 Task: Get directions from Canyonlands National Park, Utah, United States to Mount St. Helens, Washington, United States and explore the nearby things to do with rating 4.5 and open @ 5:00 Sunday
Action: Mouse moved to (267, 94)
Screenshot: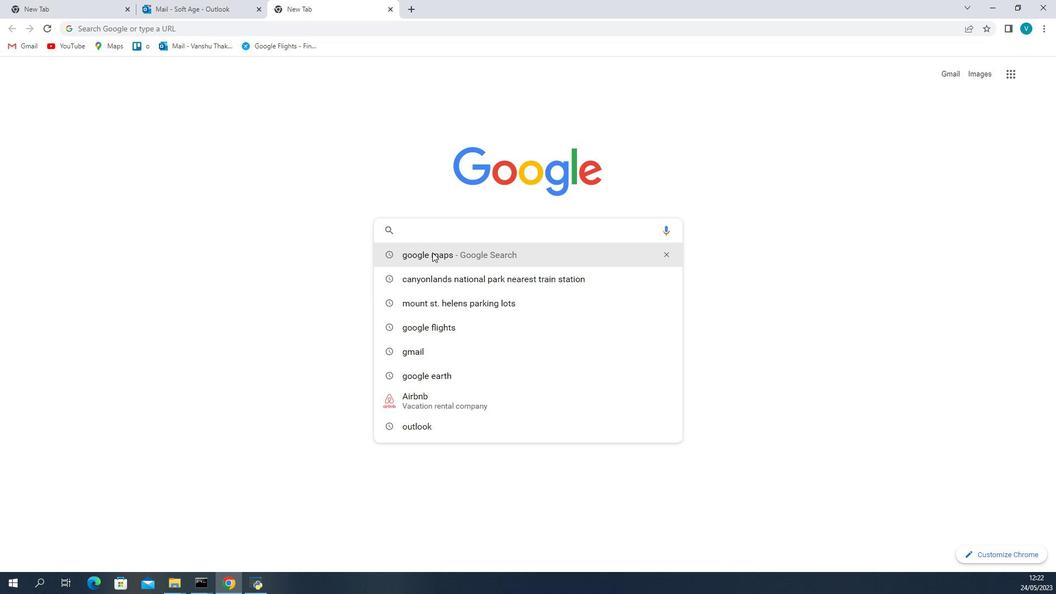 
Action: Mouse pressed left at (267, 94)
Screenshot: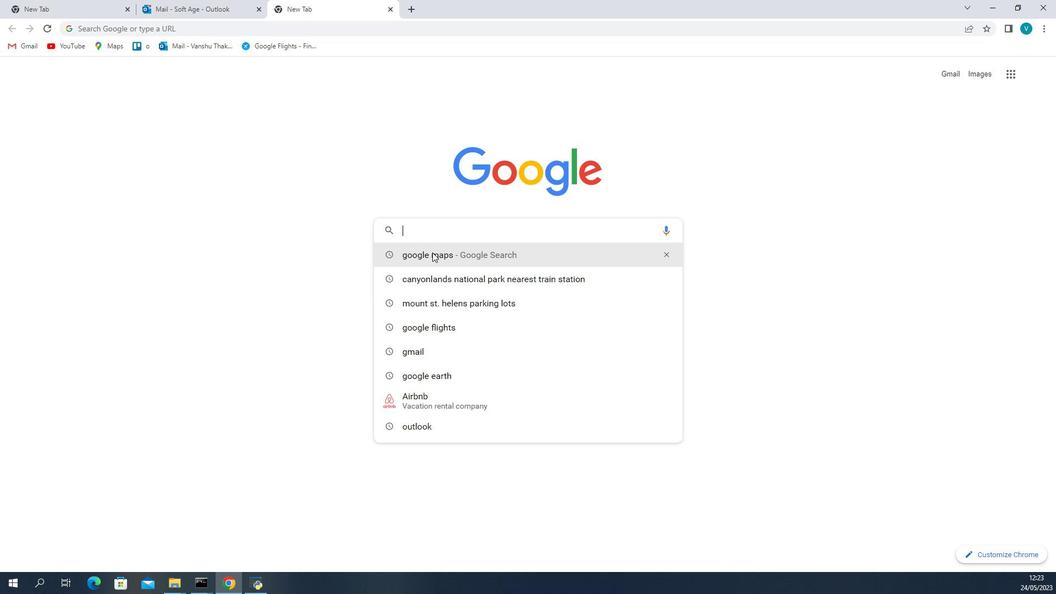 
Action: Mouse moved to (185, 103)
Screenshot: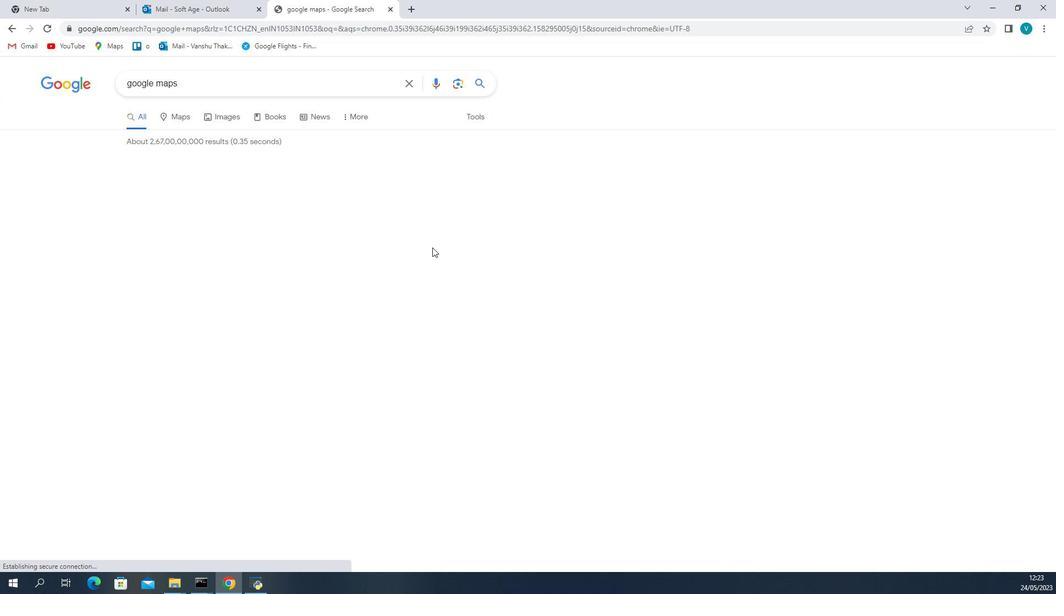 
Action: Key pressed <Key.shift>Canyonlands<Key.space>national<Key.space>park<Key.space>utah<Key.space>united<Key.space>states<Key.space>
Screenshot: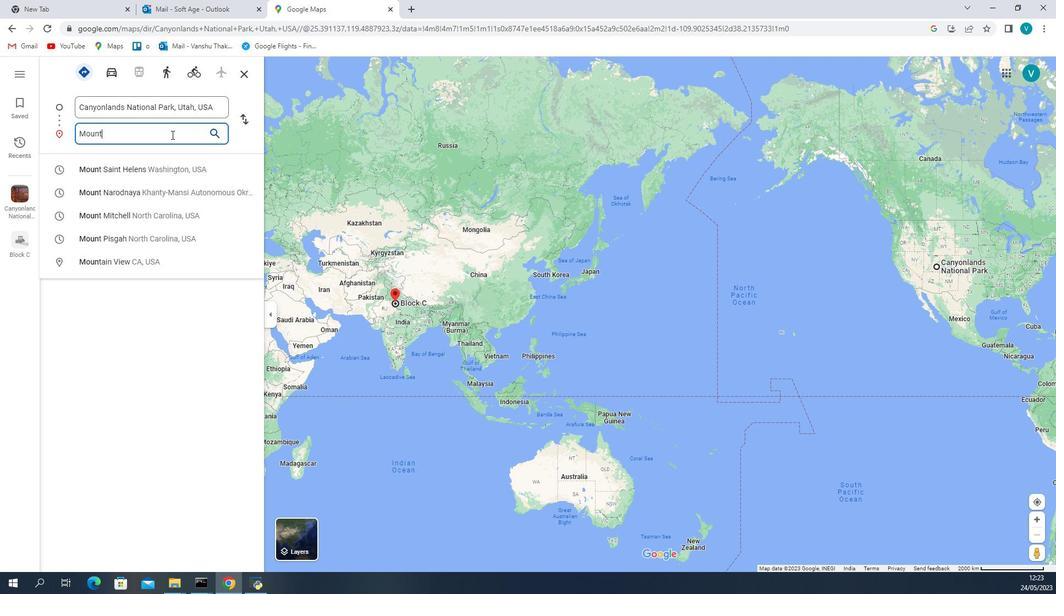 
Action: Mouse moved to (305, 94)
Screenshot: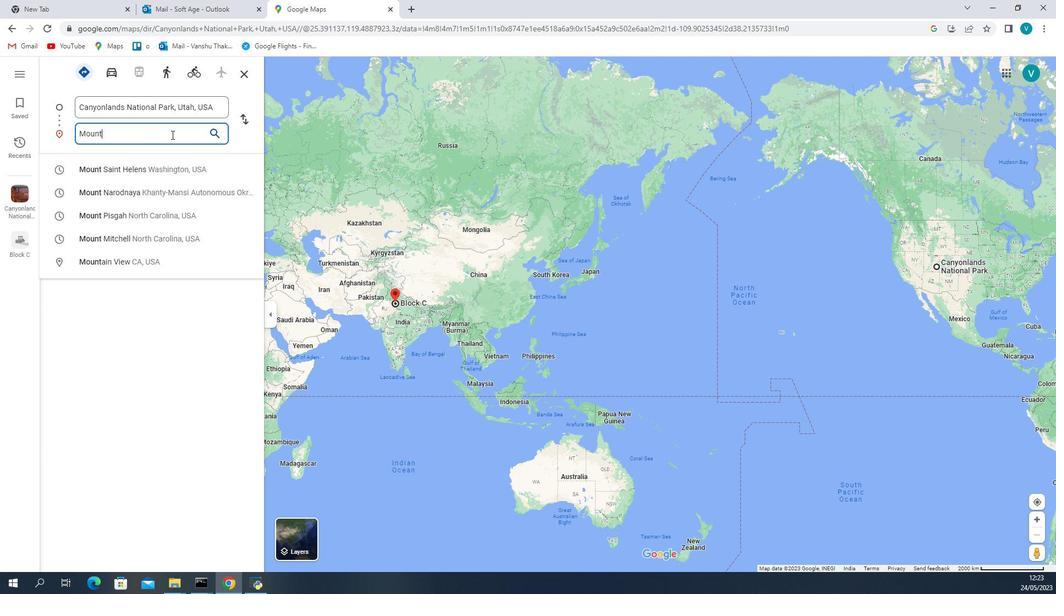 
Action: Mouse pressed left at (305, 94)
Screenshot: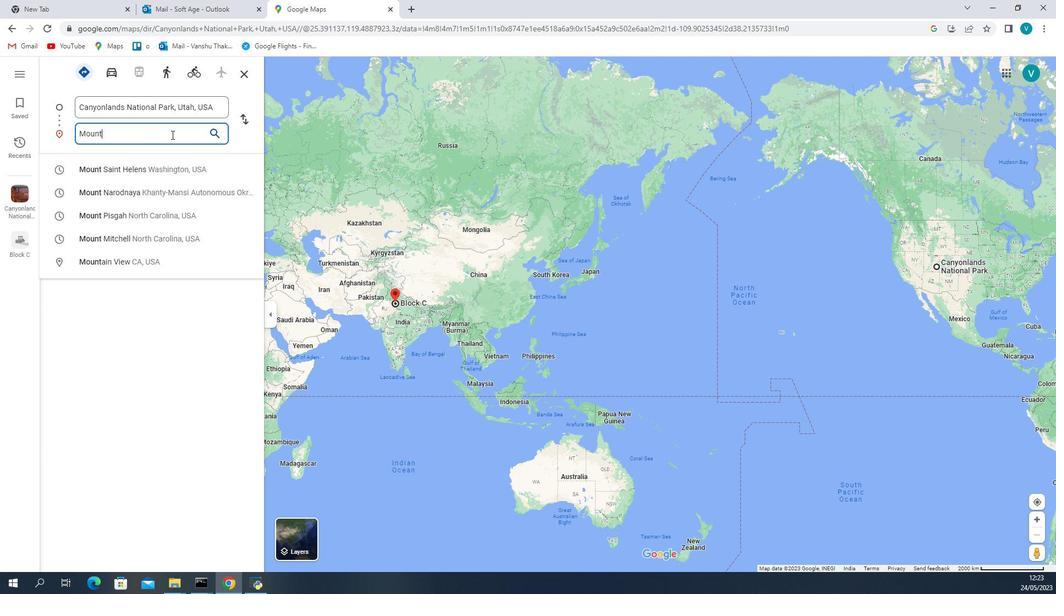 
Action: Mouse moved to (215, 132)
Screenshot: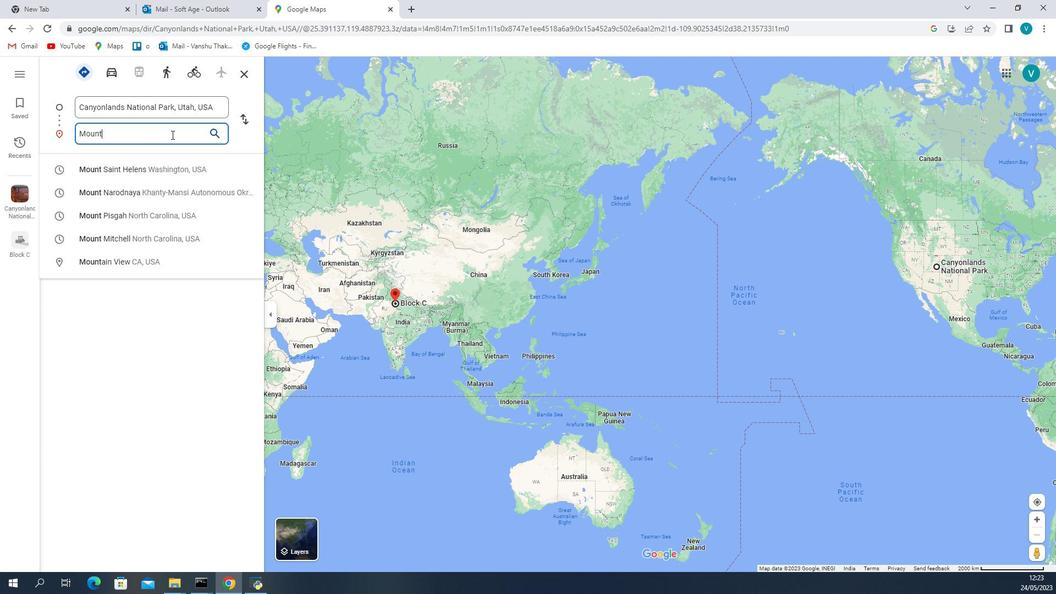 
Action: Key pressed <Key.shift>Mount<Key.space><Key.shift>St<Key.space>helens<Key.space>washington<Key.space>united<Key.space>srt<Key.backspace><Key.backspace>tates<Key.space>
Screenshot: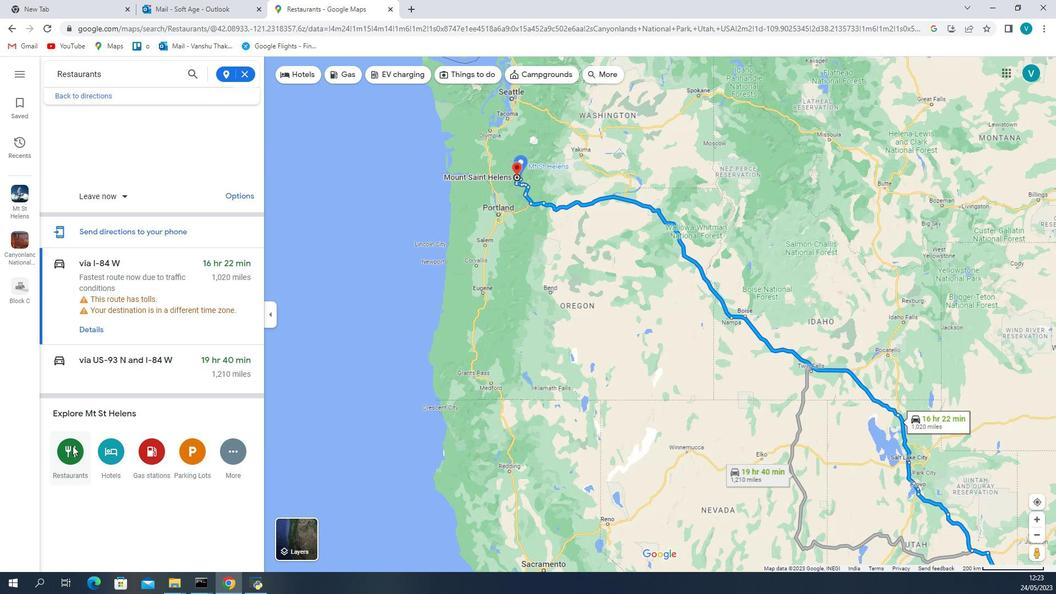 
Action: Mouse moved to (306, 152)
Screenshot: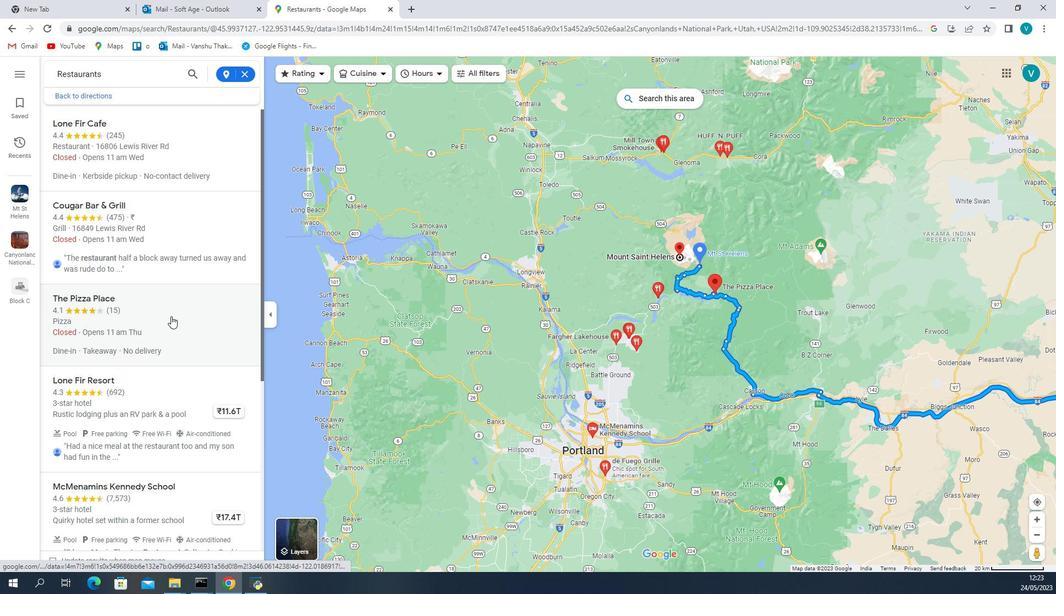 
Action: Mouse pressed left at (306, 152)
Screenshot: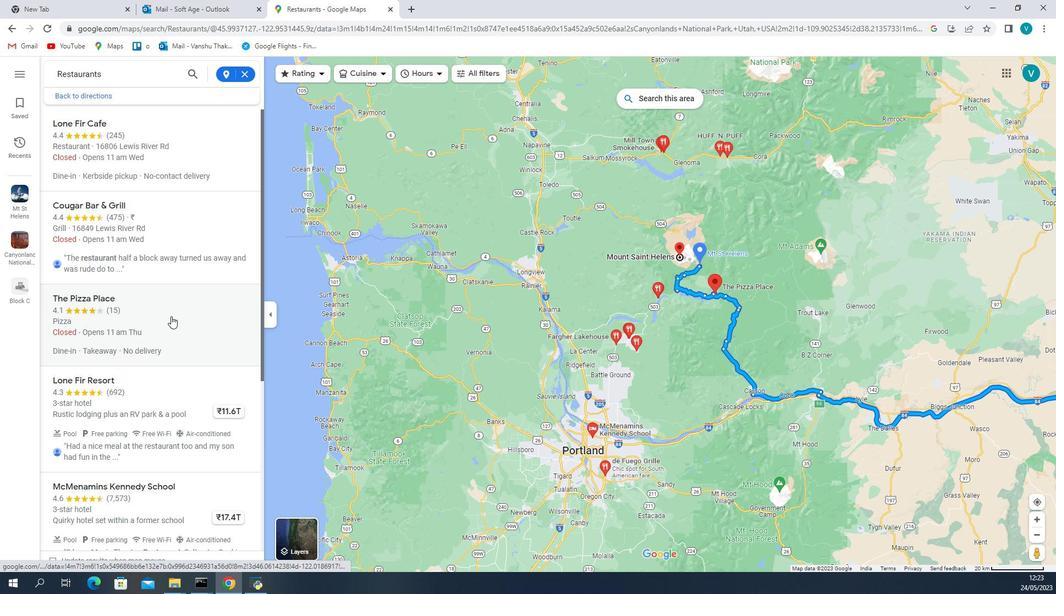 
Action: Mouse moved to (158, 243)
Screenshot: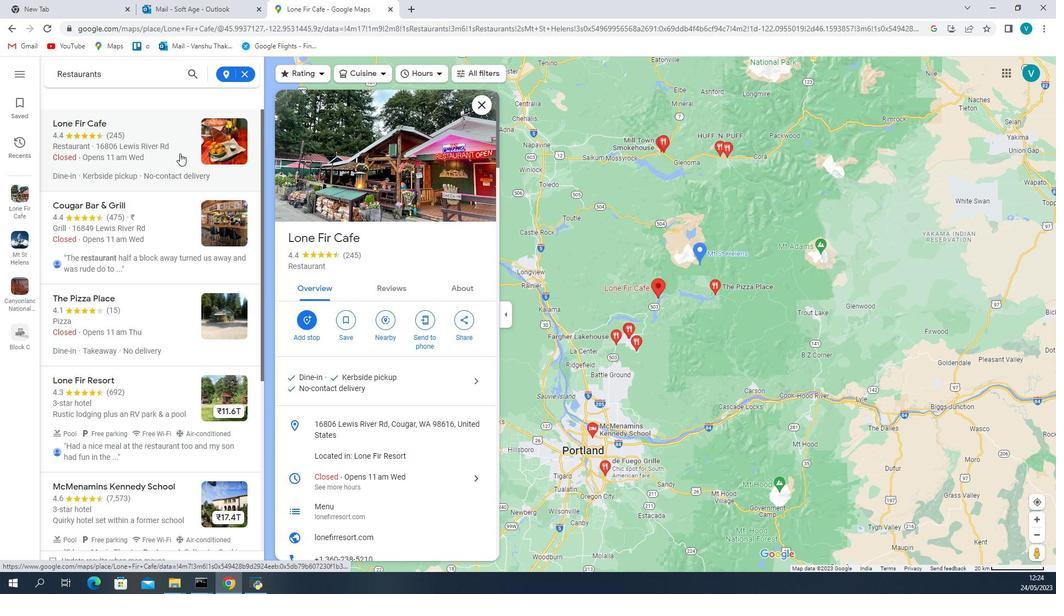 
Action: Mouse pressed left at (158, 243)
Screenshot: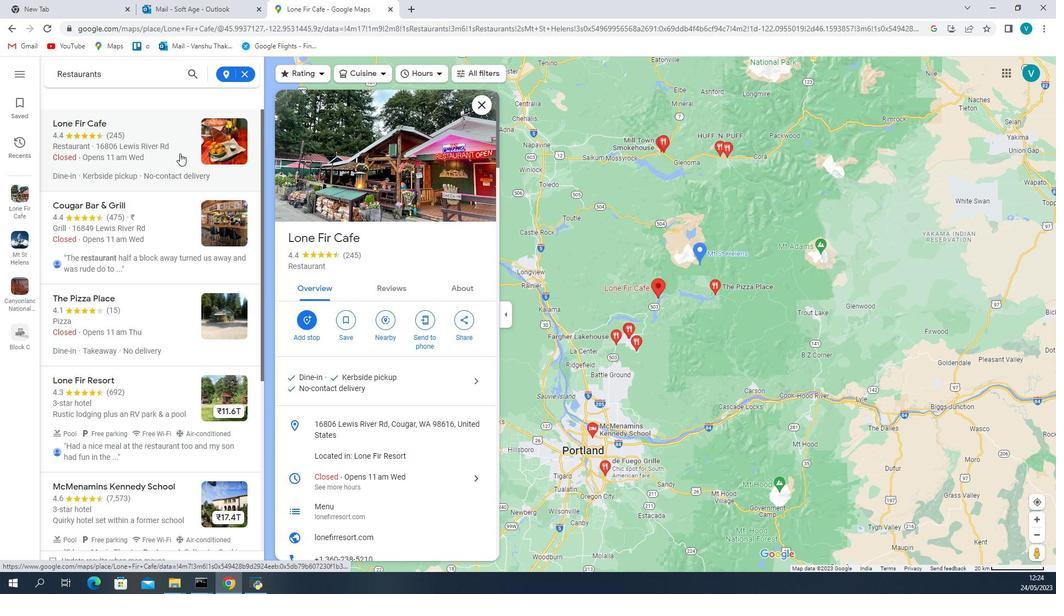 
Action: Mouse moved to (199, 238)
Screenshot: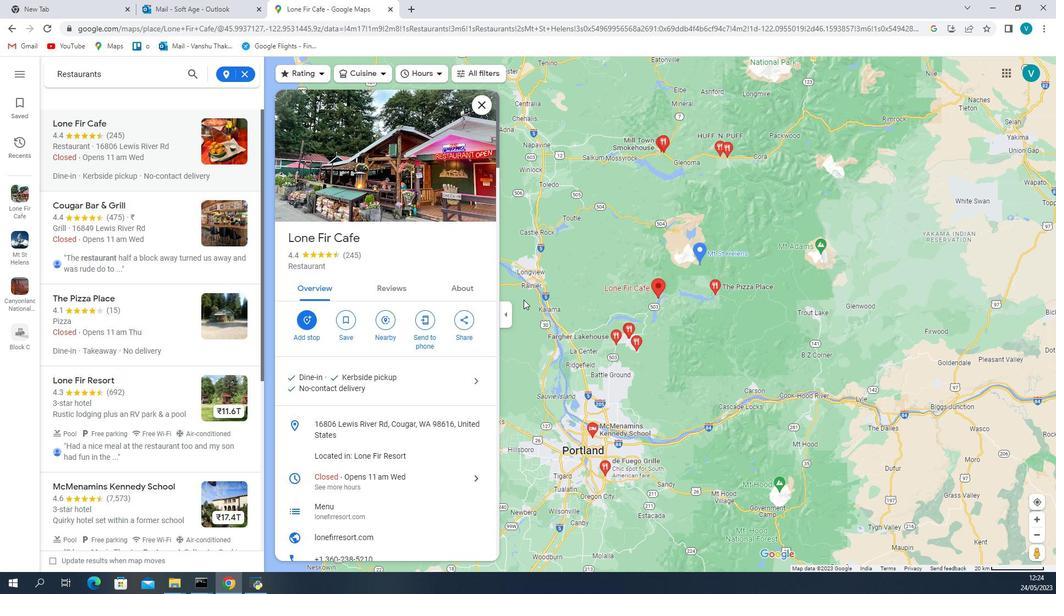 
Action: Mouse pressed left at (199, 238)
Screenshot: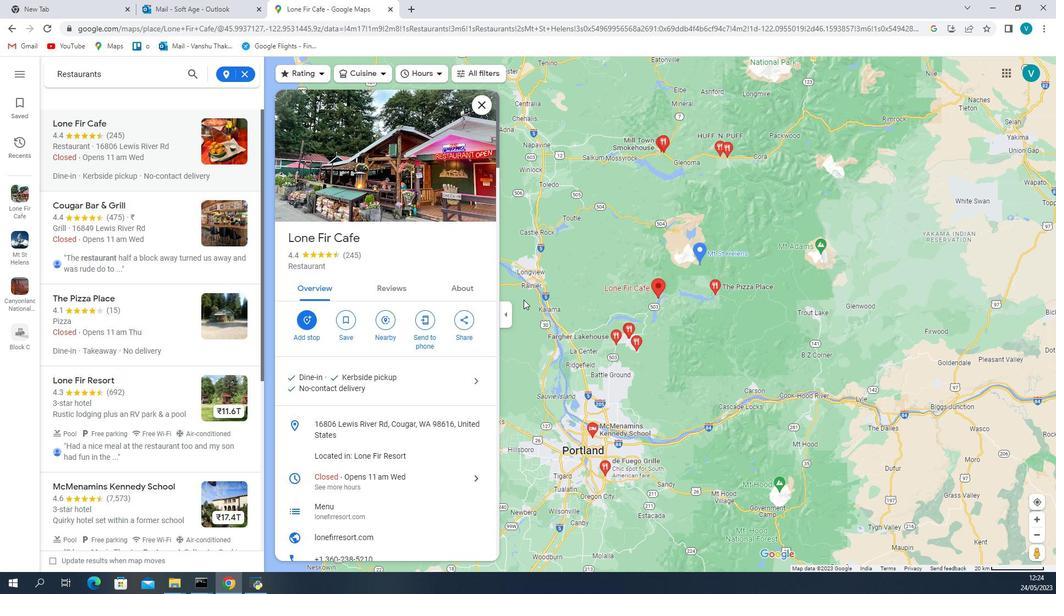 
Action: Mouse moved to (165, 312)
Screenshot: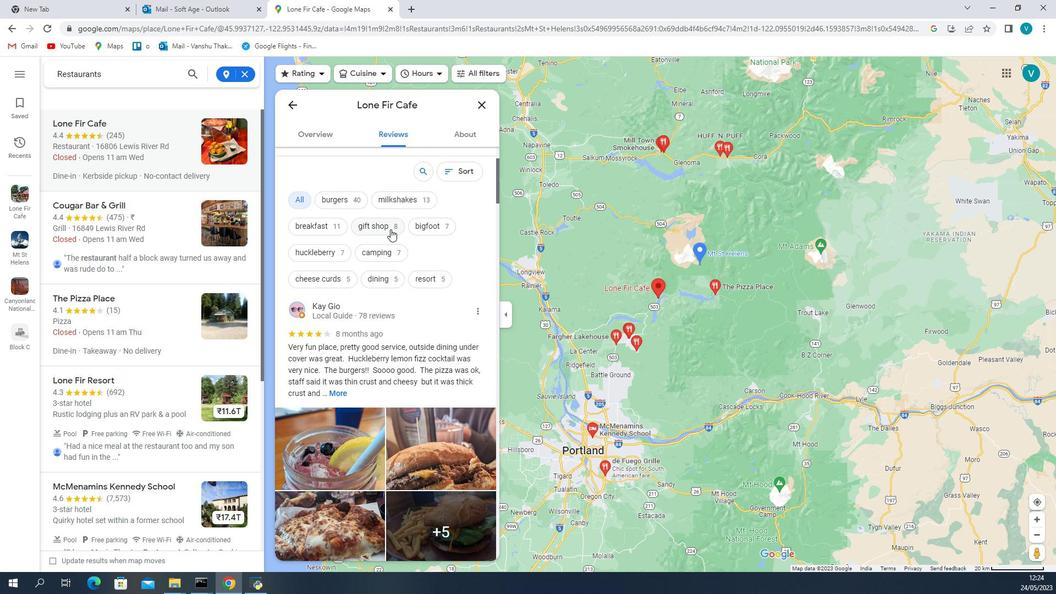 
Action: Mouse scrolled (165, 311) with delta (0, 0)
Screenshot: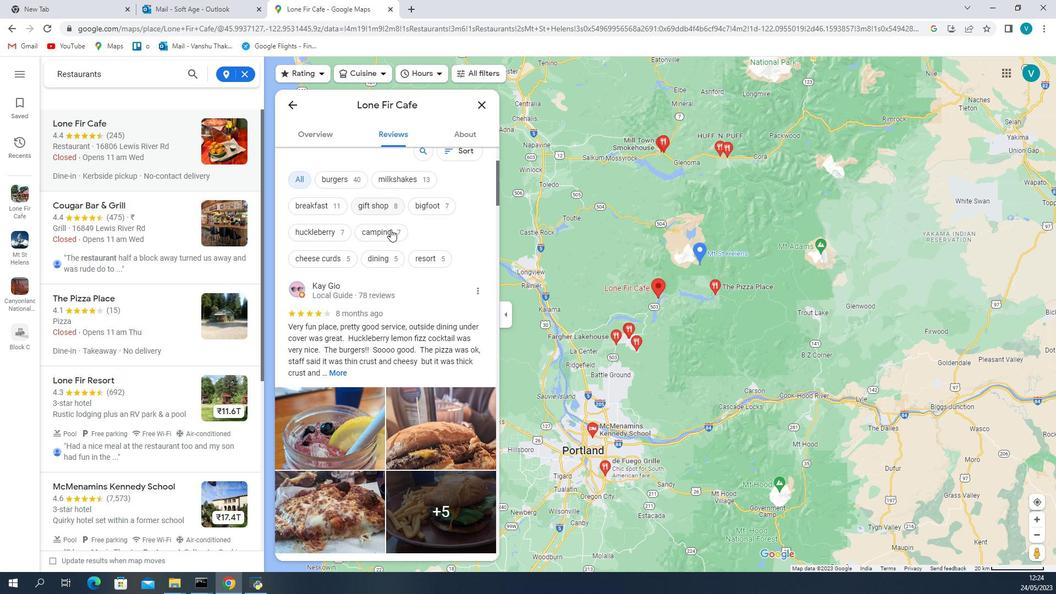 
Action: Mouse moved to (178, 354)
Screenshot: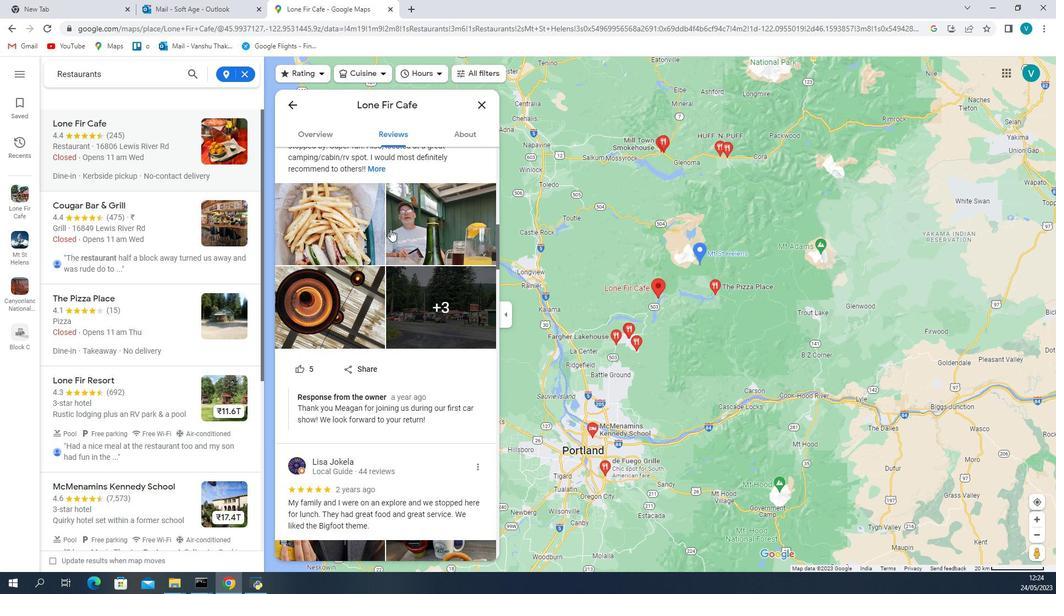
Action: Mouse scrolled (178, 354) with delta (0, 0)
Screenshot: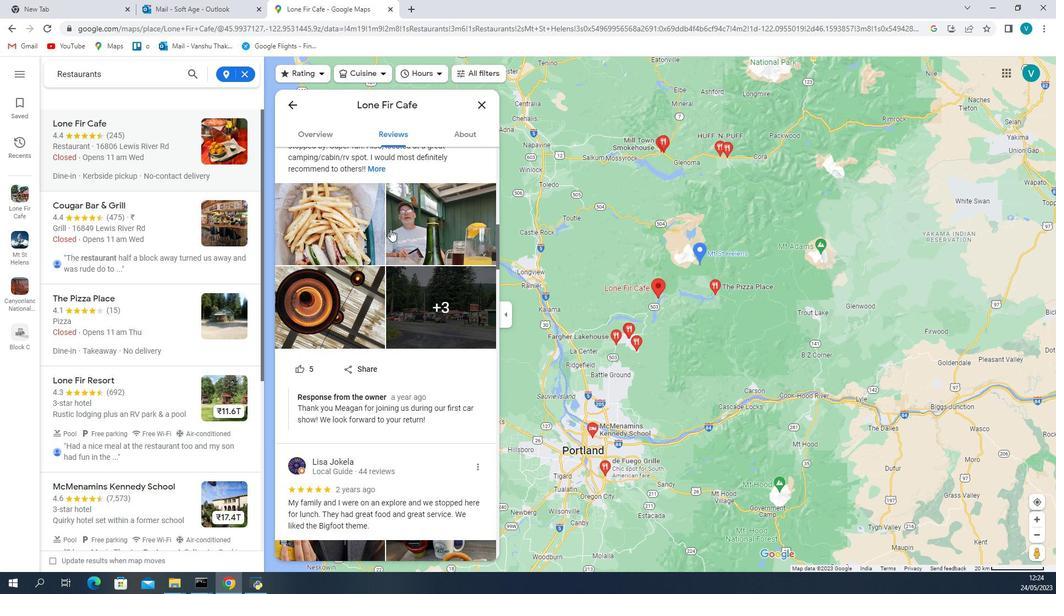 
Action: Mouse scrolled (178, 354) with delta (0, 0)
Screenshot: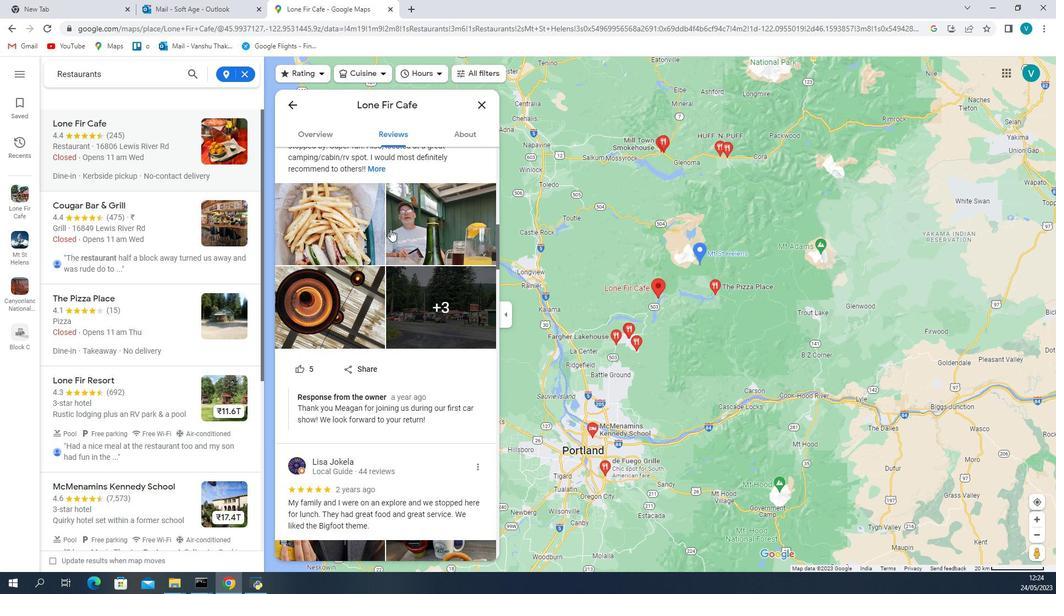 
Action: Mouse scrolled (178, 354) with delta (0, 0)
Screenshot: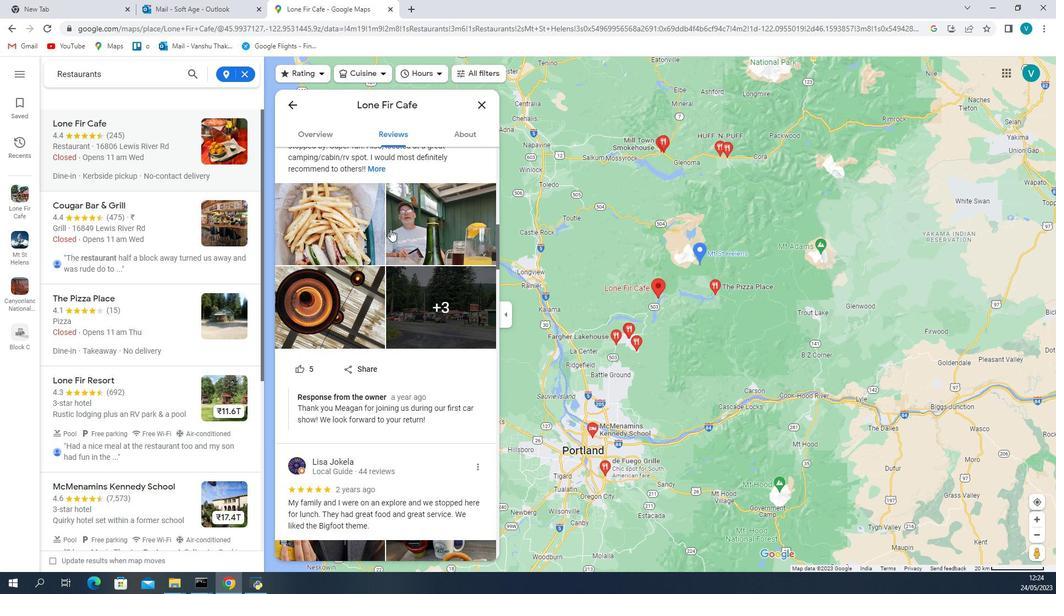 
Action: Mouse moved to (152, 244)
Screenshot: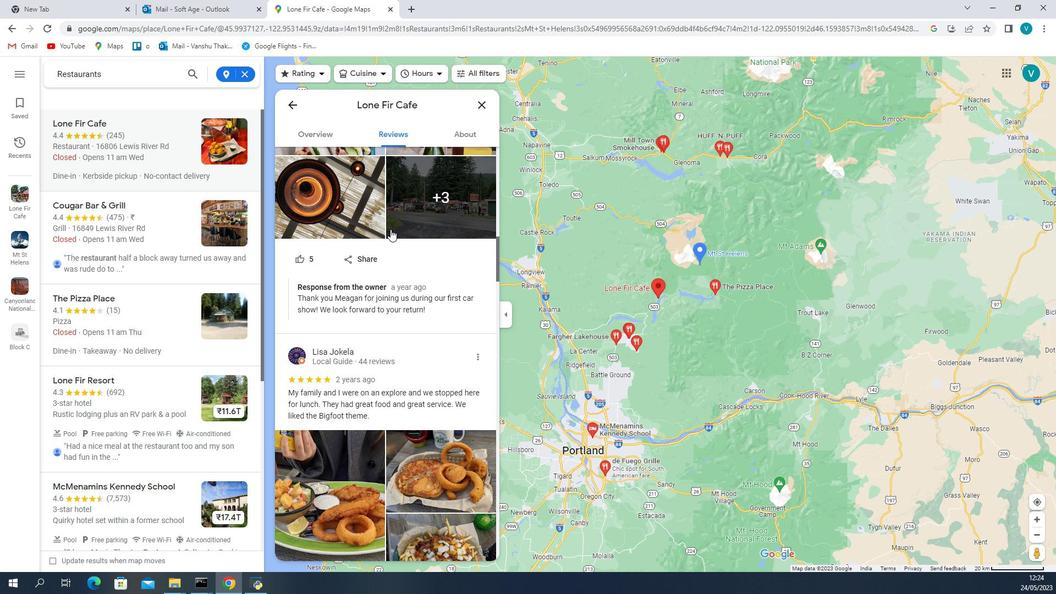 
Action: Mouse pressed left at (152, 244)
Screenshot: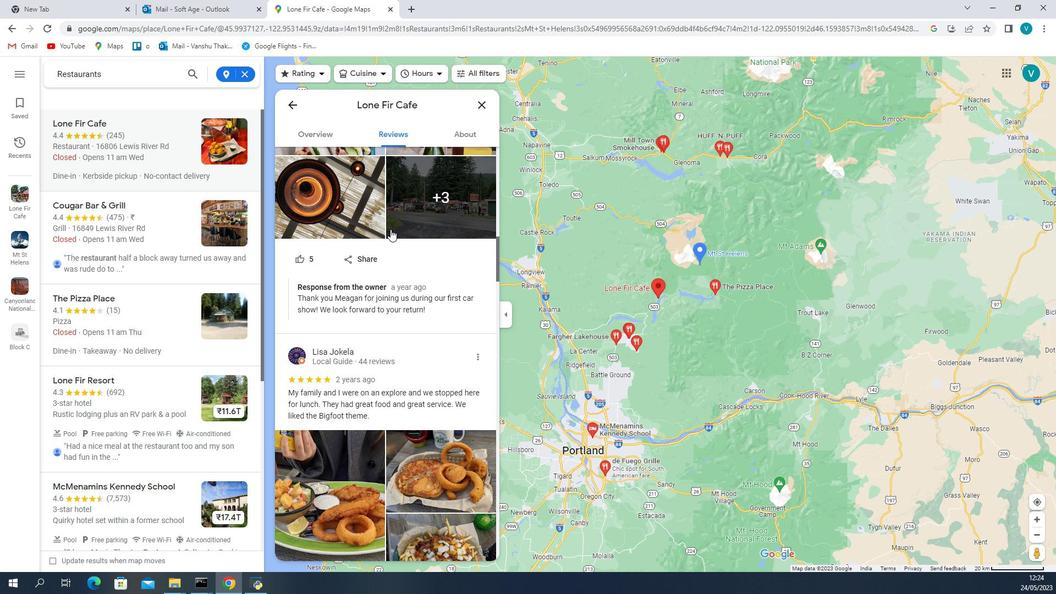
Action: Mouse moved to (121, 268)
Screenshot: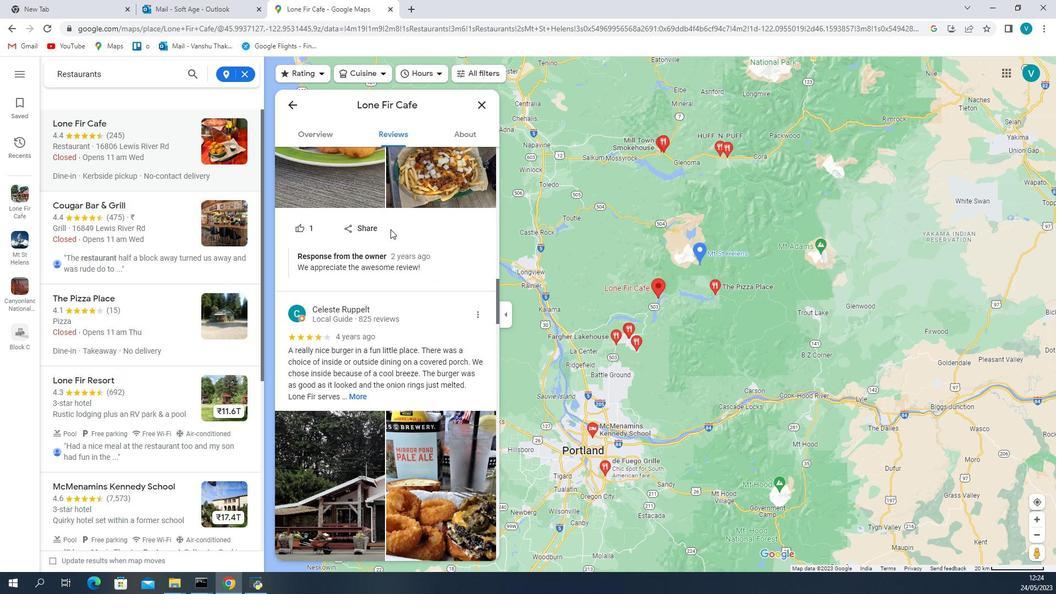 
Action: Mouse pressed left at (121, 268)
Screenshot: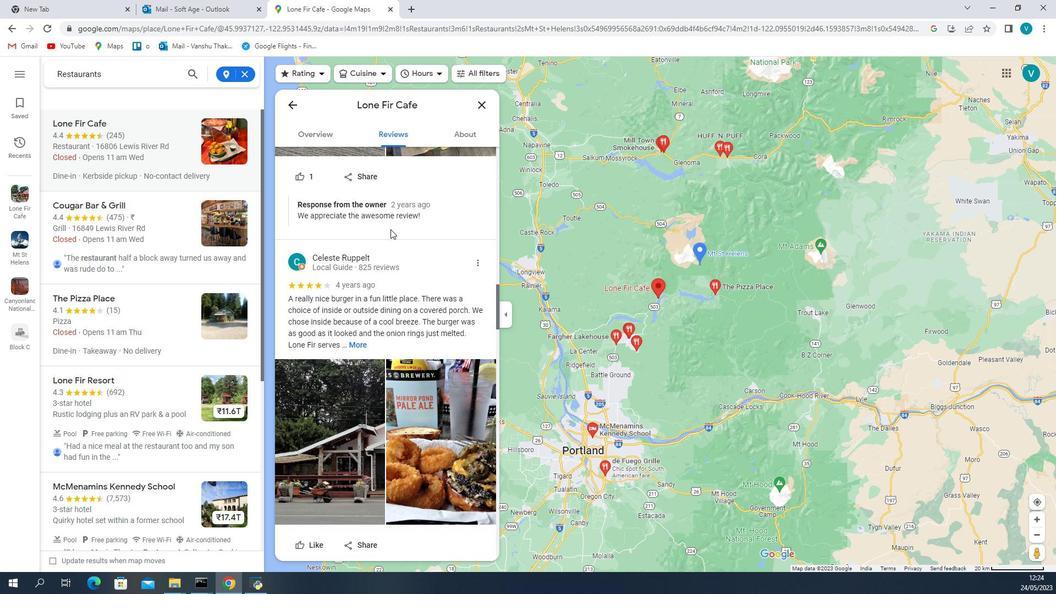 
Action: Mouse moved to (187, 274)
Screenshot: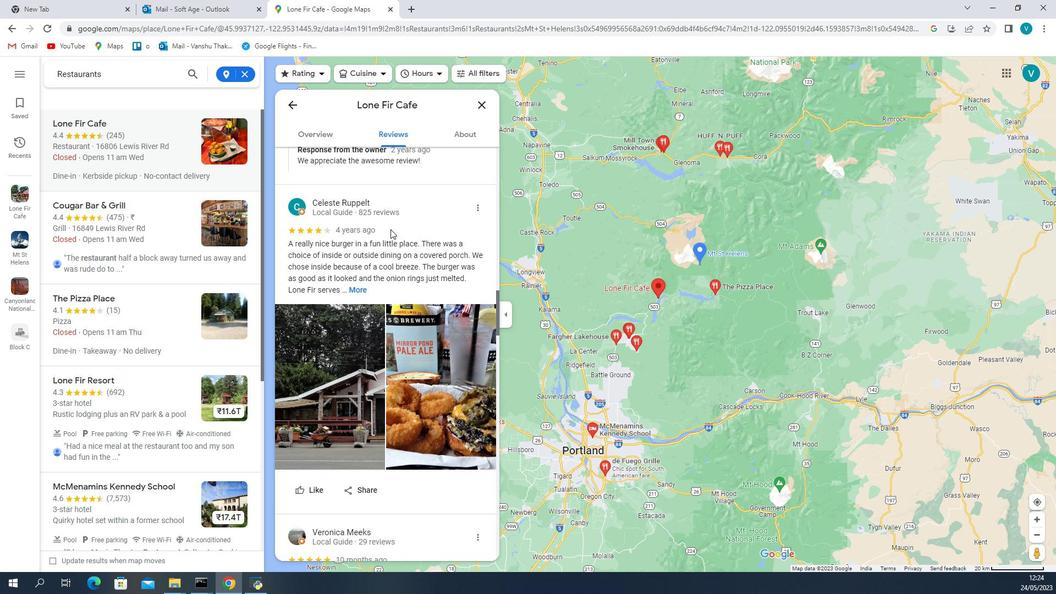 
Action: Mouse scrolled (187, 273) with delta (0, 0)
Screenshot: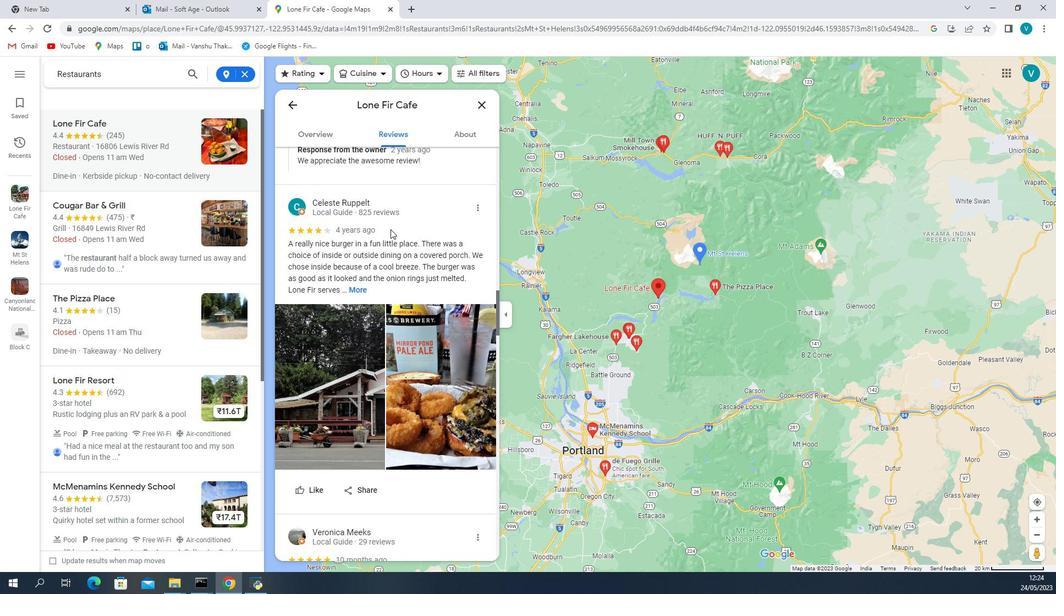 
Action: Mouse scrolled (187, 273) with delta (0, 0)
Screenshot: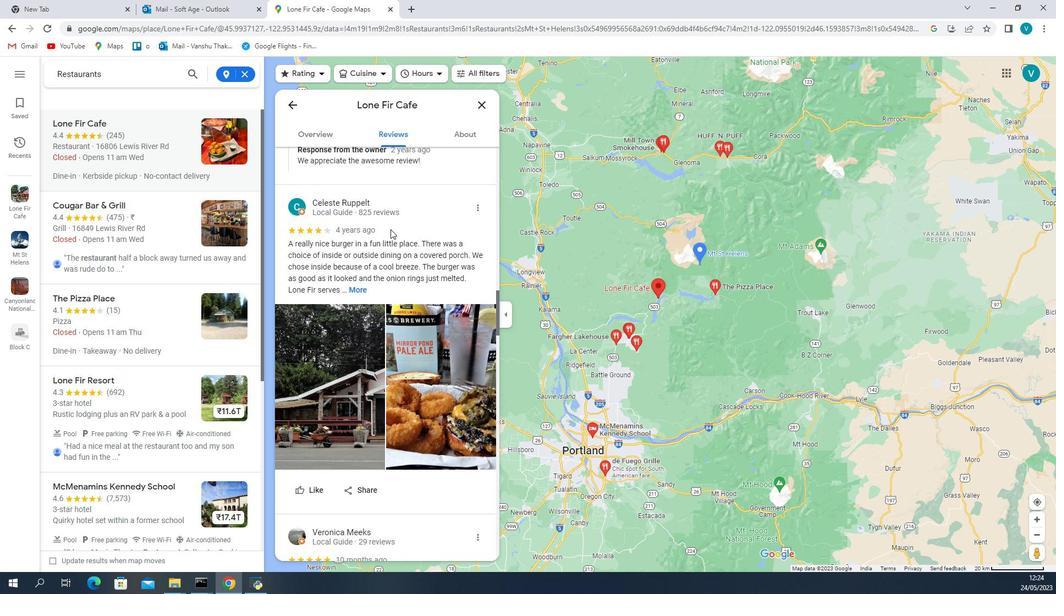 
Action: Mouse scrolled (187, 273) with delta (0, 0)
Screenshot: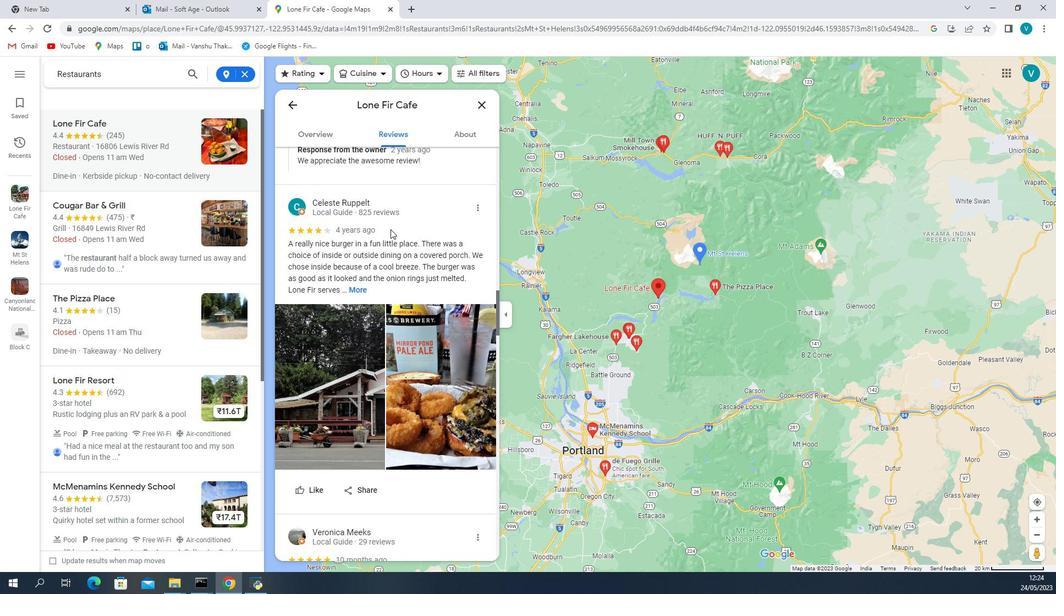 
Action: Mouse scrolled (187, 273) with delta (0, 0)
Screenshot: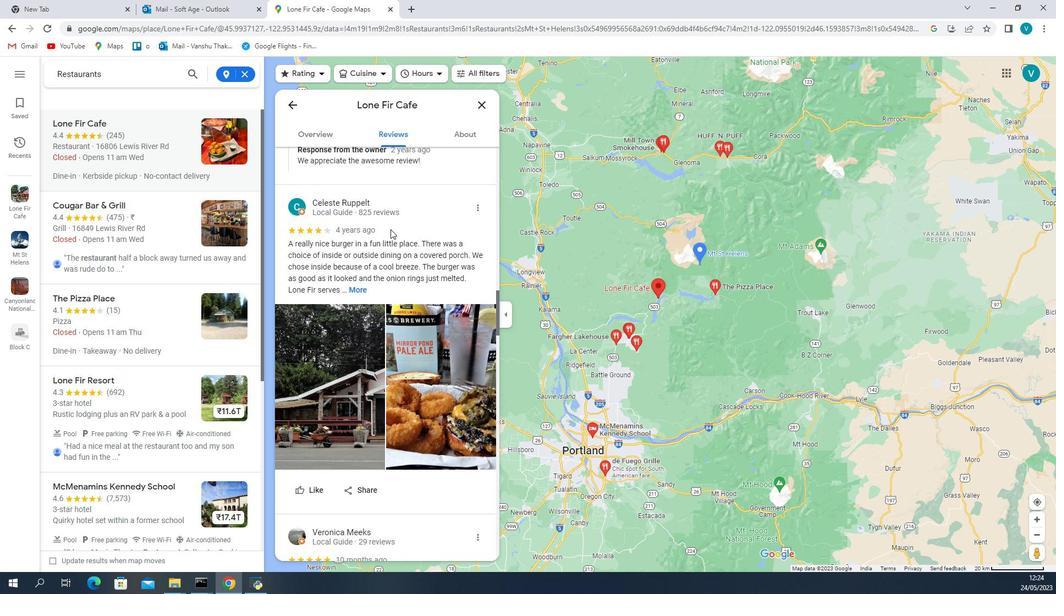 
Action: Mouse scrolled (187, 273) with delta (0, 0)
Screenshot: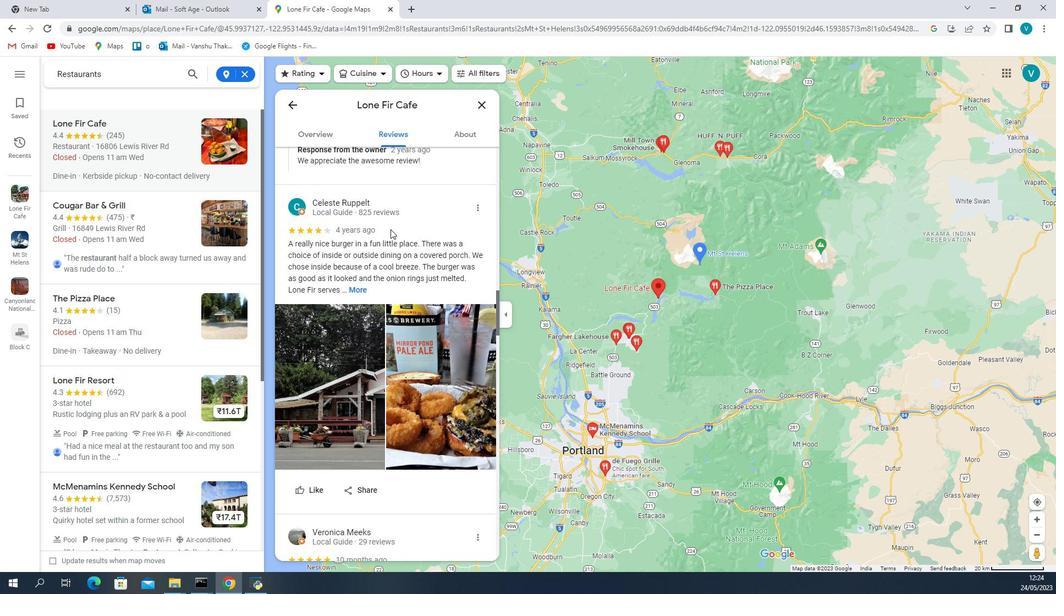 
Action: Mouse scrolled (187, 273) with delta (0, 0)
Screenshot: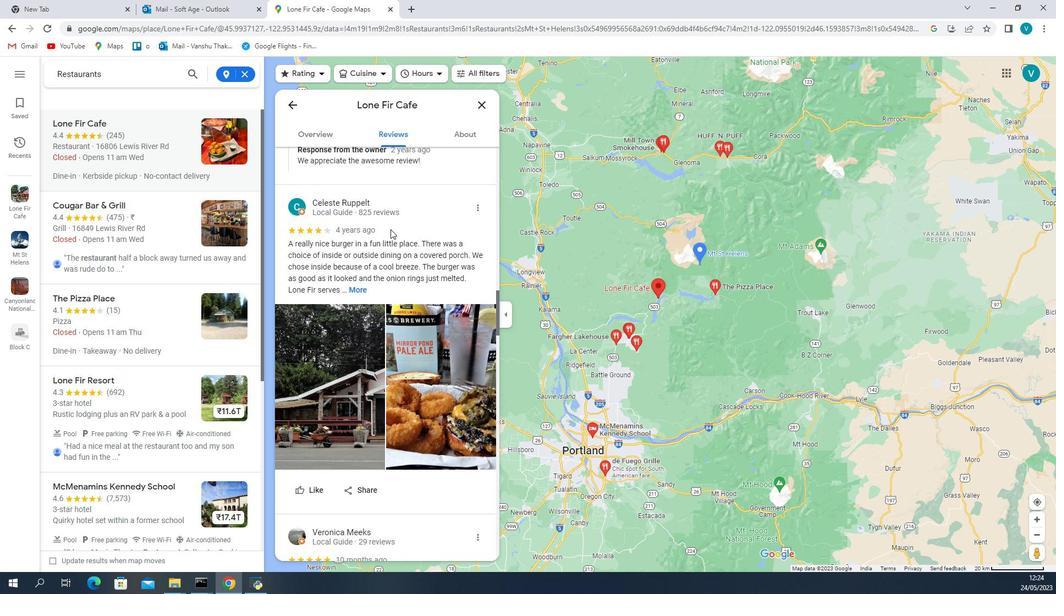 
Action: Mouse scrolled (187, 273) with delta (0, 0)
Screenshot: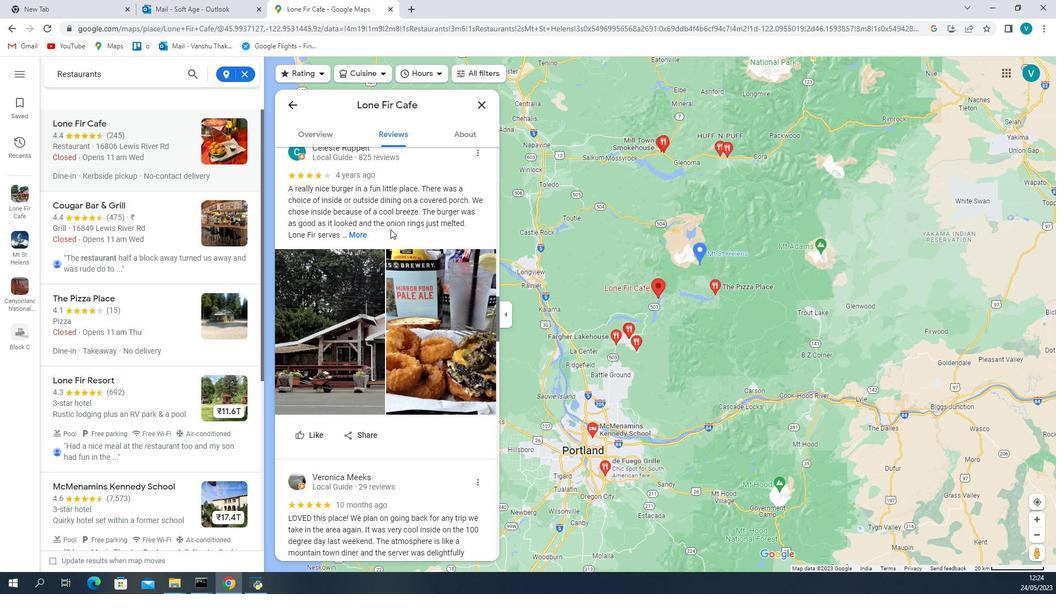 
Action: Mouse scrolled (187, 273) with delta (0, 0)
Screenshot: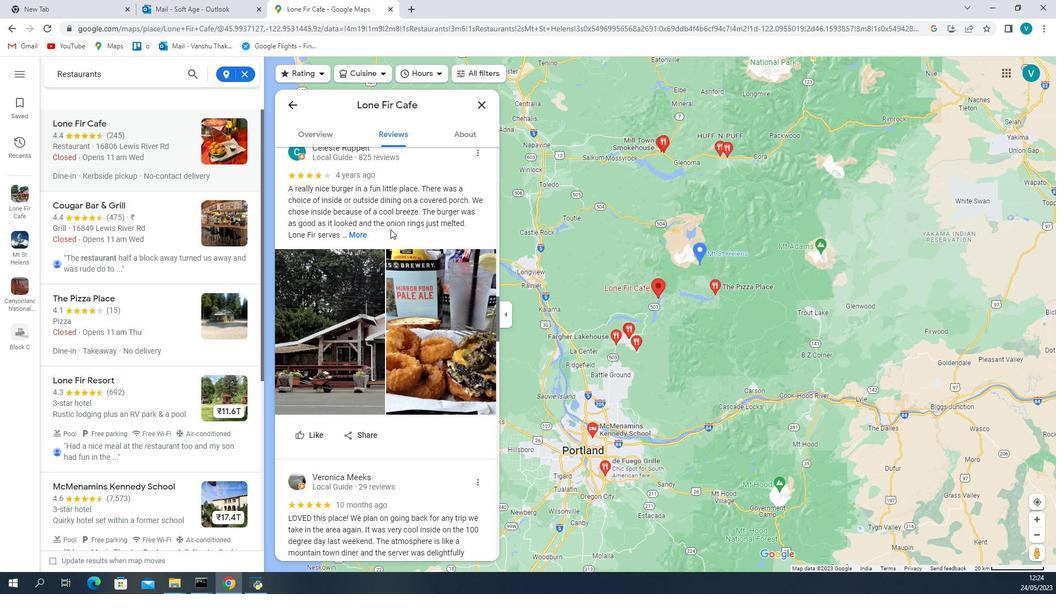 
Action: Mouse moved to (188, 278)
Screenshot: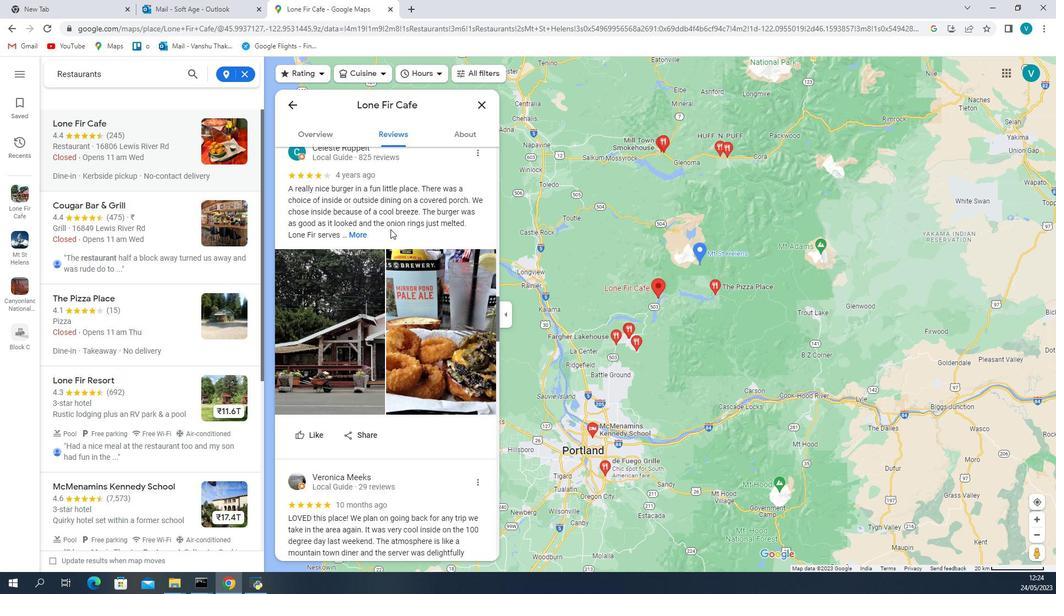 
Action: Mouse scrolled (188, 278) with delta (0, 0)
Screenshot: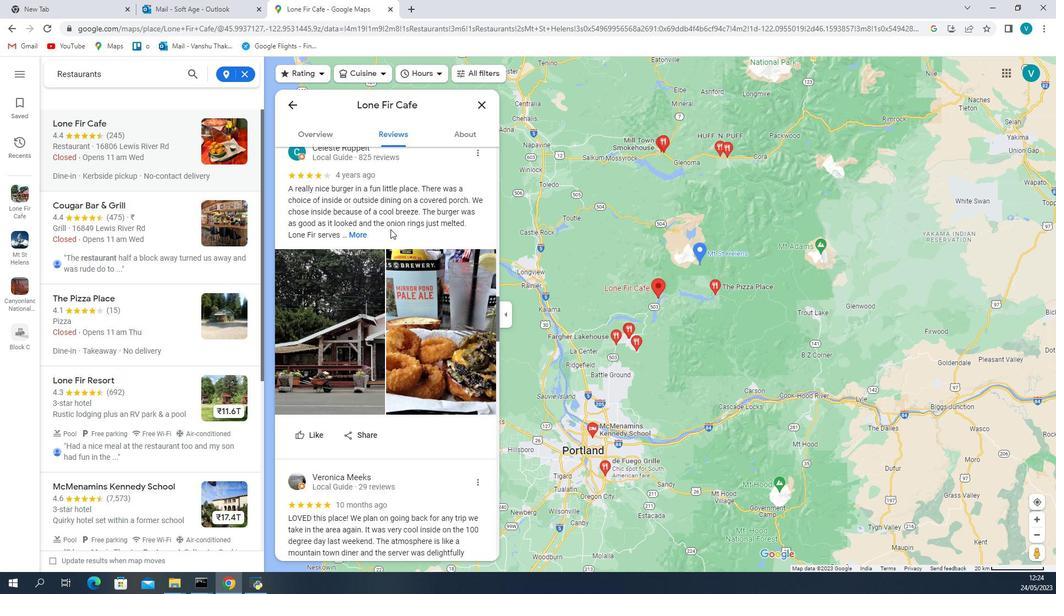 
Action: Mouse moved to (188, 305)
Screenshot: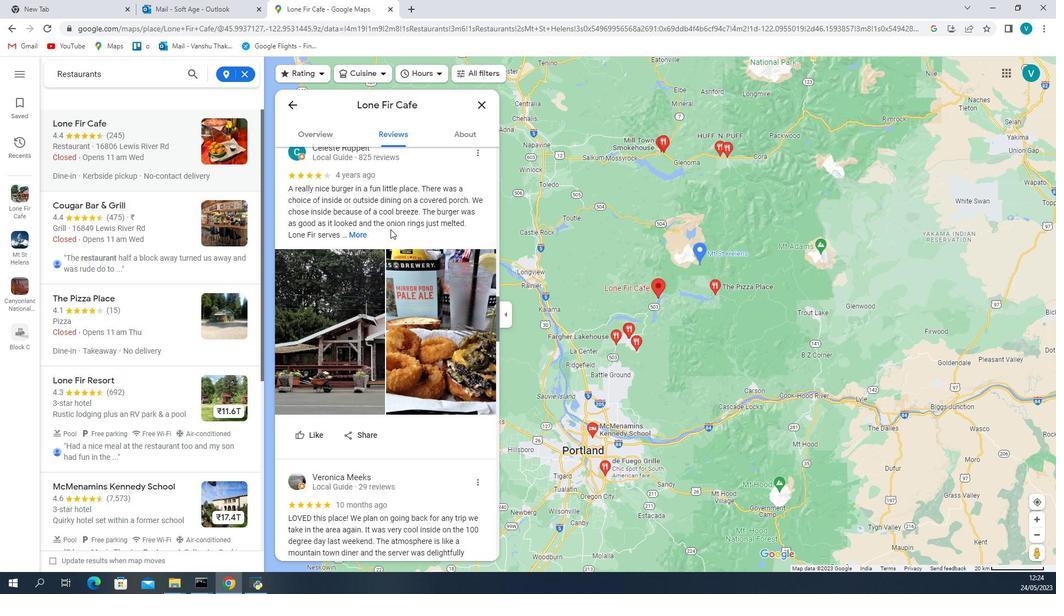 
Action: Mouse scrolled (188, 304) with delta (0, 0)
Screenshot: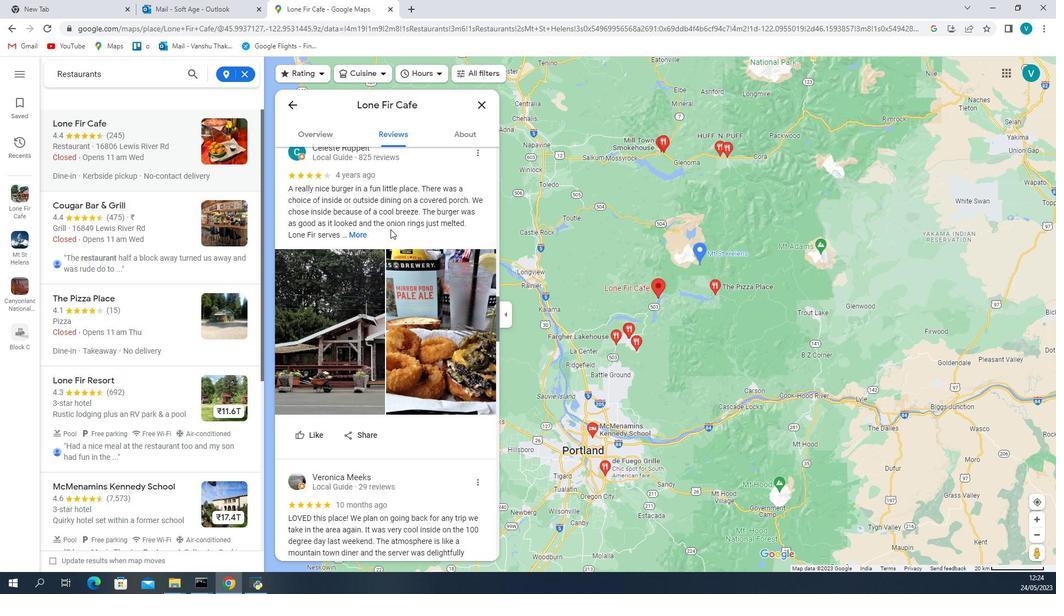 
Action: Mouse moved to (284, 533)
Screenshot: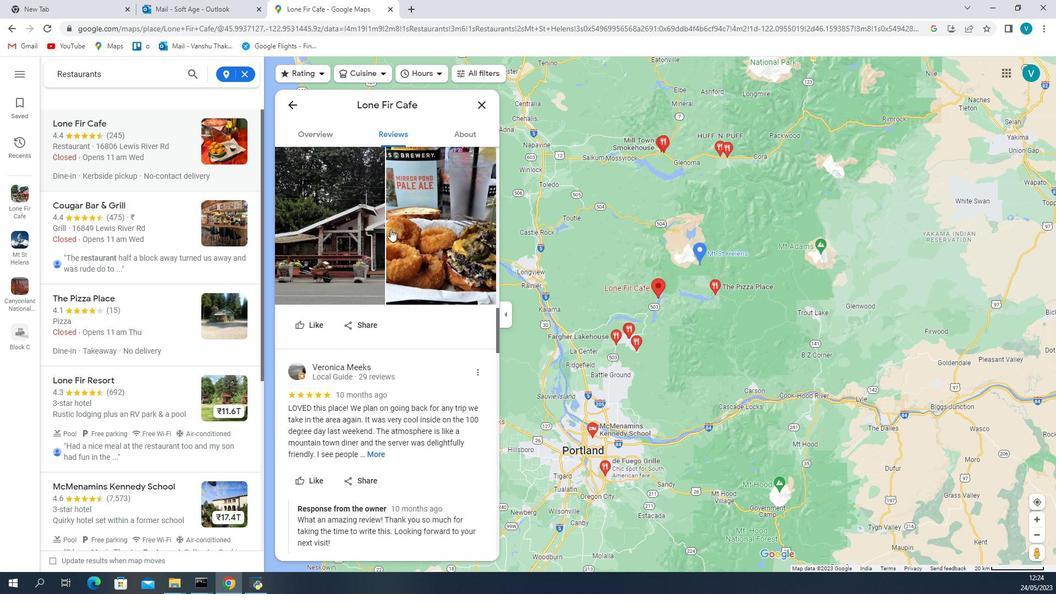 
Action: Mouse pressed left at (284, 533)
Screenshot: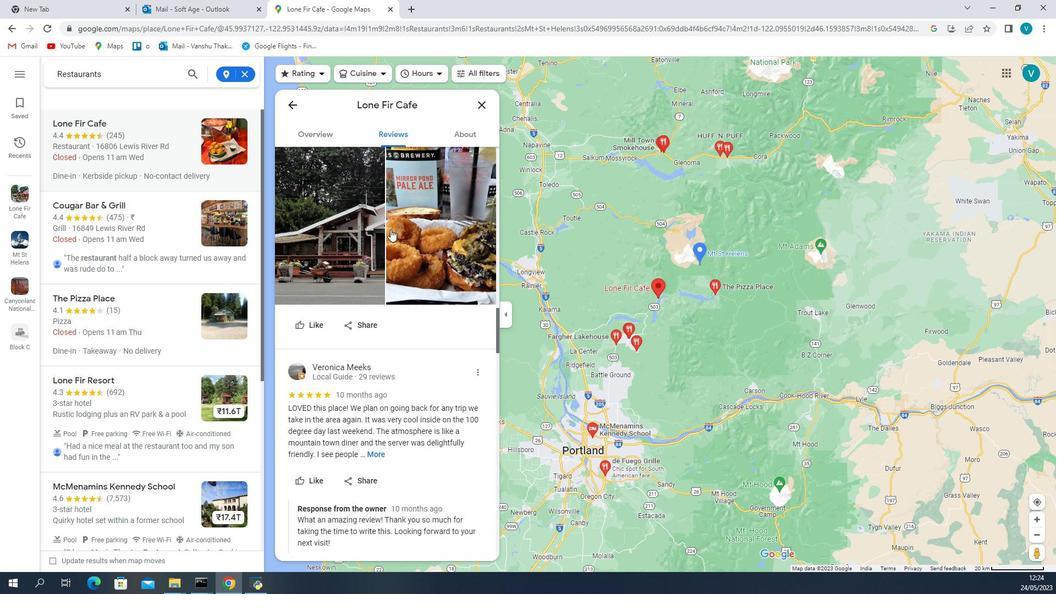 
Action: Mouse moved to (301, 523)
Screenshot: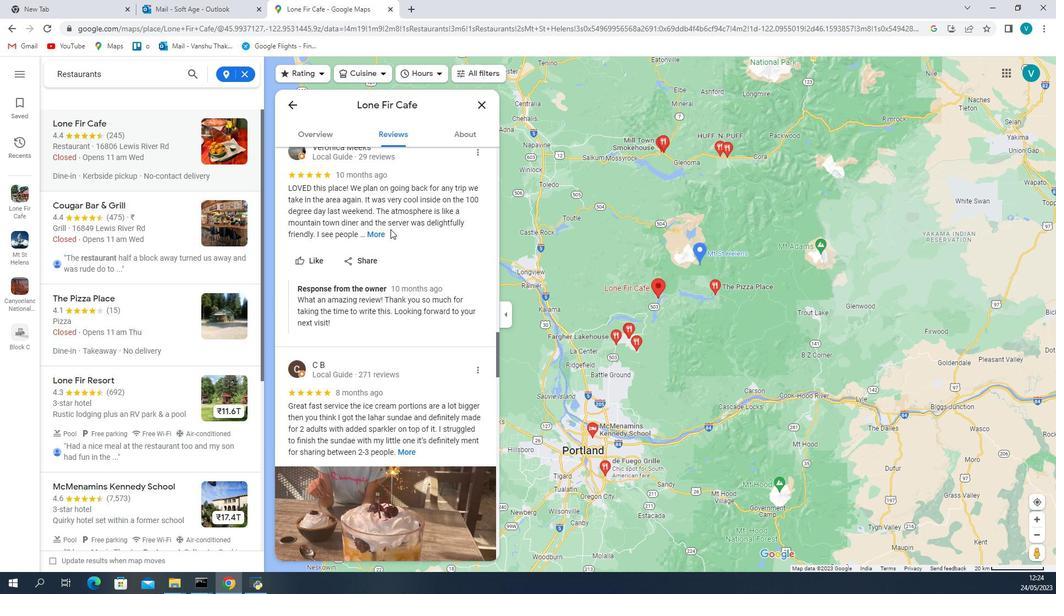 
Action: Mouse pressed left at (301, 523)
Screenshot: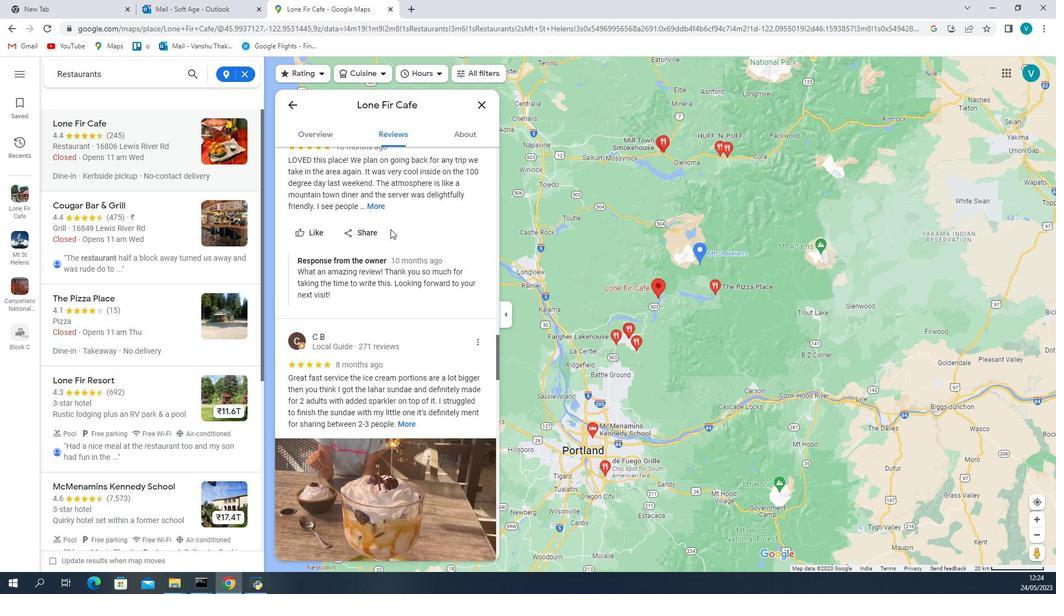 
Action: Mouse pressed left at (301, 523)
Screenshot: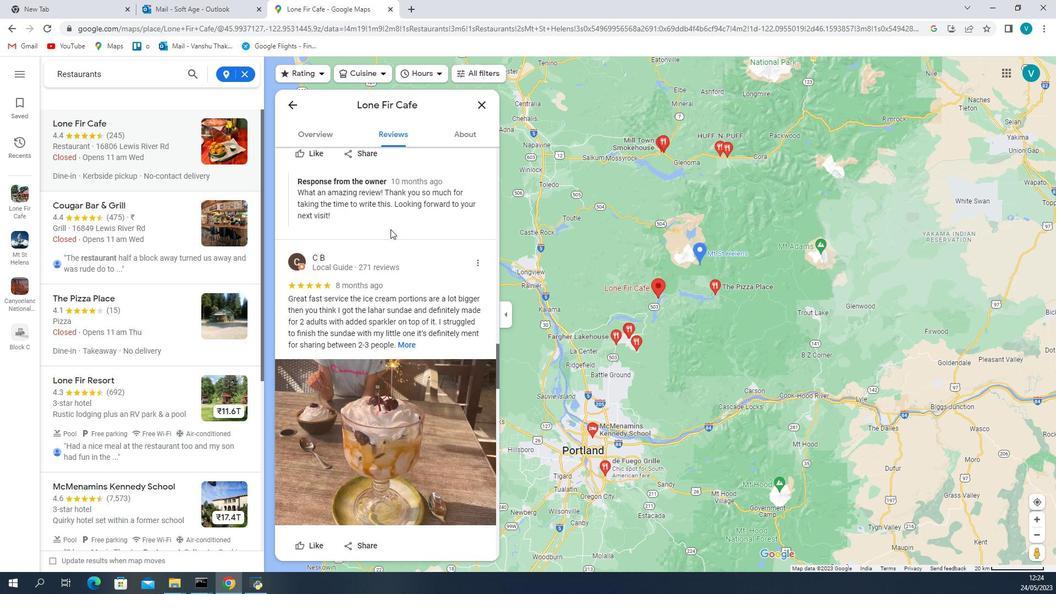 
Action: Mouse scrolled (301, 522) with delta (0, 0)
Screenshot: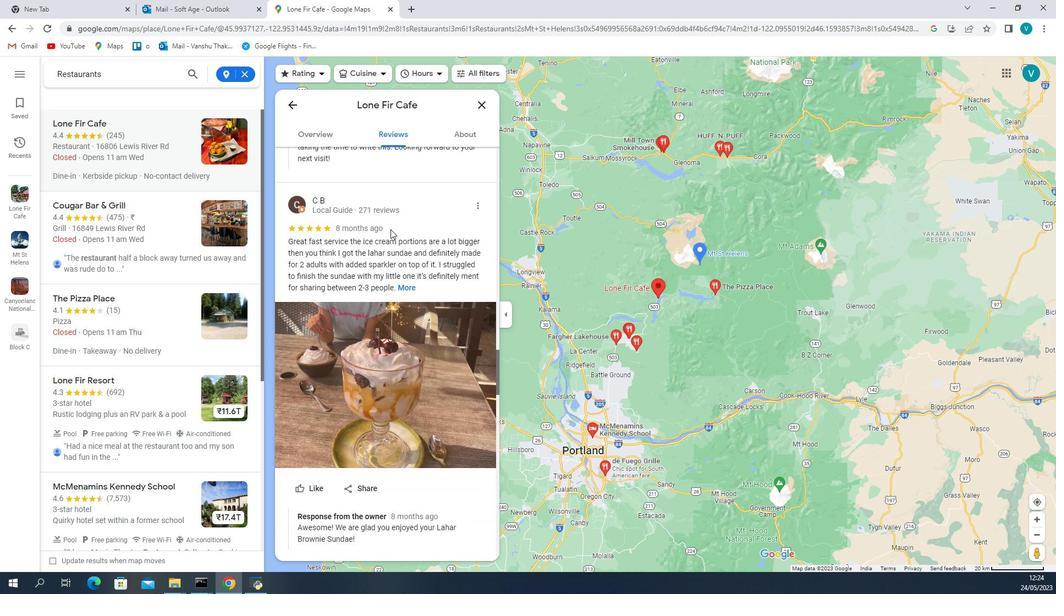 
Action: Mouse scrolled (301, 522) with delta (0, 0)
Screenshot: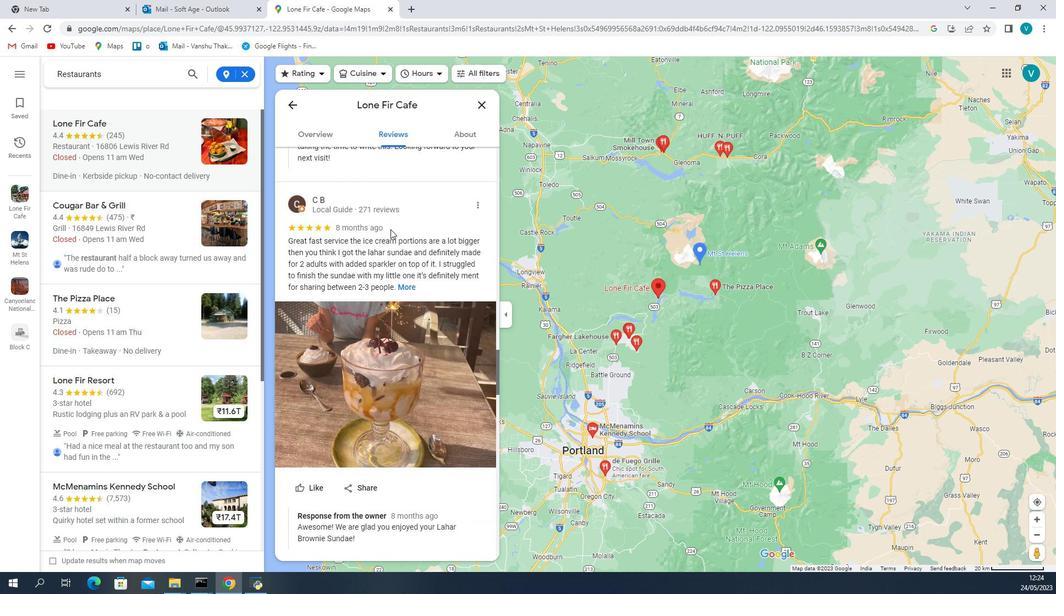 
Action: Mouse scrolled (301, 522) with delta (0, 0)
Screenshot: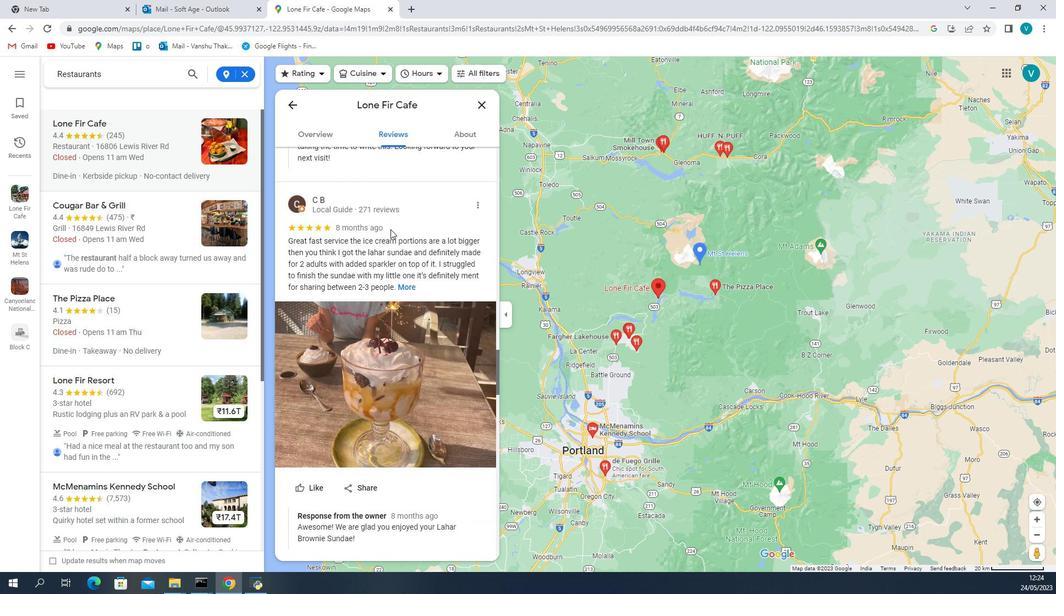
Action: Mouse scrolled (301, 522) with delta (0, 0)
Screenshot: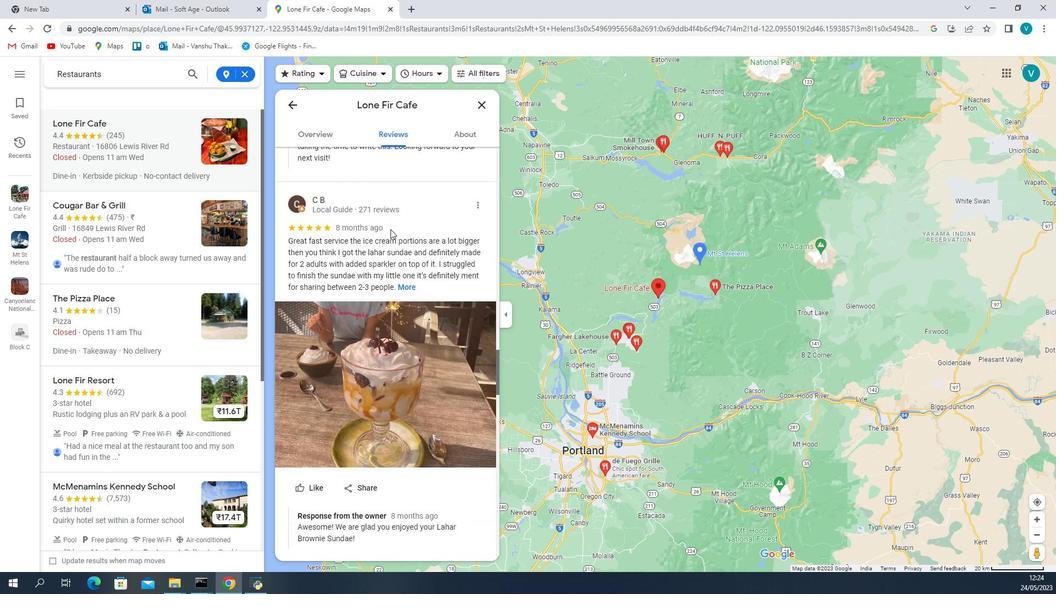 
Action: Mouse moved to (300, 523)
Screenshot: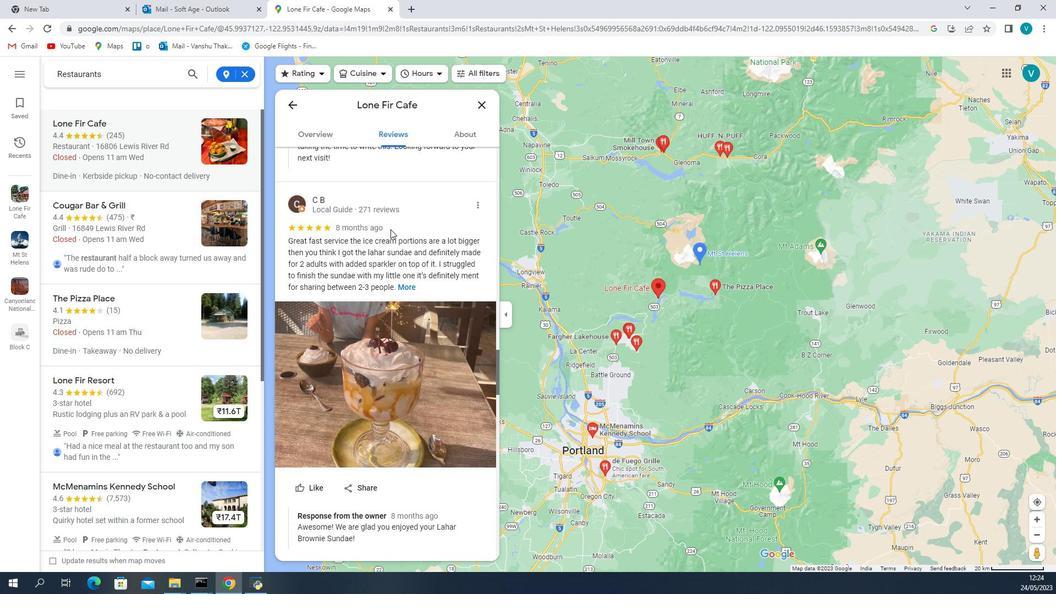 
Action: Mouse scrolled (300, 522) with delta (0, 0)
Screenshot: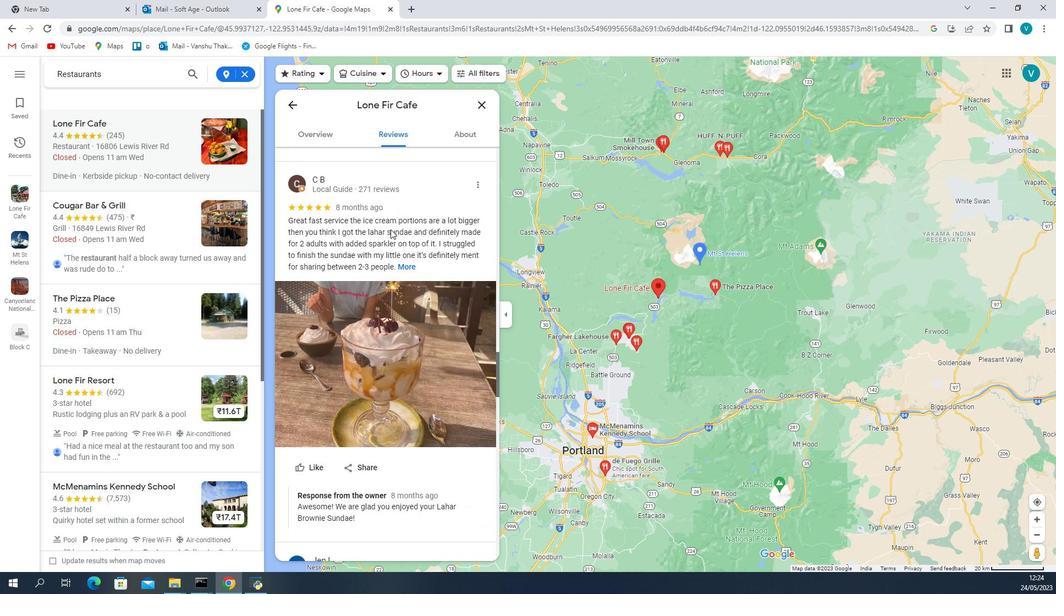 
Action: Mouse scrolled (300, 522) with delta (0, 0)
Screenshot: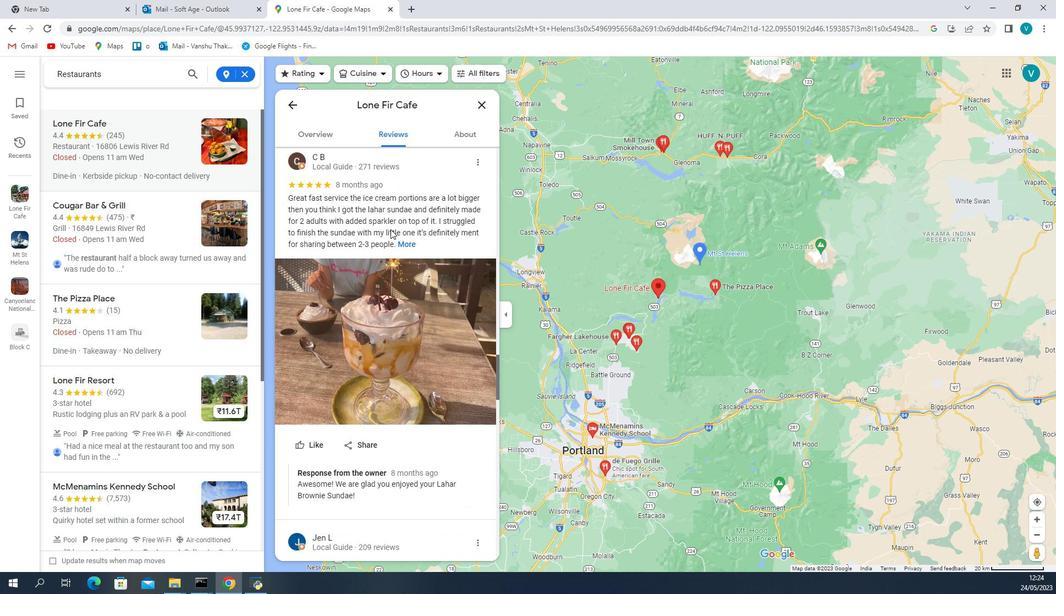 
Action: Mouse scrolled (300, 522) with delta (0, 0)
Screenshot: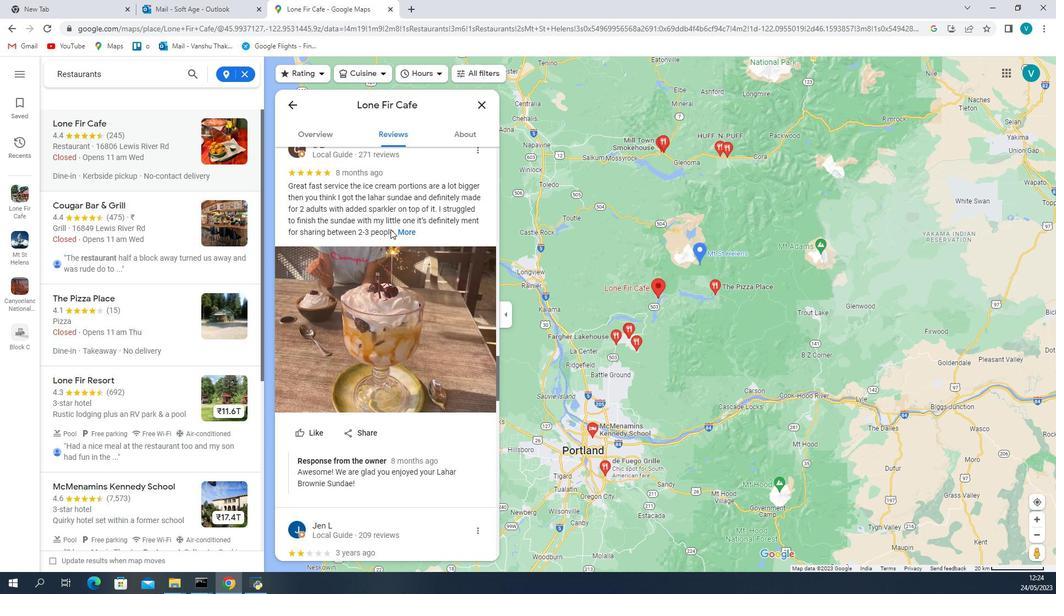 
Action: Mouse moved to (281, 366)
Screenshot: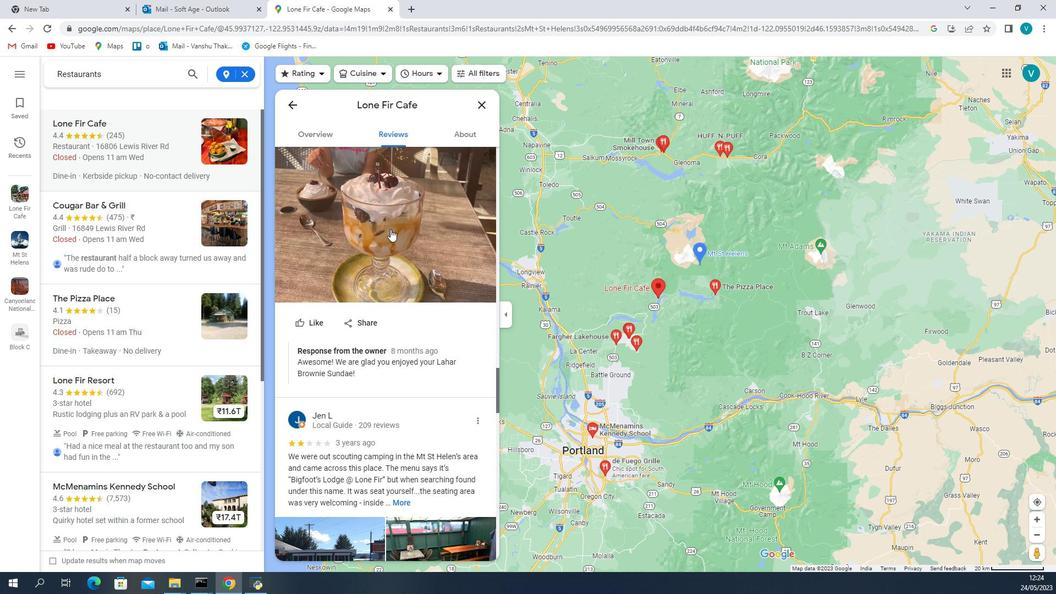 
Action: Mouse pressed left at (281, 366)
Screenshot: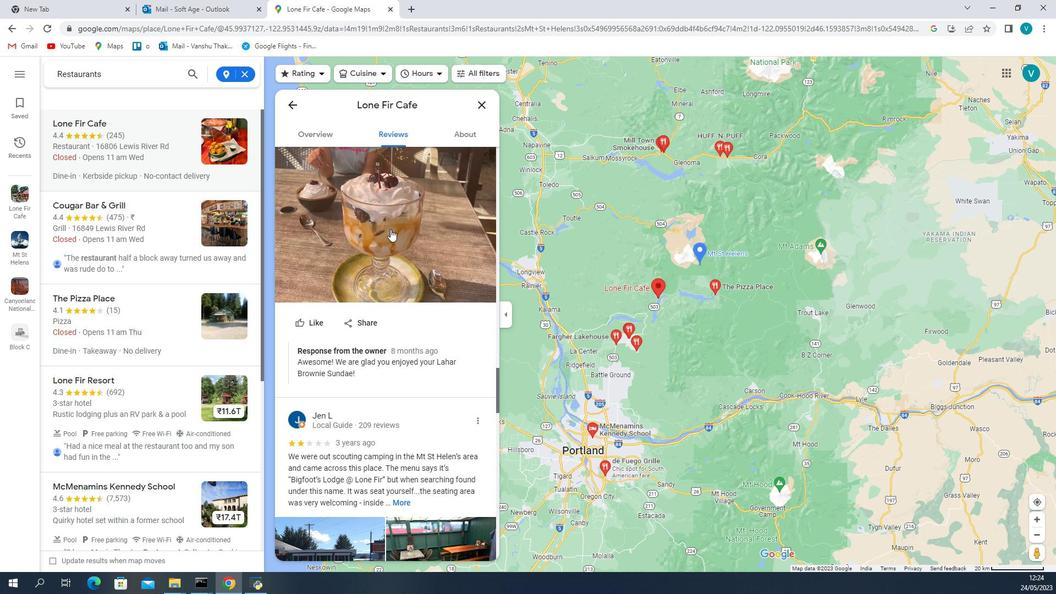 
Action: Mouse moved to (196, 334)
Screenshot: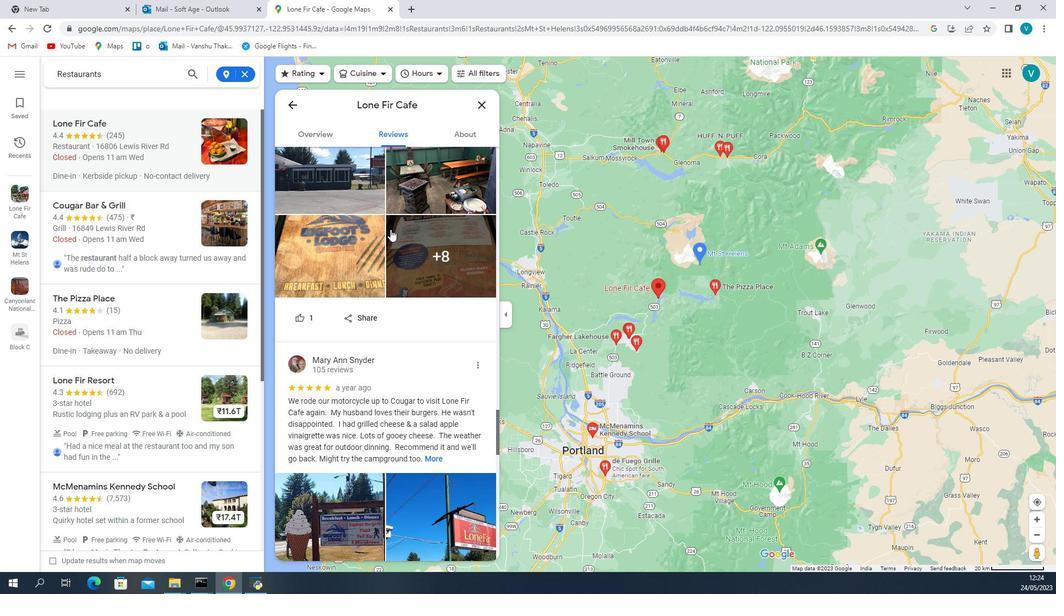 
Action: Mouse scrolled (196, 334) with delta (0, 0)
Screenshot: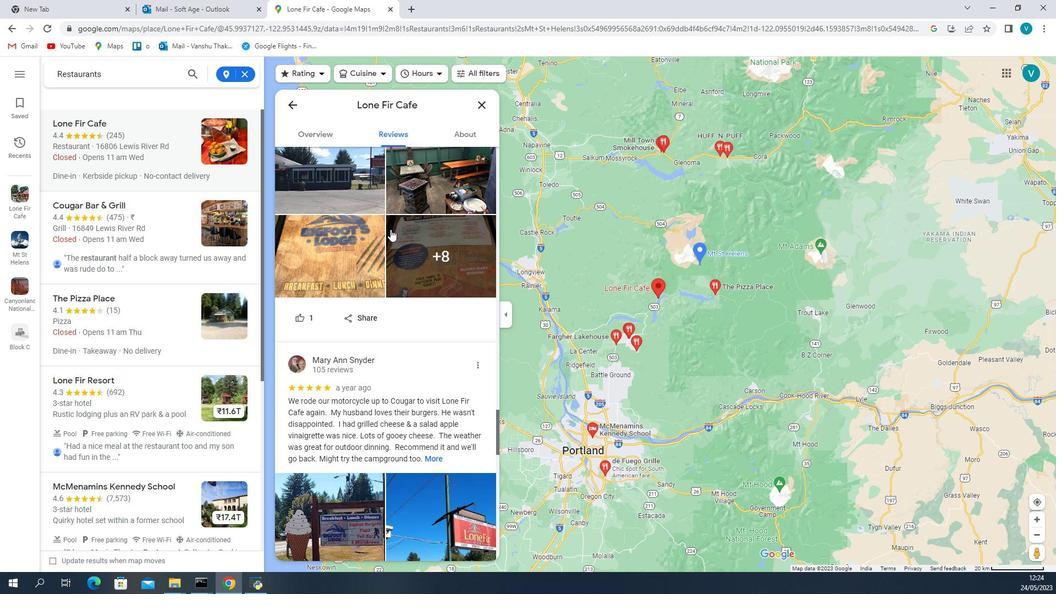 
Action: Mouse scrolled (196, 334) with delta (0, 0)
Screenshot: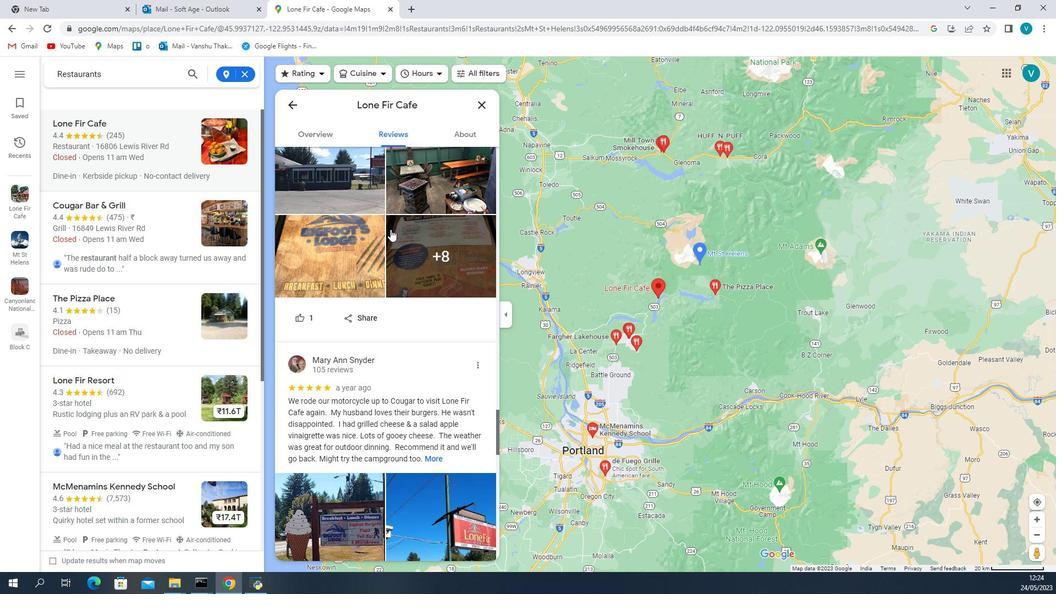 
Action: Mouse scrolled (196, 334) with delta (0, 0)
Screenshot: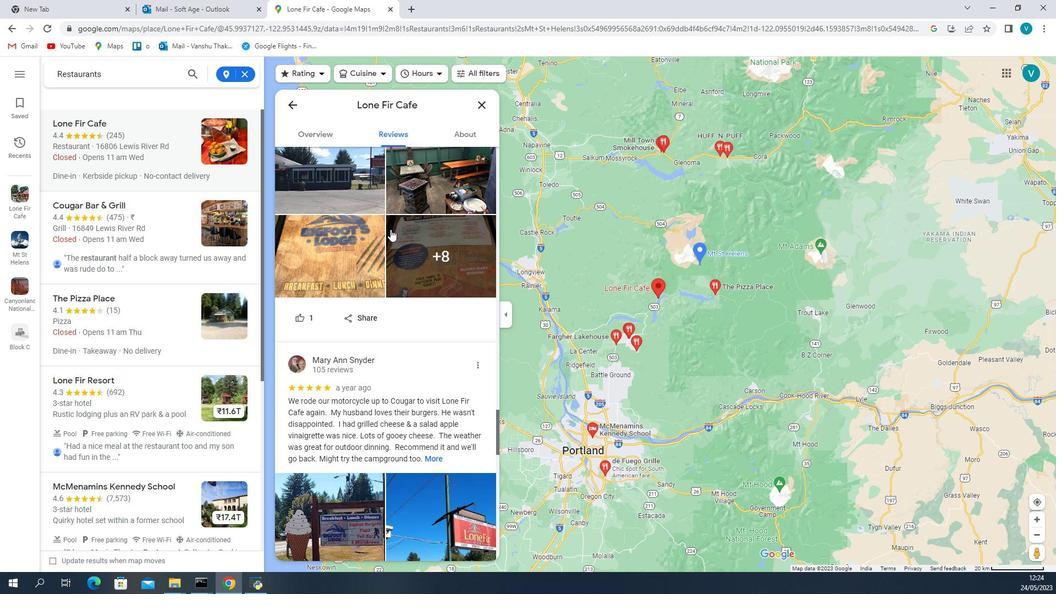 
Action: Mouse scrolled (196, 334) with delta (0, 0)
Screenshot: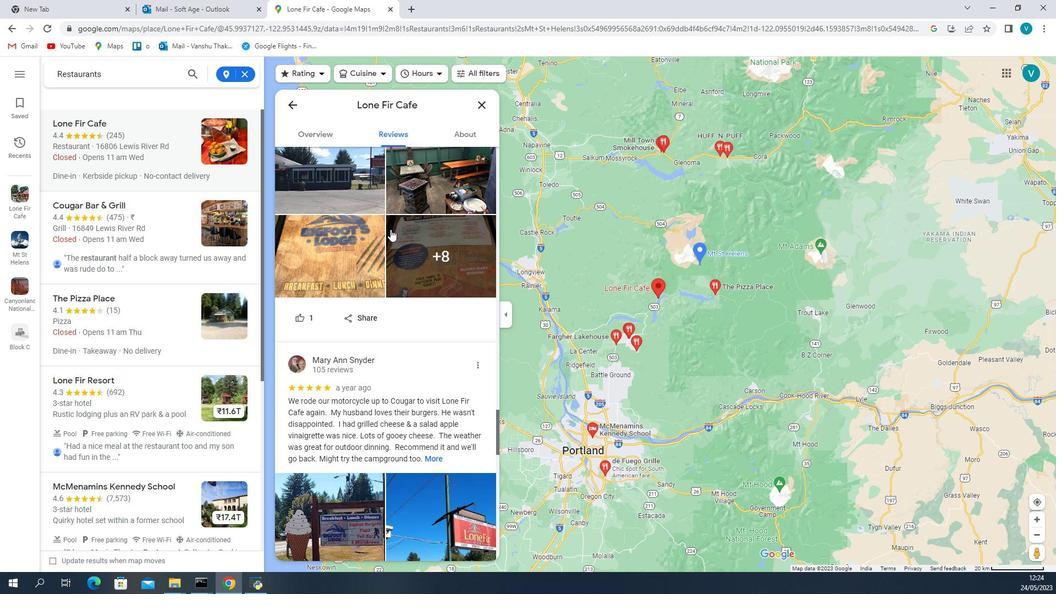 
Action: Mouse scrolled (196, 334) with delta (0, 0)
Screenshot: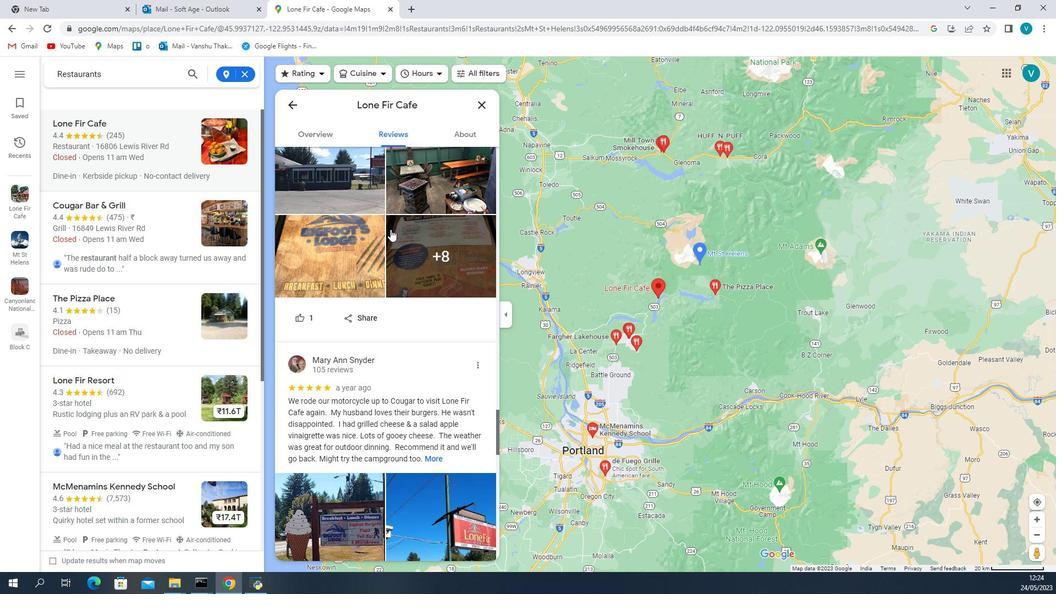 
Action: Mouse scrolled (196, 334) with delta (0, 0)
Screenshot: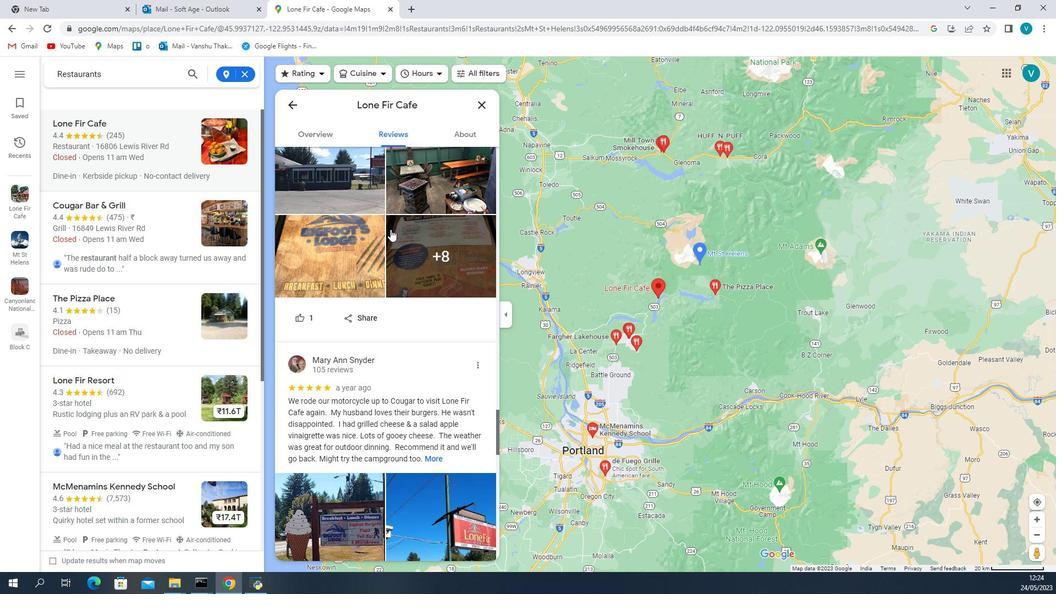 
Action: Mouse scrolled (196, 334) with delta (0, 0)
Screenshot: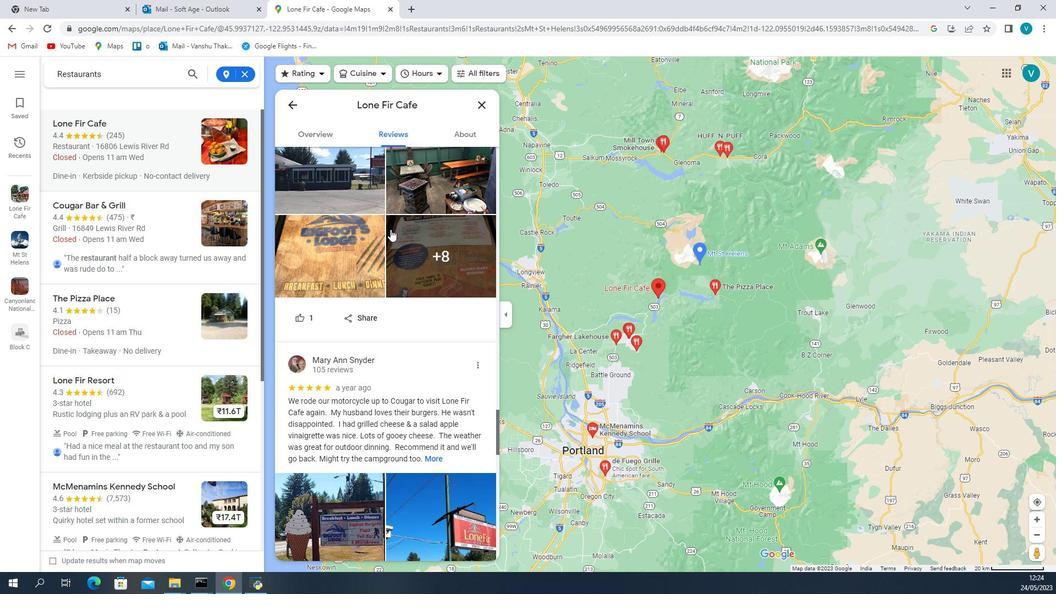 
Action: Mouse moved to (211, 361)
Screenshot: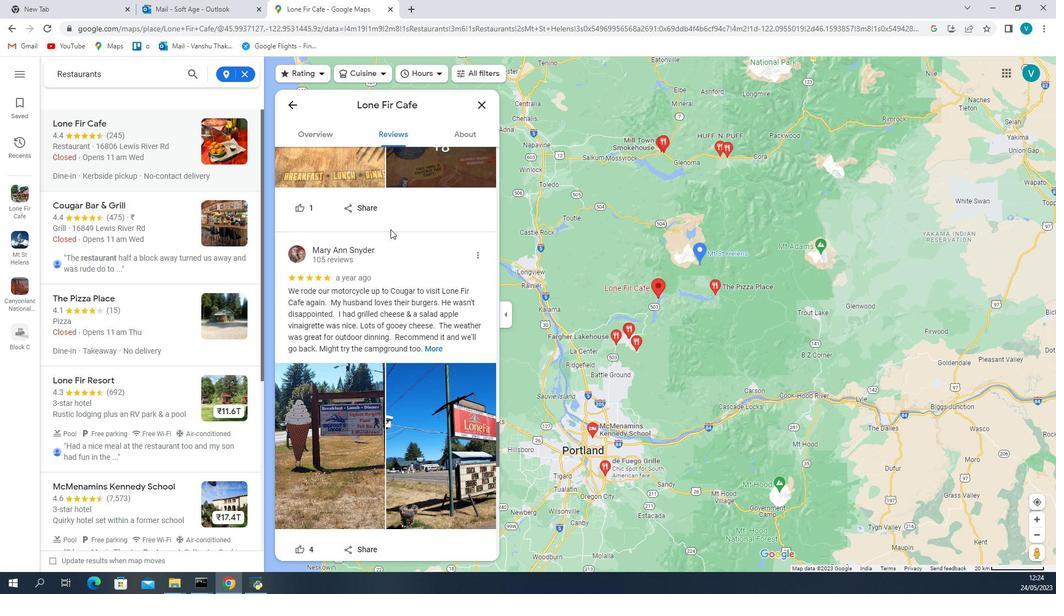 
Action: Mouse scrolled (211, 360) with delta (0, 0)
Screenshot: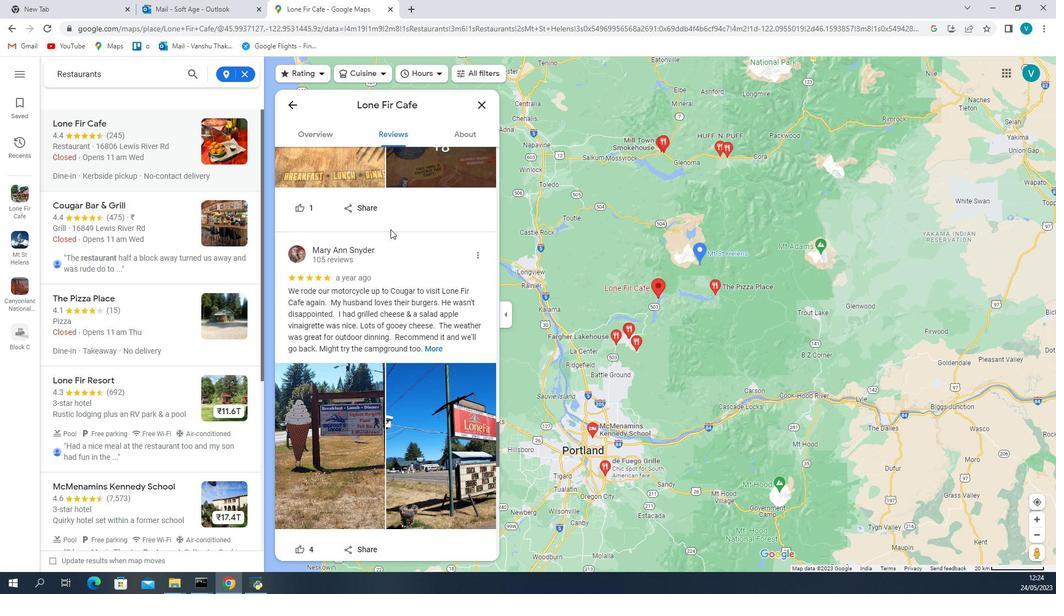 
Action: Mouse scrolled (211, 360) with delta (0, 0)
Screenshot: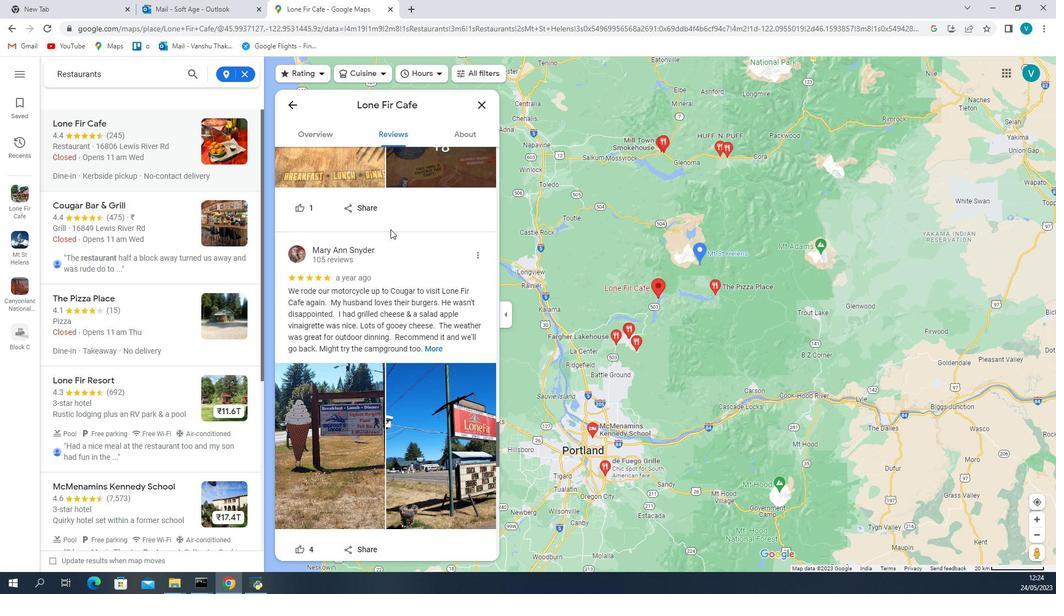 
Action: Mouse scrolled (211, 360) with delta (0, 0)
Screenshot: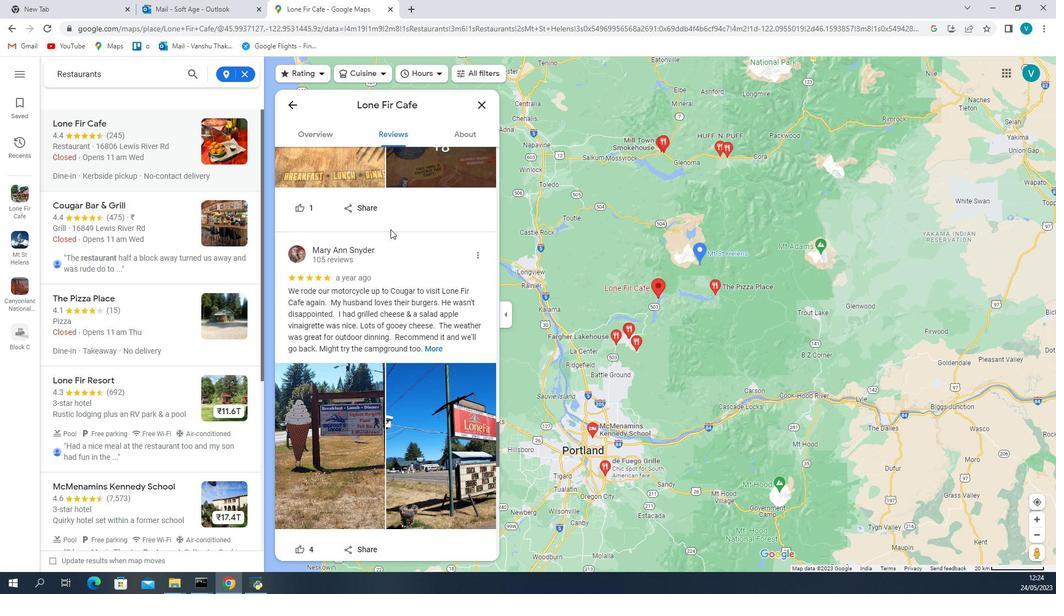 
Action: Mouse scrolled (211, 360) with delta (0, 0)
Screenshot: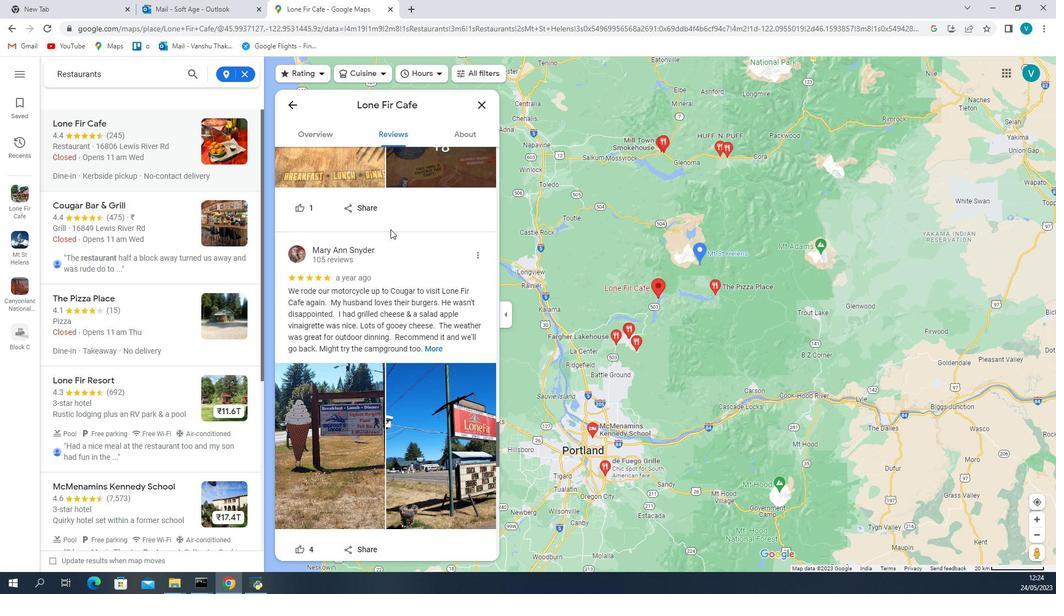 
Action: Mouse moved to (276, 524)
Screenshot: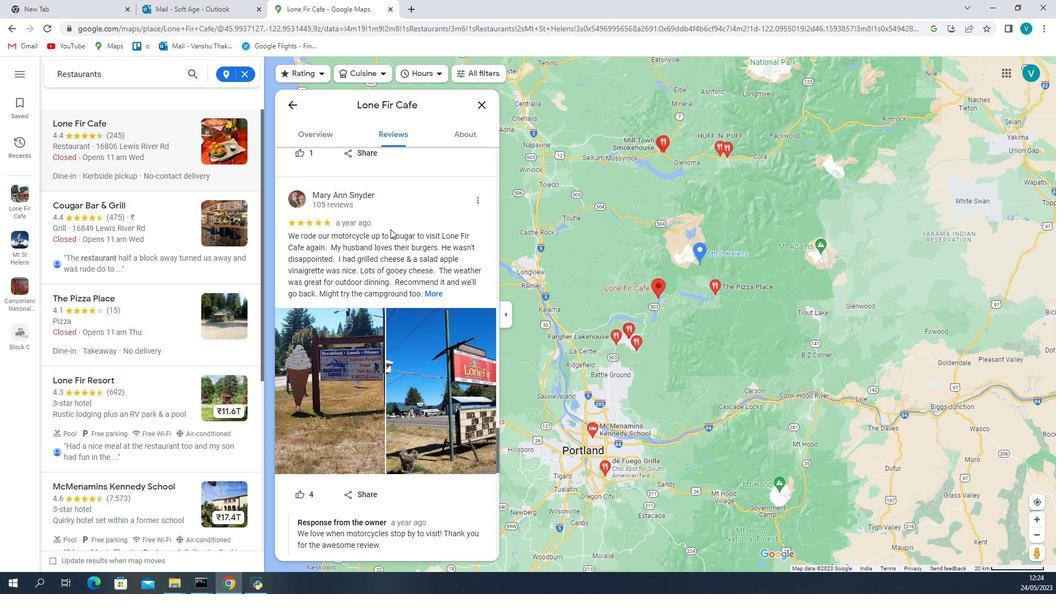 
Action: Mouse pressed left at (276, 524)
Screenshot: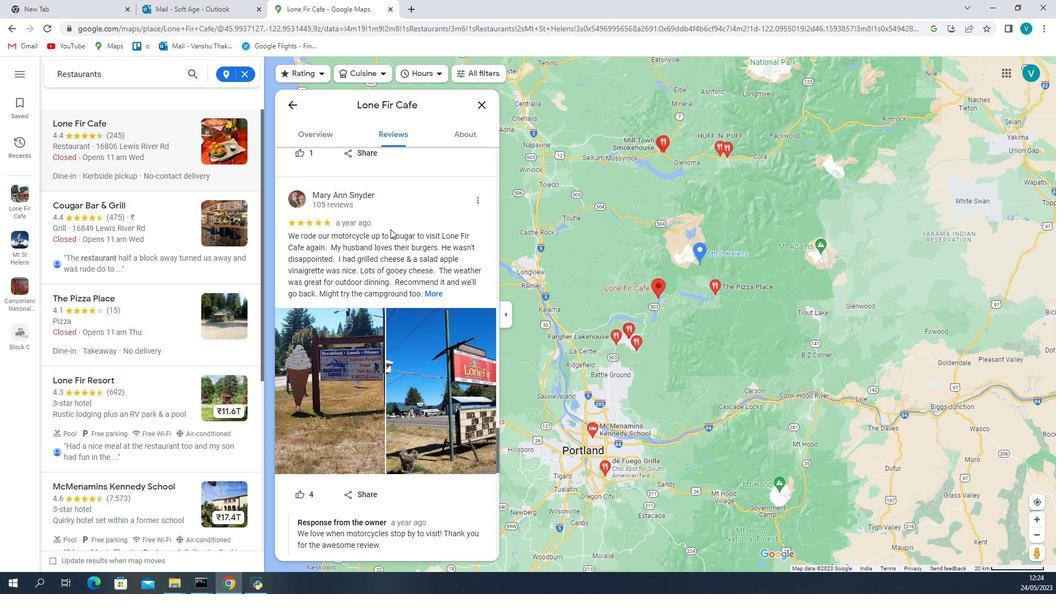 
Action: Mouse moved to (234, 508)
Screenshot: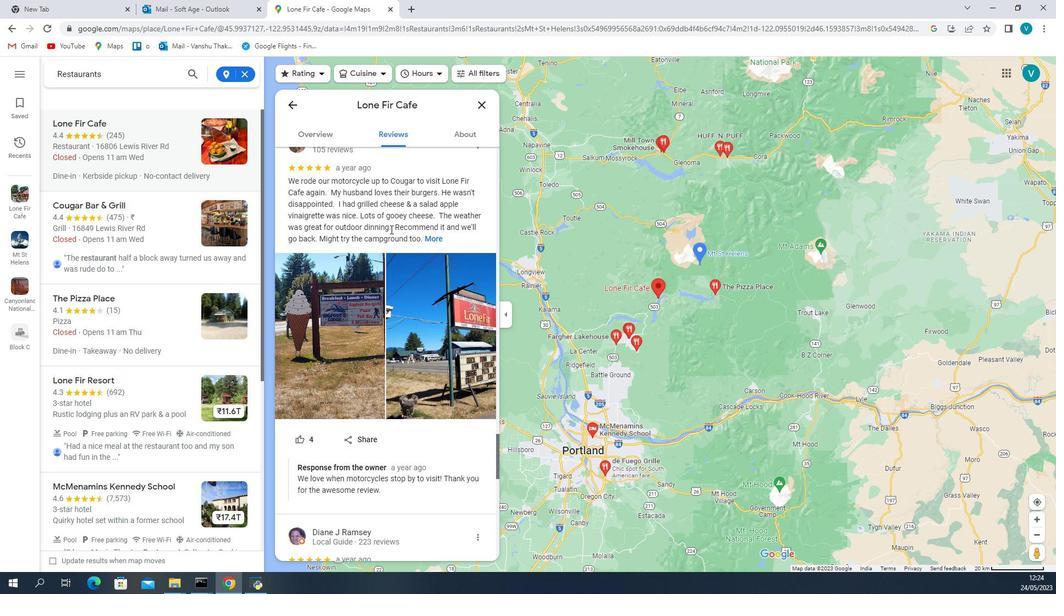 
Action: Mouse scrolled (234, 507) with delta (0, 0)
Screenshot: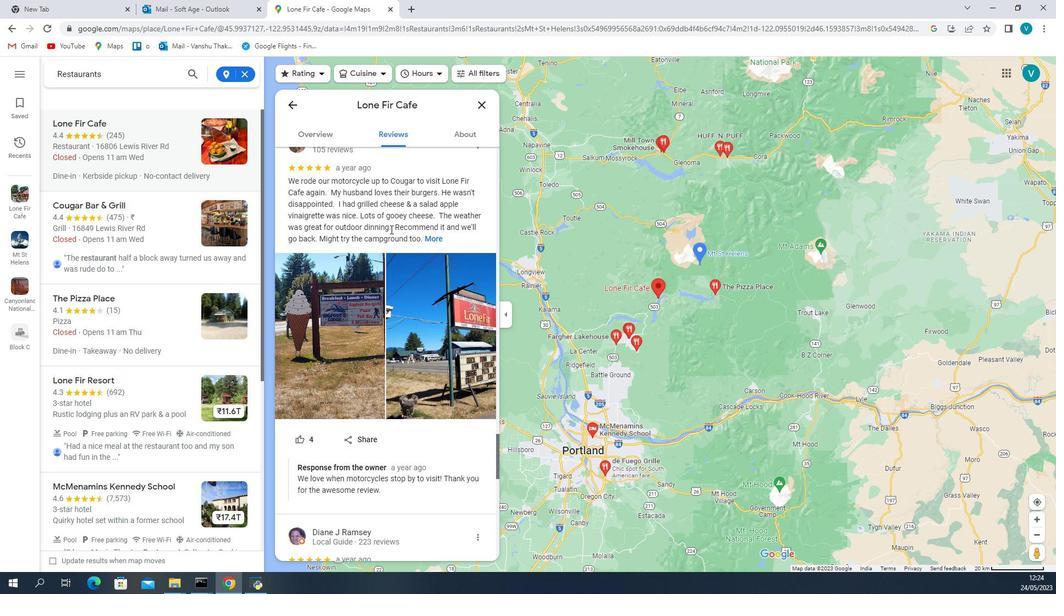 
Action: Mouse scrolled (234, 507) with delta (0, 0)
Screenshot: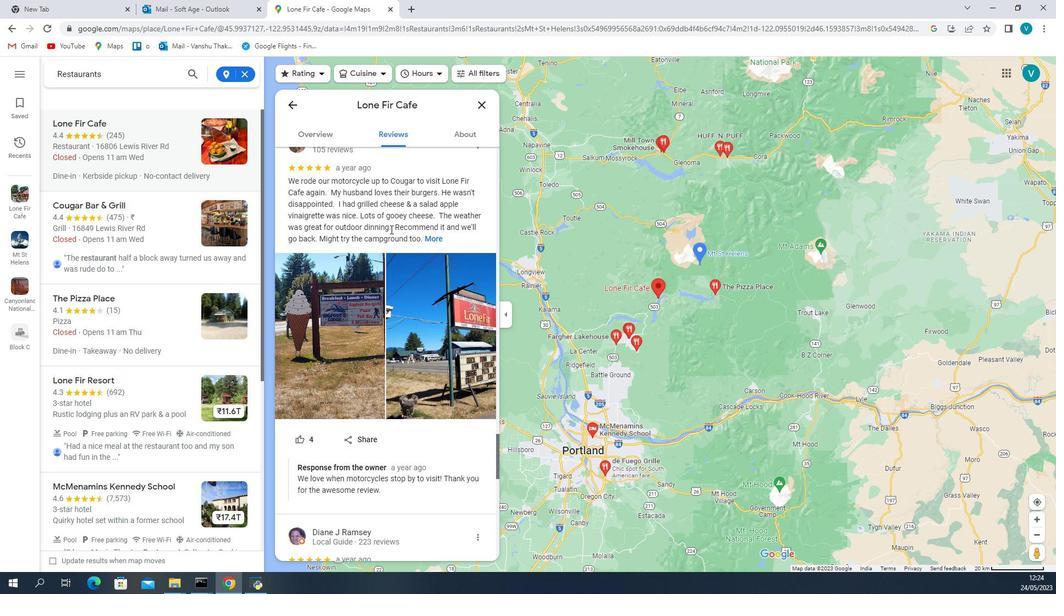 
Action: Mouse scrolled (234, 507) with delta (0, 0)
Screenshot: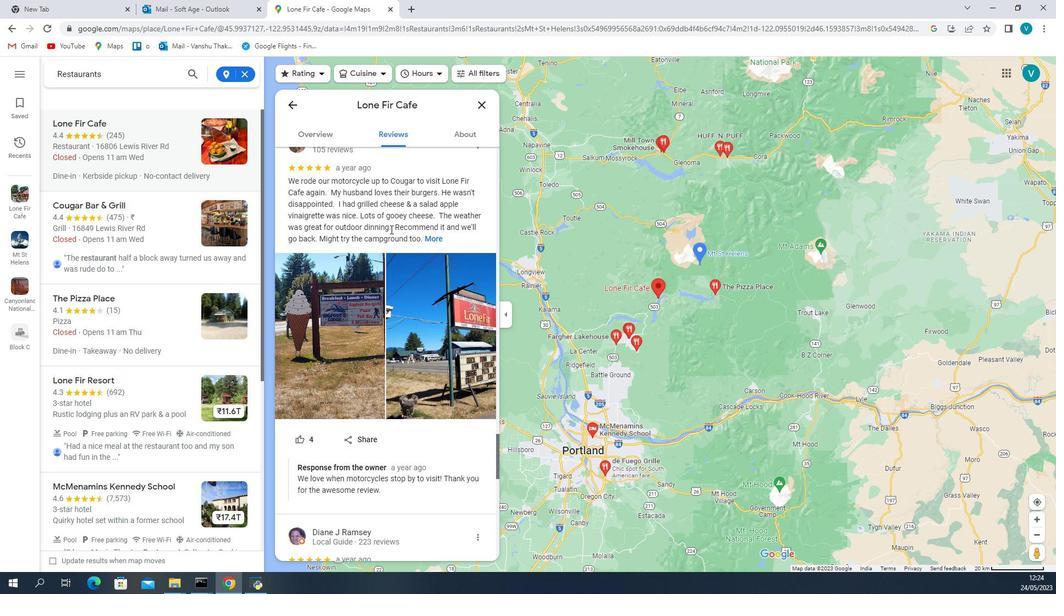 
Action: Mouse scrolled (234, 507) with delta (0, 0)
Screenshot: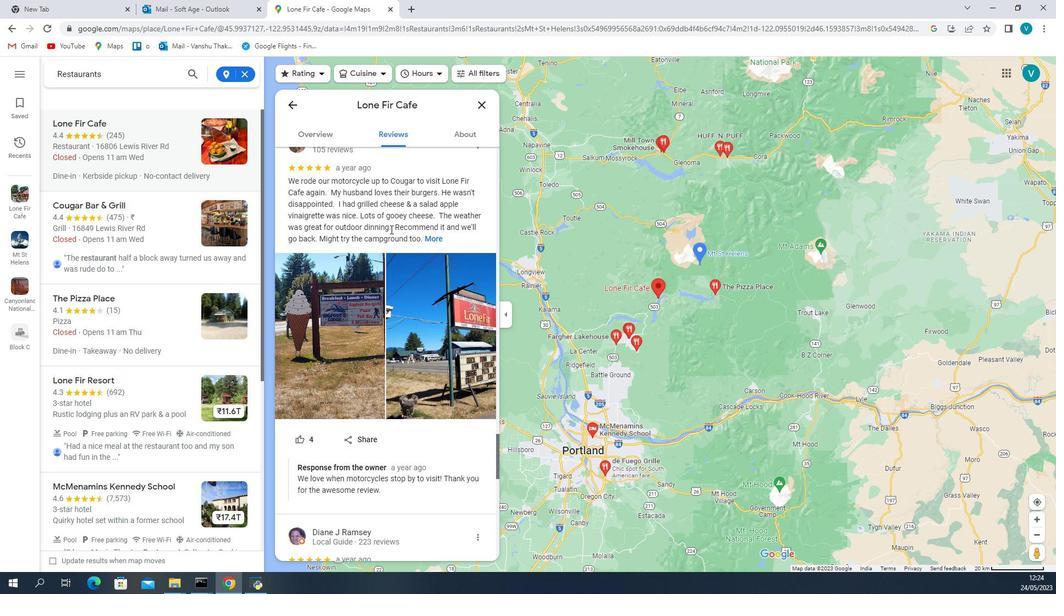 
Action: Mouse scrolled (234, 507) with delta (0, 0)
Screenshot: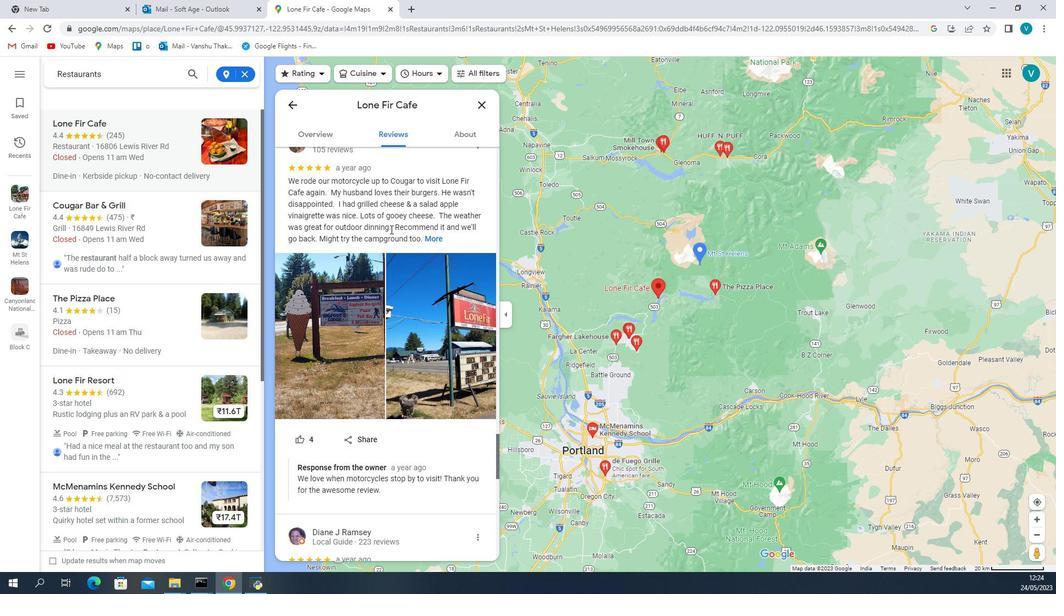 
Action: Mouse moved to (234, 490)
Screenshot: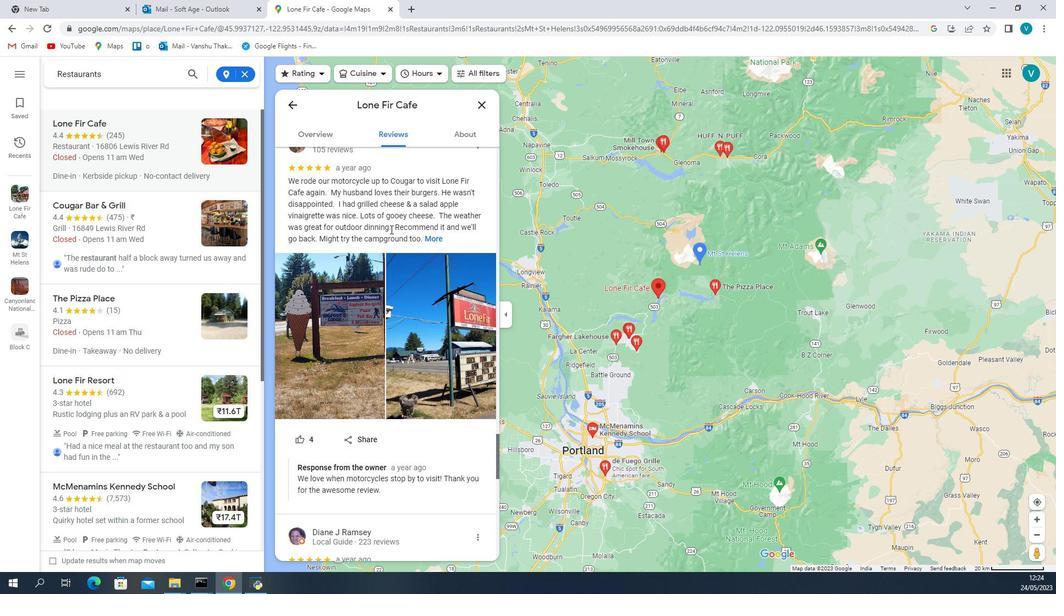 
Action: Mouse scrolled (234, 490) with delta (0, 0)
Screenshot: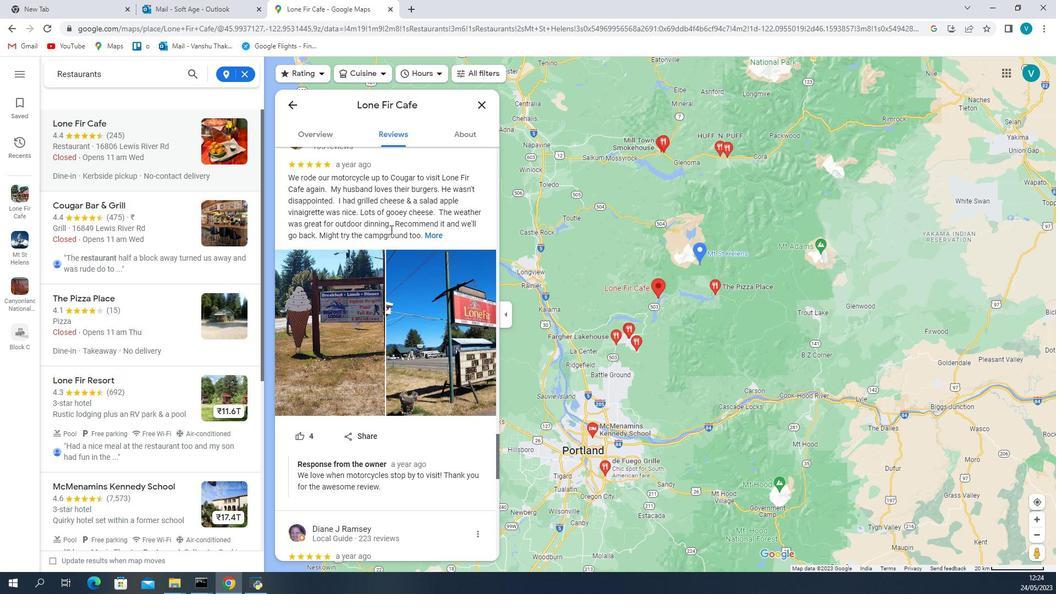
Action: Mouse scrolled (234, 490) with delta (0, 0)
Screenshot: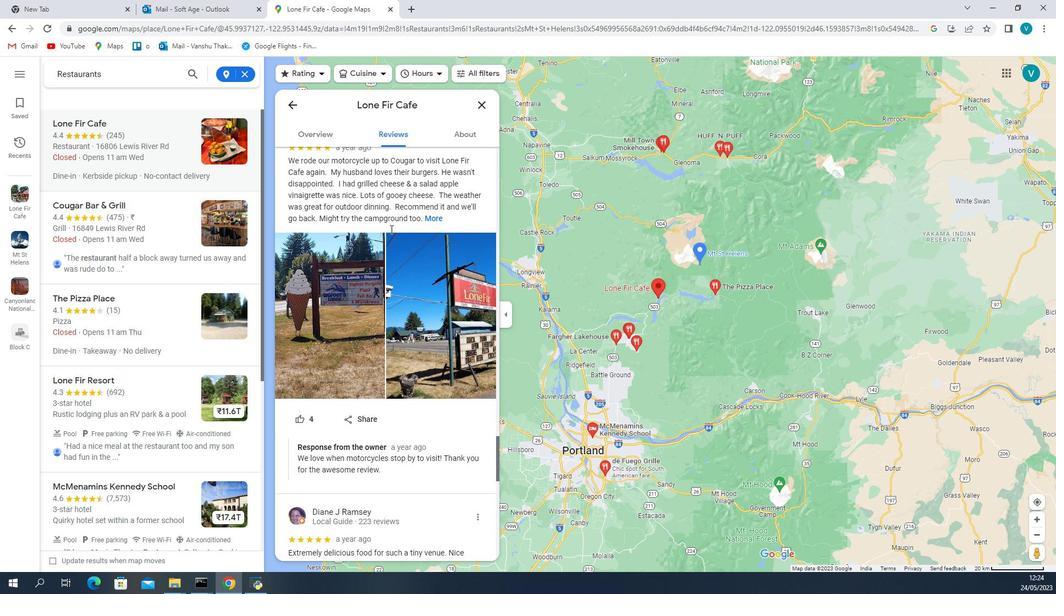 
Action: Mouse scrolled (234, 490) with delta (0, 0)
Screenshot: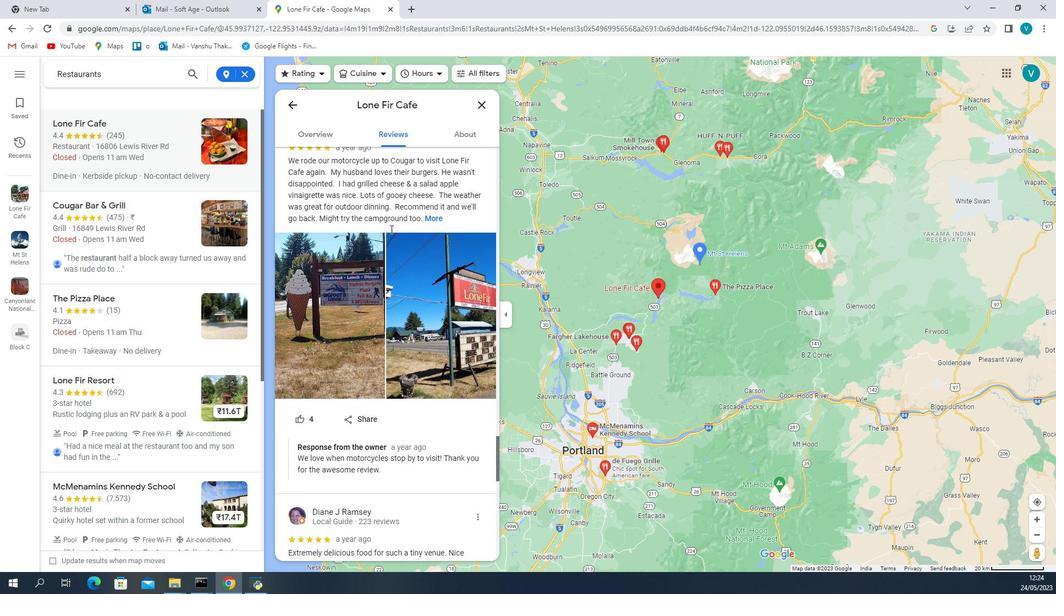 
Action: Mouse moved to (213, 442)
Screenshot: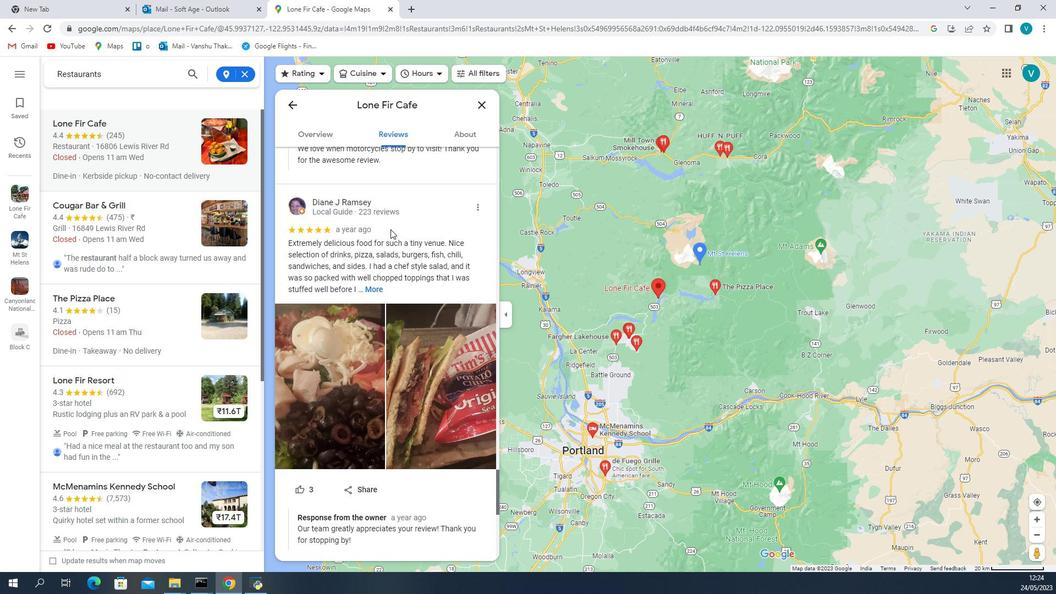 
Action: Mouse pressed left at (213, 442)
Screenshot: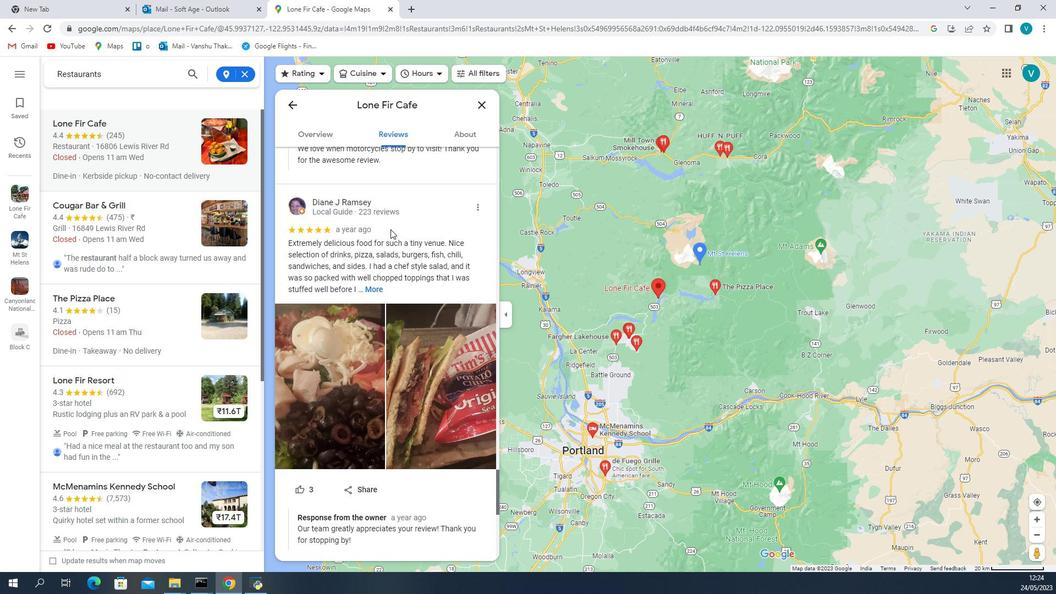
Action: Mouse moved to (179, 322)
Screenshot: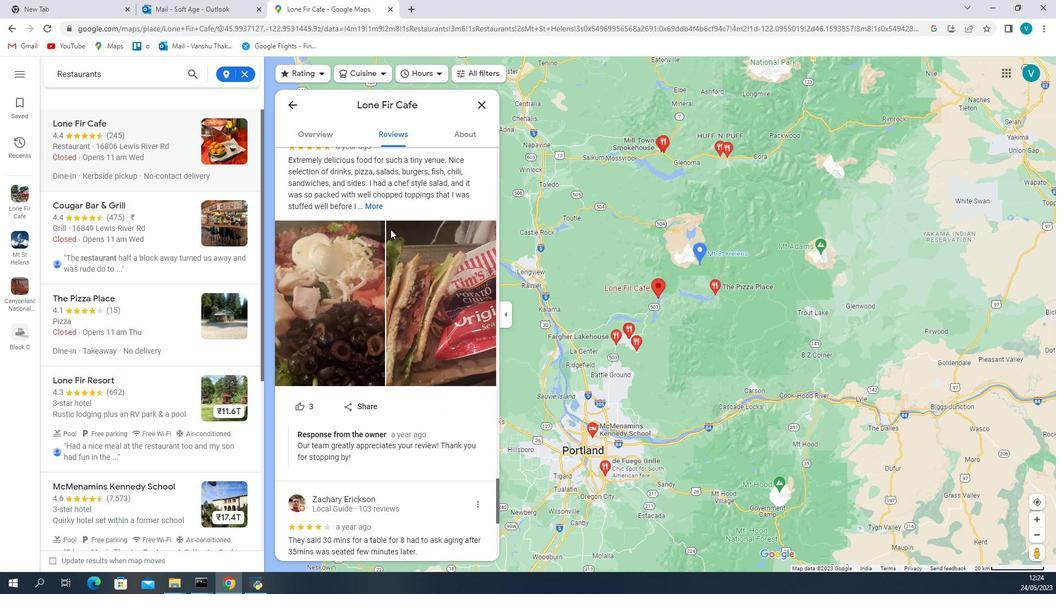 
Action: Mouse scrolled (179, 323) with delta (0, 0)
Screenshot: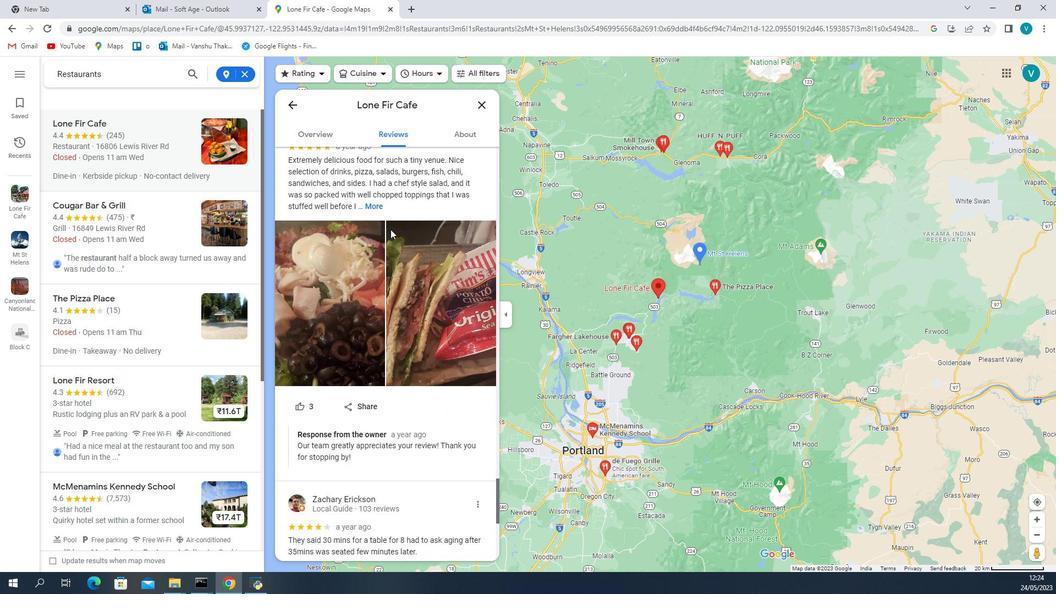 
Action: Mouse moved to (179, 322)
Screenshot: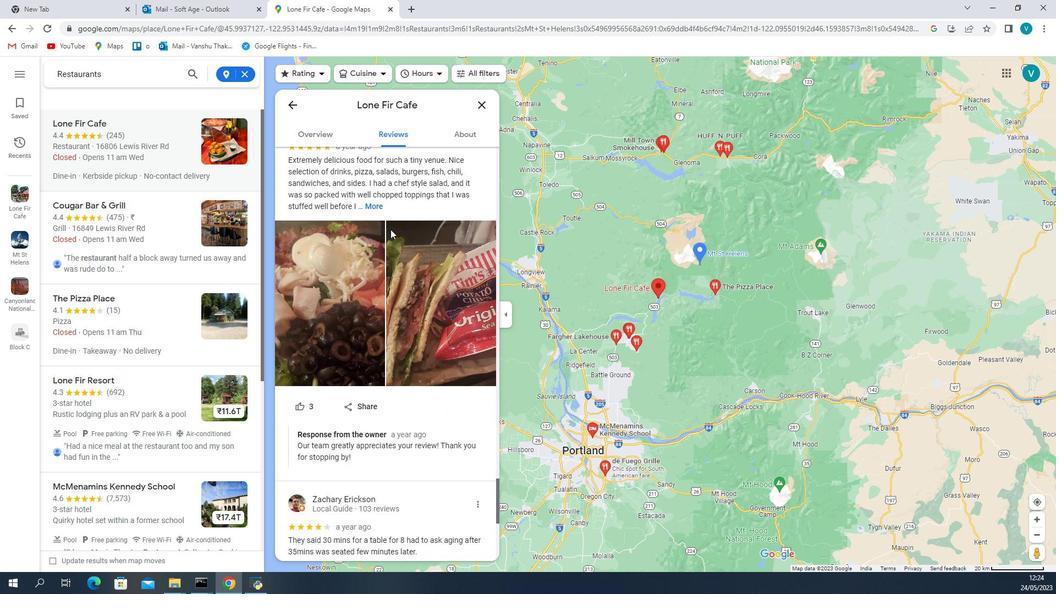 
Action: Mouse scrolled (179, 322) with delta (0, 0)
Screenshot: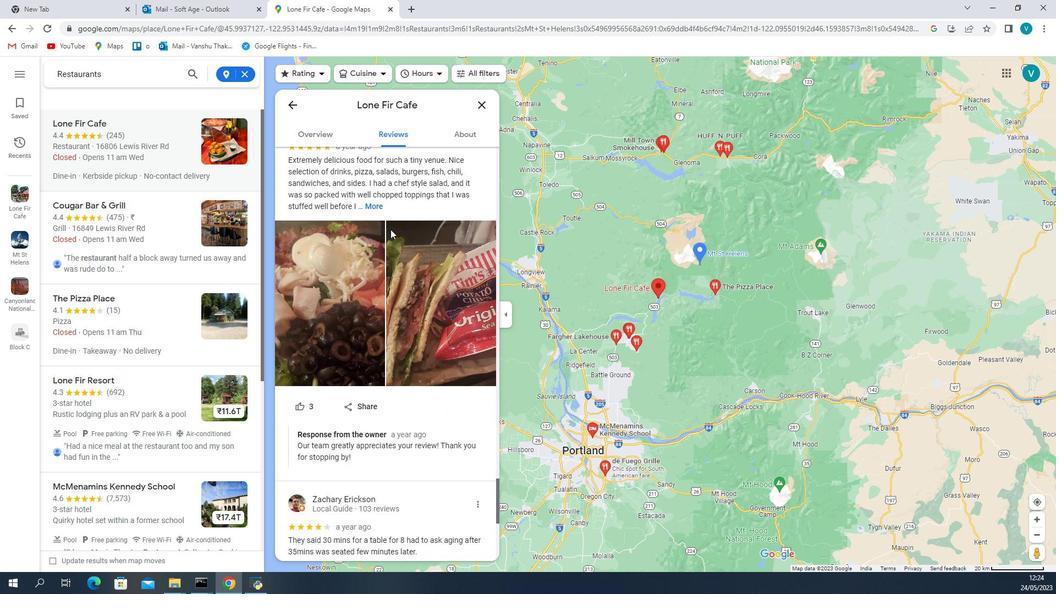 
Action: Mouse scrolled (179, 322) with delta (0, 0)
Screenshot: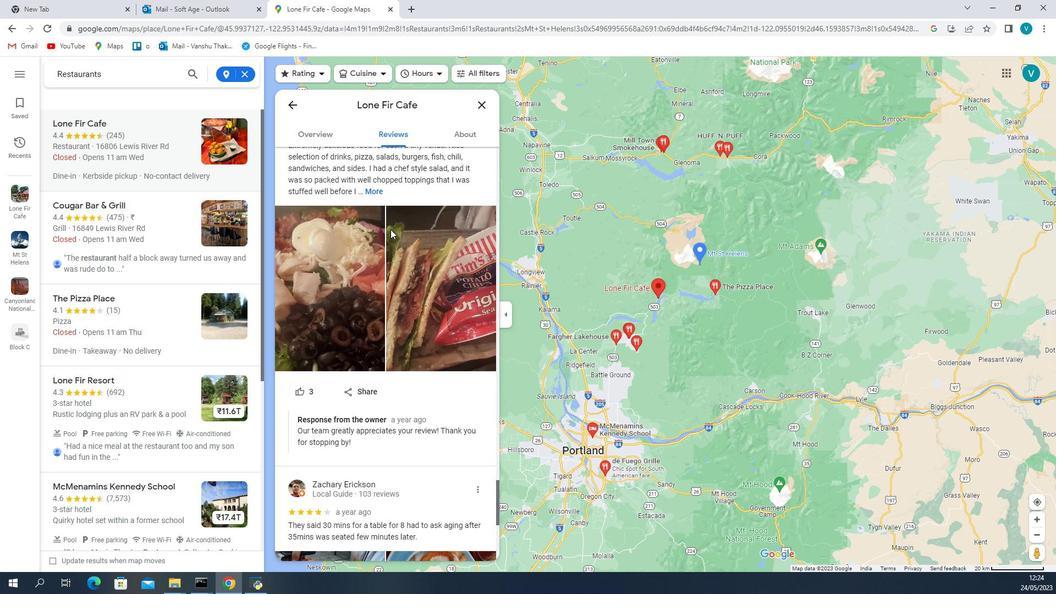 
Action: Mouse scrolled (179, 322) with delta (0, 0)
Screenshot: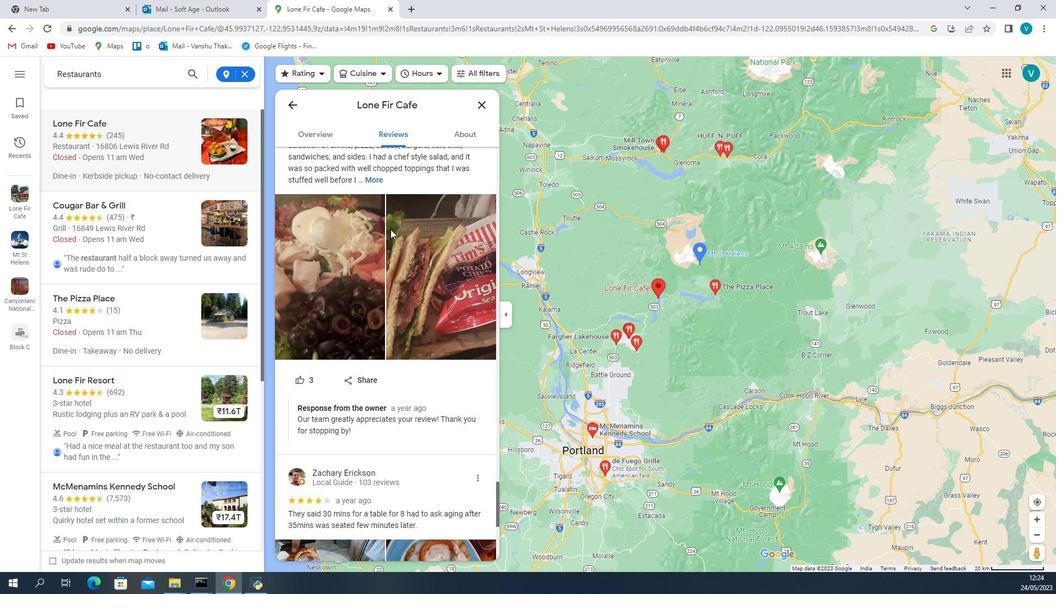 
Action: Mouse moved to (139, 208)
Screenshot: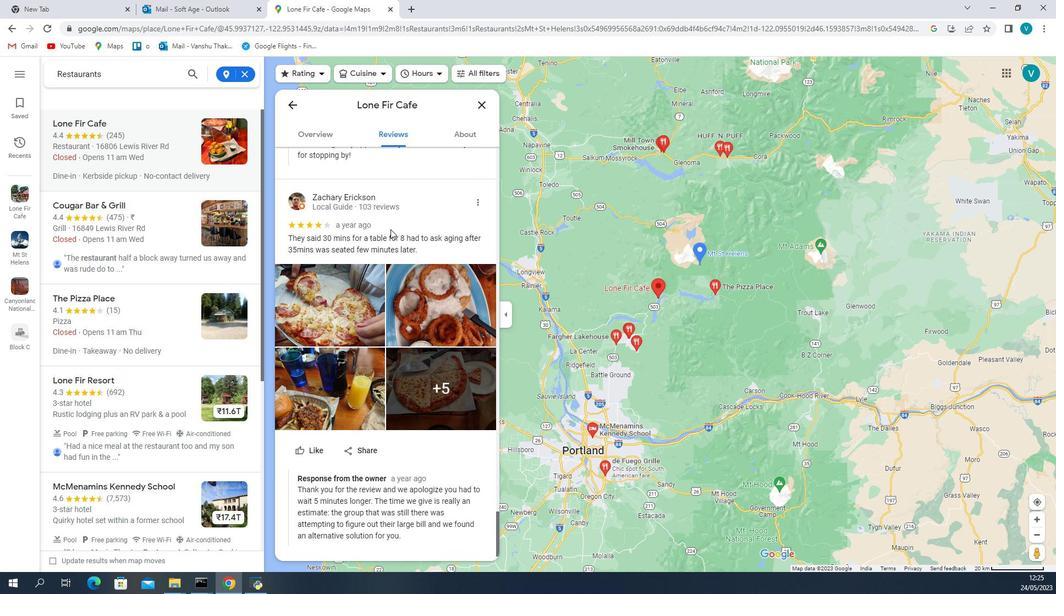 
Action: Mouse scrolled (139, 207) with delta (0, 0)
Screenshot: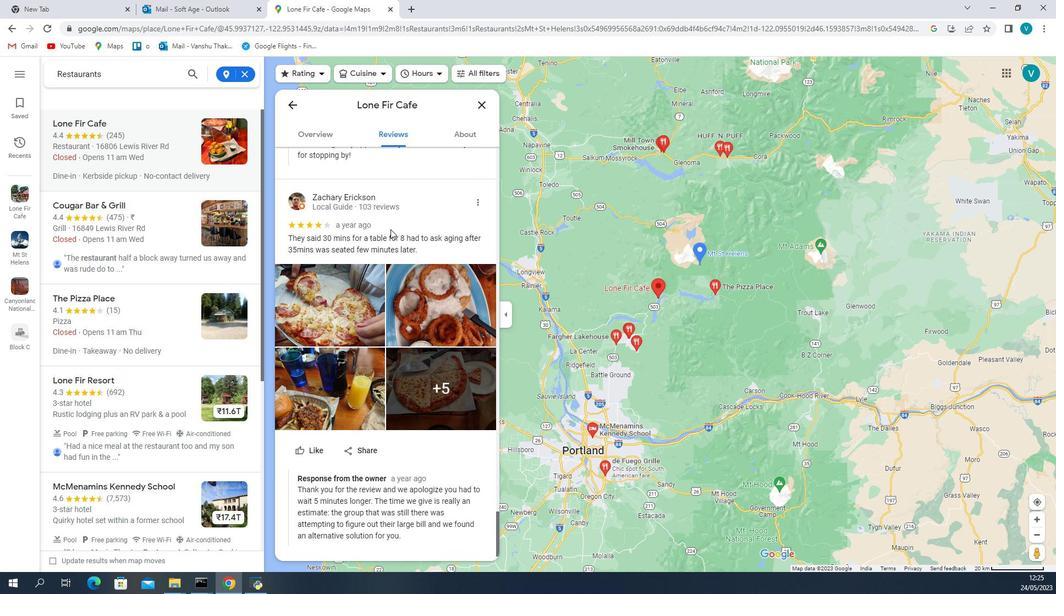 
Action: Mouse scrolled (139, 207) with delta (0, 0)
Screenshot: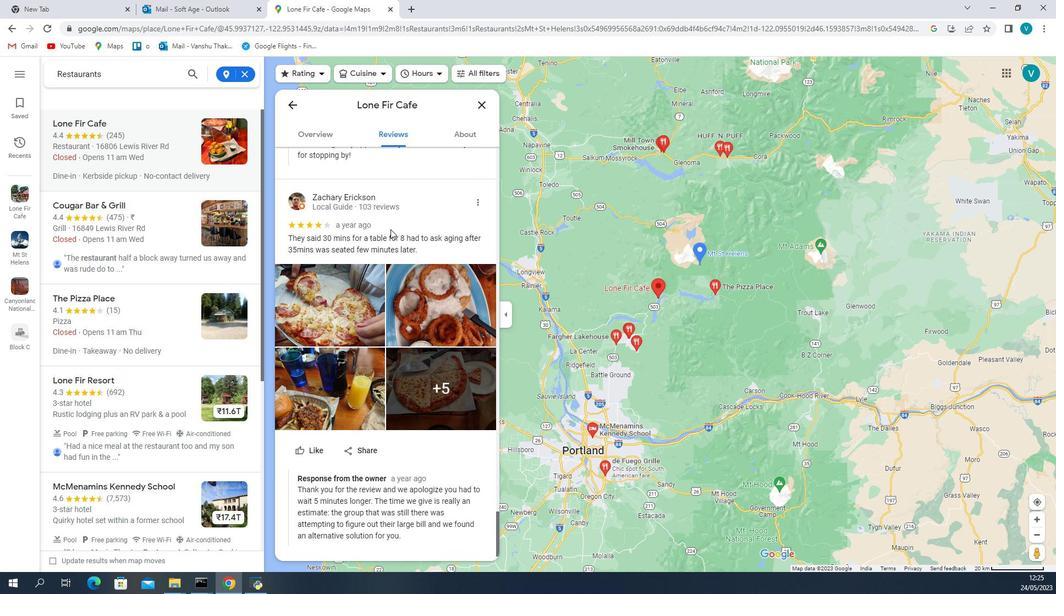 
Action: Mouse moved to (139, 208)
Screenshot: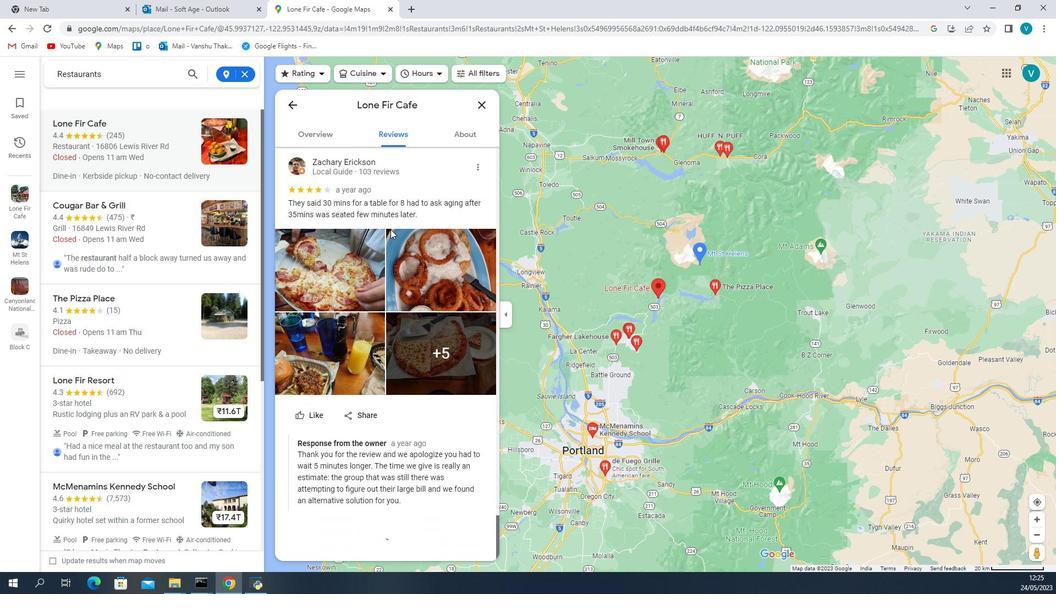 
Action: Mouse scrolled (139, 207) with delta (0, 0)
Screenshot: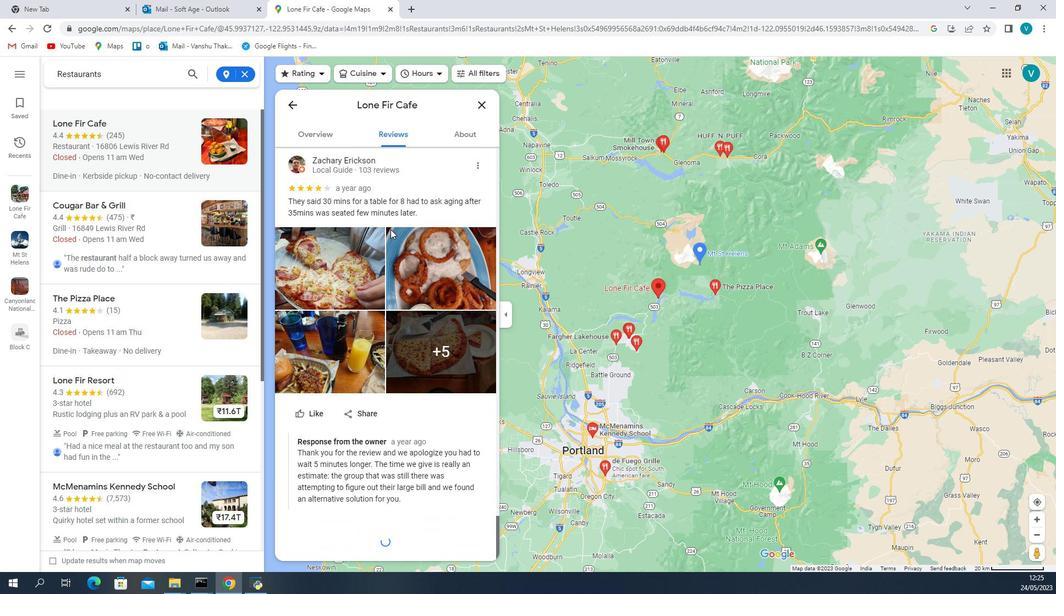 
Action: Mouse moved to (197, 423)
Screenshot: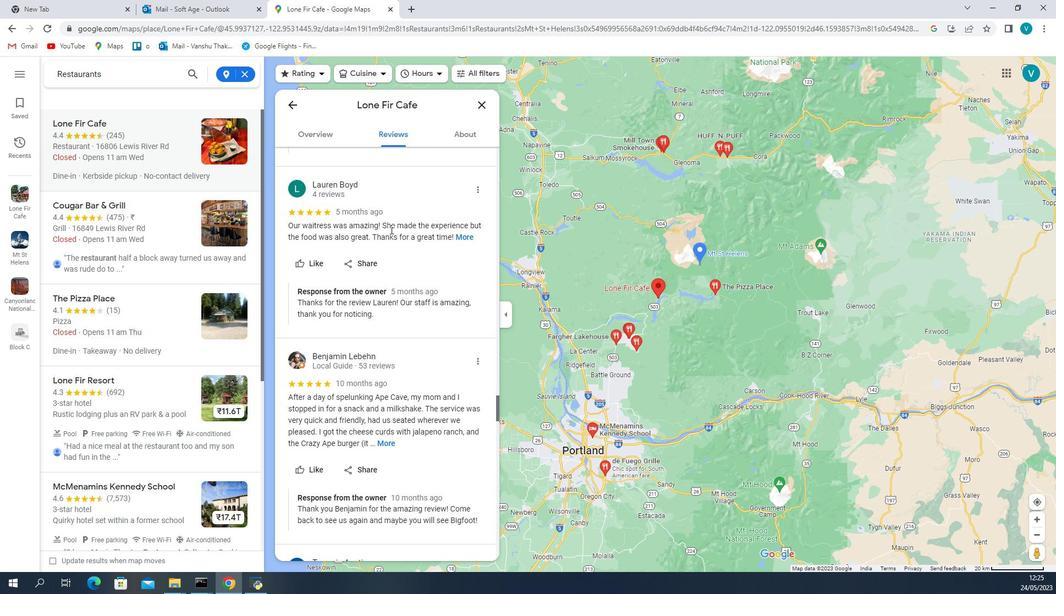 
Action: Mouse pressed left at (197, 423)
Screenshot: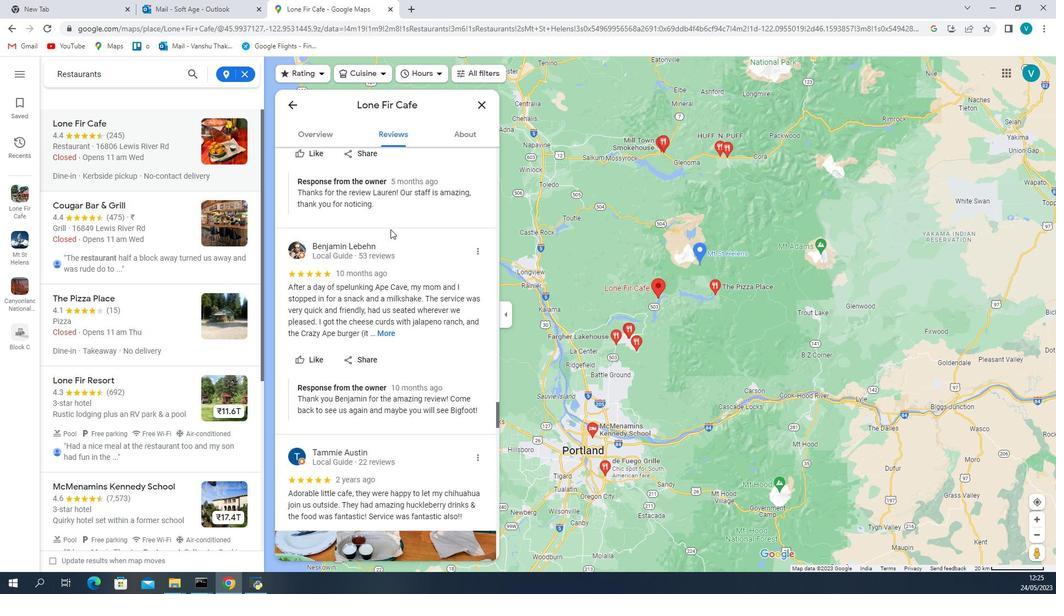 
Action: Mouse moved to (479, 465)
Screenshot: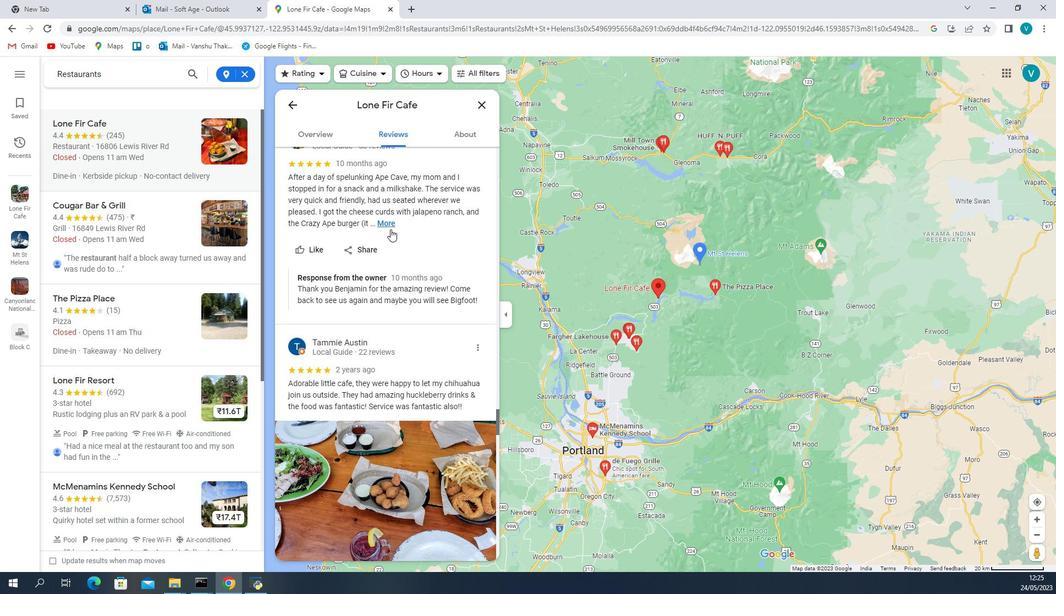 
Action: Mouse scrolled (479, 465) with delta (0, 0)
Screenshot: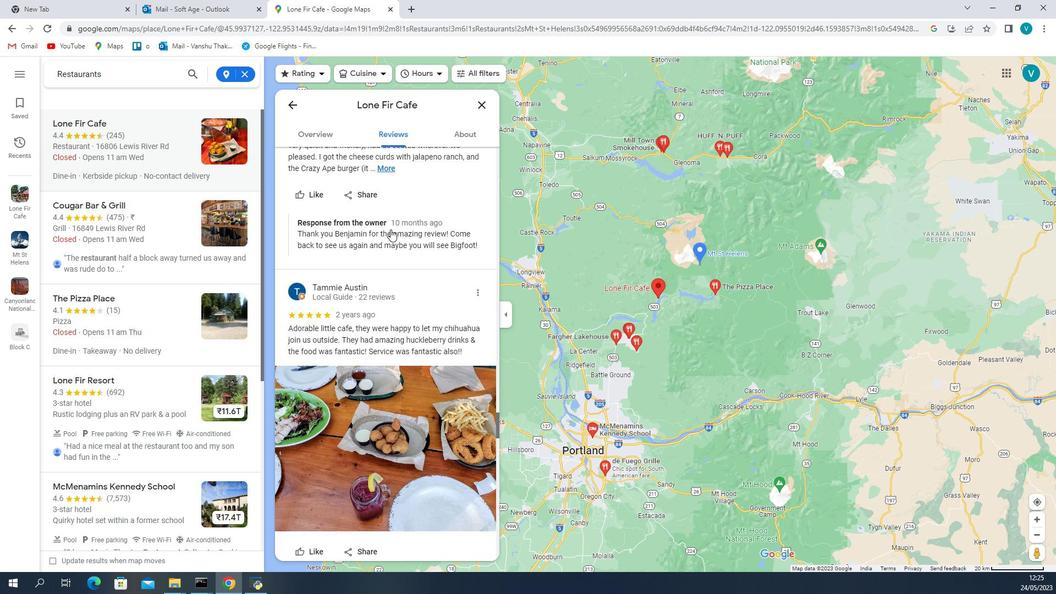 
Action: Mouse scrolled (479, 465) with delta (0, 0)
Screenshot: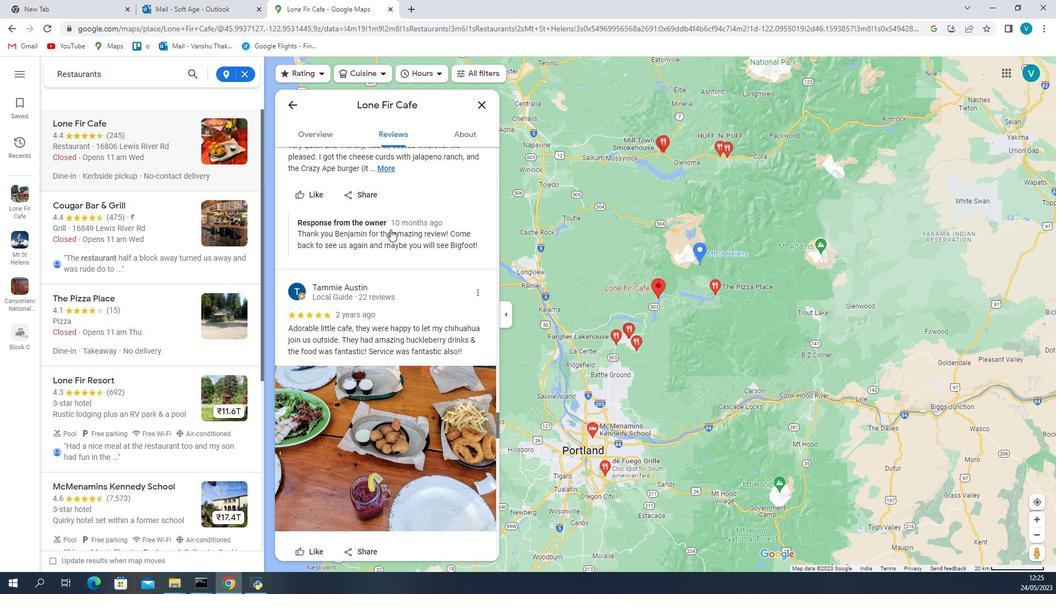 
Action: Mouse moved to (520, 412)
Screenshot: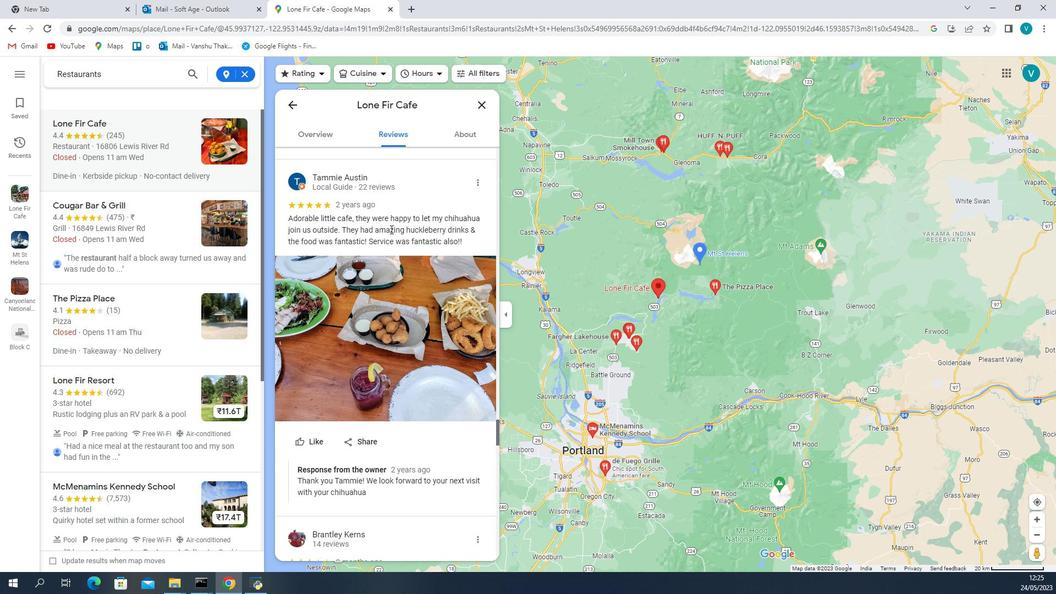 
Action: Mouse pressed left at (520, 412)
Screenshot: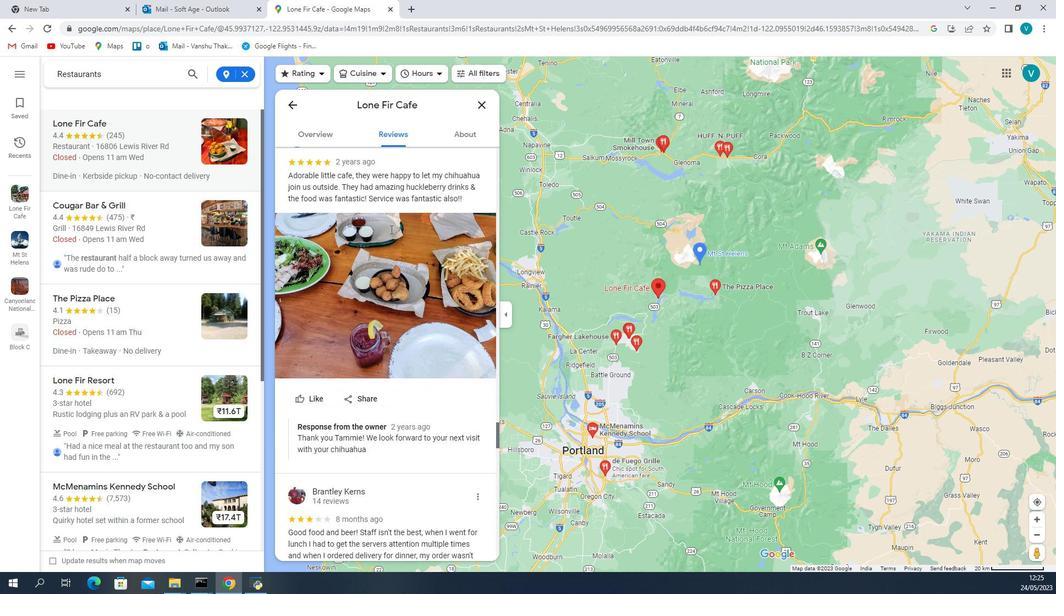 
Action: Mouse moved to (500, 435)
Screenshot: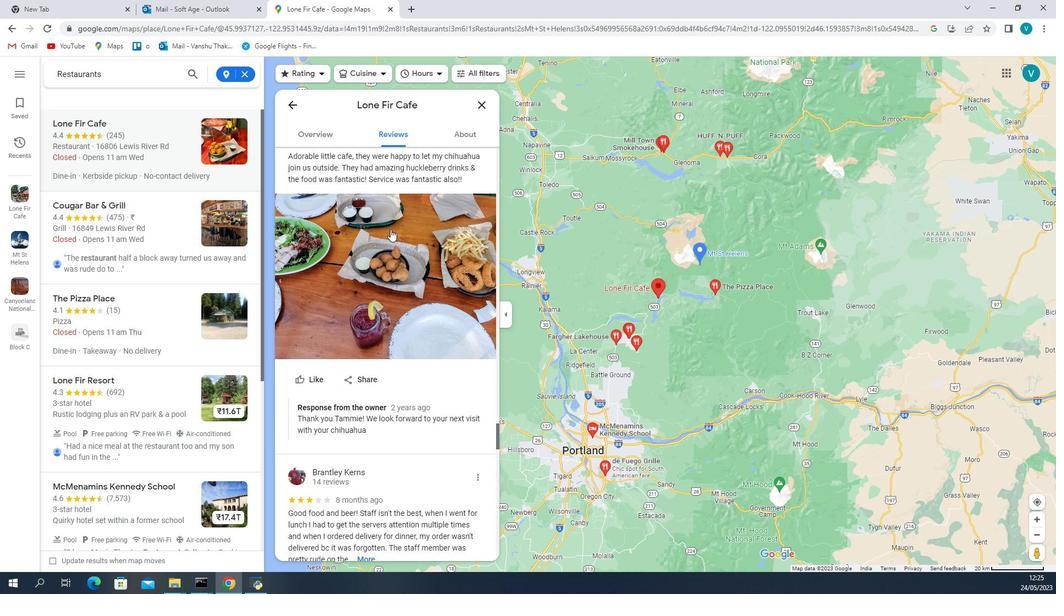 
Action: Mouse scrolled (500, 434) with delta (0, 0)
Screenshot: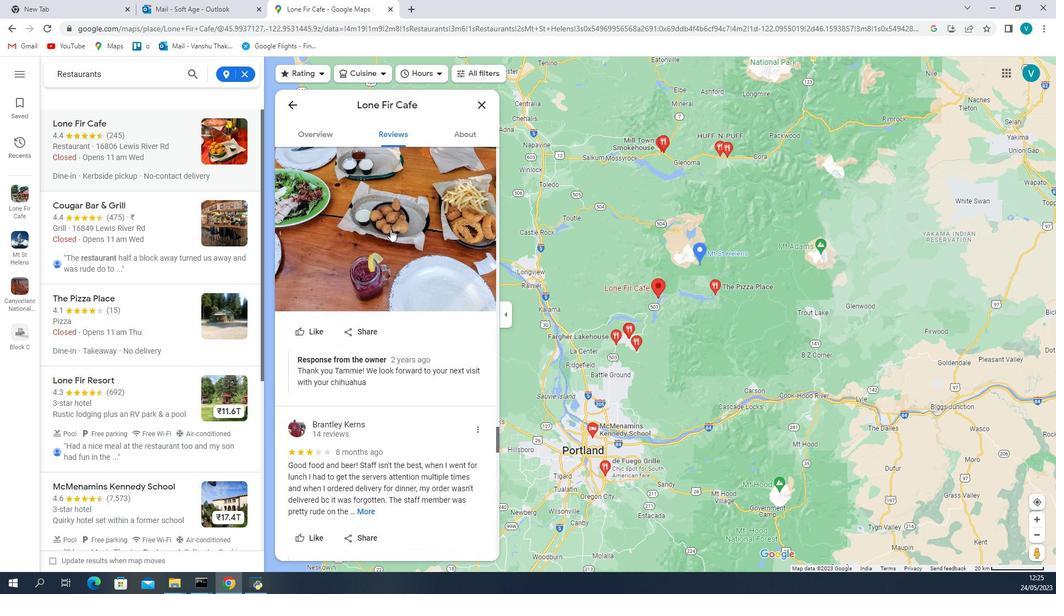 
Action: Mouse scrolled (500, 434) with delta (0, 0)
Screenshot: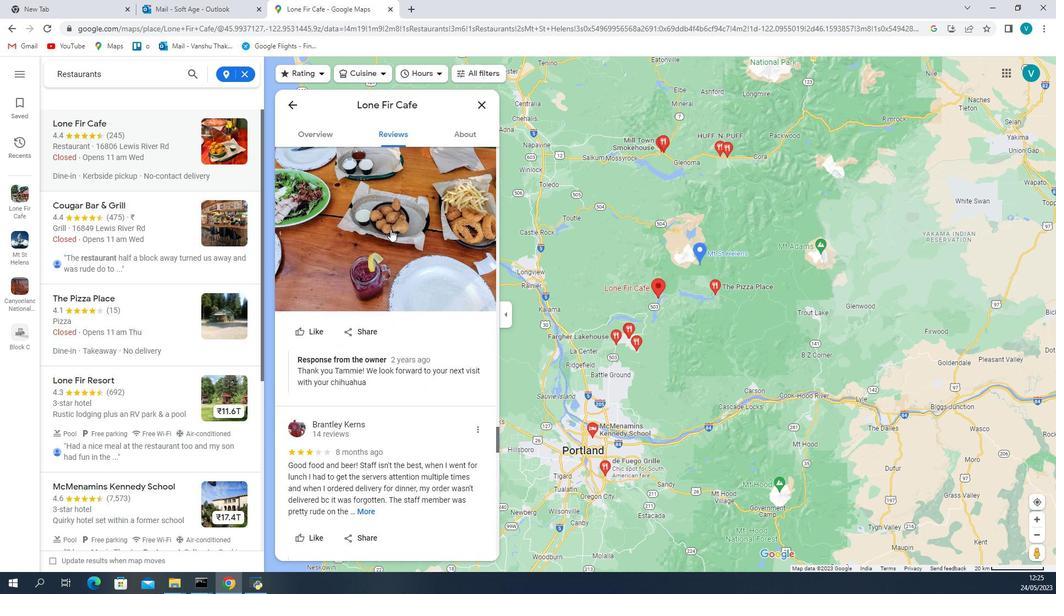 
Action: Mouse scrolled (500, 434) with delta (0, 0)
Screenshot: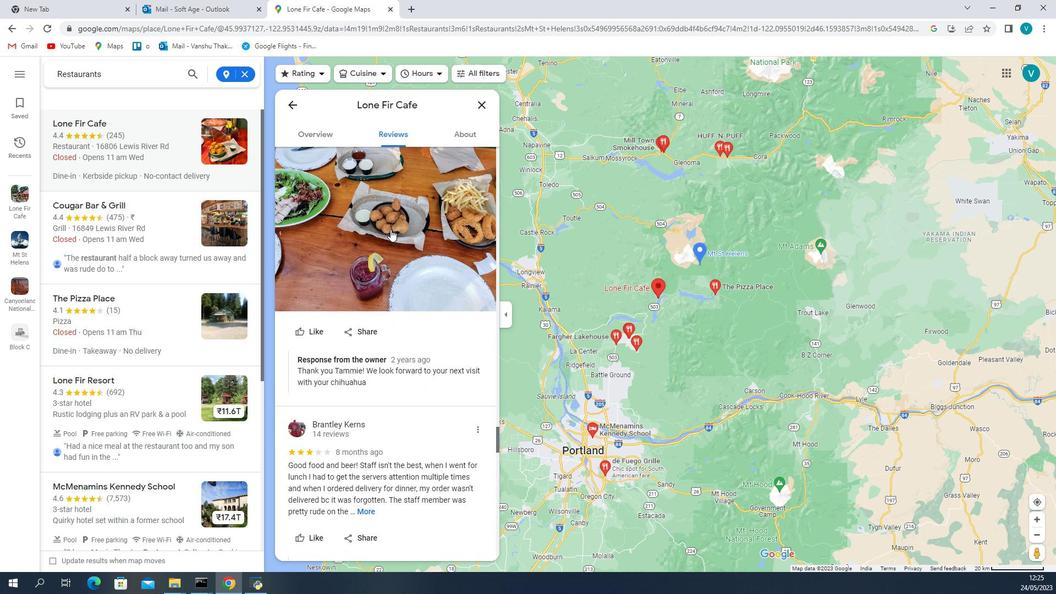 
Action: Mouse scrolled (500, 434) with delta (0, 0)
Screenshot: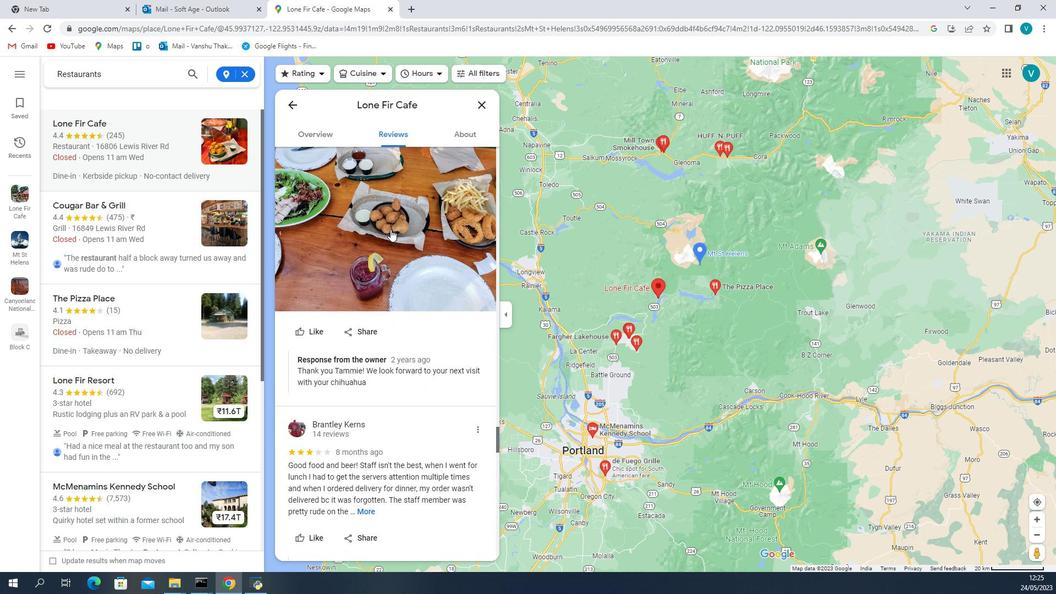 
Action: Mouse moved to (486, 355)
Screenshot: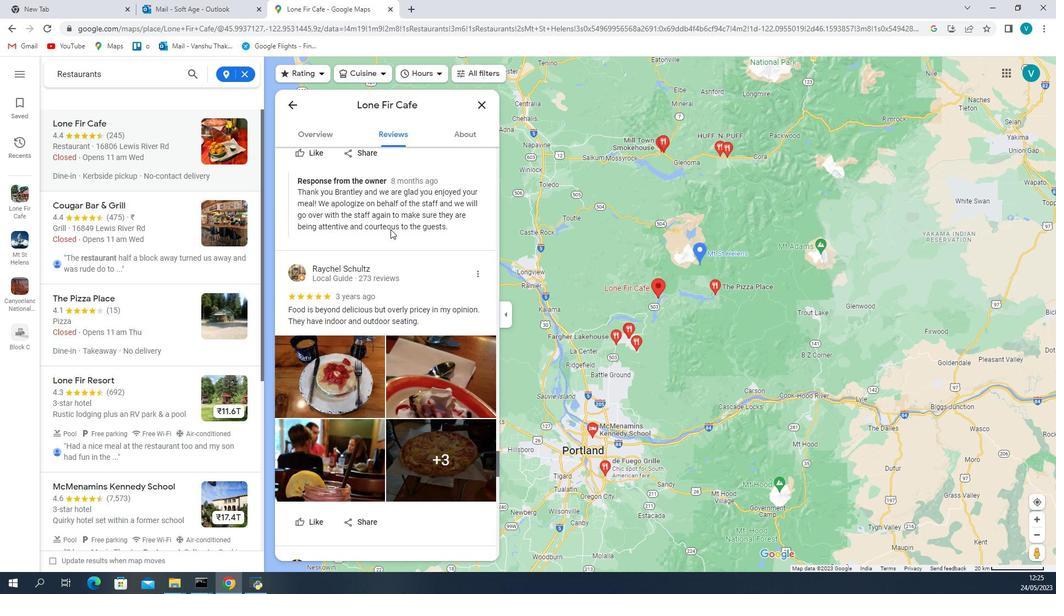 
Action: Mouse scrolled (486, 356) with delta (0, 0)
Screenshot: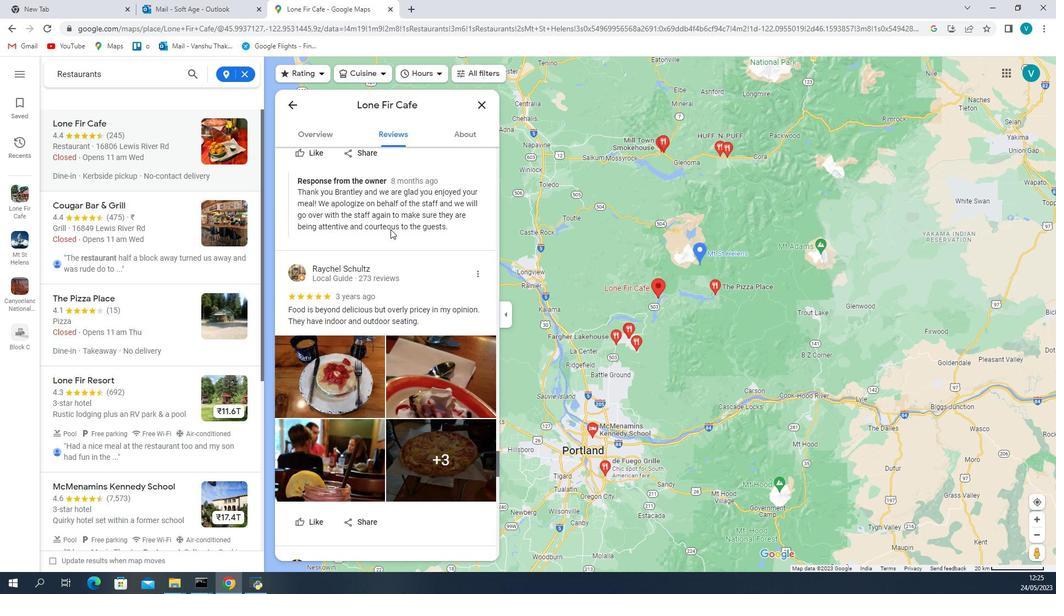 
Action: Mouse scrolled (486, 356) with delta (0, 0)
Screenshot: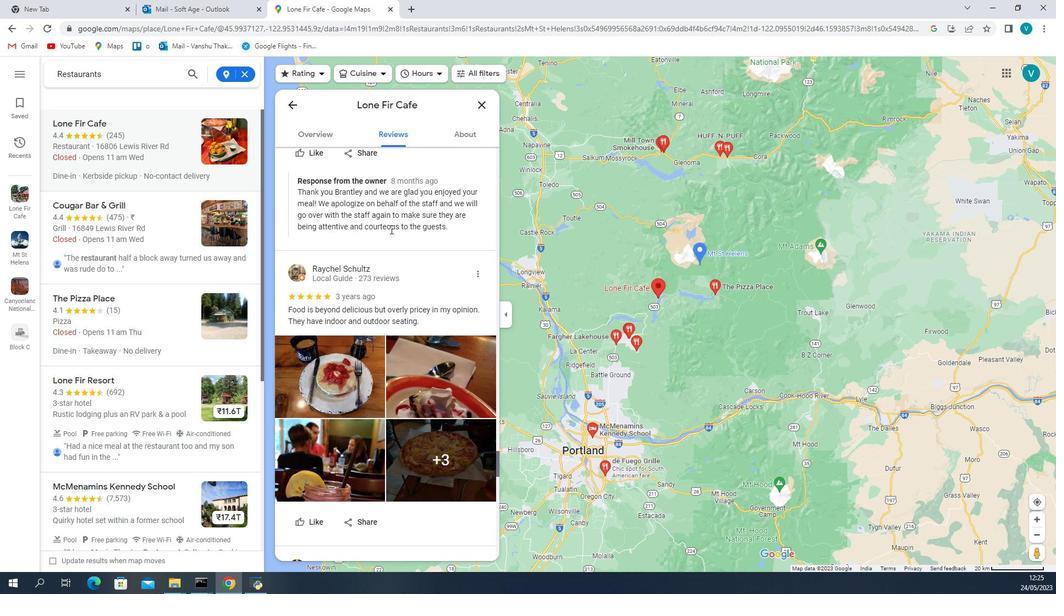 
Action: Mouse scrolled (486, 356) with delta (0, 0)
Screenshot: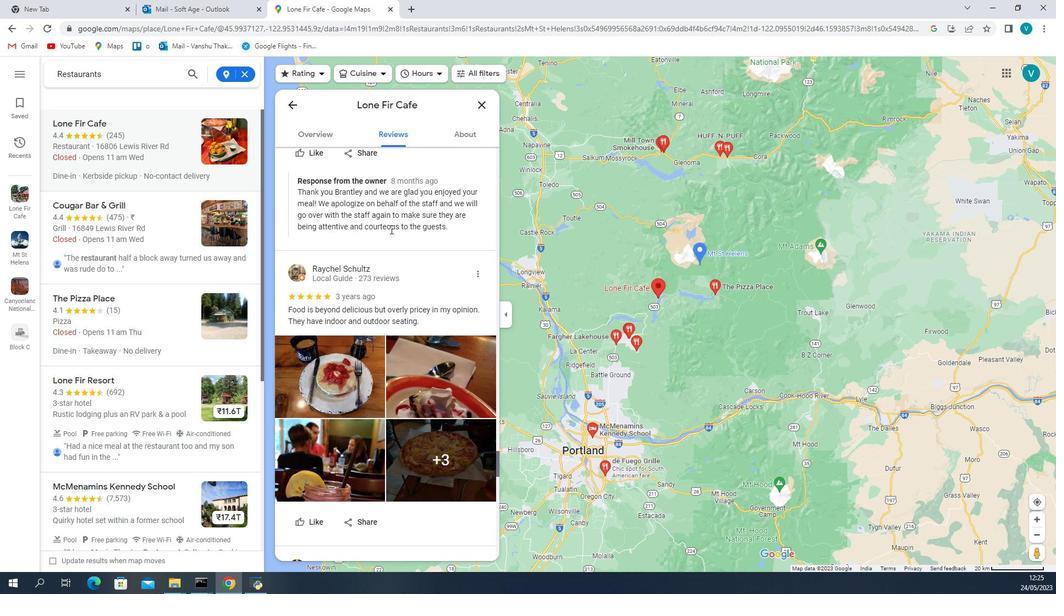 
Action: Mouse scrolled (486, 356) with delta (0, 0)
Screenshot: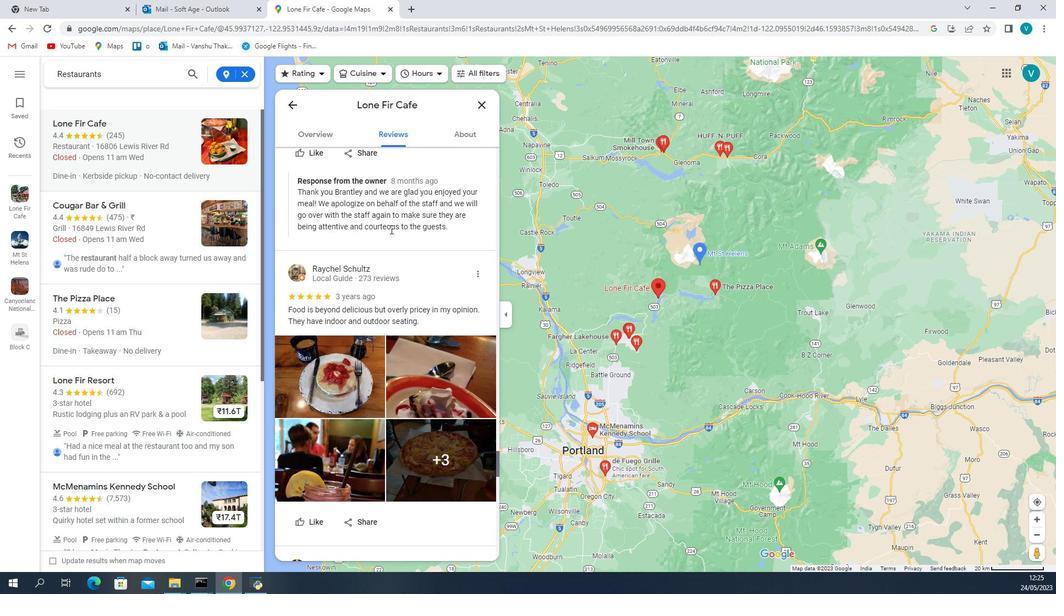 
Action: Mouse scrolled (486, 356) with delta (0, 0)
Screenshot: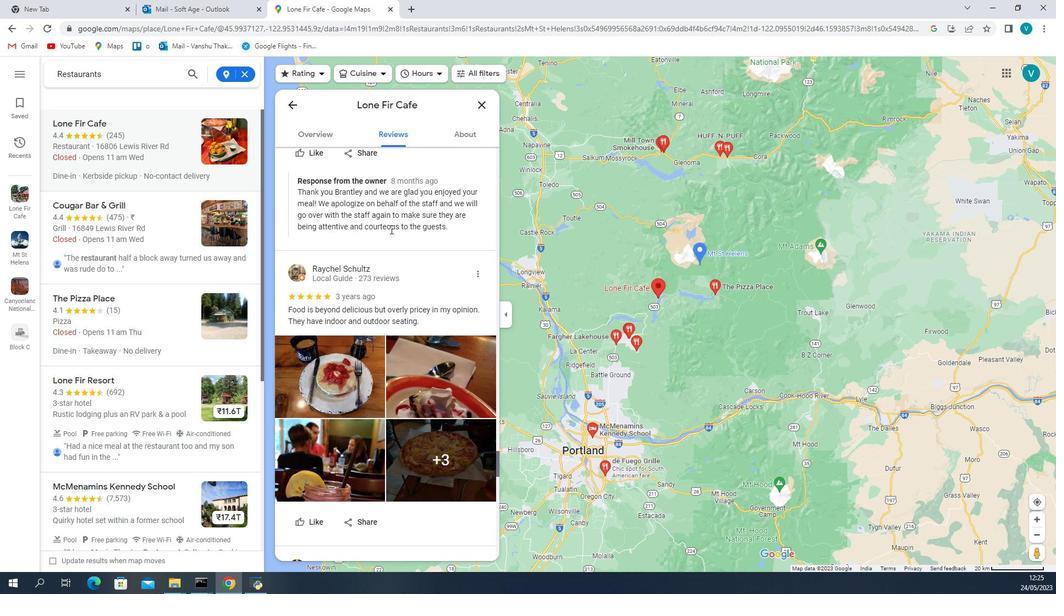 
Action: Mouse scrolled (486, 356) with delta (0, 0)
Screenshot: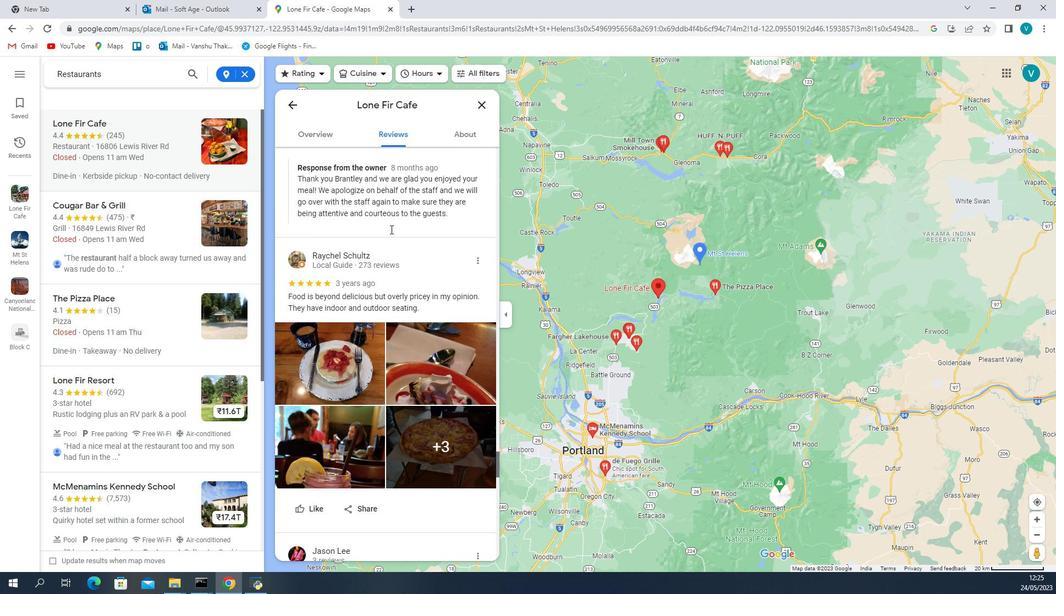 
Action: Mouse scrolled (486, 356) with delta (0, 0)
Screenshot: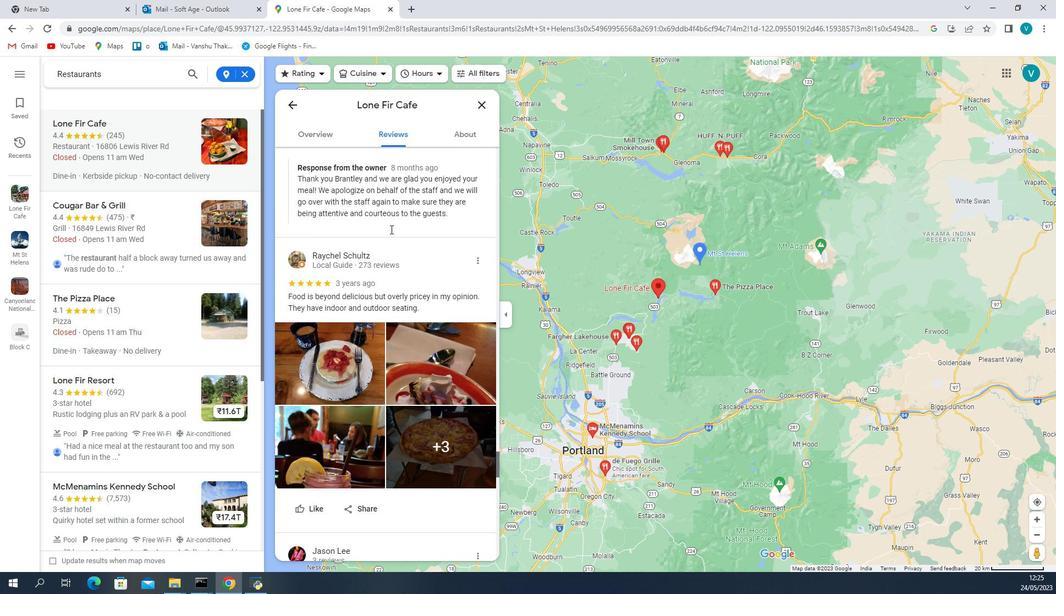 
Action: Mouse moved to (489, 356)
Screenshot: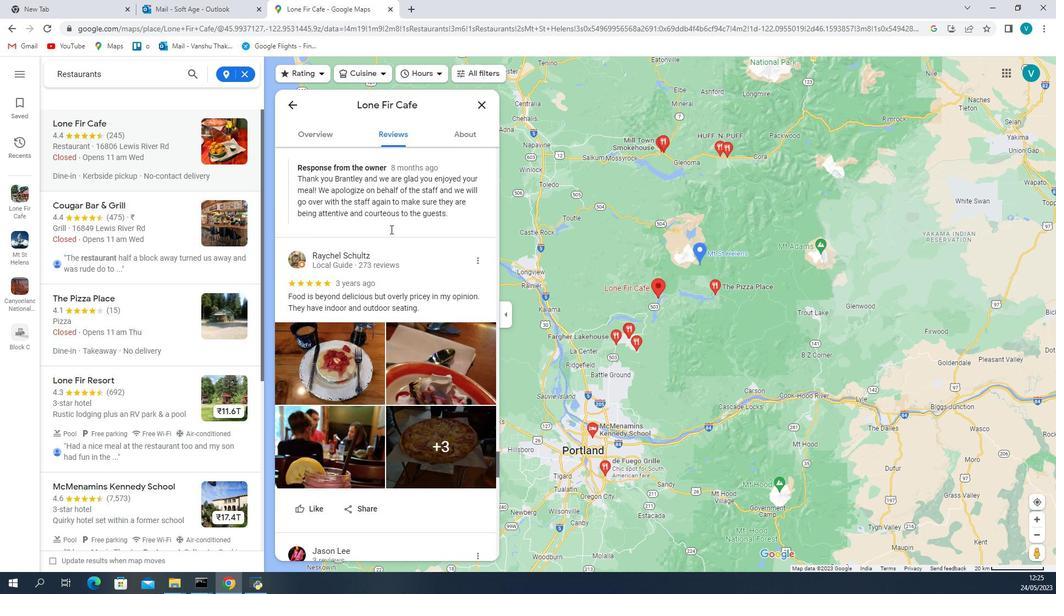 
Action: Mouse scrolled (489, 357) with delta (0, 0)
Screenshot: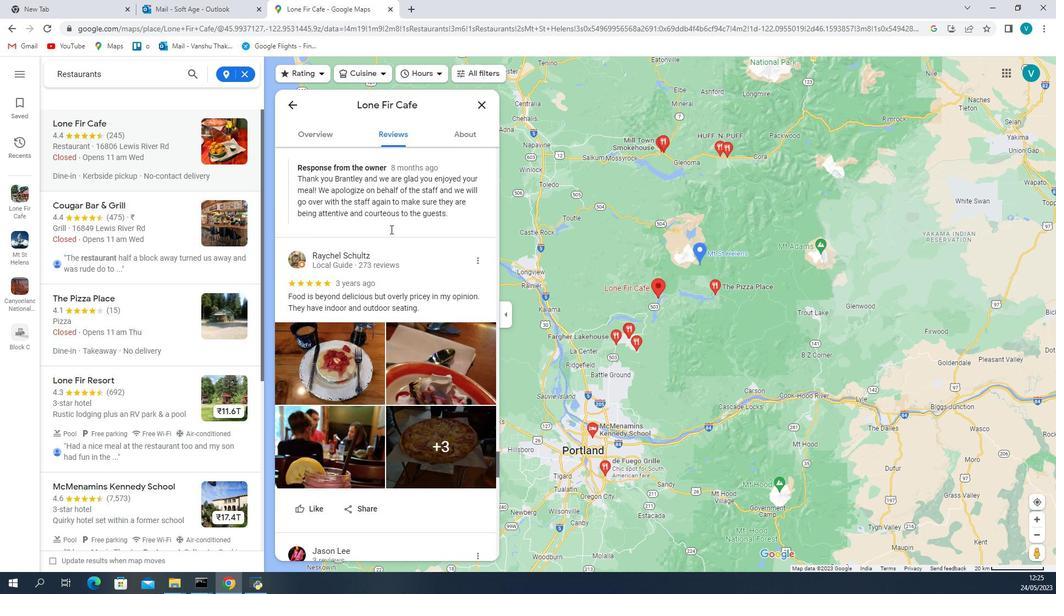 
Action: Mouse moved to (496, 354)
Screenshot: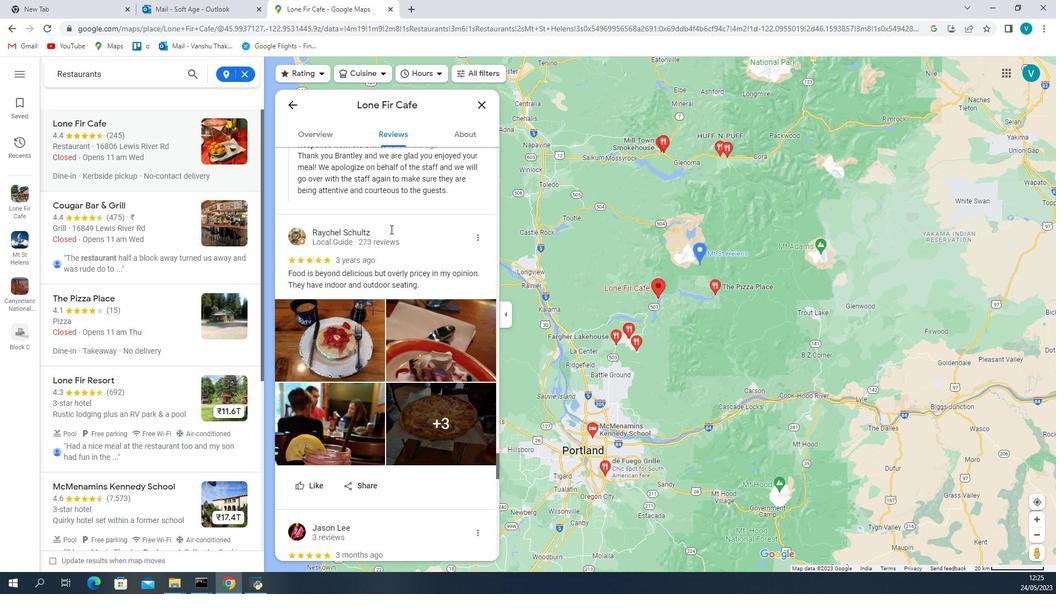 
Action: Mouse scrolled (496, 354) with delta (0, 0)
Screenshot: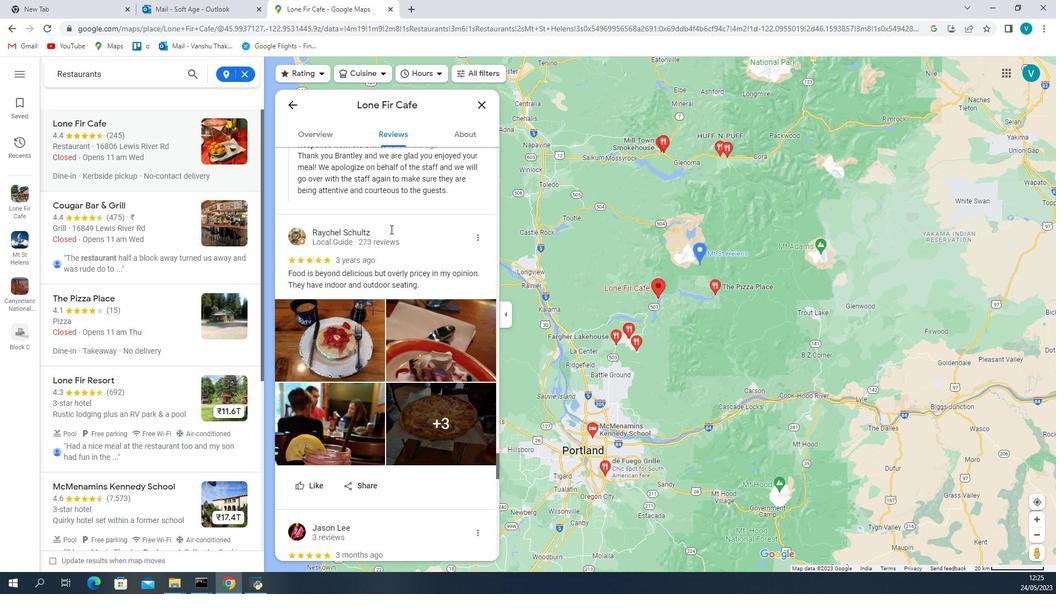 
Action: Mouse moved to (488, 237)
Screenshot: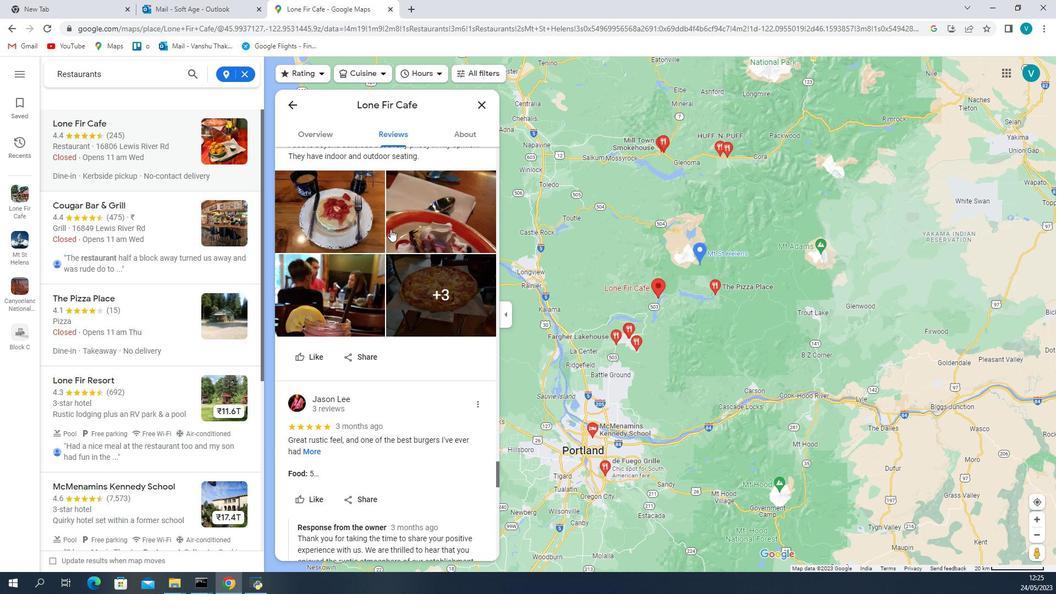 
Action: Mouse pressed left at (488, 237)
Screenshot: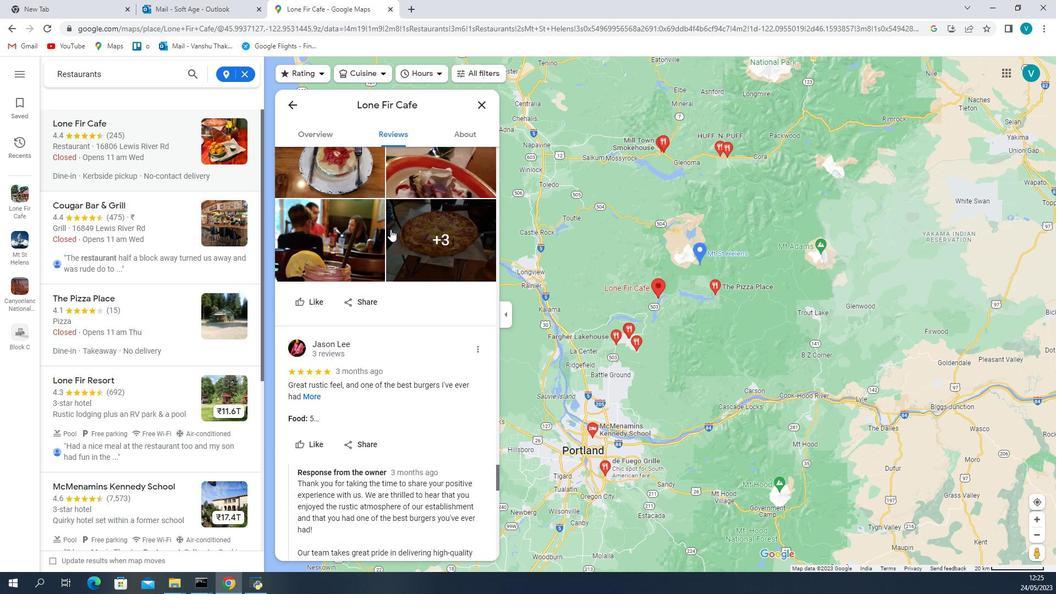 
Action: Mouse moved to (803, 430)
Screenshot: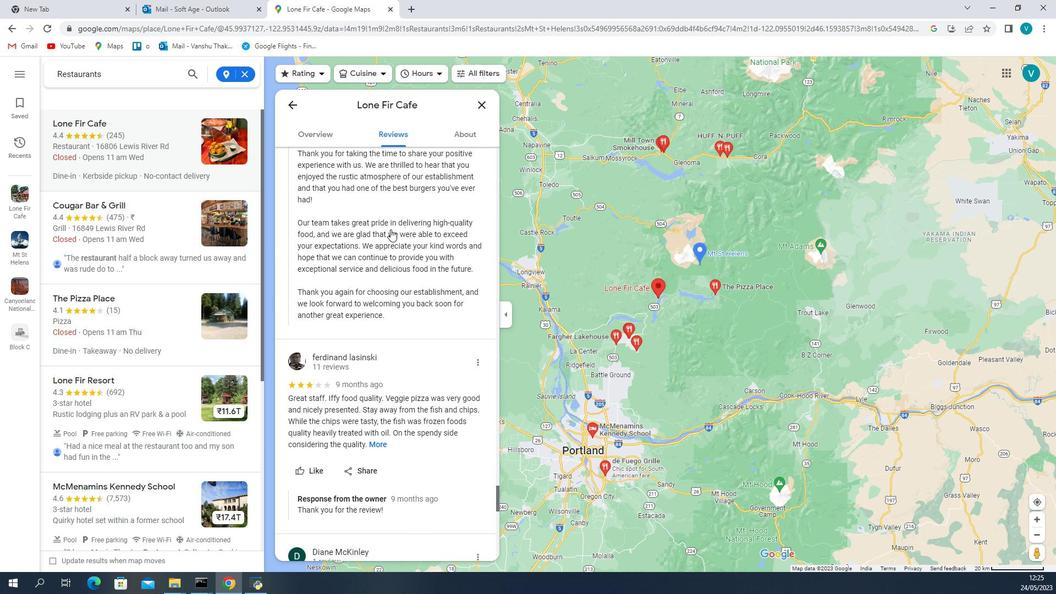 
Action: Key pressed <Key.right>
Screenshot: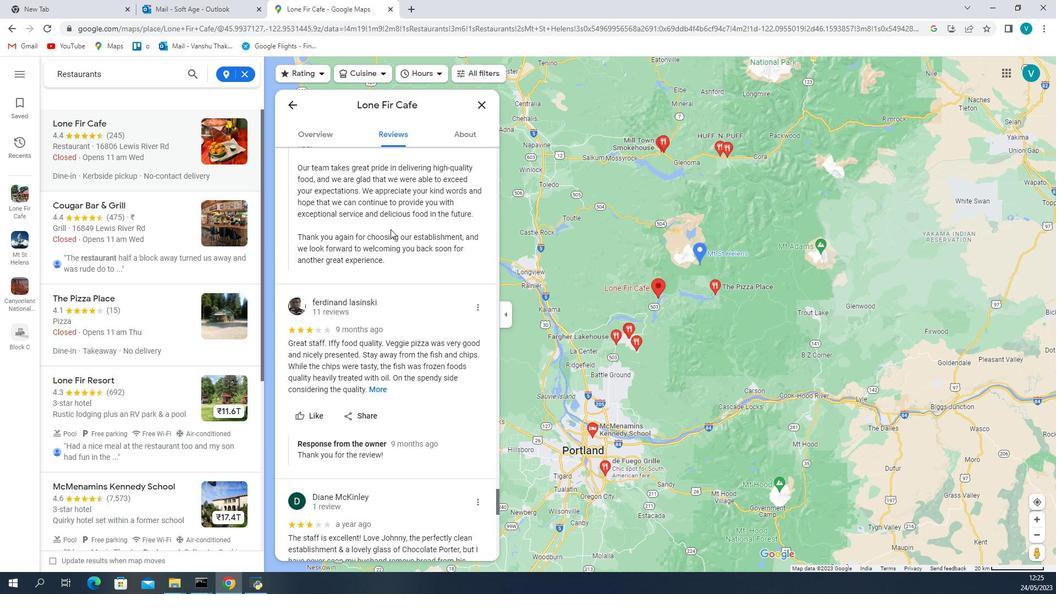 
Action: Mouse moved to (664, 451)
Screenshot: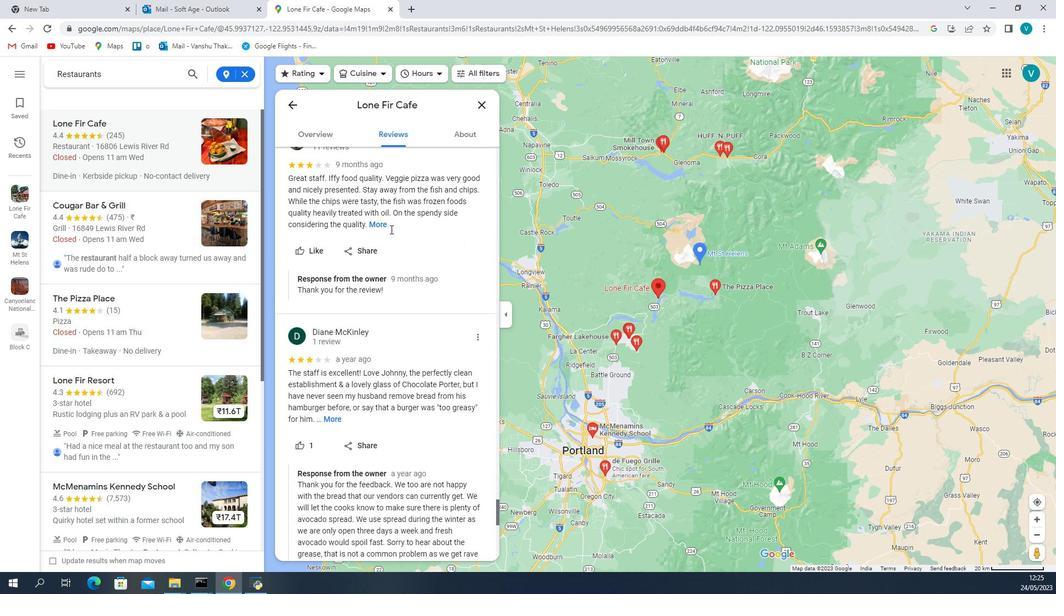 
Action: Mouse scrolled (664, 452) with delta (0, 0)
Screenshot: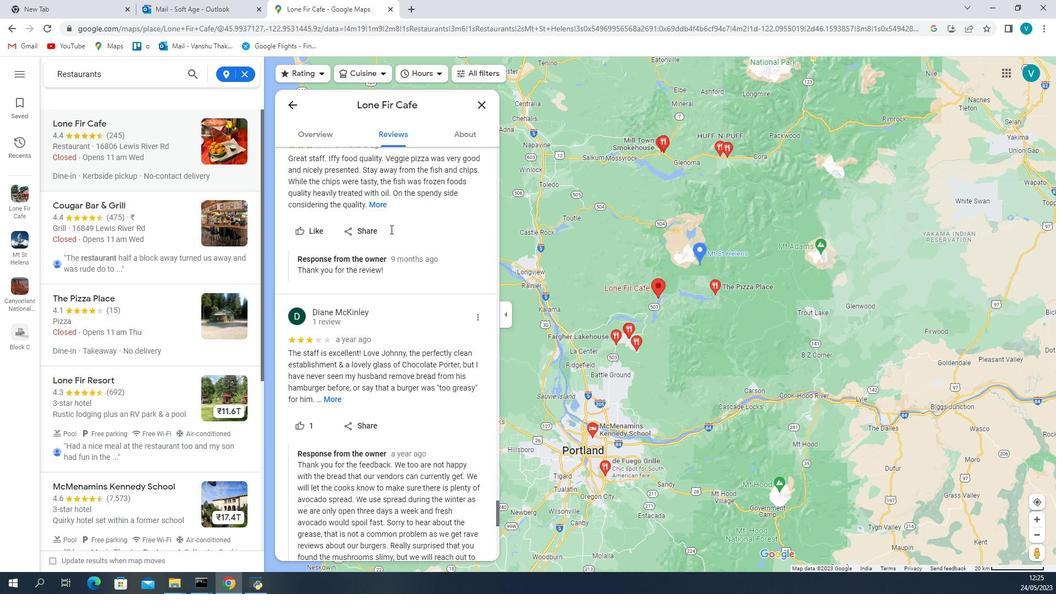 
Action: Mouse scrolled (664, 452) with delta (0, 0)
Screenshot: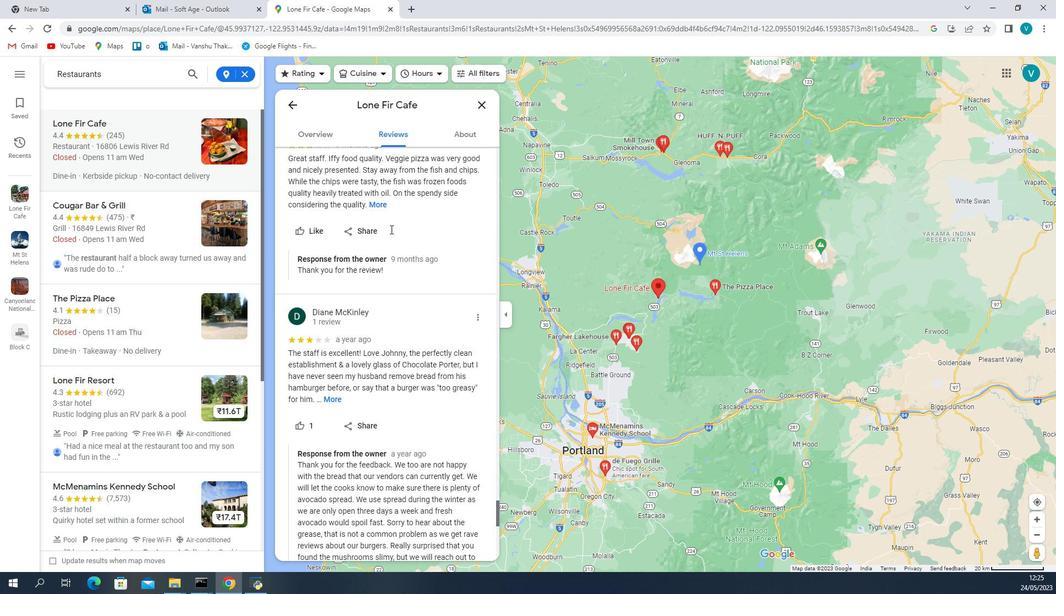 
Action: Mouse moved to (651, 383)
Screenshot: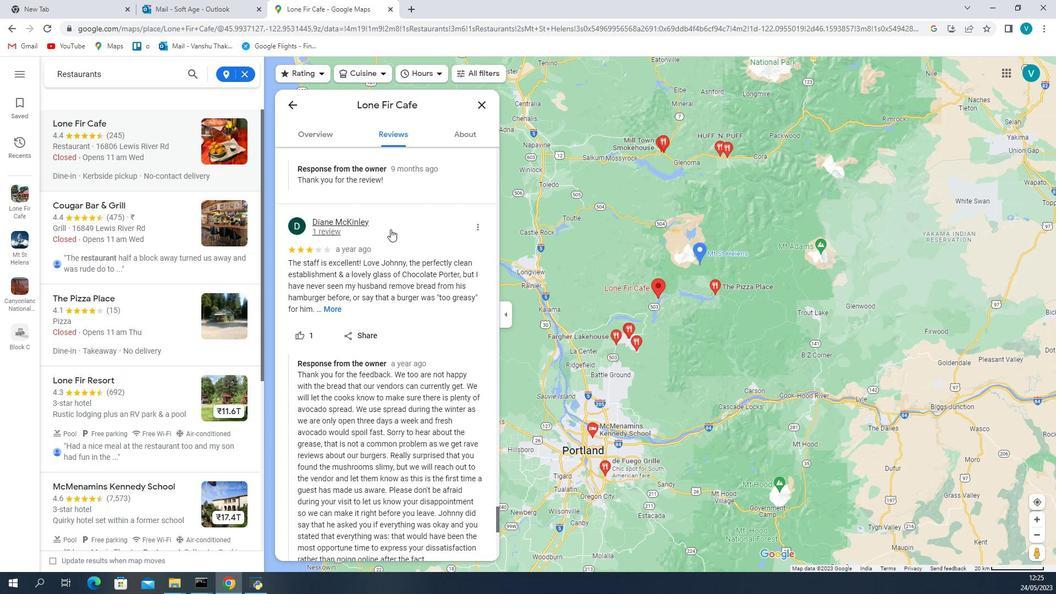 
Action: Mouse pressed left at (651, 383)
Screenshot: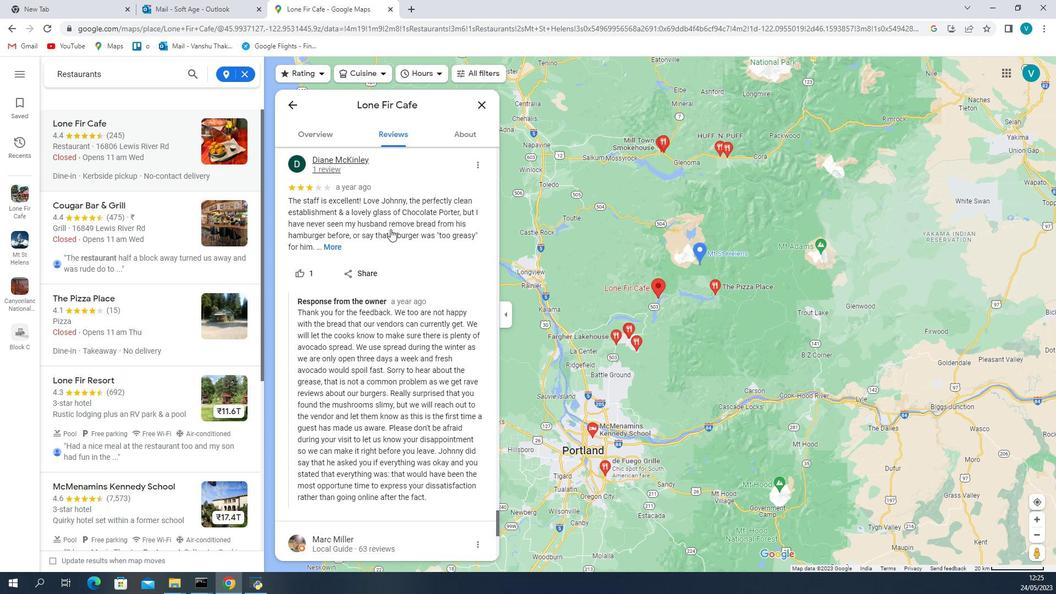 
Action: Mouse moved to (676, 438)
Screenshot: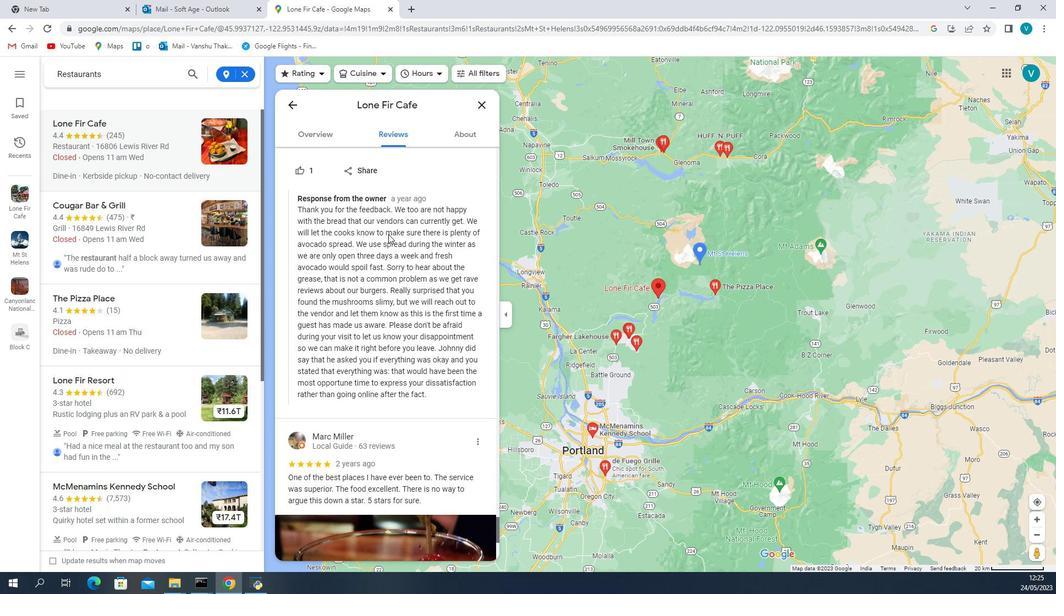 
Action: Mouse scrolled (676, 437) with delta (0, 0)
Screenshot: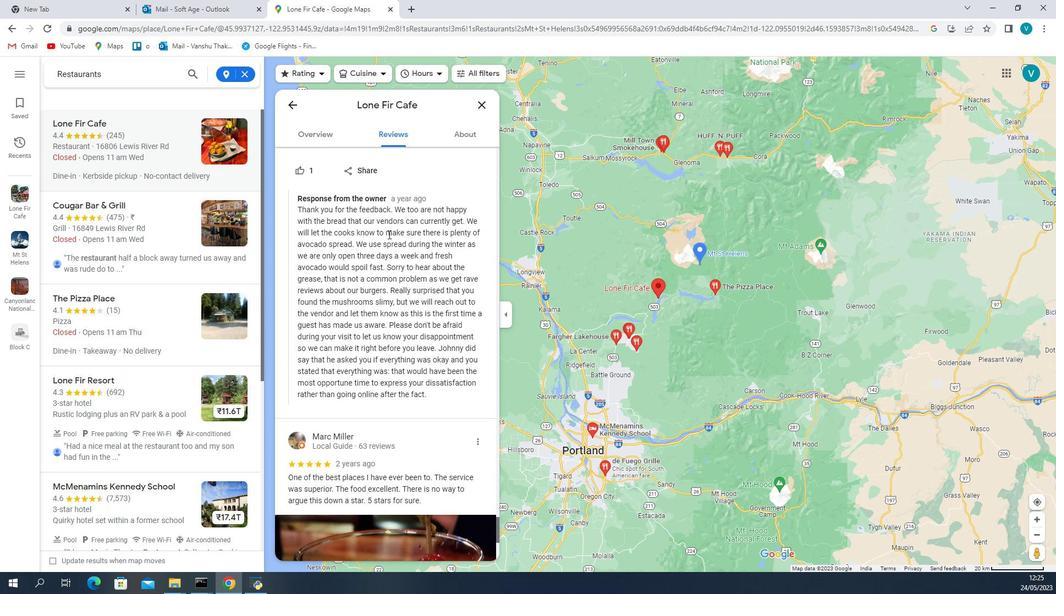 
Action: Mouse scrolled (676, 437) with delta (0, 0)
Screenshot: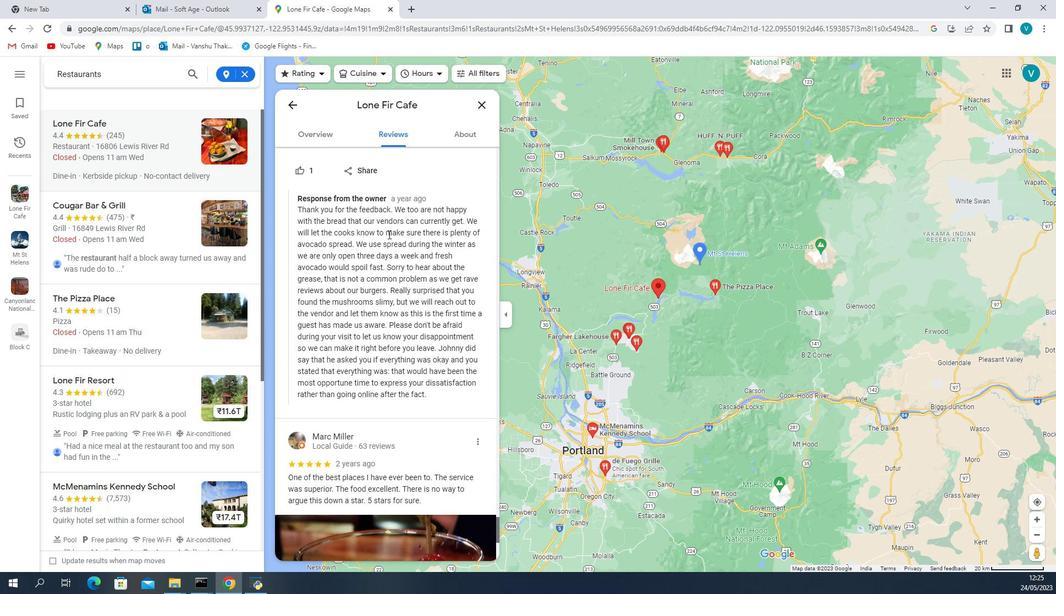 
Action: Mouse scrolled (676, 437) with delta (0, 0)
Screenshot: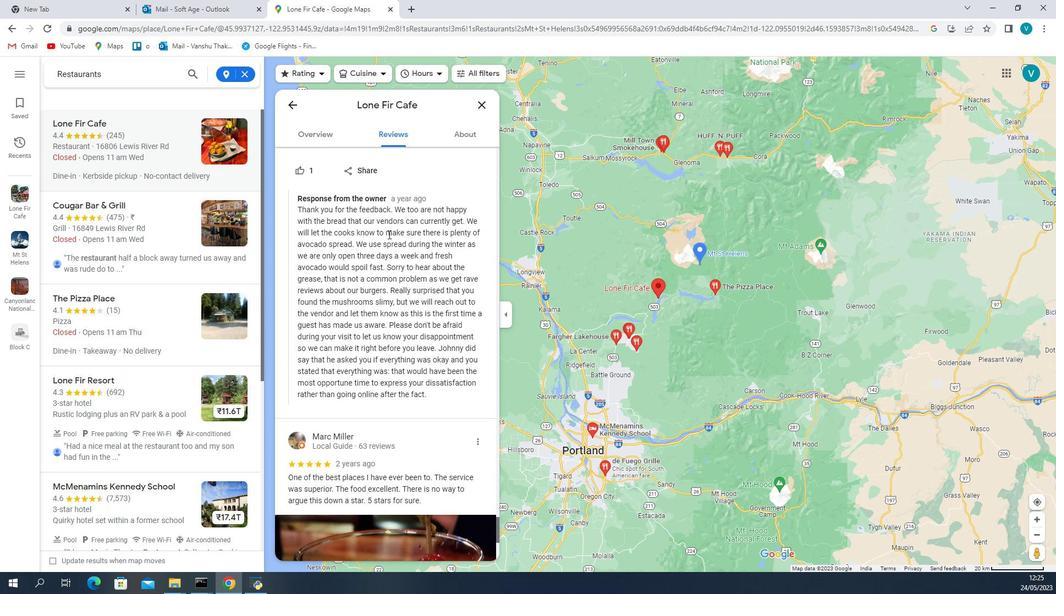 
Action: Mouse scrolled (676, 437) with delta (0, 0)
Screenshot: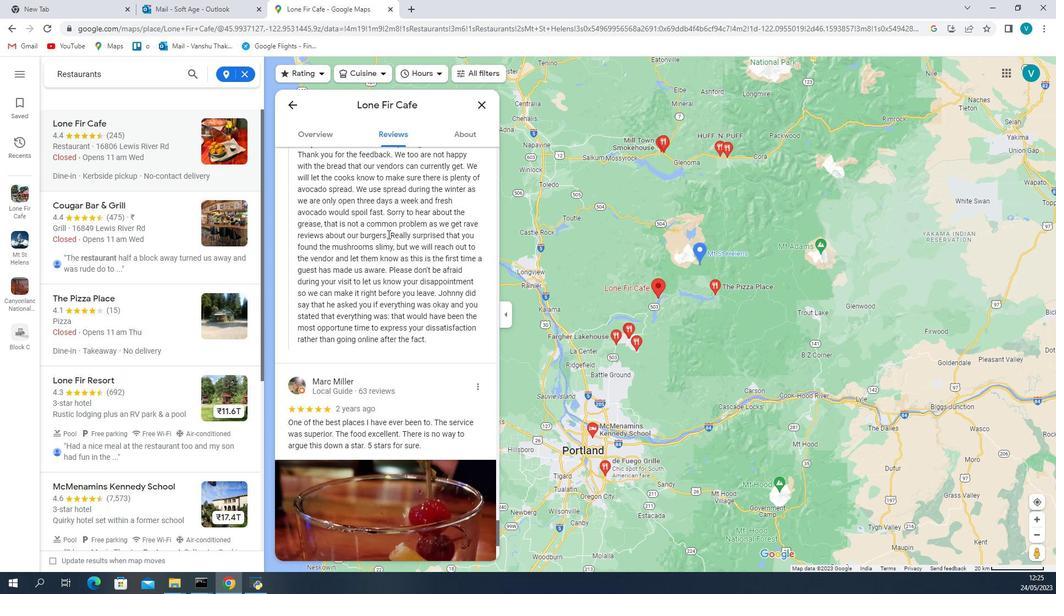 
Action: Mouse scrolled (676, 437) with delta (0, 0)
Screenshot: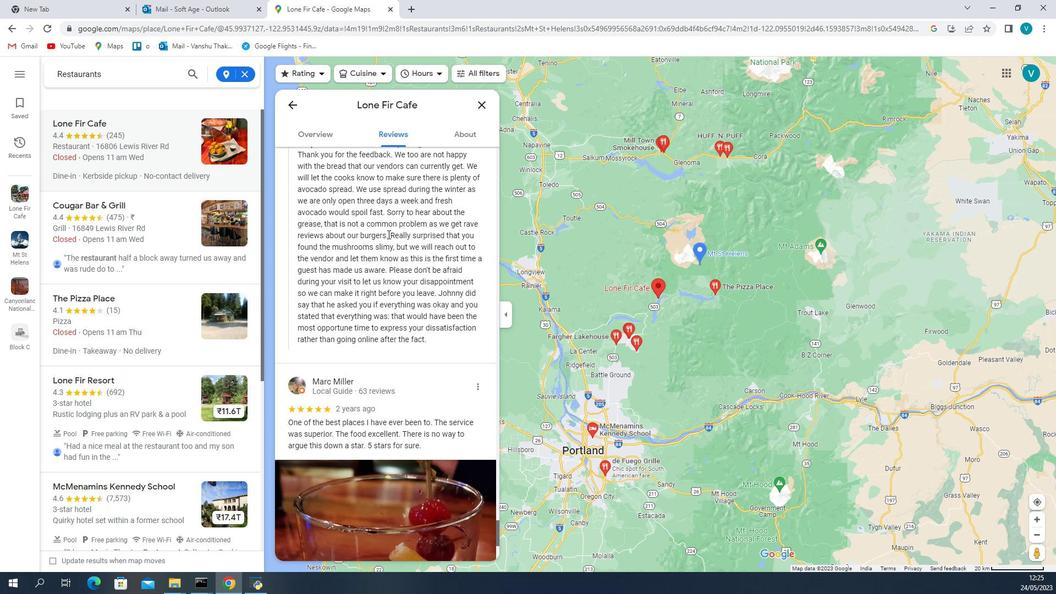 
Action: Mouse scrolled (676, 437) with delta (0, 0)
Screenshot: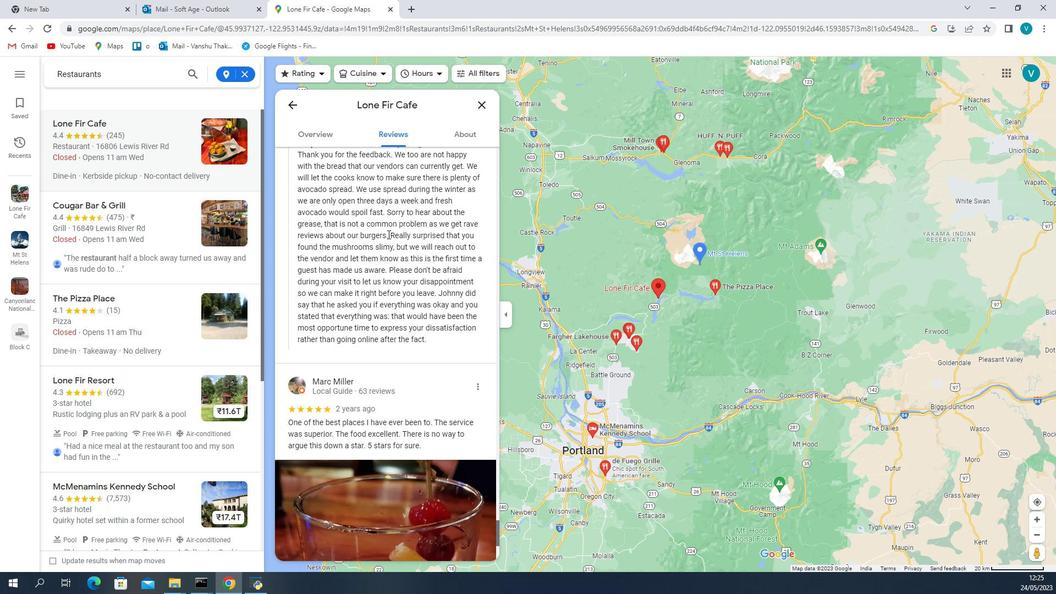 
Action: Key pressed <Key.right>
Screenshot: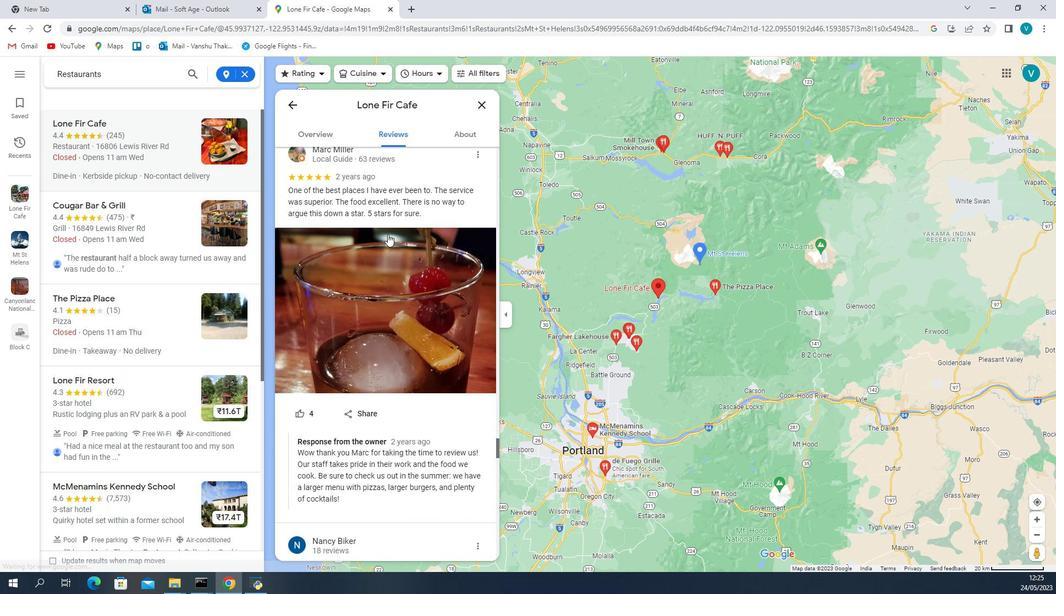 
Action: Mouse moved to (716, 485)
Screenshot: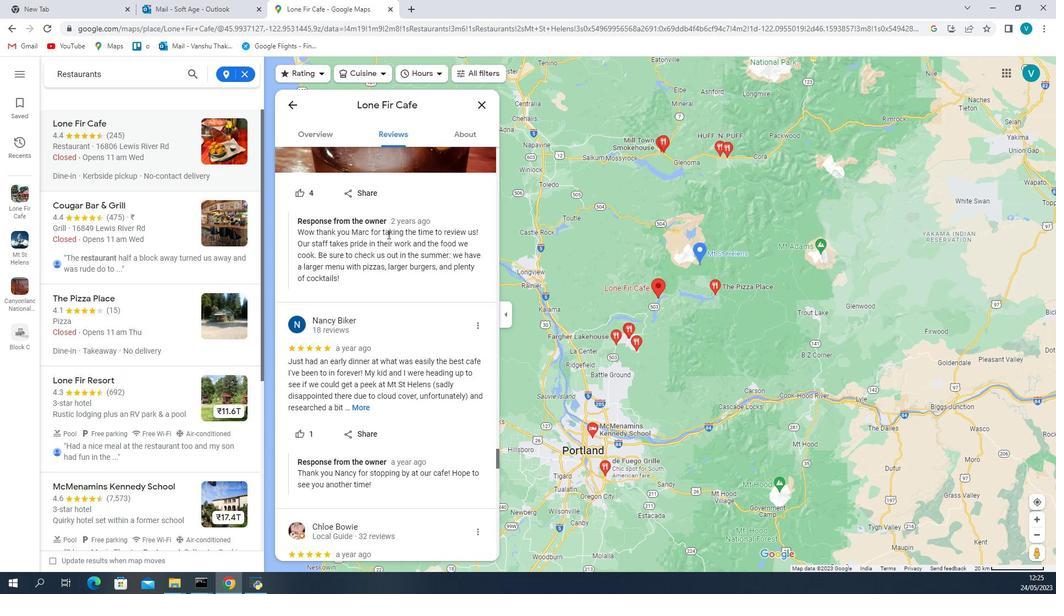 
Action: Mouse pressed left at (716, 485)
Screenshot: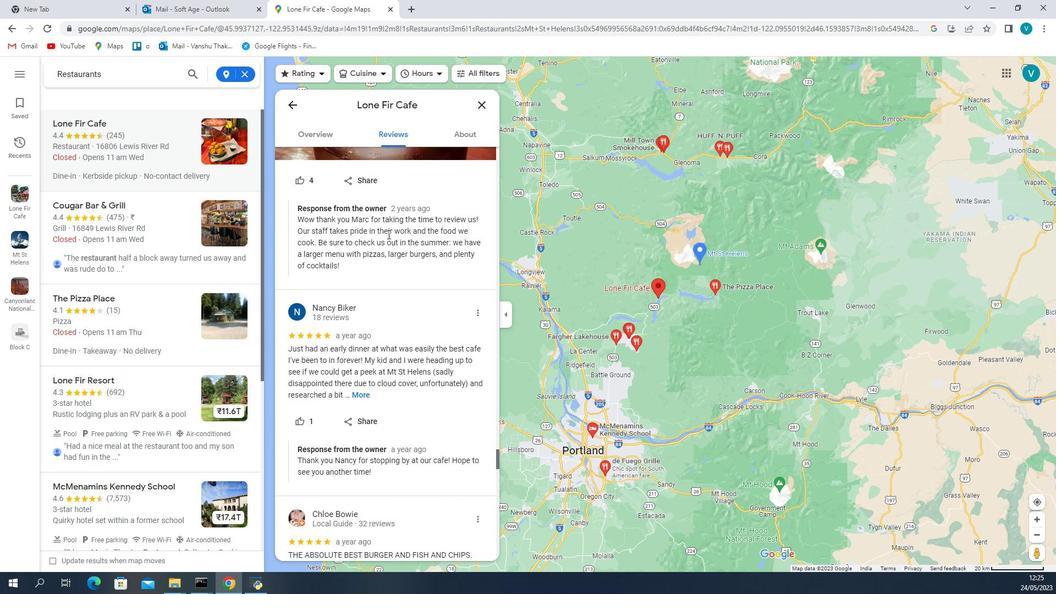 
Action: Mouse moved to (700, 431)
Screenshot: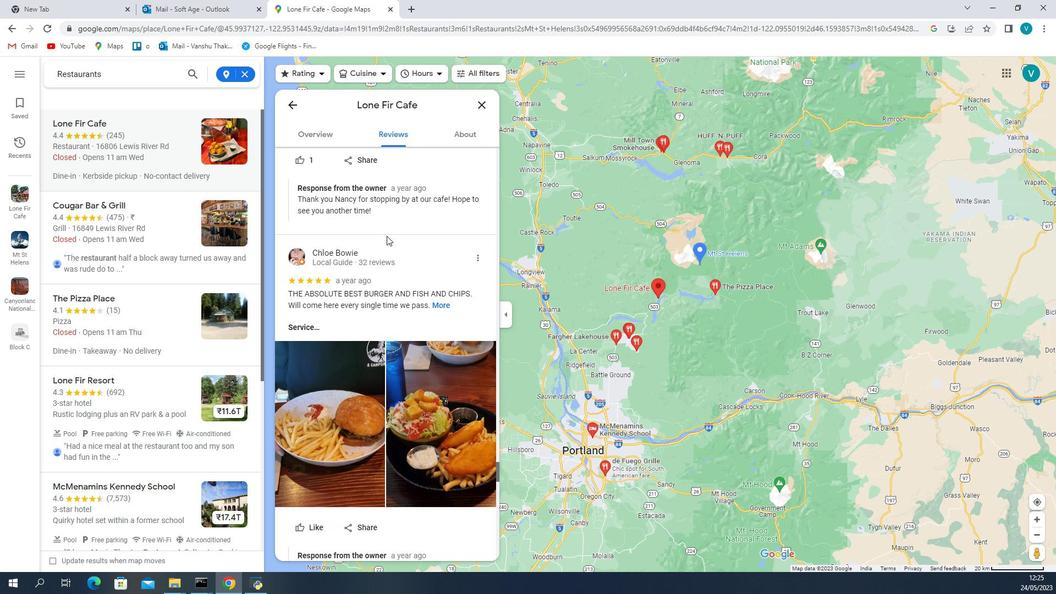 
Action: Mouse scrolled (700, 432) with delta (0, 0)
Screenshot: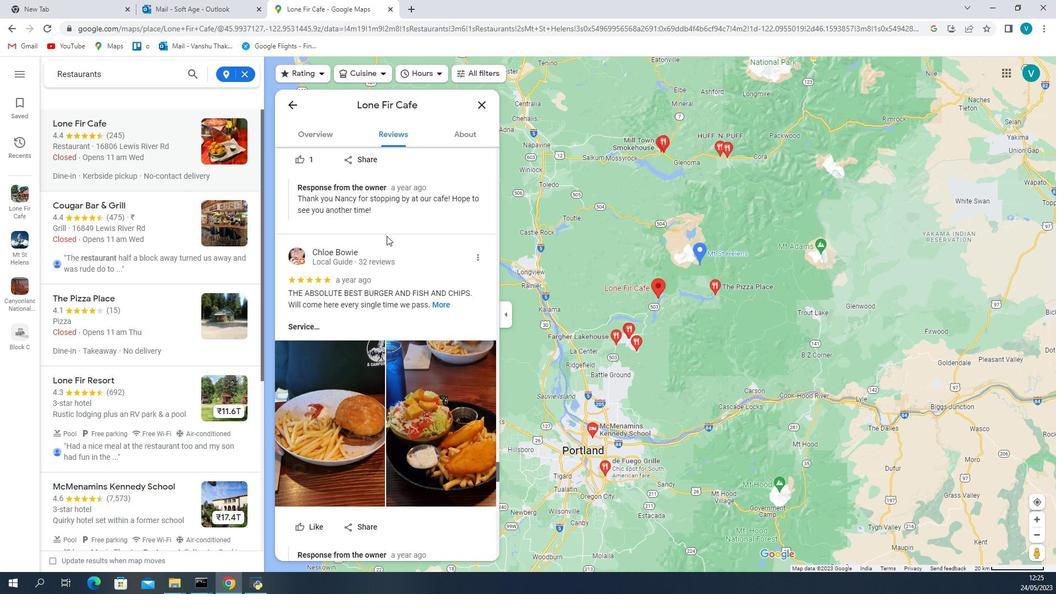 
Action: Mouse scrolled (700, 432) with delta (0, 0)
Screenshot: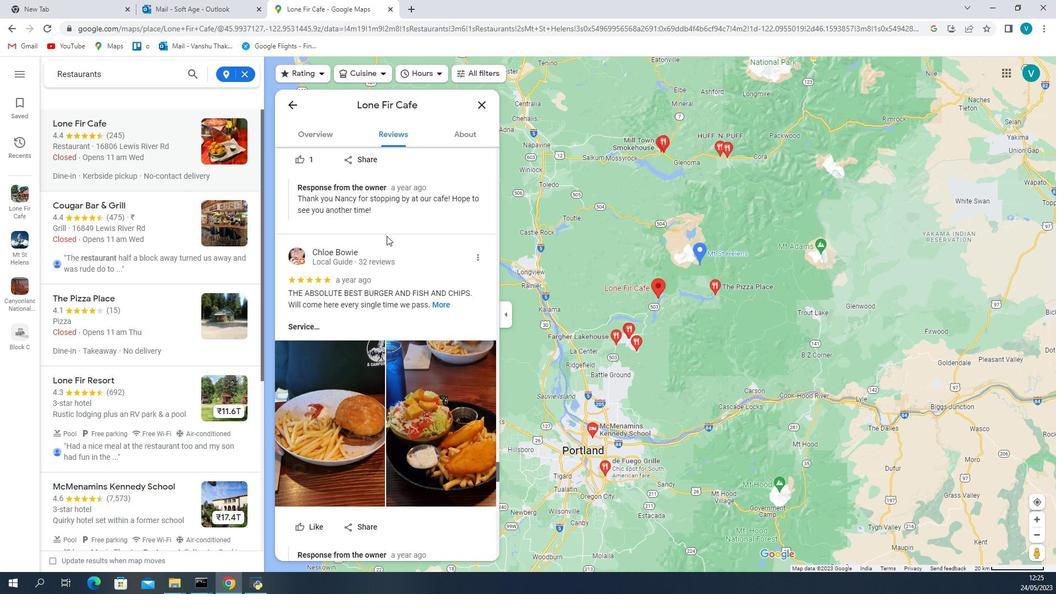 
Action: Mouse scrolled (700, 432) with delta (0, 0)
Screenshot: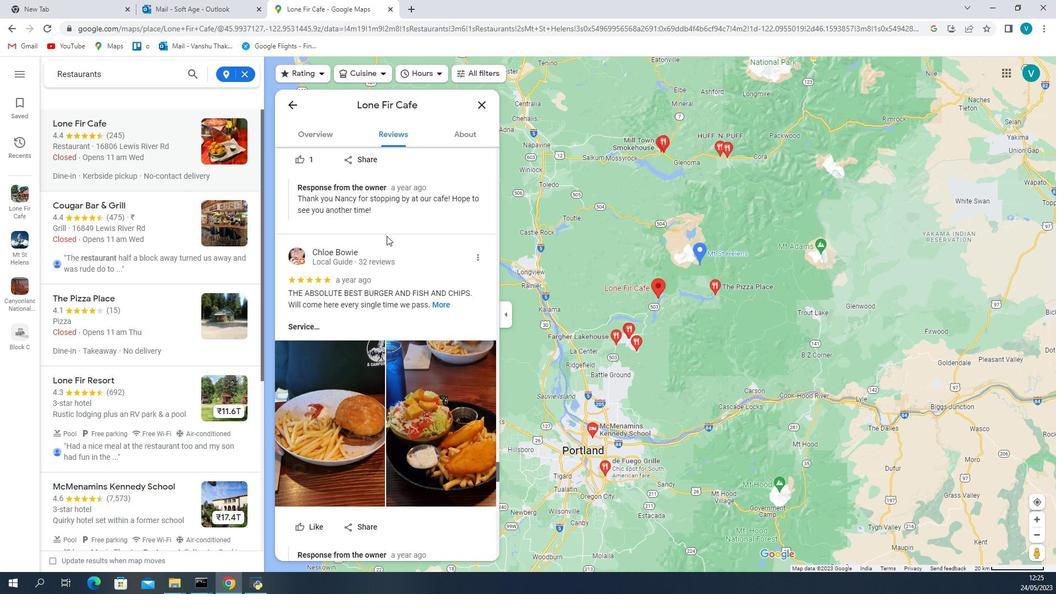 
Action: Mouse scrolled (700, 432) with delta (0, 0)
Screenshot: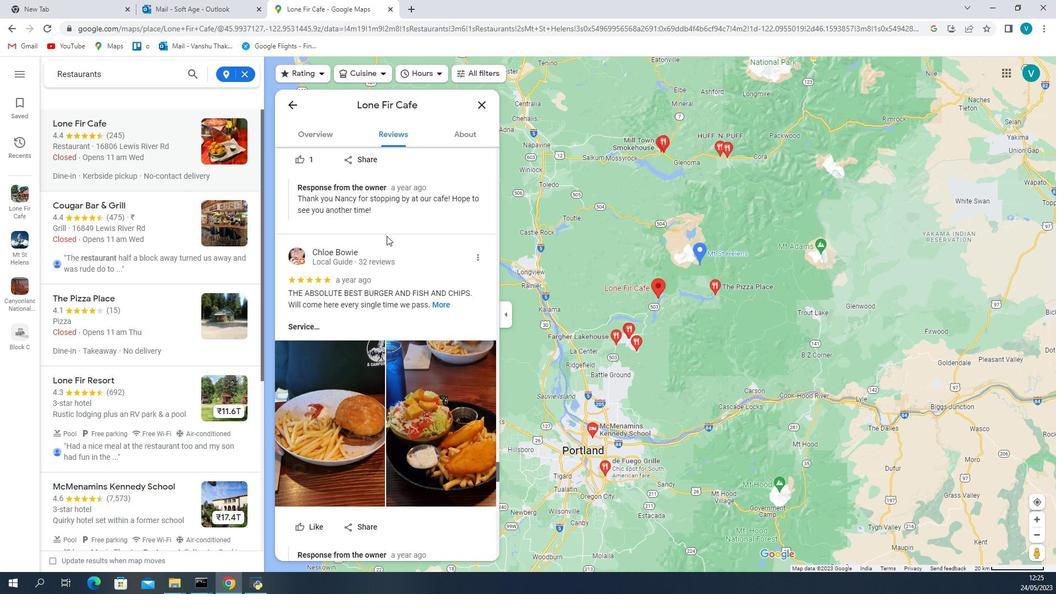
Action: Mouse scrolled (700, 431) with delta (0, 0)
Screenshot: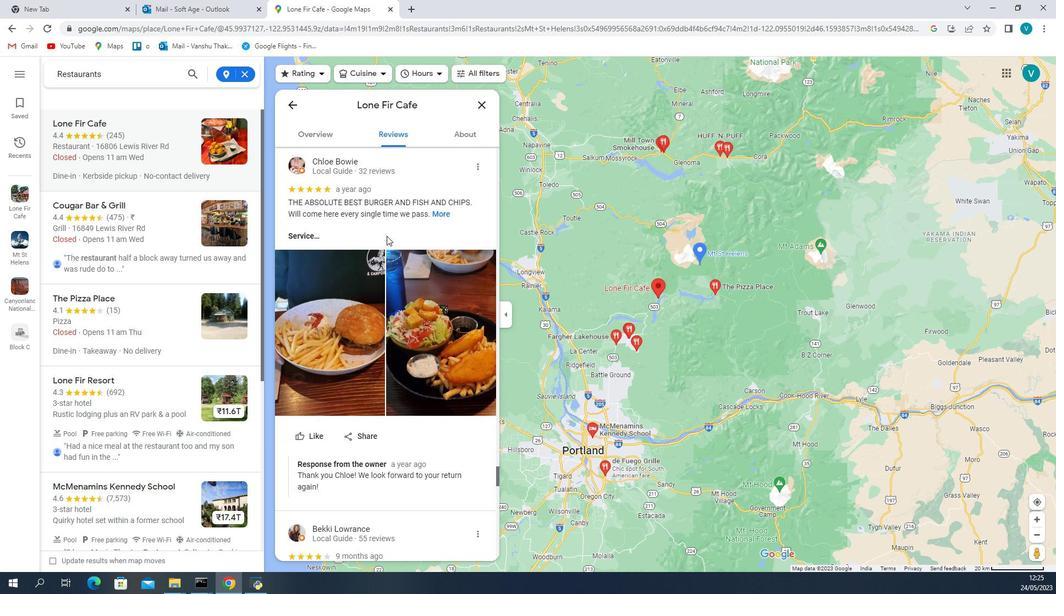 
Action: Mouse scrolled (700, 431) with delta (0, 0)
Screenshot: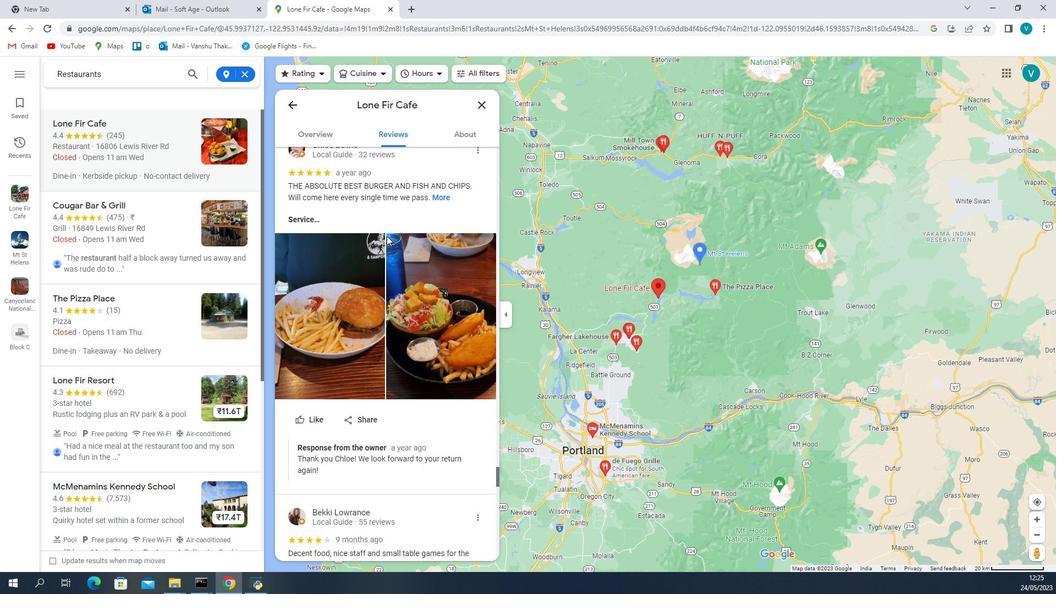 
Action: Mouse scrolled (700, 431) with delta (0, 0)
Screenshot: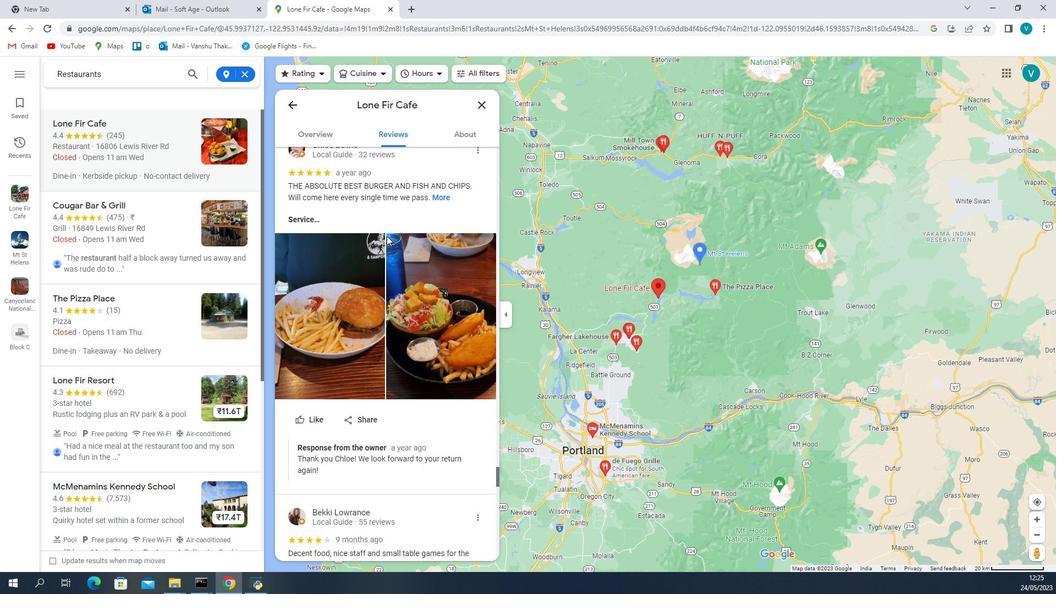 
Action: Mouse scrolled (700, 431) with delta (0, 0)
Screenshot: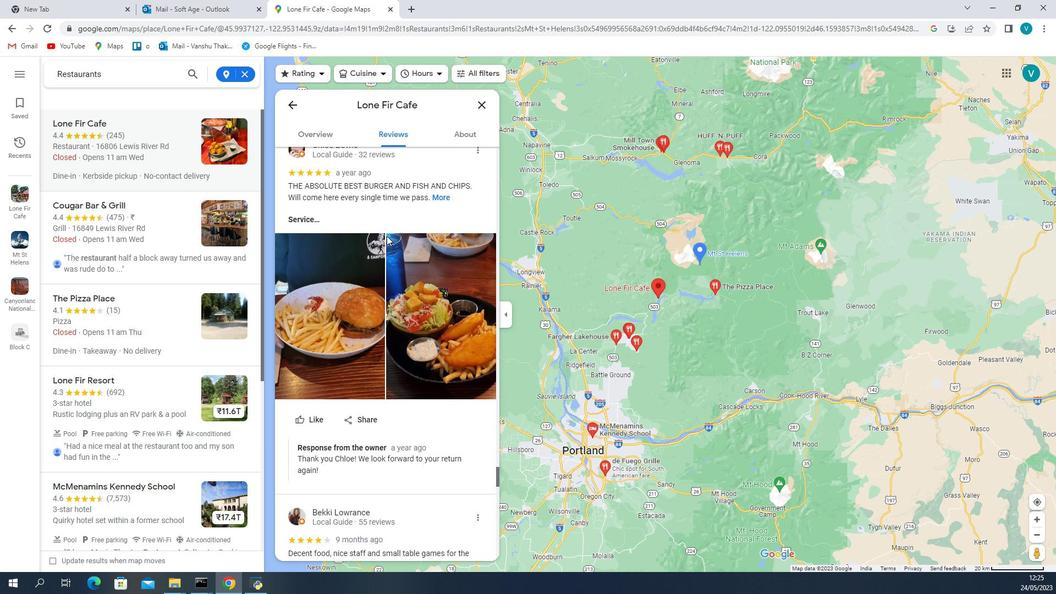 
Action: Mouse scrolled (700, 431) with delta (0, 0)
Screenshot: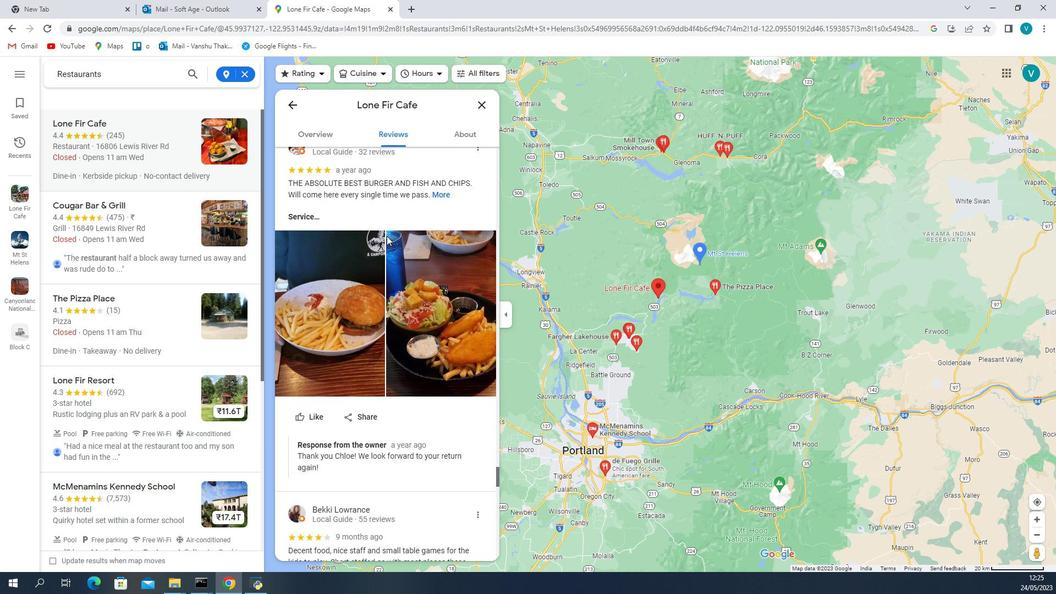 
Action: Mouse moved to (718, 488)
Screenshot: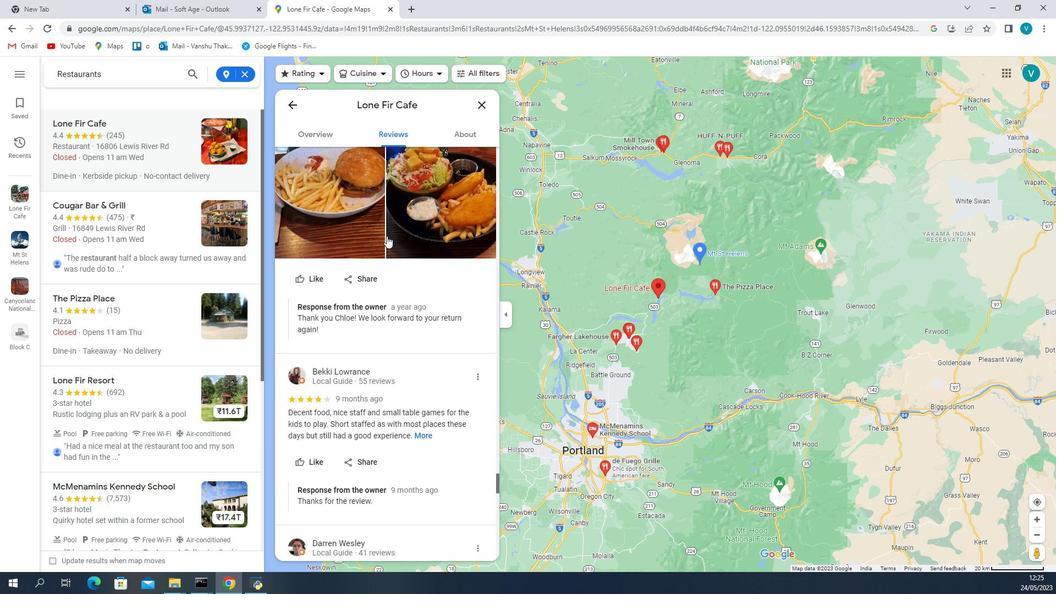 
Action: Mouse pressed left at (718, 488)
Screenshot: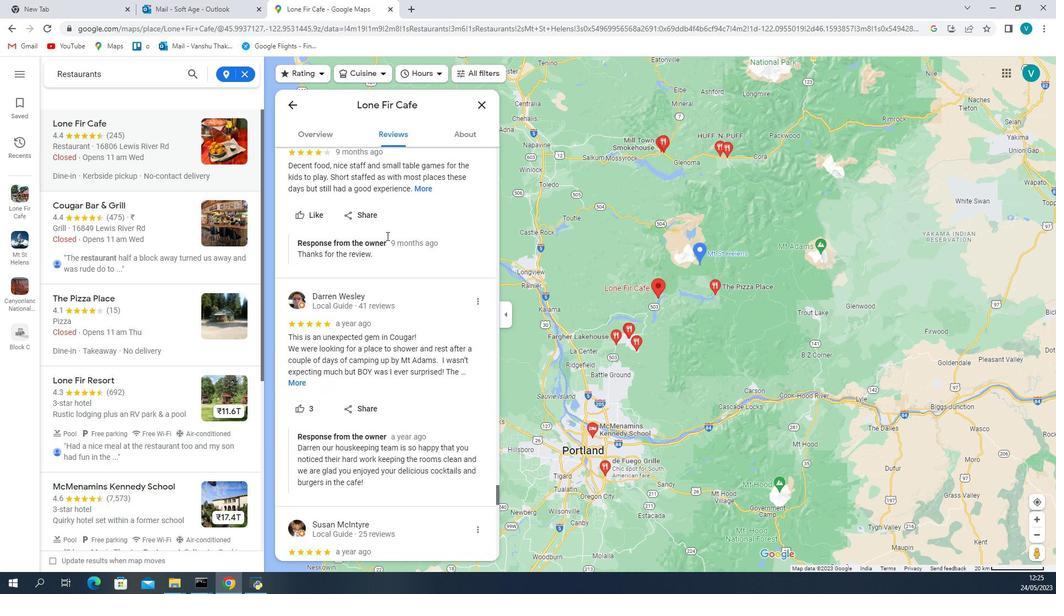 
Action: Mouse moved to (698, 348)
Screenshot: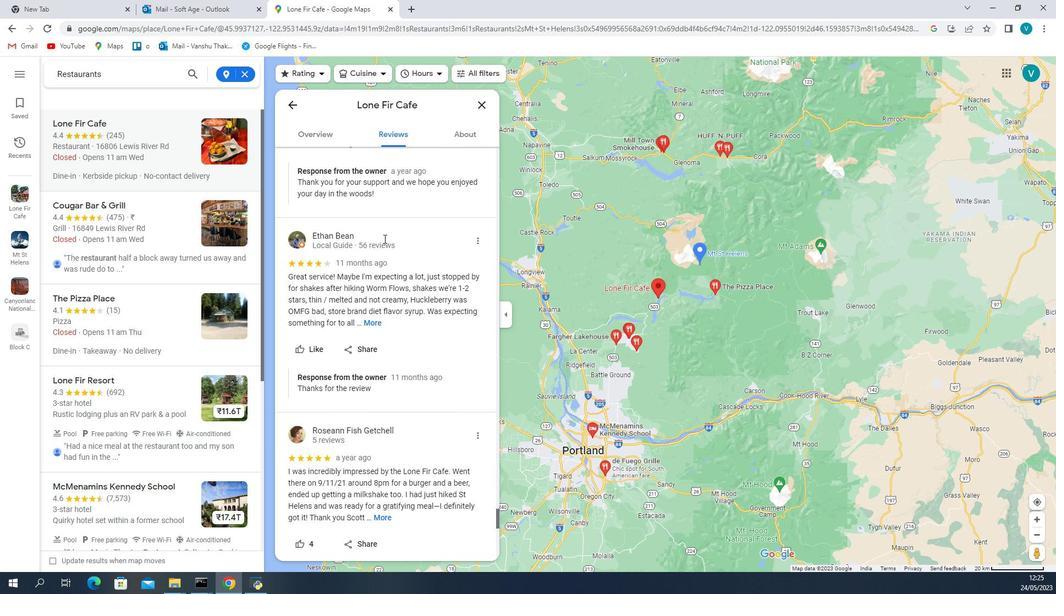 
Action: Mouse scrolled (698, 349) with delta (0, 0)
Screenshot: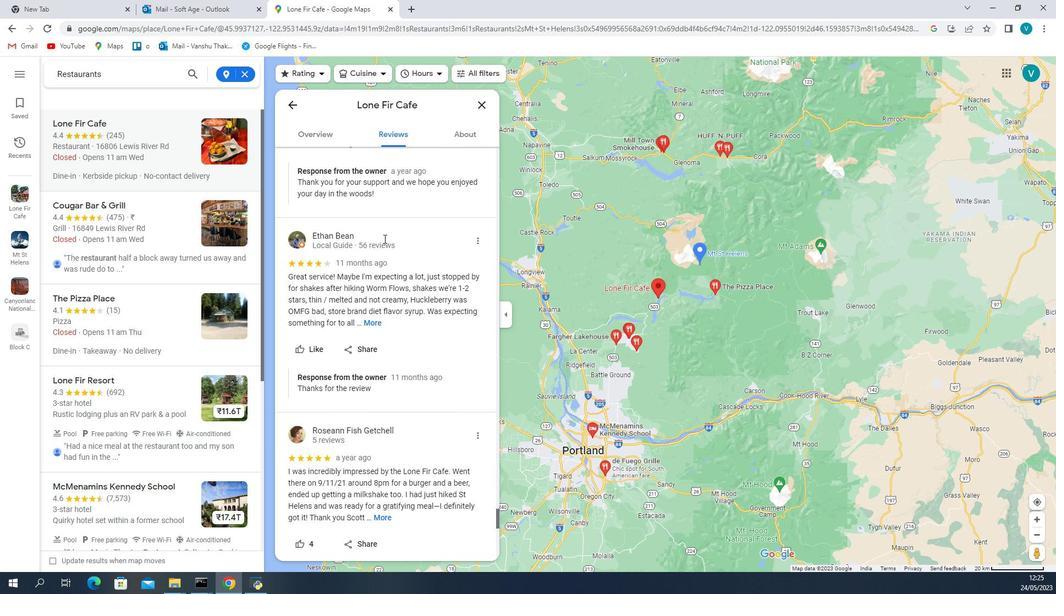 
Action: Mouse moved to (699, 341)
Screenshot: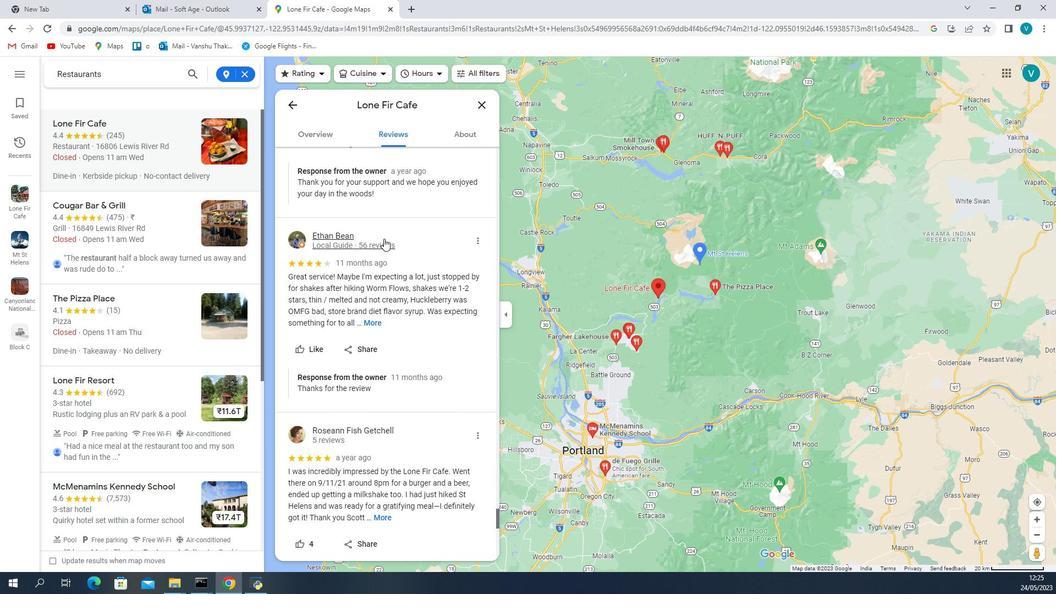 
Action: Mouse scrolled (699, 341) with delta (0, 0)
Screenshot: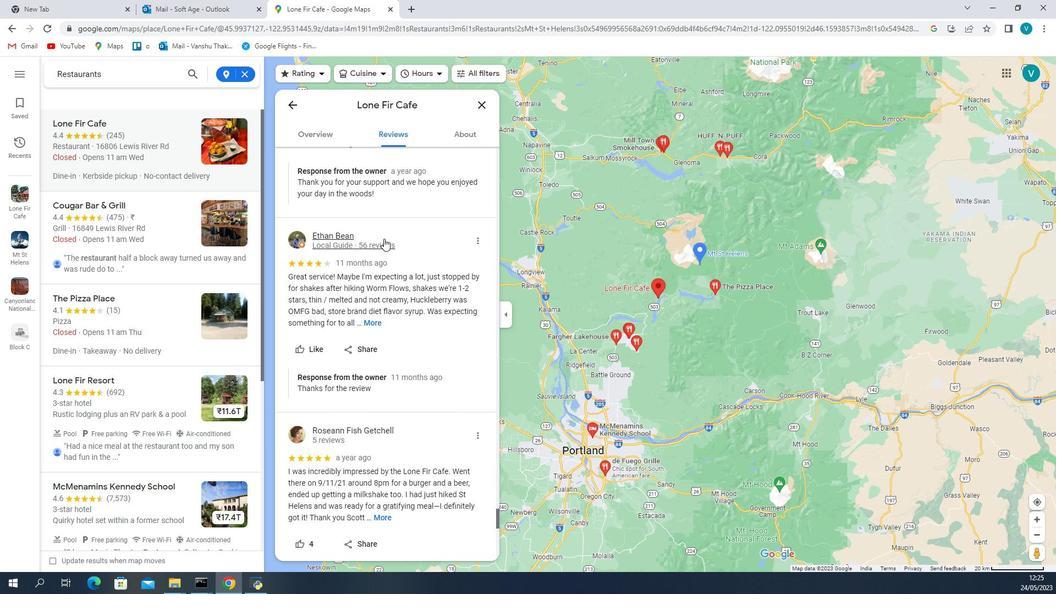 
Action: Mouse moved to (699, 336)
Screenshot: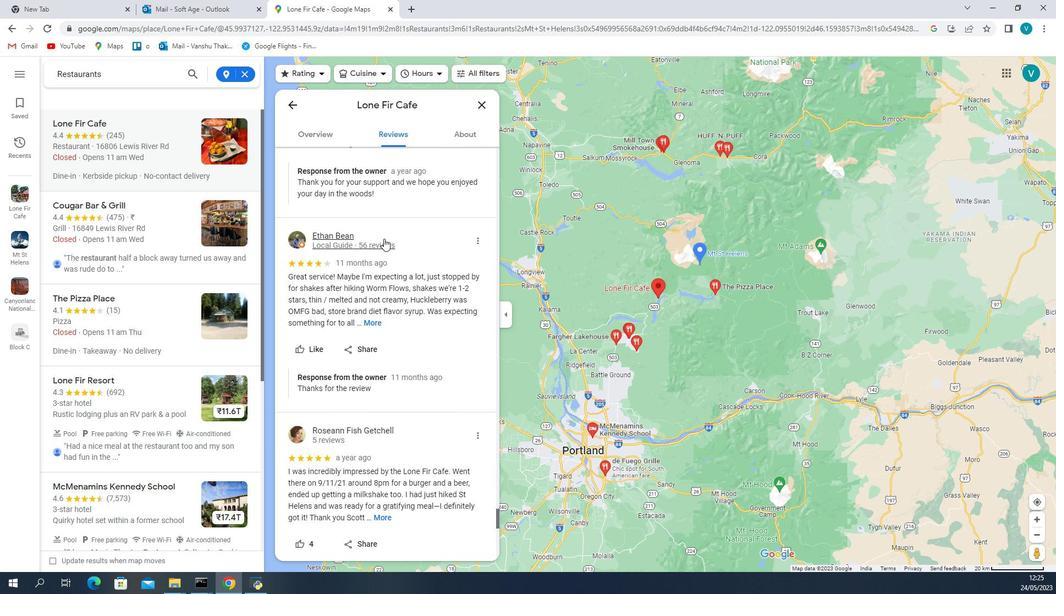 
Action: Mouse scrolled (699, 337) with delta (0, 0)
Screenshot: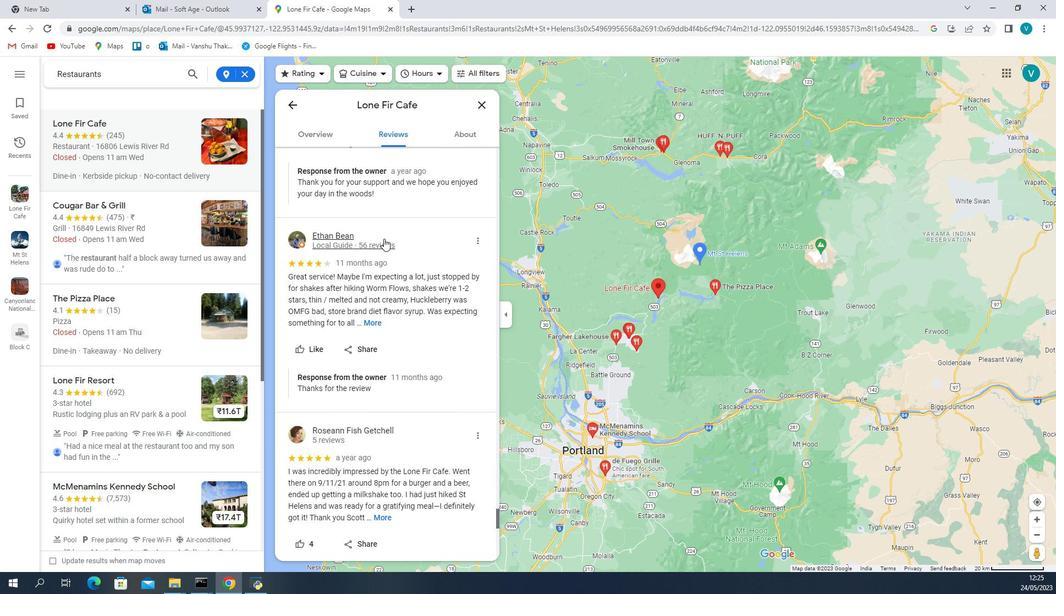 
Action: Mouse moved to (699, 330)
Screenshot: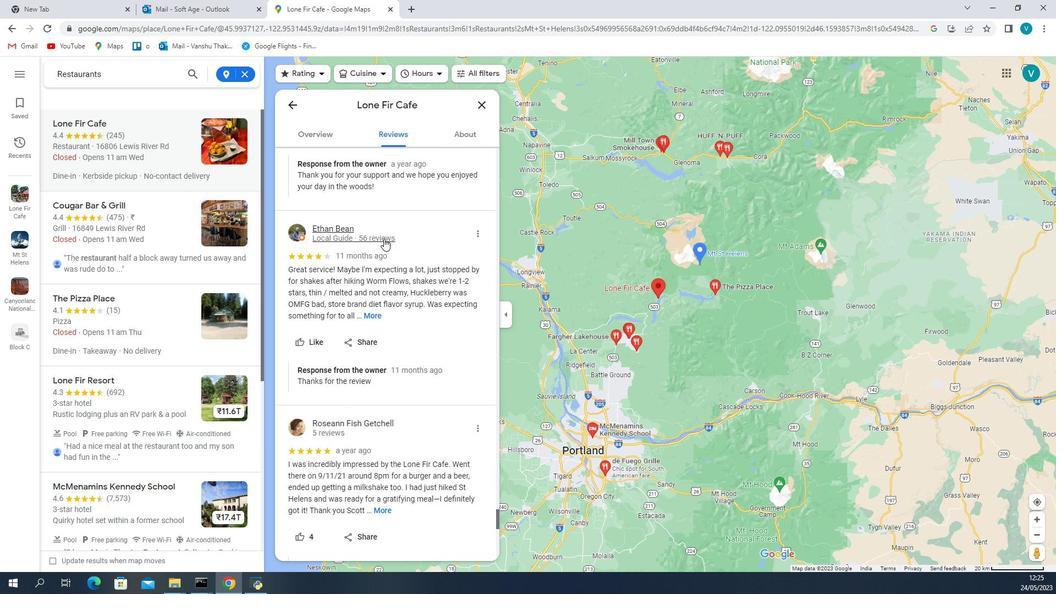 
Action: Mouse scrolled (699, 331) with delta (0, 0)
Screenshot: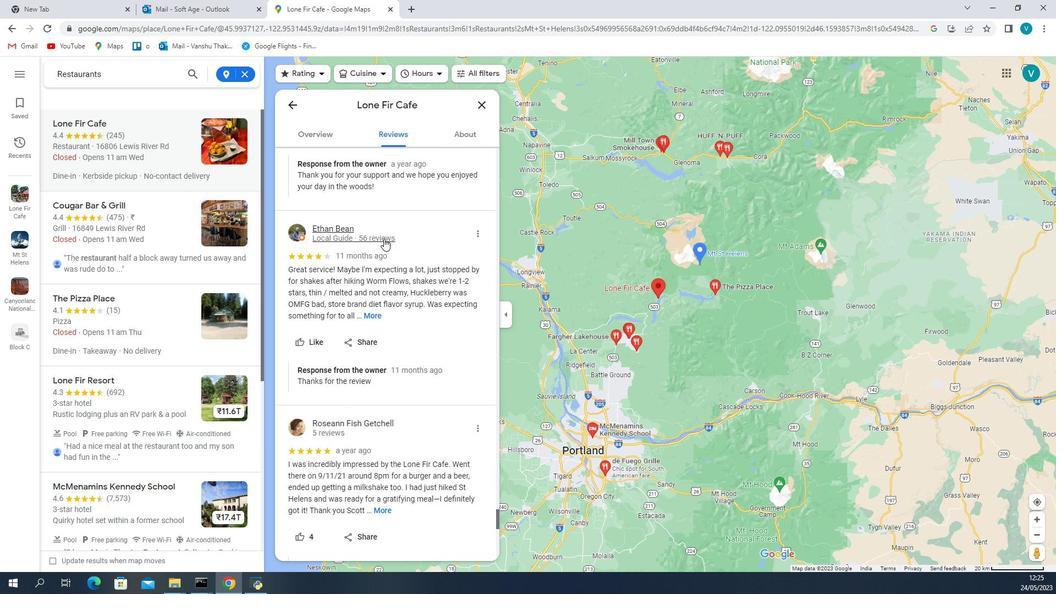 
Action: Mouse moved to (694, 302)
Screenshot: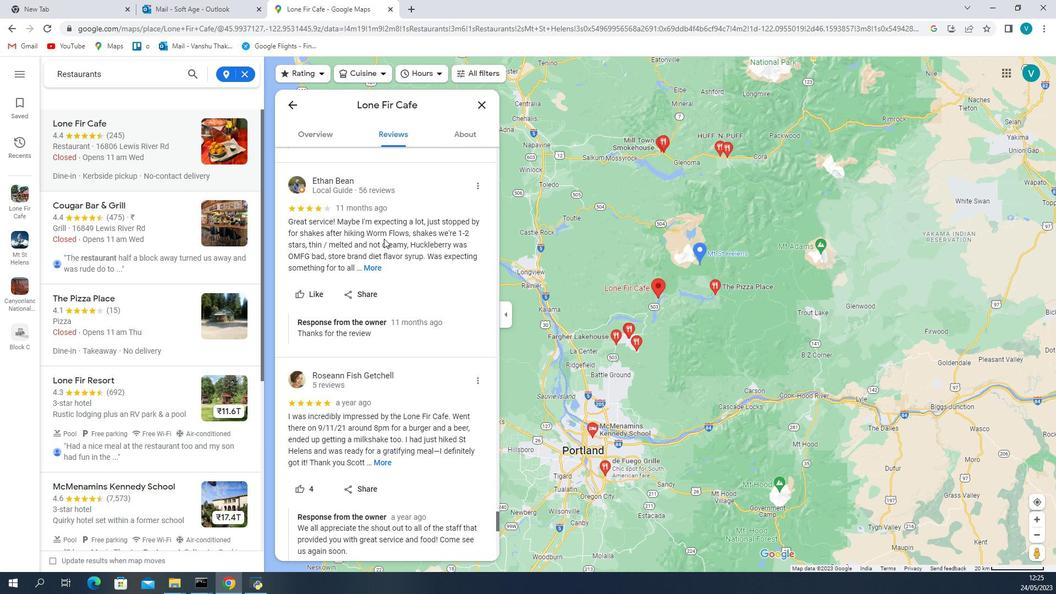 
Action: Mouse scrolled (694, 303) with delta (0, 0)
Screenshot: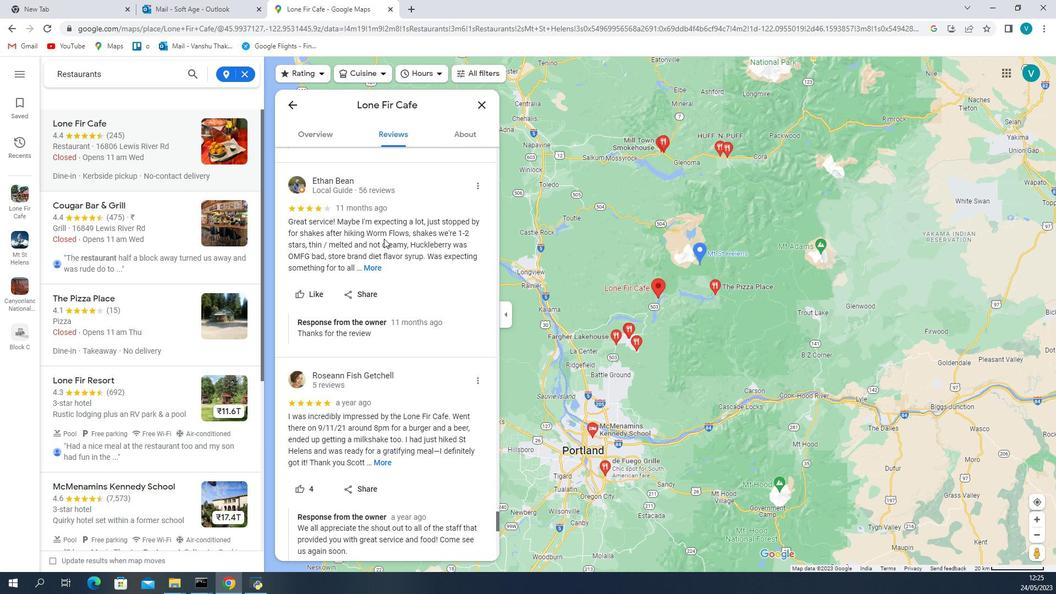 
Action: Mouse scrolled (694, 303) with delta (0, 0)
Screenshot: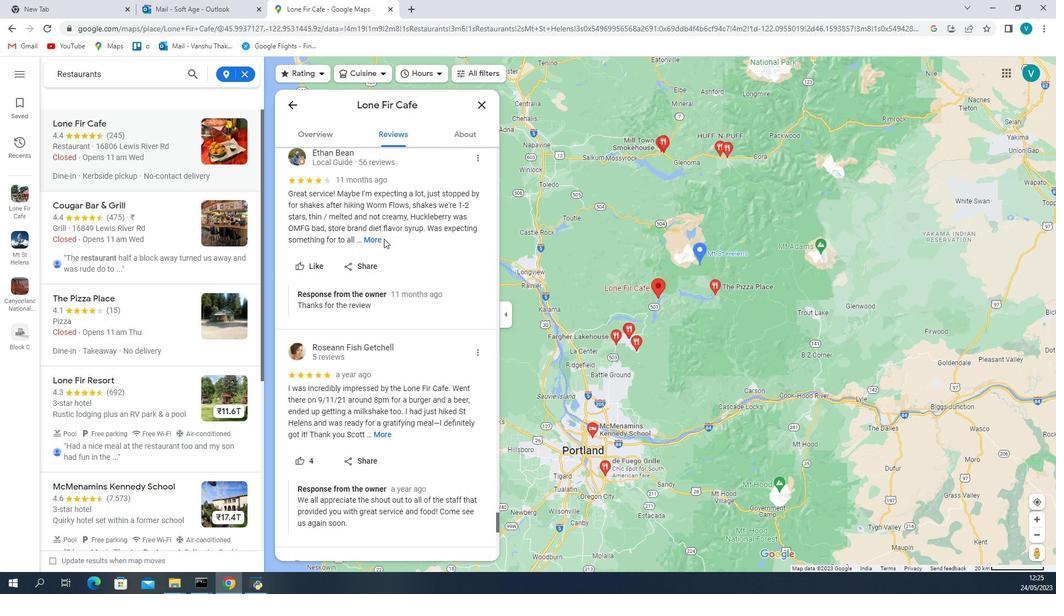 
Action: Mouse scrolled (694, 303) with delta (0, 0)
Screenshot: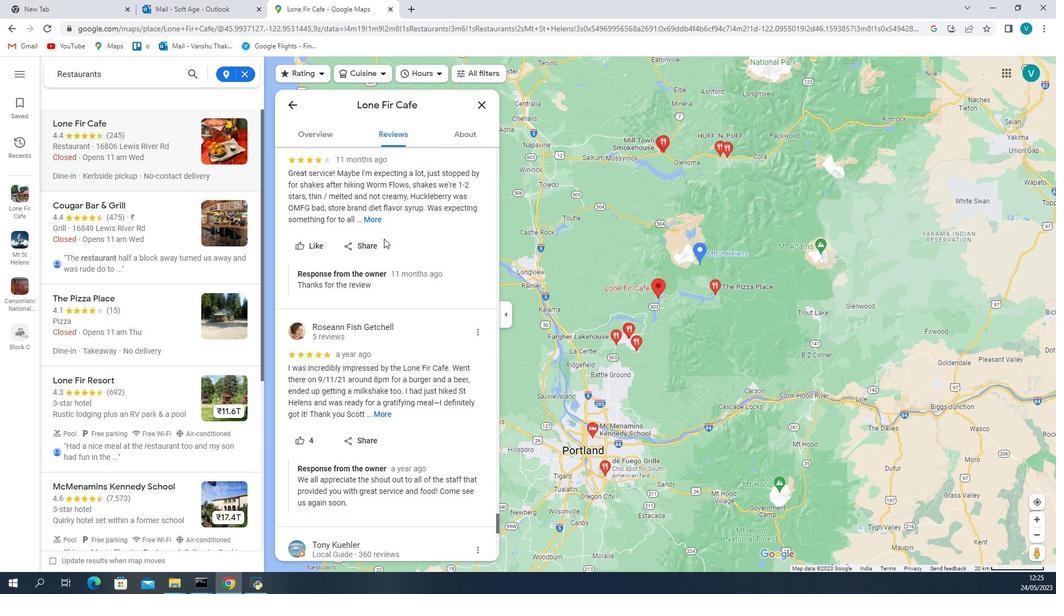 
Action: Mouse pressed left at (694, 302)
Screenshot: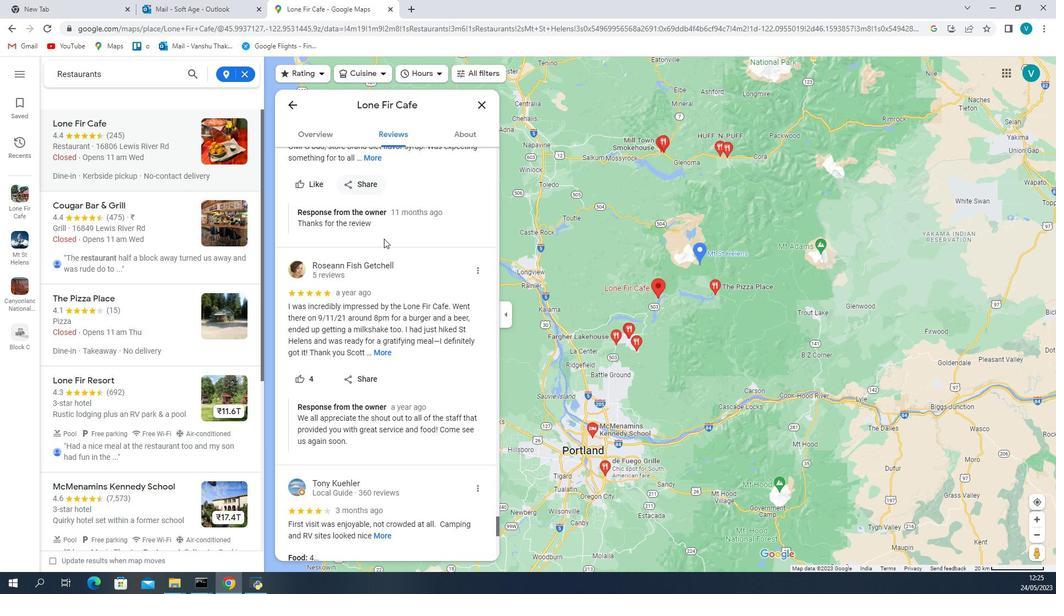 
Action: Mouse moved to (725, 370)
Screenshot: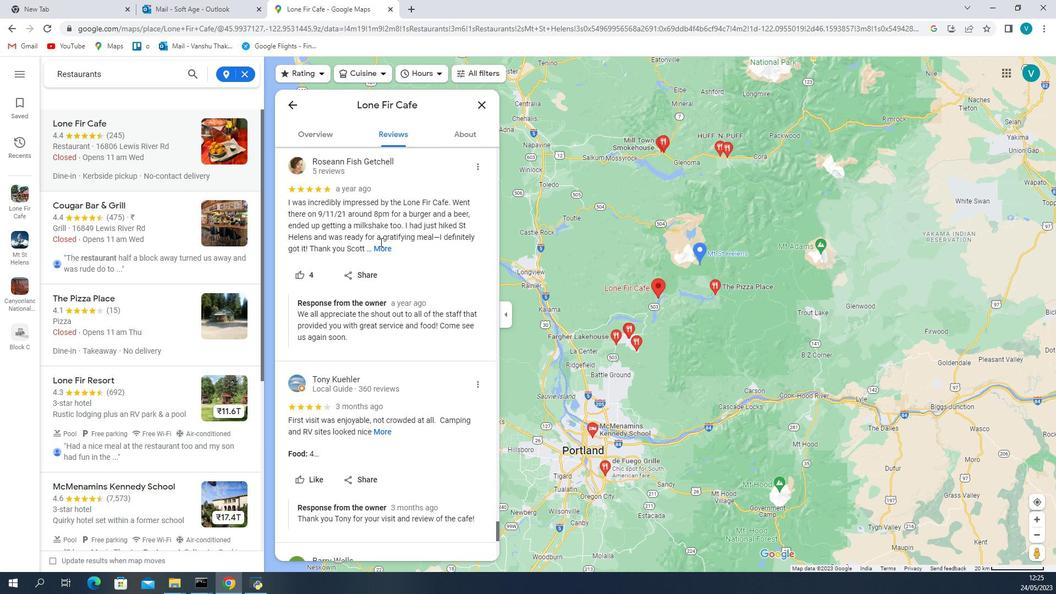 
Action: Mouse pressed left at (725, 370)
Screenshot: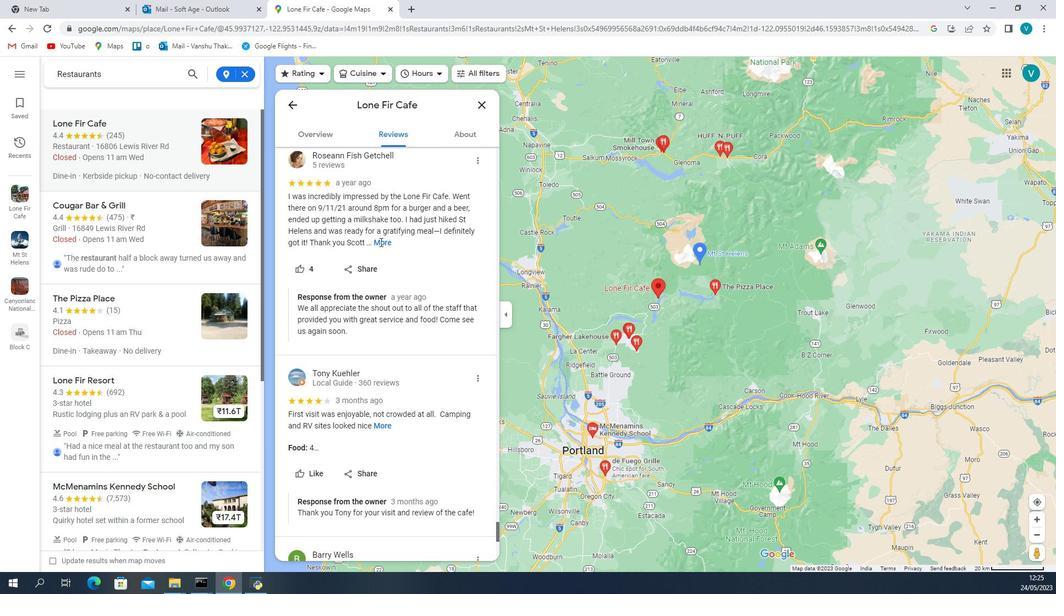 
Action: Mouse moved to (623, 421)
Screenshot: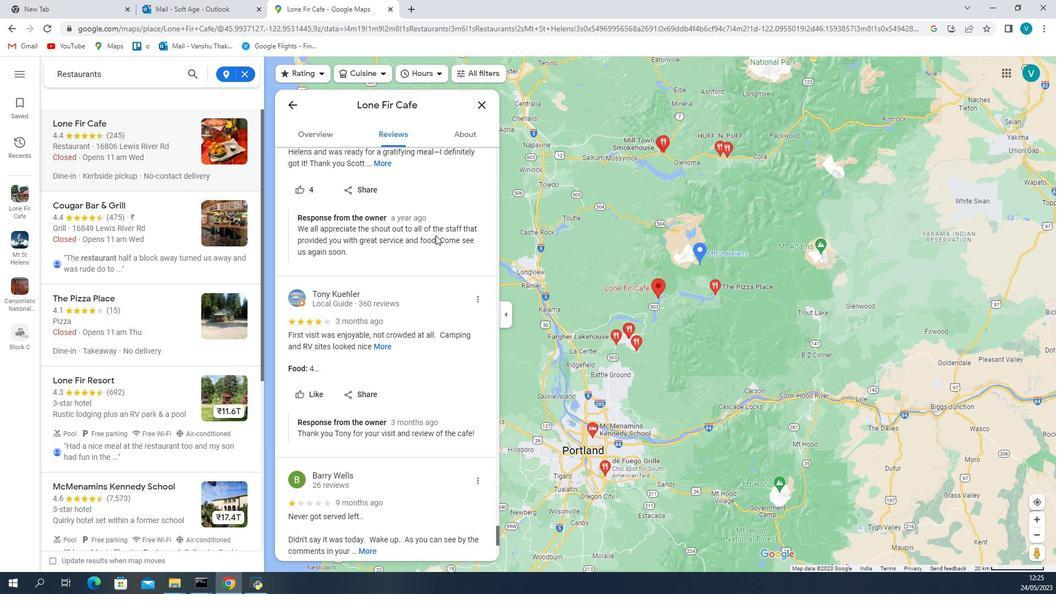 
Action: Mouse scrolled (623, 421) with delta (0, 0)
Screenshot: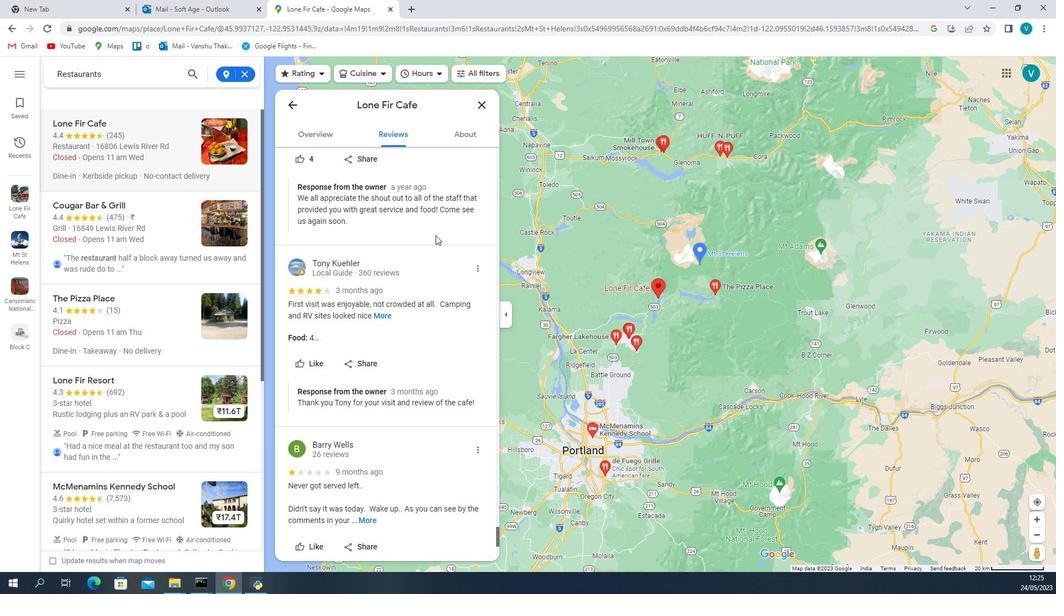 
Action: Mouse scrolled (623, 421) with delta (0, 0)
Screenshot: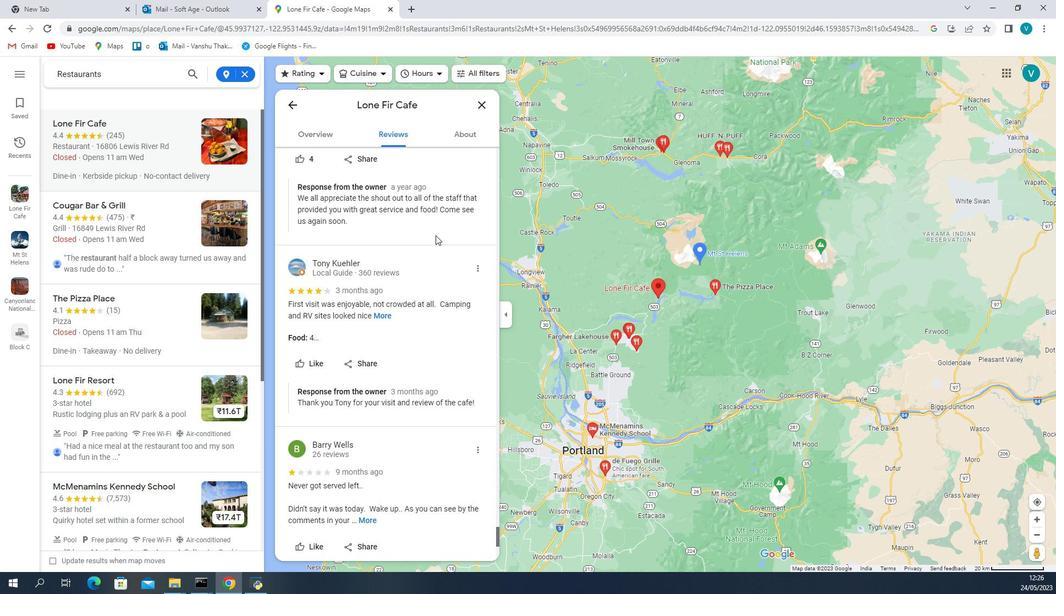 
Action: Mouse scrolled (623, 421) with delta (0, 0)
Screenshot: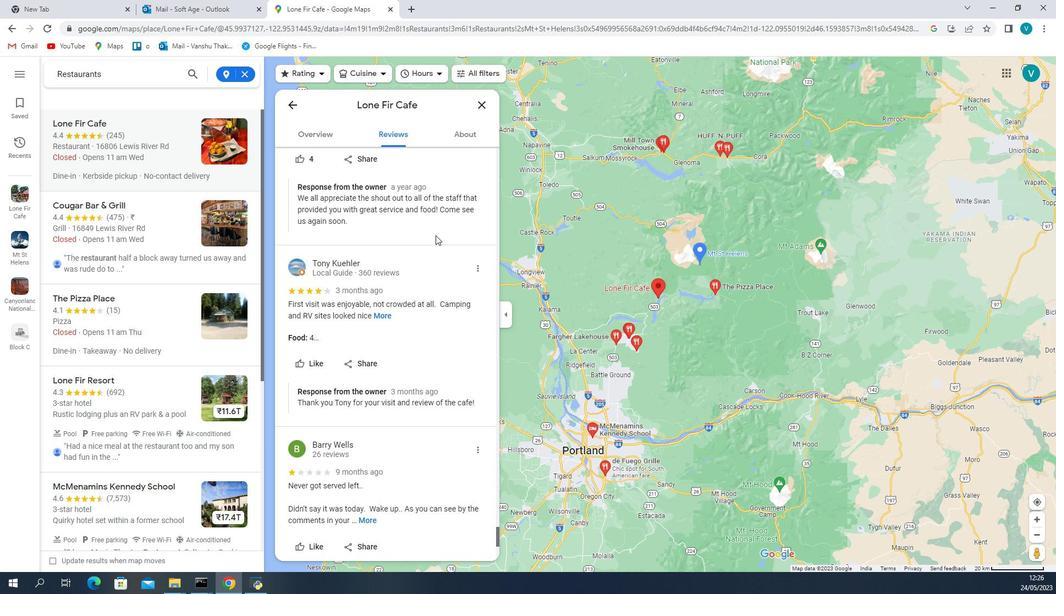 
Action: Mouse scrolled (623, 421) with delta (0, 0)
Screenshot: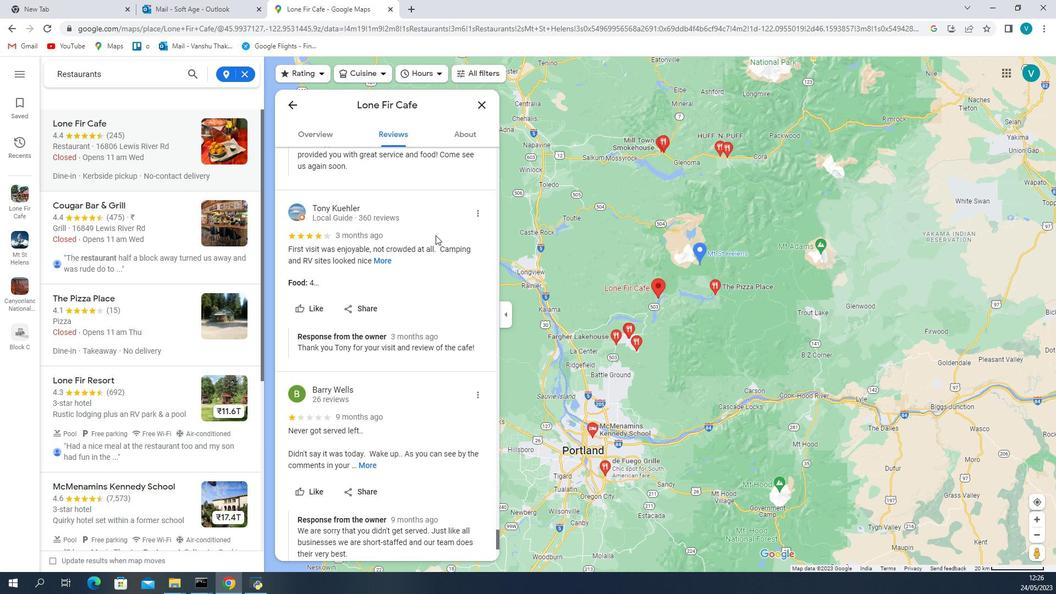 
Action: Mouse scrolled (623, 421) with delta (0, 0)
Screenshot: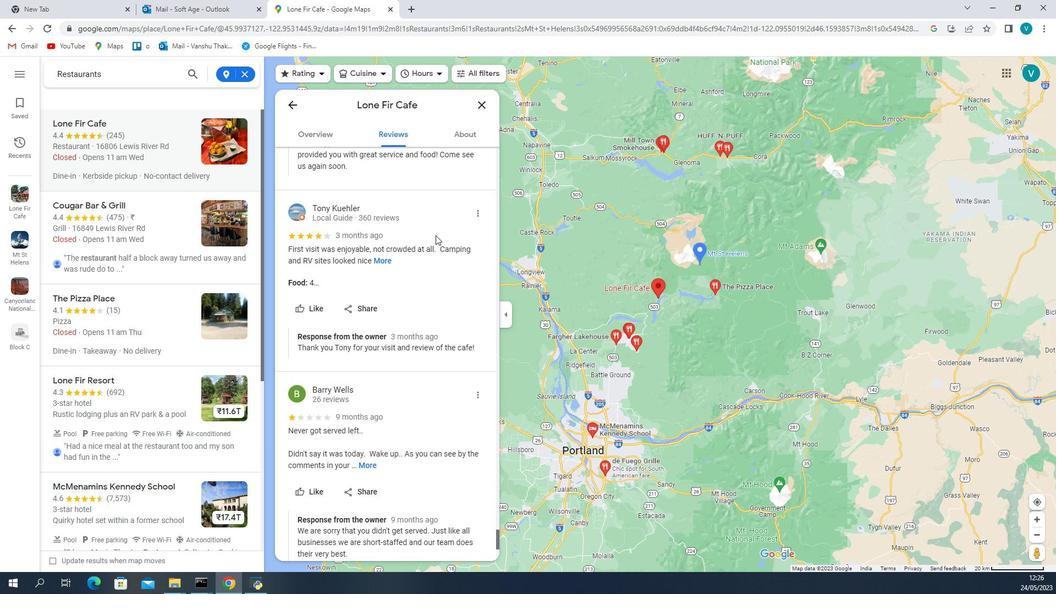 
Action: Mouse scrolled (623, 421) with delta (0, 0)
Screenshot: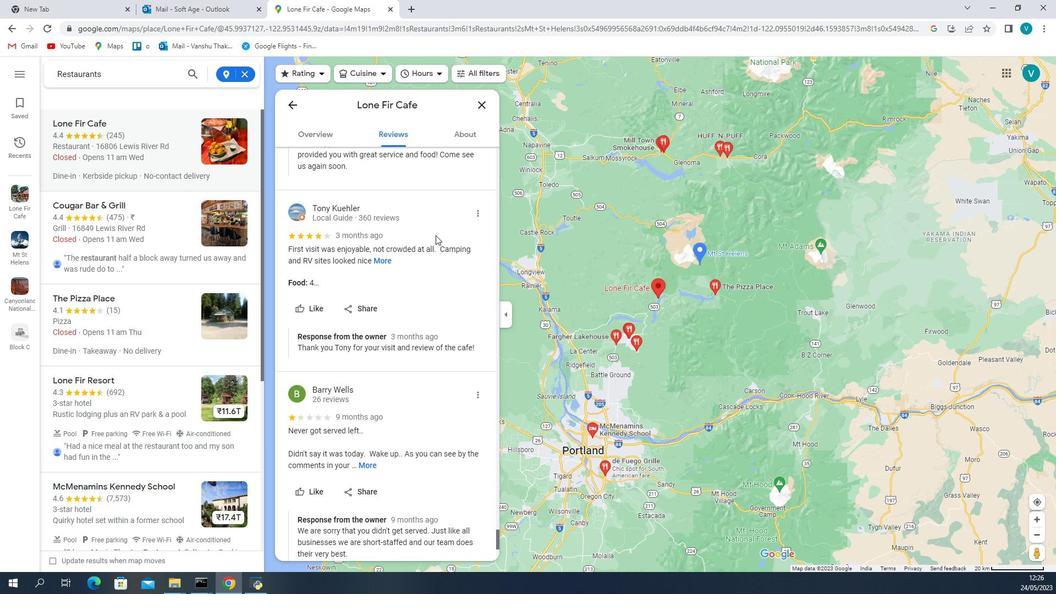 
Action: Mouse scrolled (623, 421) with delta (0, 0)
Screenshot: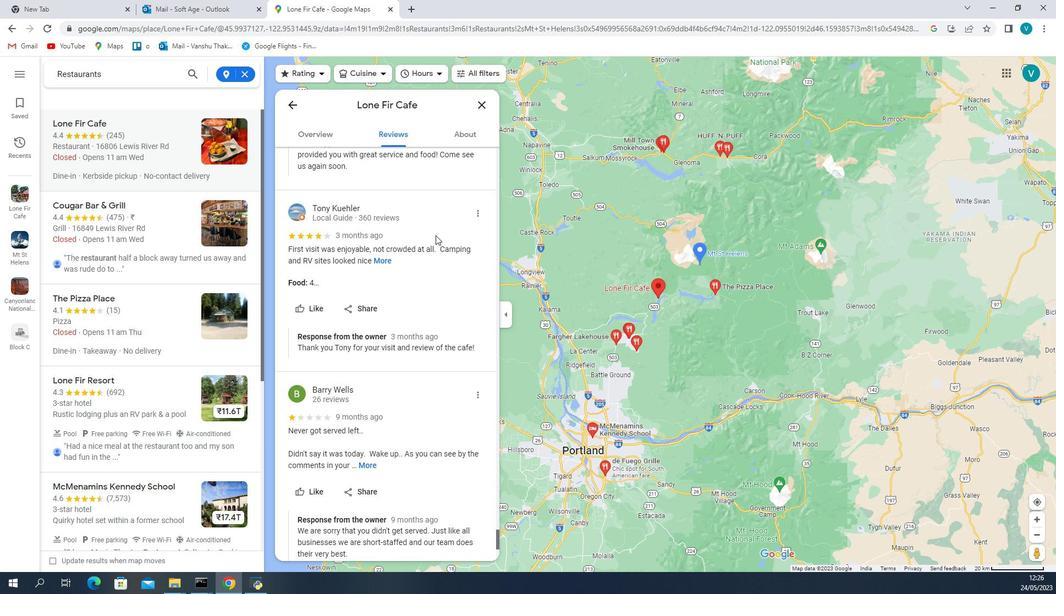 
Action: Mouse scrolled (623, 421) with delta (0, 0)
Screenshot: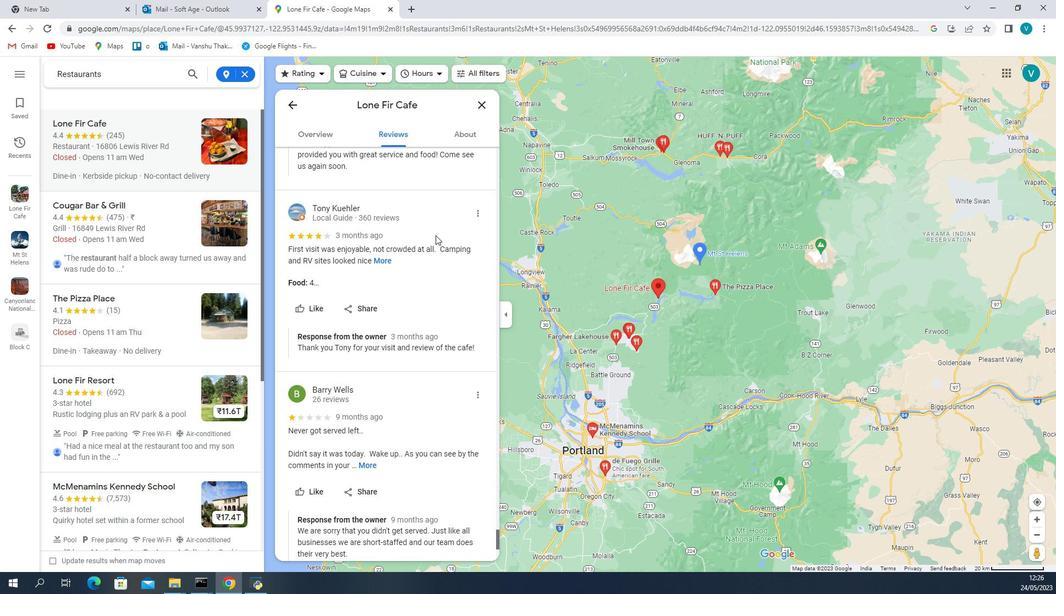 
Action: Mouse scrolled (623, 421) with delta (0, 0)
Screenshot: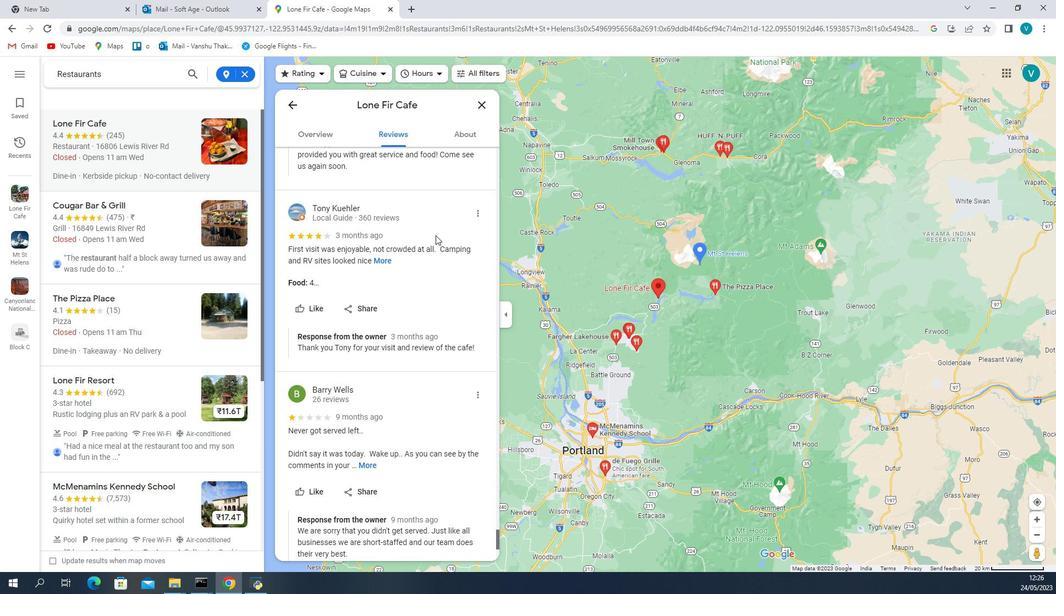 
Action: Mouse scrolled (623, 421) with delta (0, 0)
Screenshot: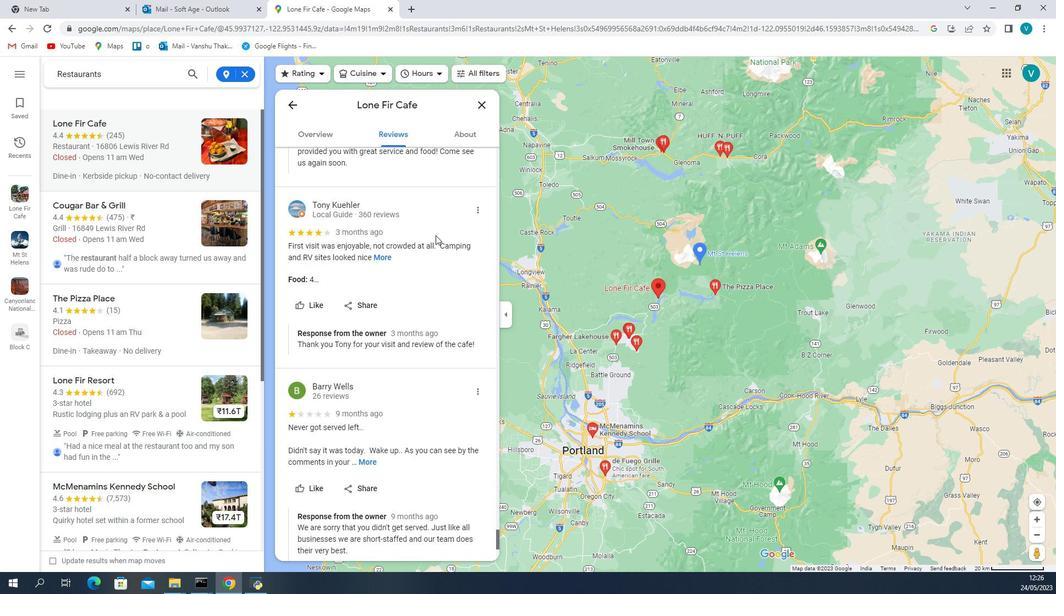 
Action: Mouse scrolled (623, 421) with delta (0, 0)
Screenshot: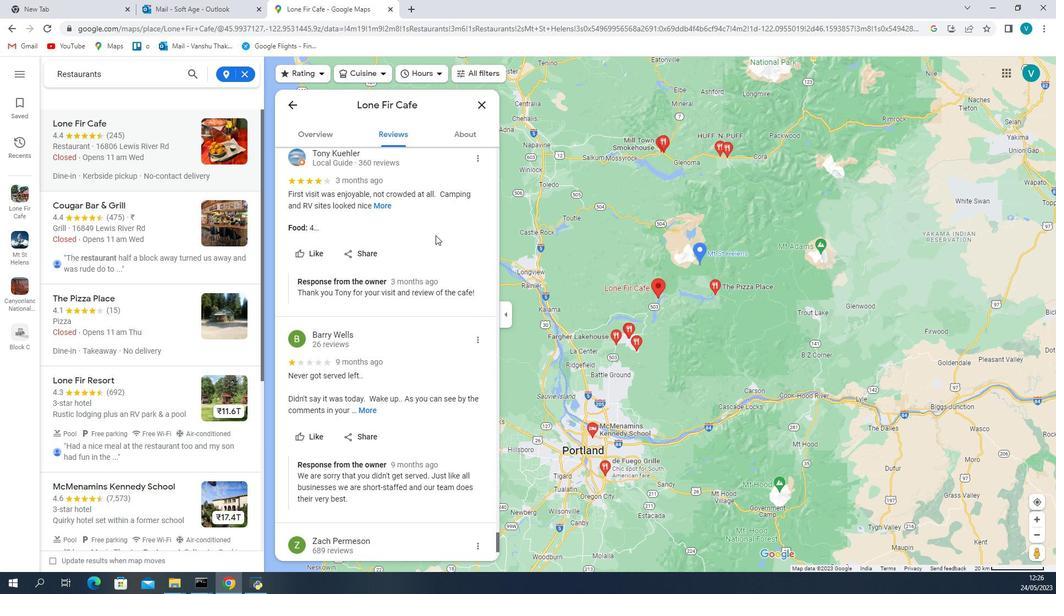 
Action: Mouse scrolled (623, 421) with delta (0, 0)
Screenshot: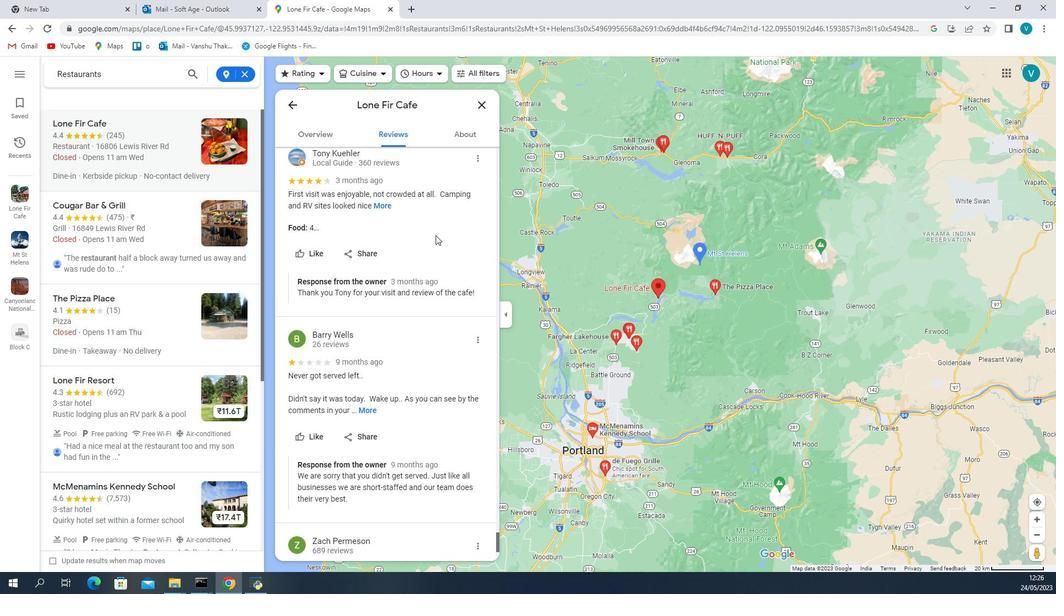 
Action: Mouse moved to (687, 320)
Screenshot: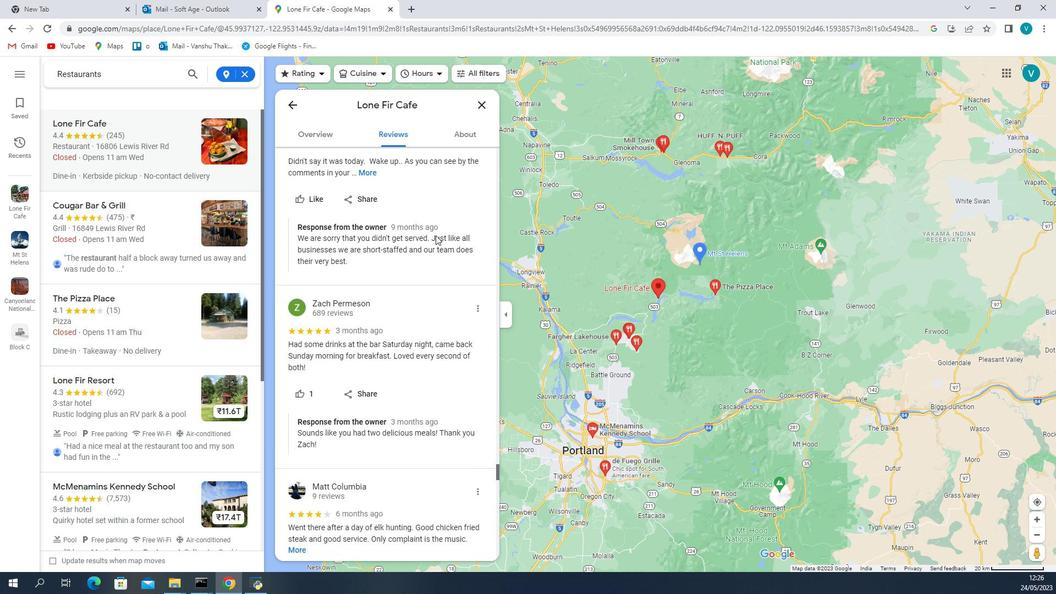 
Action: Mouse pressed left at (687, 320)
Screenshot: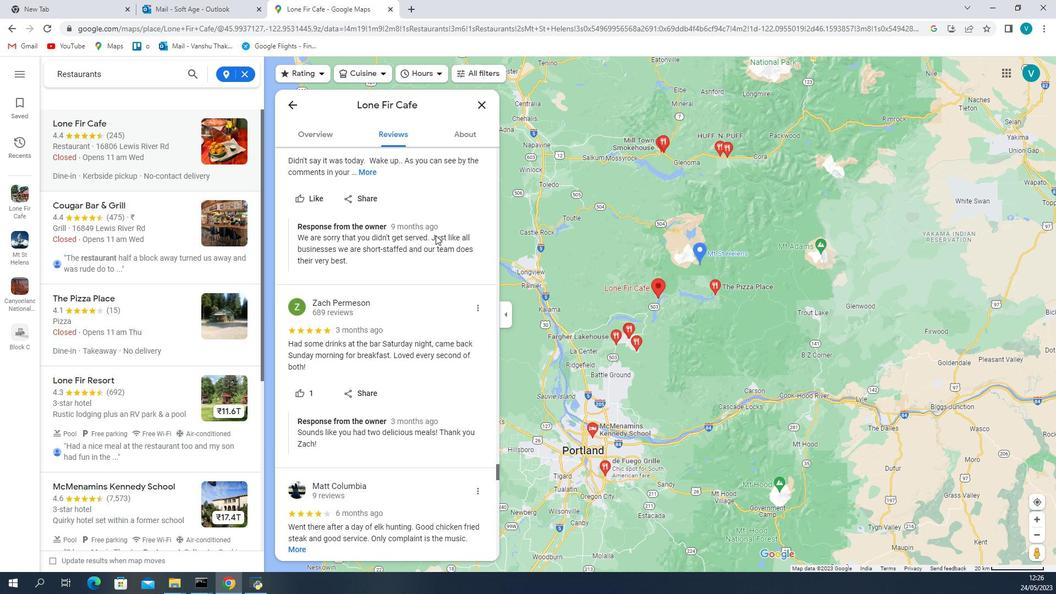 
Action: Mouse moved to (691, 364)
Screenshot: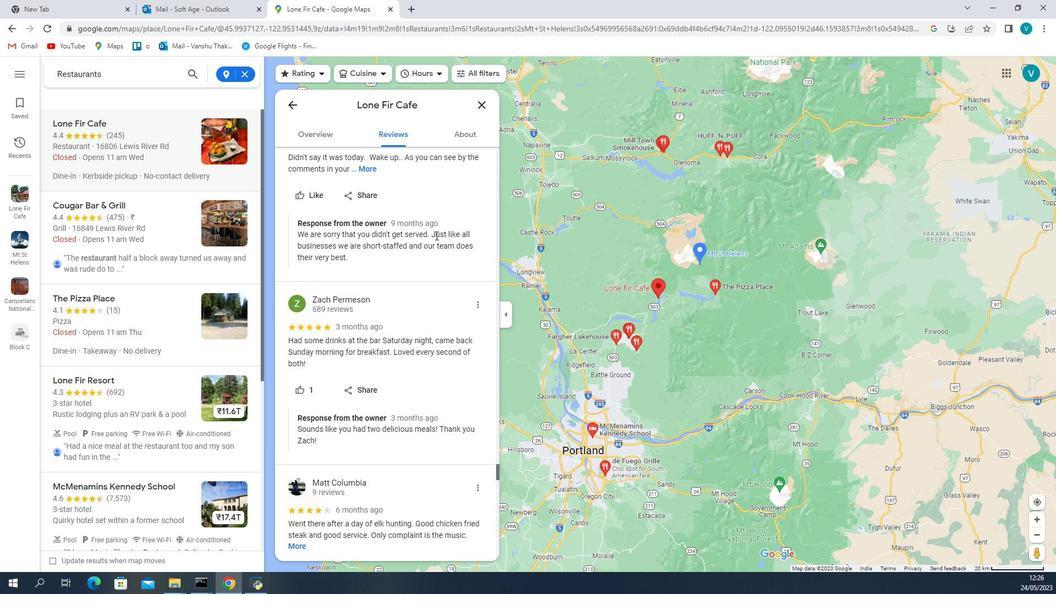 
Action: Mouse scrolled (691, 365) with delta (0, 0)
Screenshot: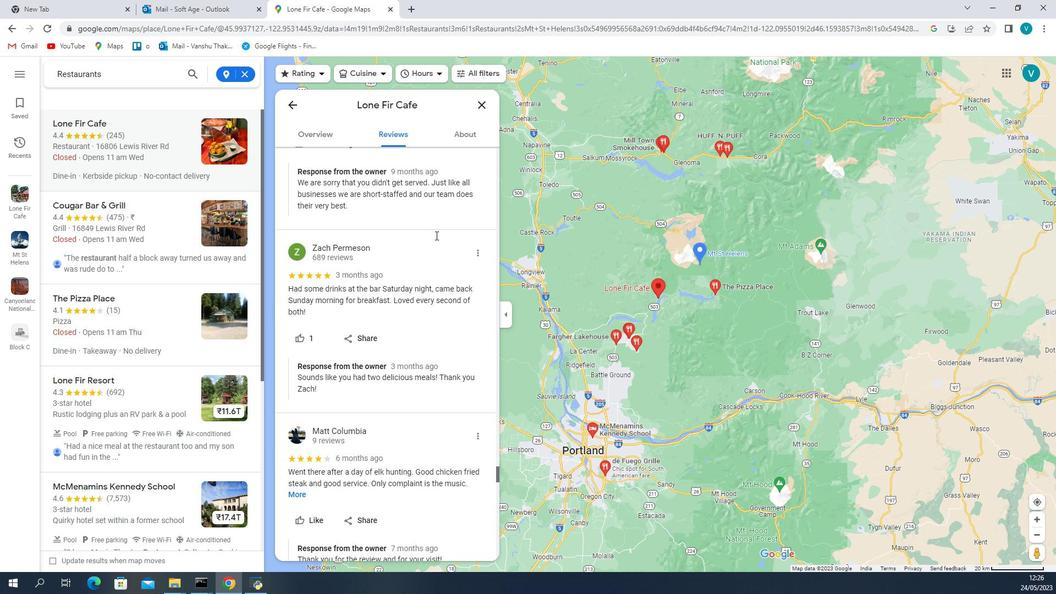 
Action: Mouse scrolled (691, 365) with delta (0, 0)
Screenshot: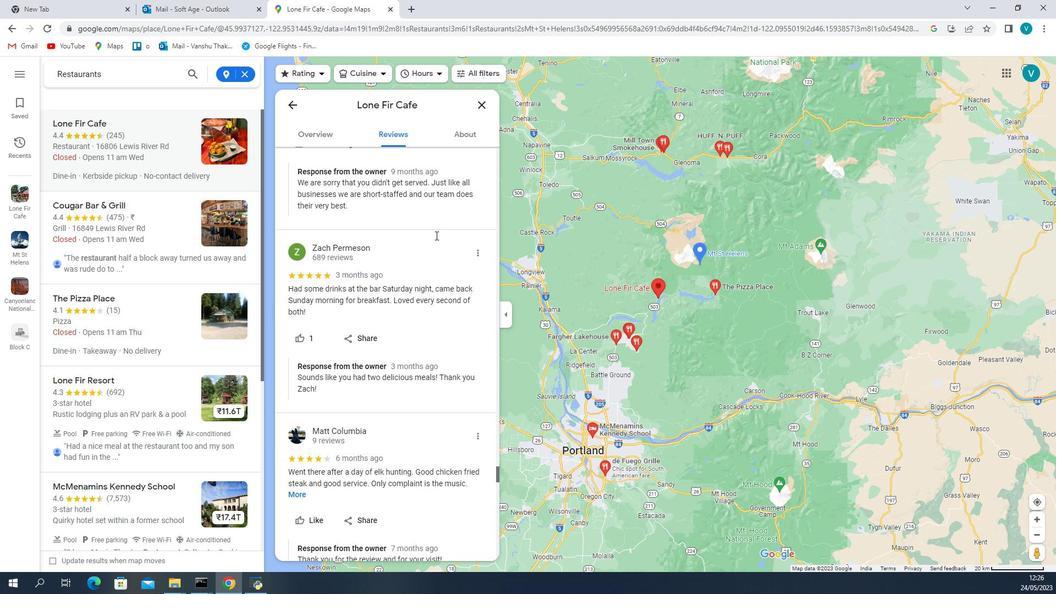 
Action: Mouse moved to (691, 364)
Screenshot: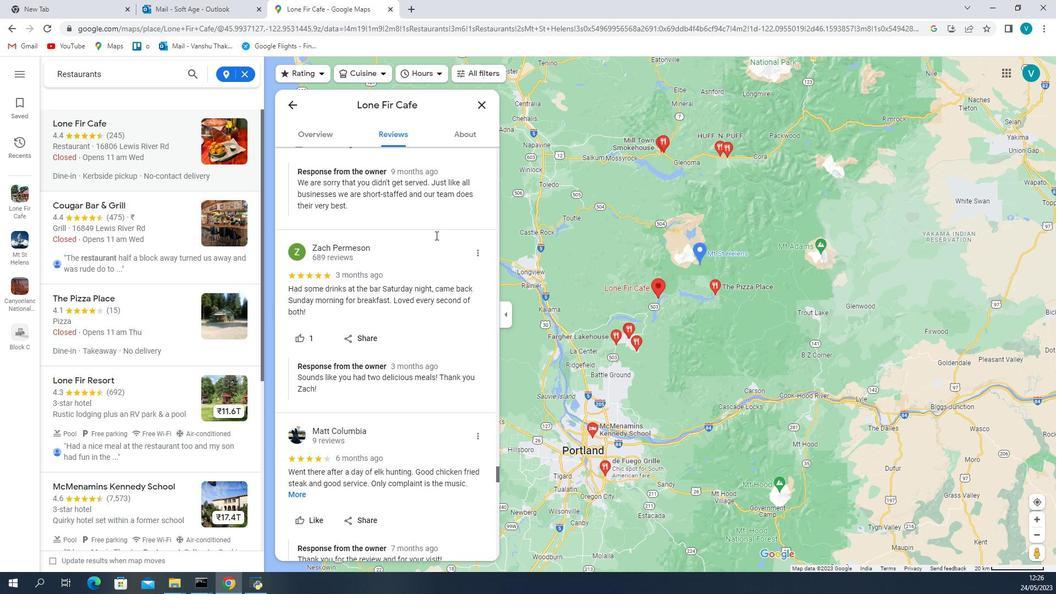 
Action: Mouse scrolled (691, 365) with delta (0, 0)
Screenshot: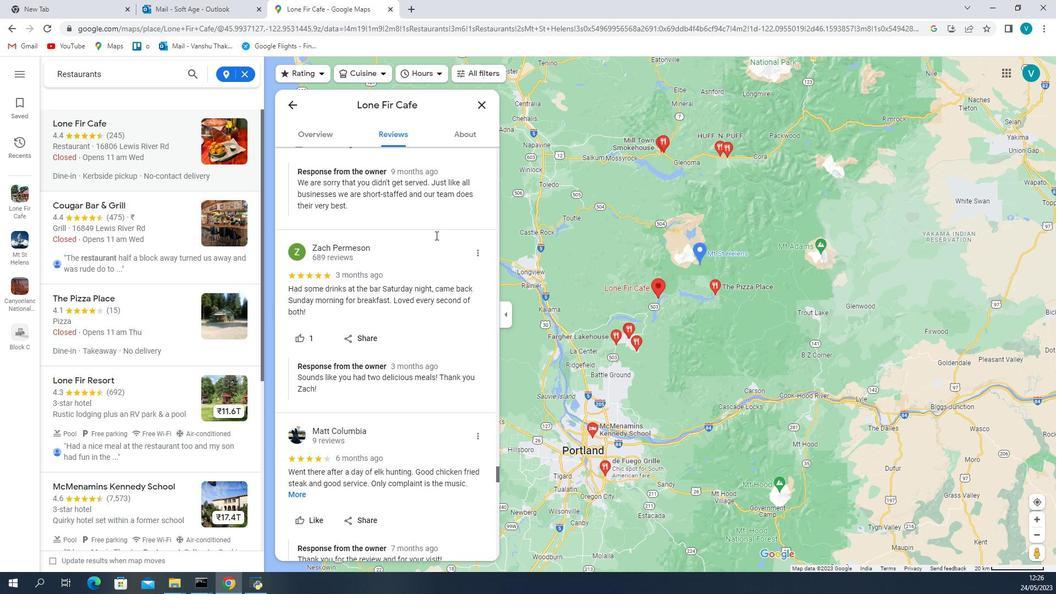 
Action: Mouse moved to (691, 363)
Screenshot: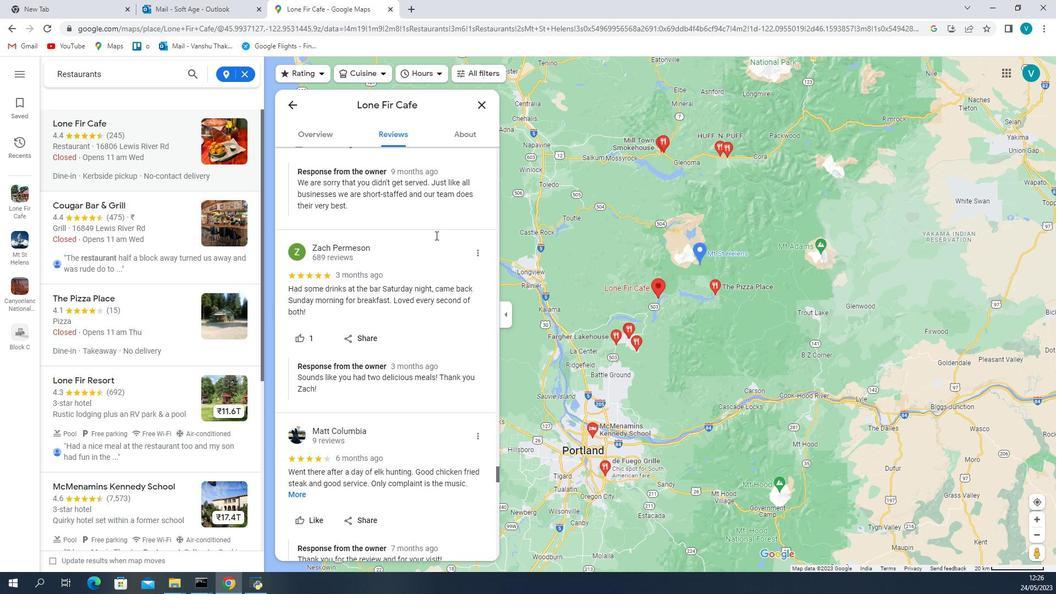
Action: Mouse scrolled (691, 363) with delta (0, 0)
Screenshot: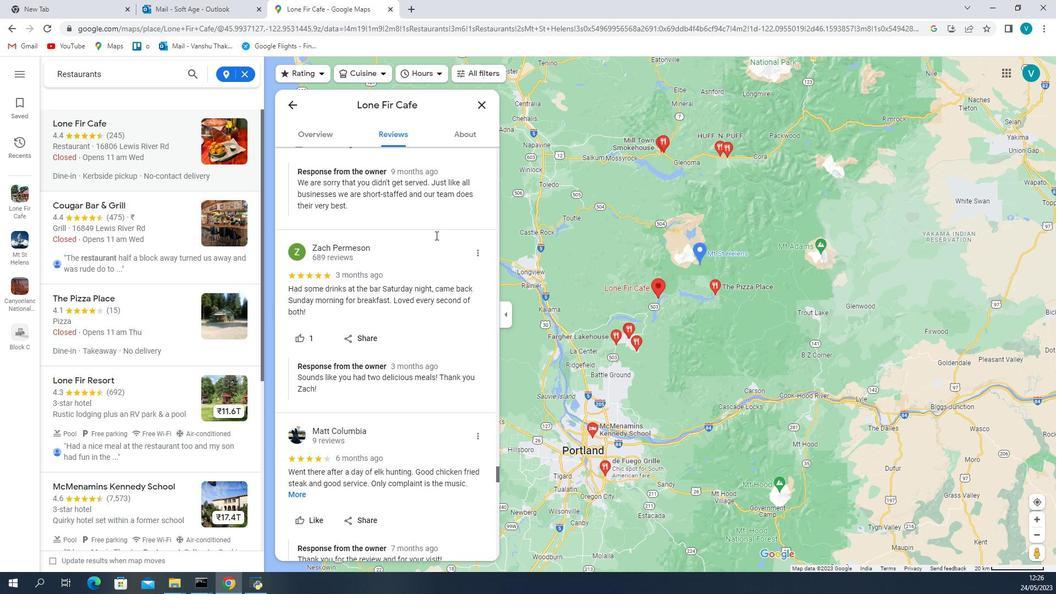 
Action: Mouse scrolled (691, 363) with delta (0, 0)
Screenshot: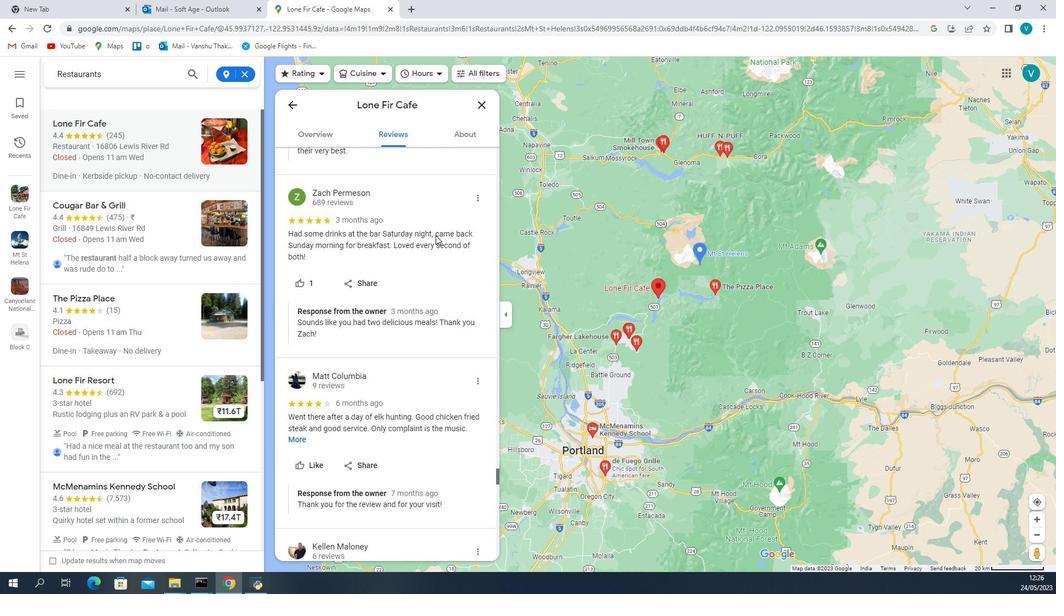 
Action: Mouse scrolled (691, 363) with delta (0, 0)
Screenshot: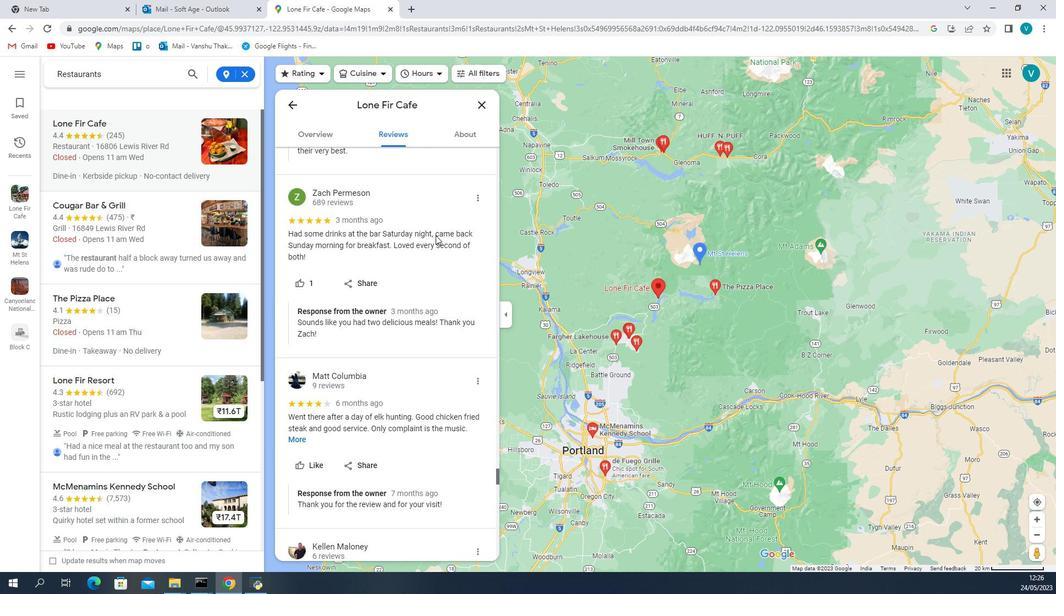 
Action: Mouse scrolled (691, 363) with delta (0, 0)
Screenshot: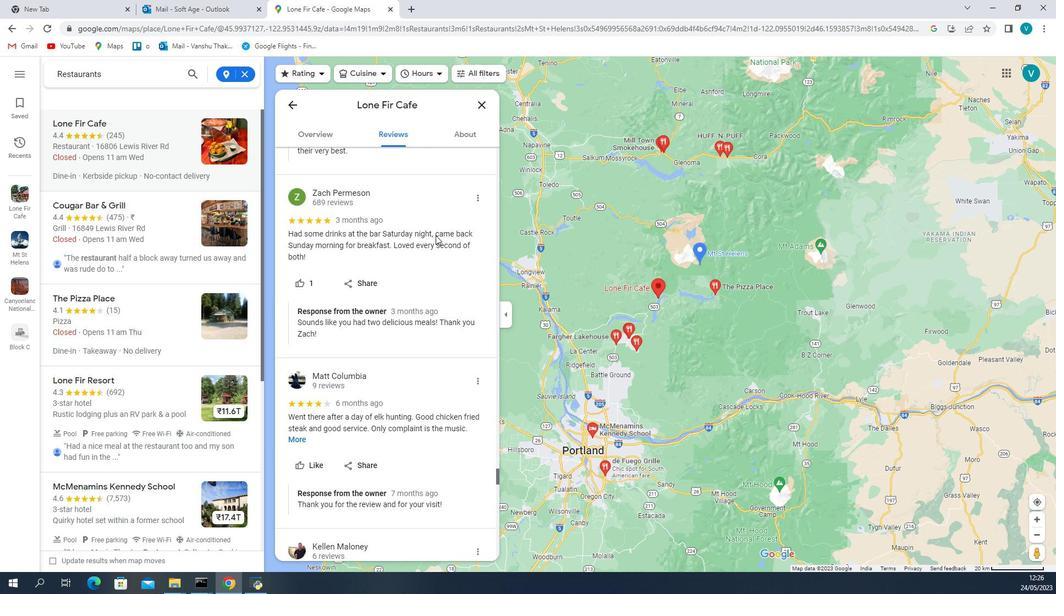 
Action: Mouse scrolled (691, 363) with delta (0, 0)
Screenshot: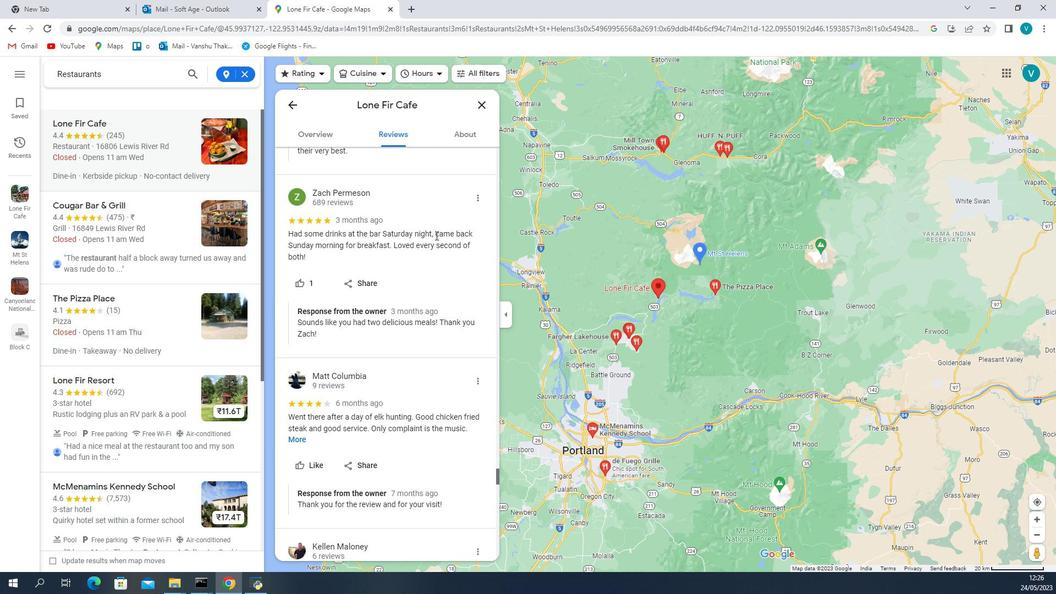 
Action: Mouse scrolled (691, 363) with delta (0, 0)
Screenshot: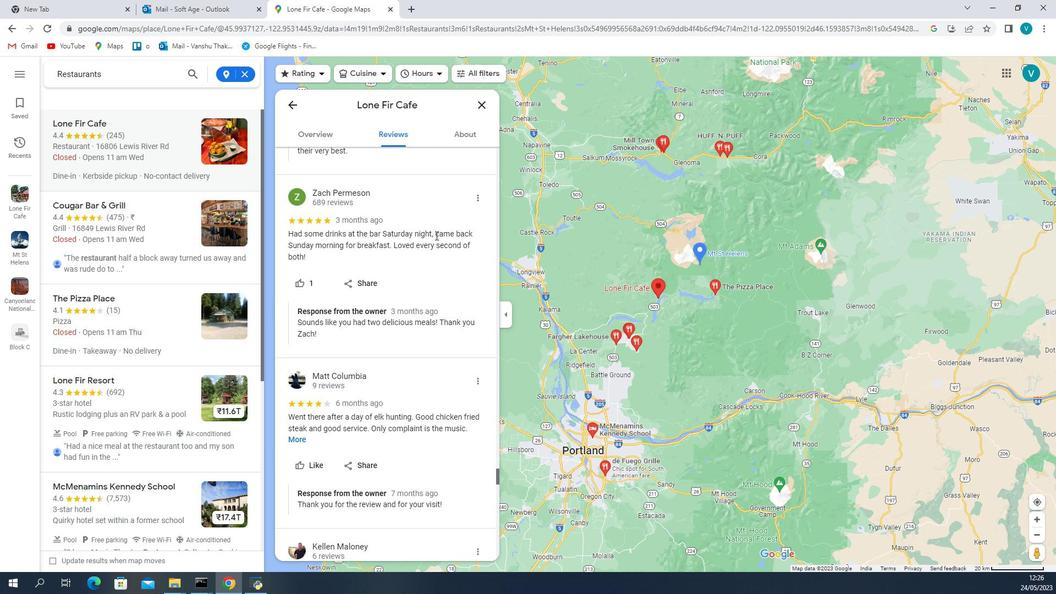 
Action: Mouse scrolled (691, 363) with delta (0, 0)
Screenshot: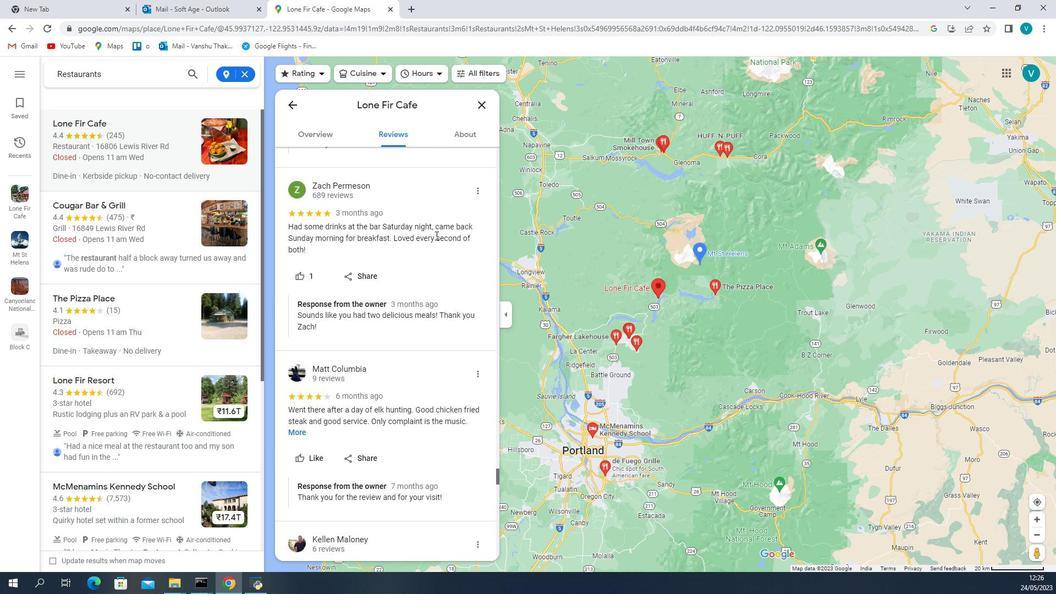 
Action: Mouse pressed left at (691, 363)
Screenshot: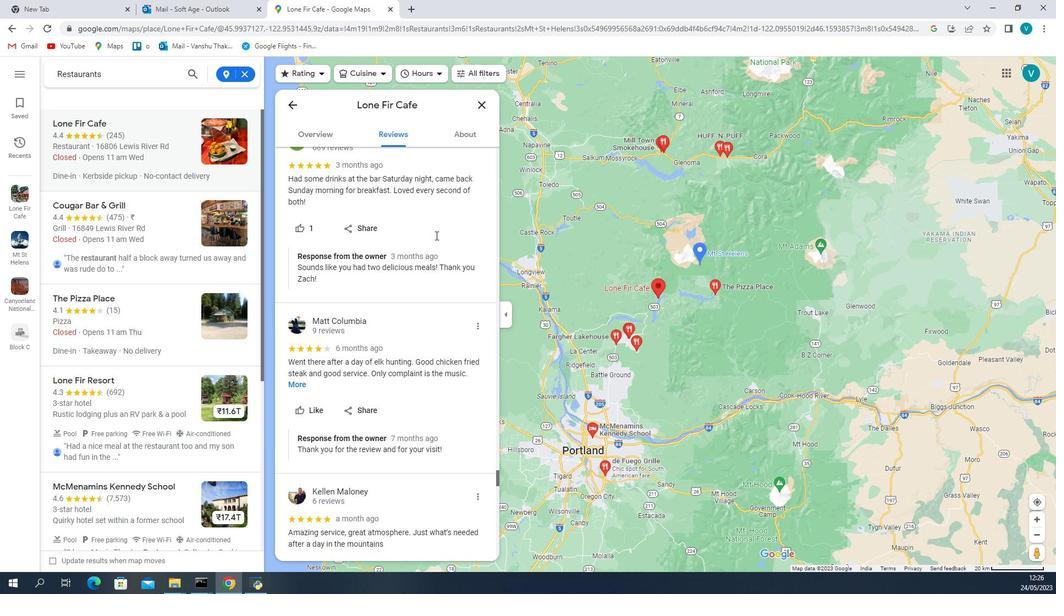 
Action: Mouse moved to (698, 380)
Screenshot: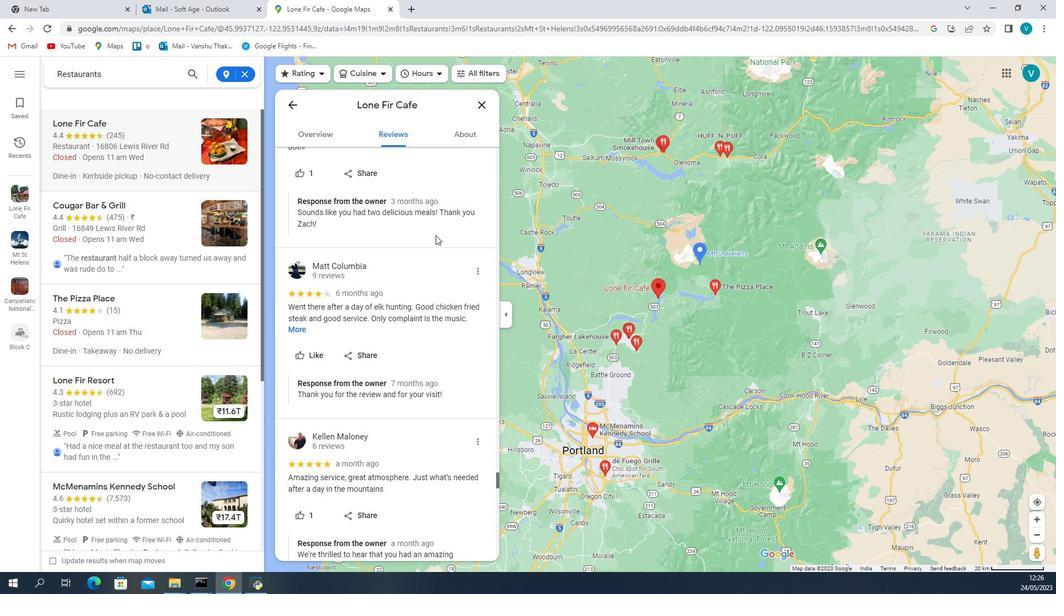 
Action: Mouse pressed left at (698, 380)
Screenshot: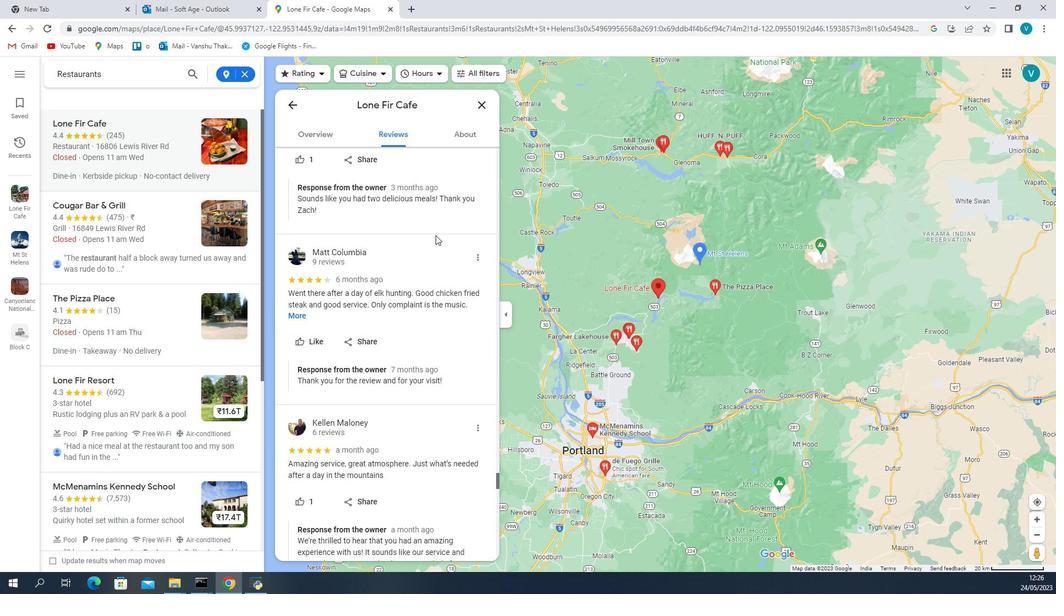 
Action: Mouse moved to (701, 440)
Screenshot: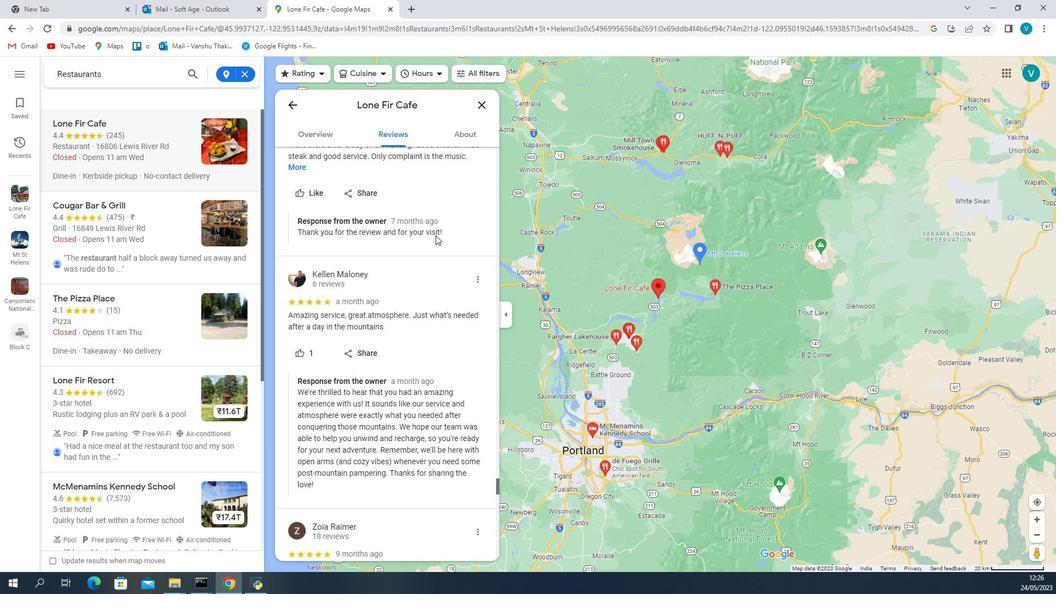 
Action: Mouse scrolled (701, 440) with delta (0, 0)
Screenshot: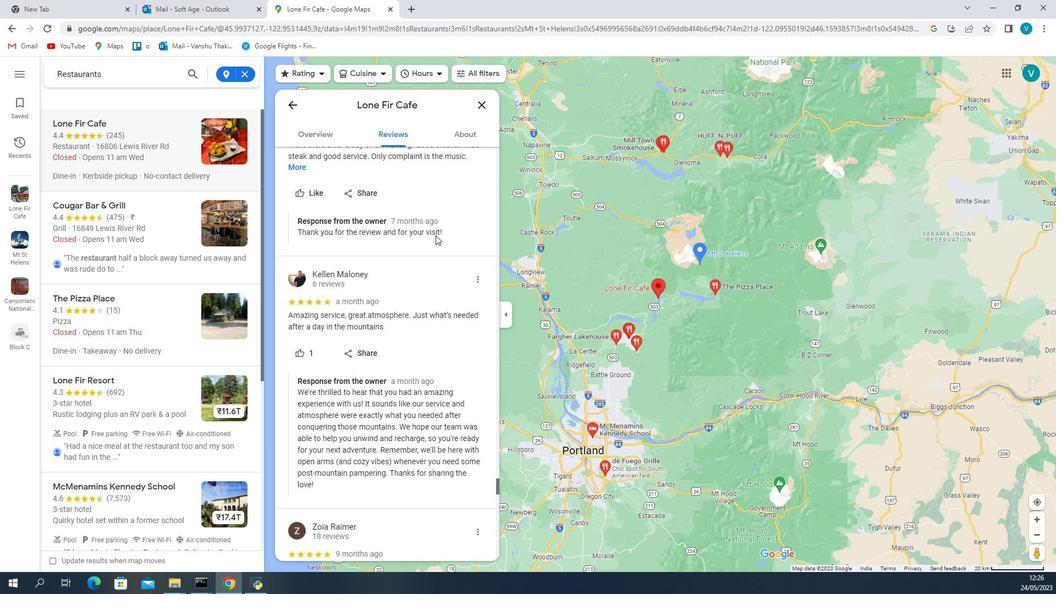 
Action: Mouse scrolled (701, 440) with delta (0, 0)
Screenshot: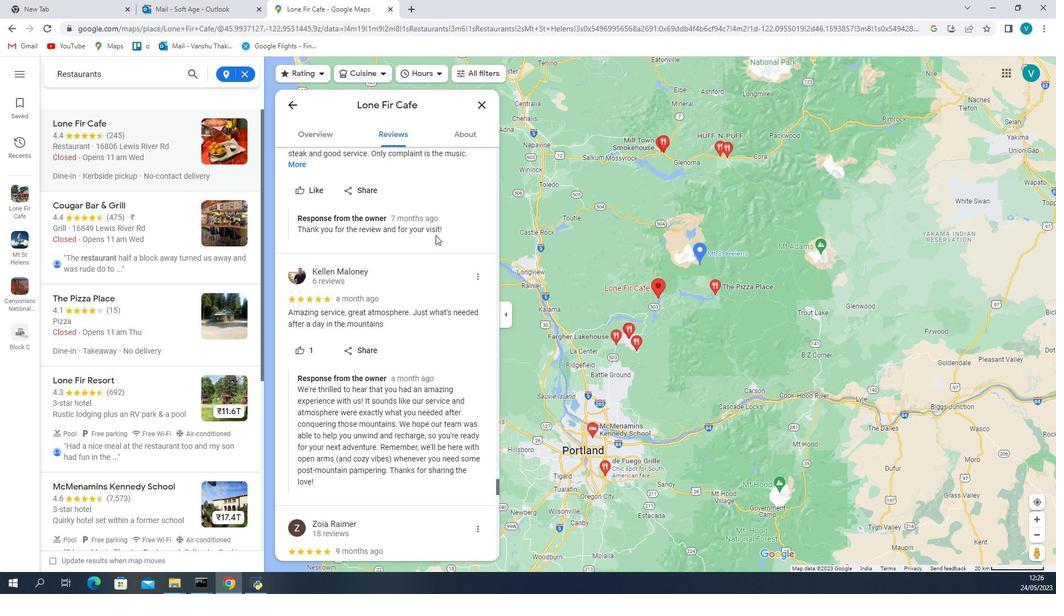 
Action: Mouse scrolled (701, 440) with delta (0, 0)
Screenshot: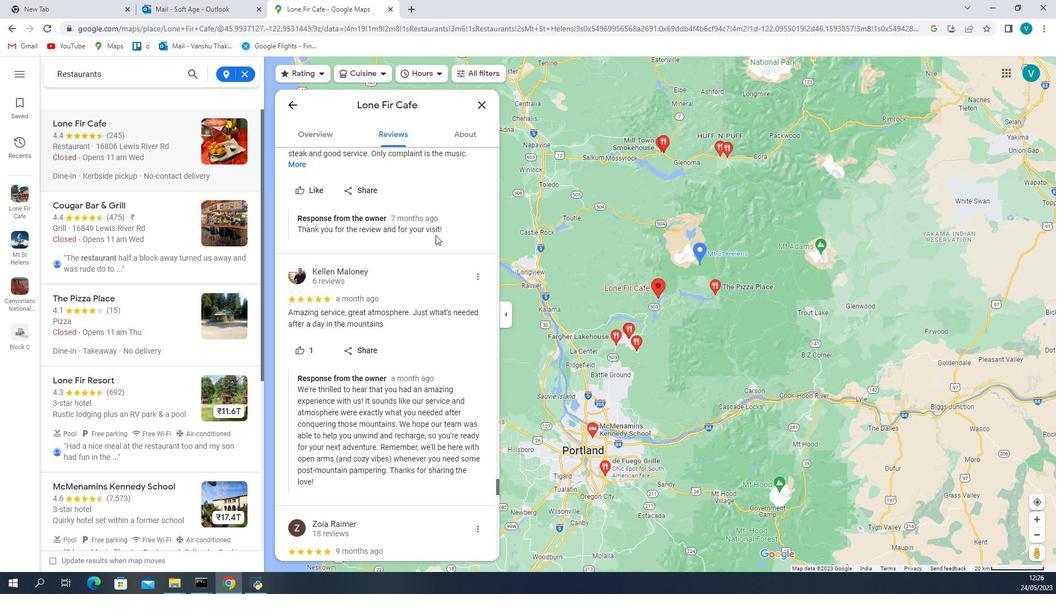 
Action: Mouse moved to (700, 440)
Screenshot: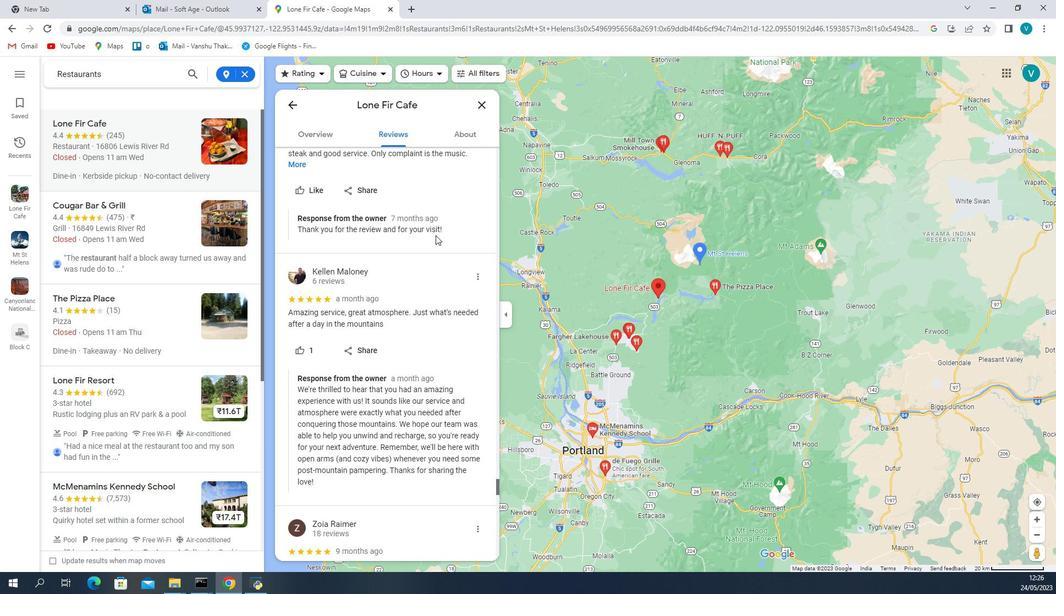 
Action: Mouse scrolled (700, 440) with delta (0, 0)
Screenshot: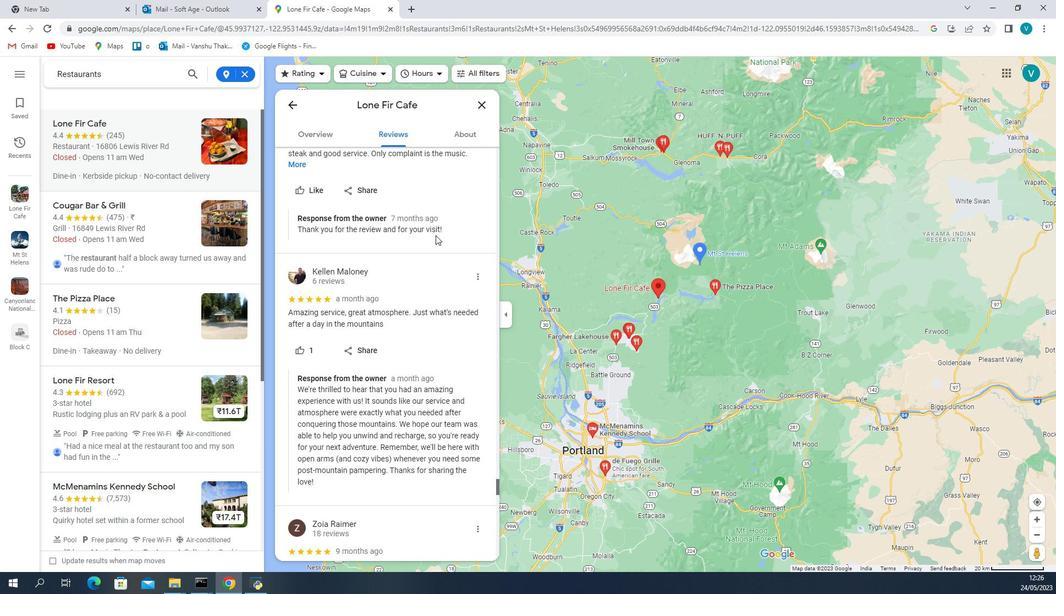 
Action: Mouse moved to (698, 440)
Screenshot: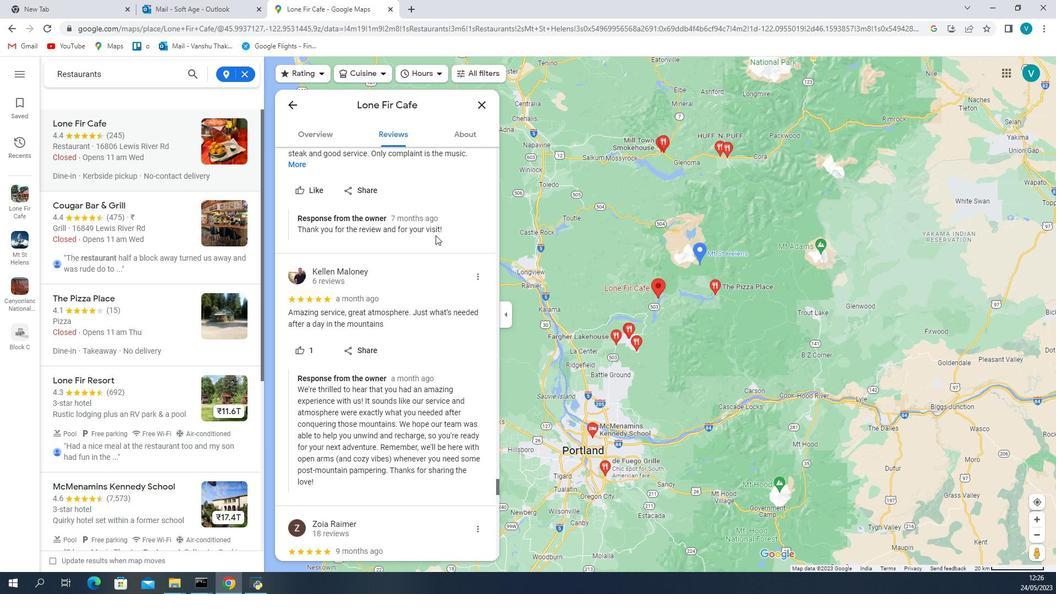 
Action: Mouse scrolled (698, 440) with delta (0, 0)
Screenshot: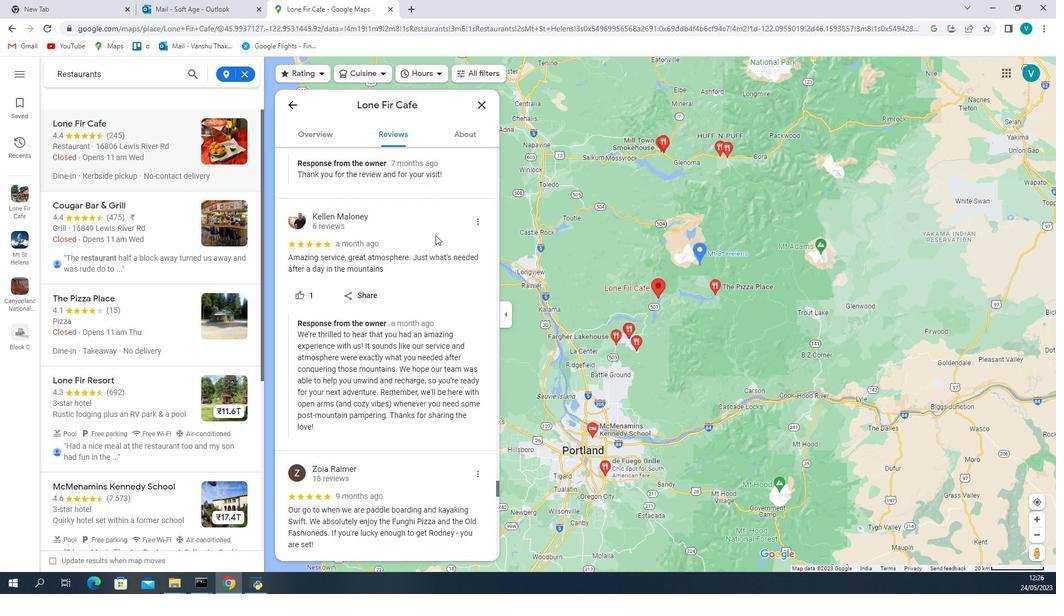 
Action: Mouse scrolled (698, 440) with delta (0, 0)
Screenshot: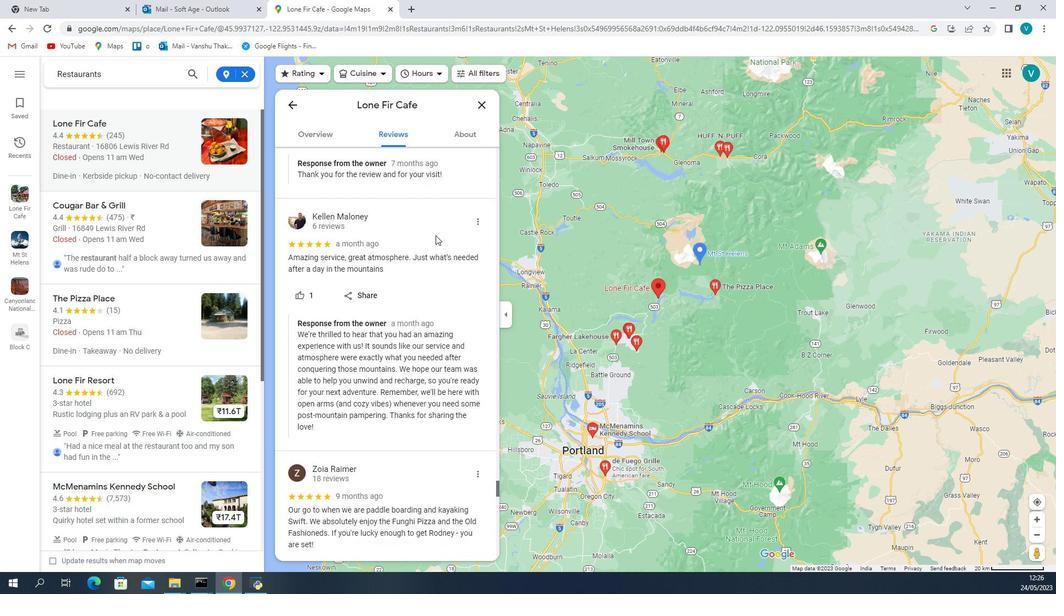 
Action: Mouse scrolled (698, 440) with delta (0, 0)
Screenshot: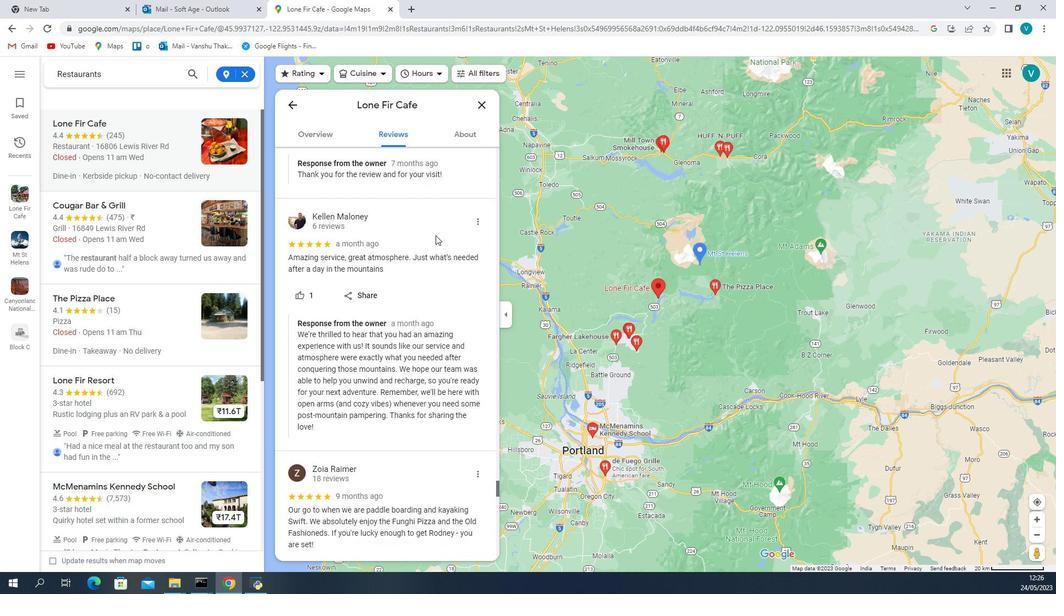 
Action: Mouse scrolled (698, 440) with delta (0, 0)
Screenshot: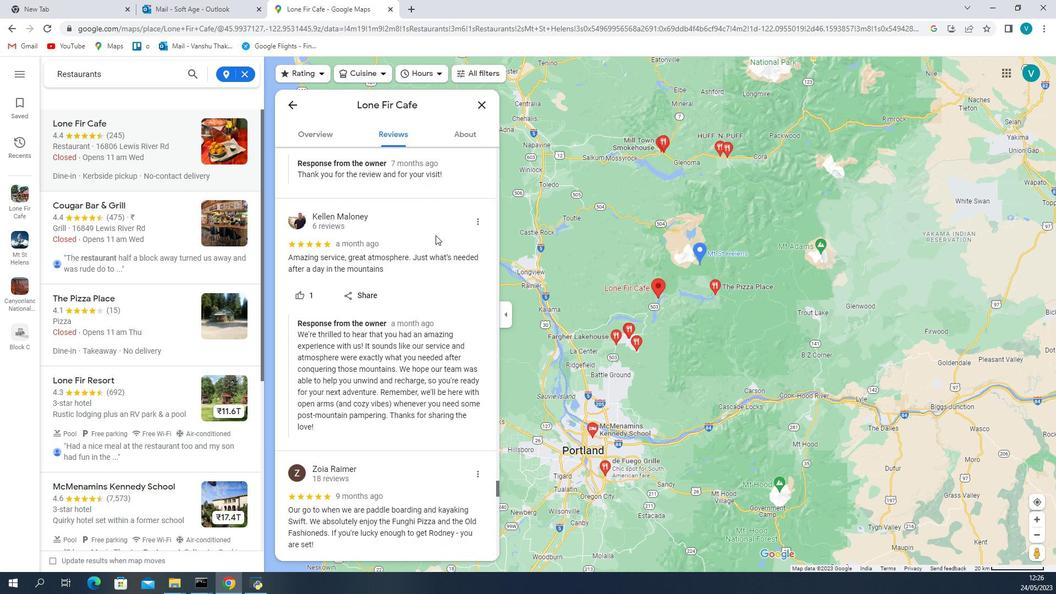 
Action: Mouse scrolled (698, 440) with delta (0, 0)
Screenshot: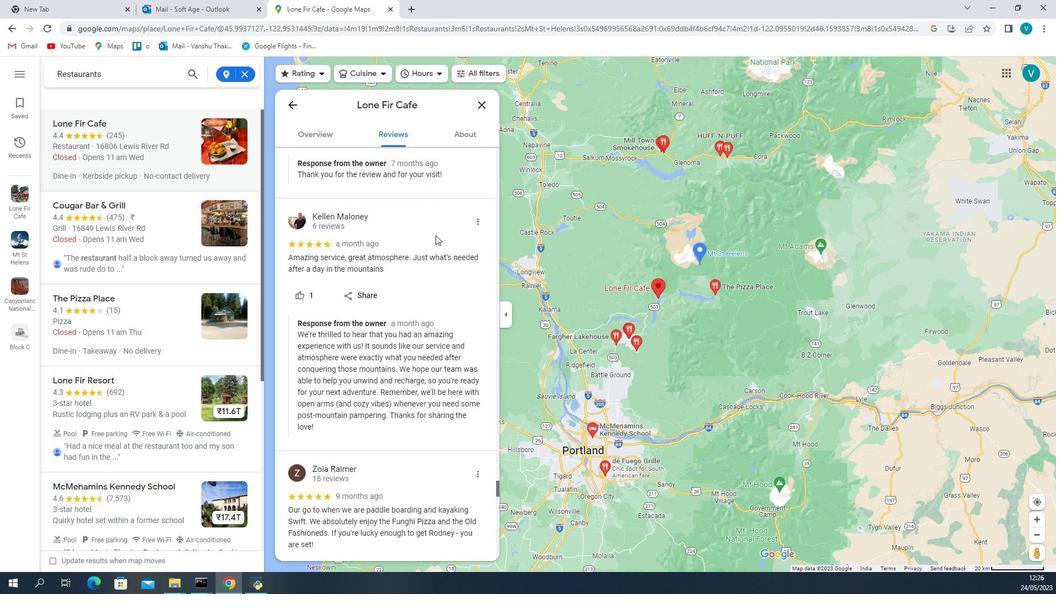 
Action: Mouse moved to (696, 440)
Screenshot: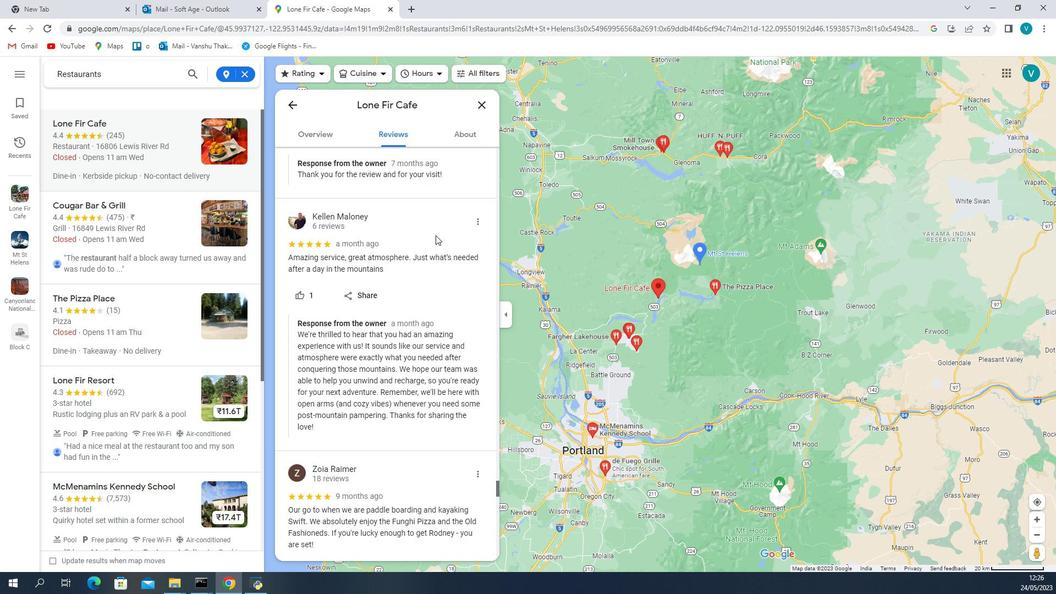 
Action: Mouse scrolled (696, 440) with delta (0, 0)
Screenshot: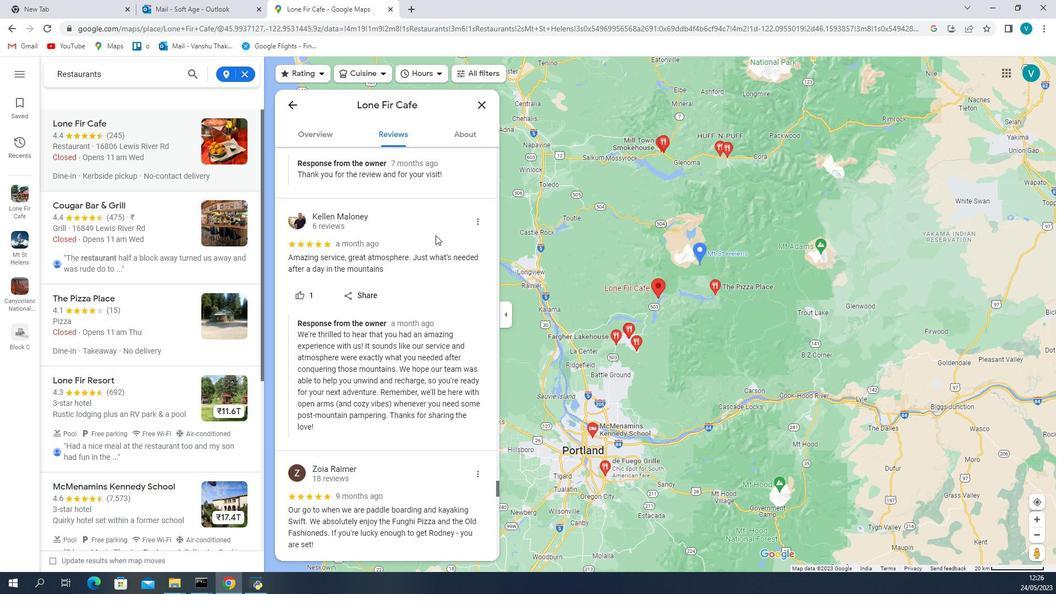 
Action: Mouse scrolled (696, 440) with delta (0, 0)
Screenshot: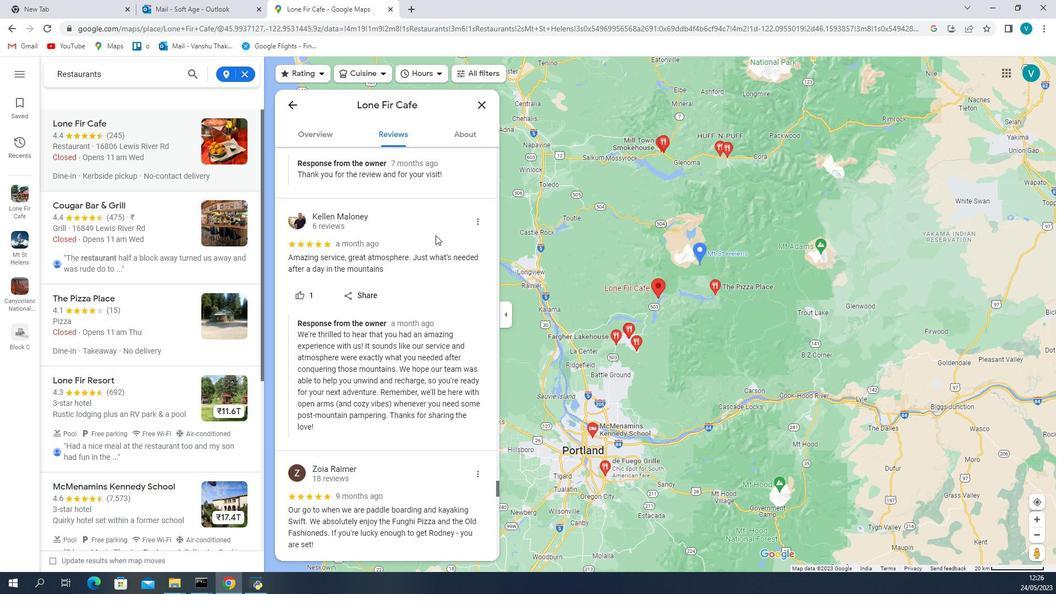 
Action: Mouse scrolled (696, 440) with delta (0, 0)
Screenshot: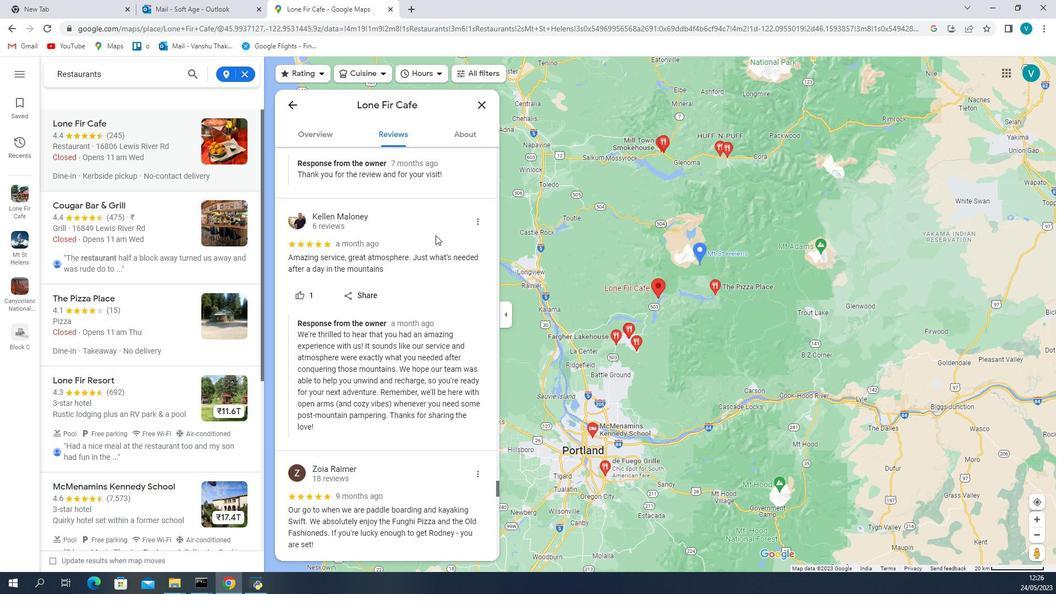 
Action: Mouse scrolled (696, 440) with delta (0, 0)
Screenshot: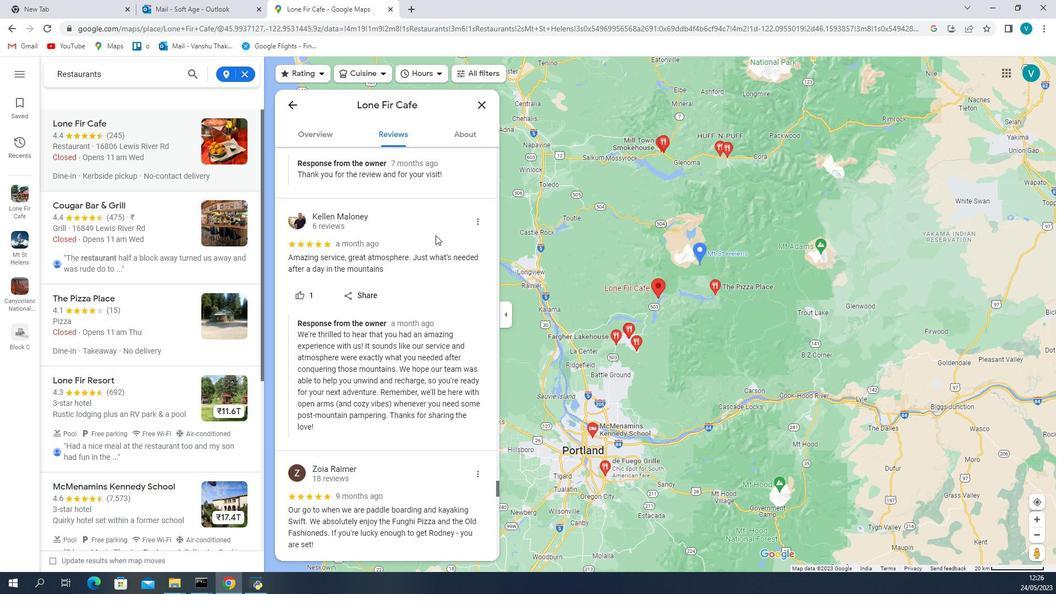 
Action: Mouse scrolled (696, 440) with delta (0, 0)
Screenshot: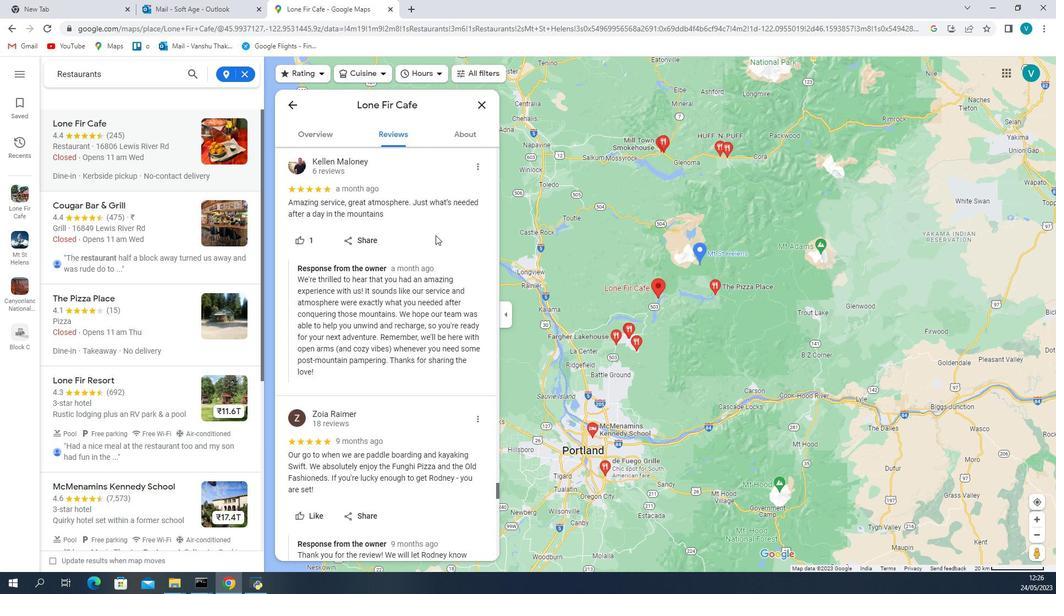 
Action: Mouse scrolled (696, 440) with delta (0, 0)
Screenshot: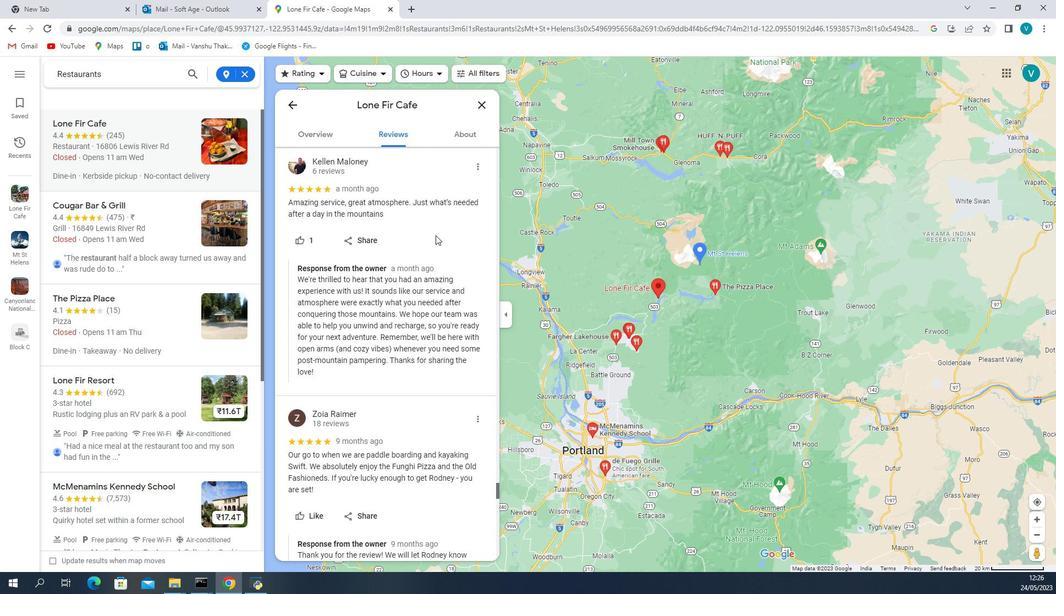 
Action: Mouse scrolled (696, 440) with delta (0, 0)
Screenshot: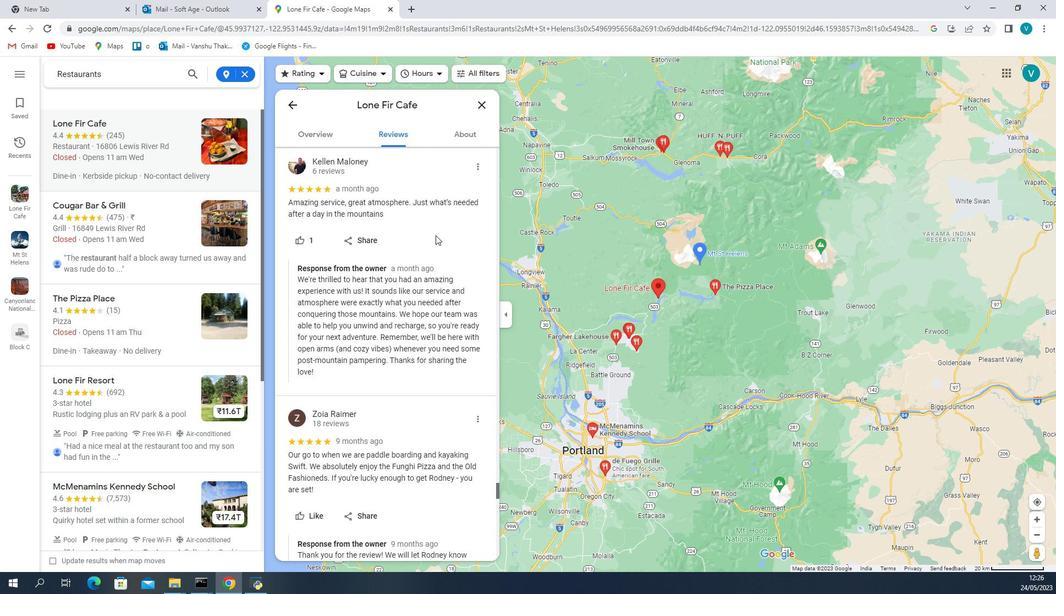 
Action: Mouse scrolled (696, 440) with delta (0, 0)
Screenshot: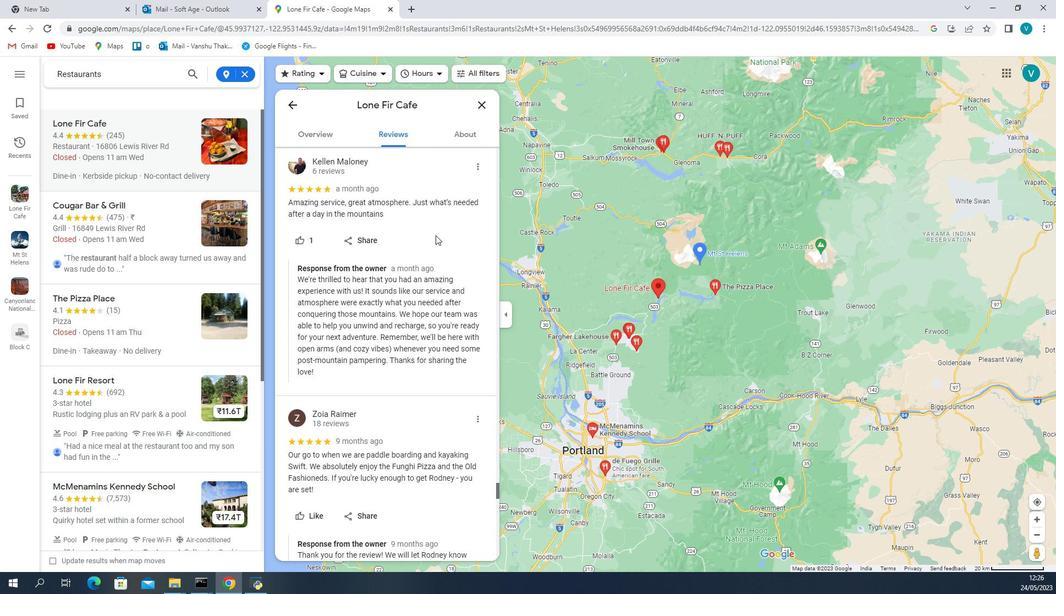
Action: Mouse scrolled (696, 440) with delta (0, 0)
Screenshot: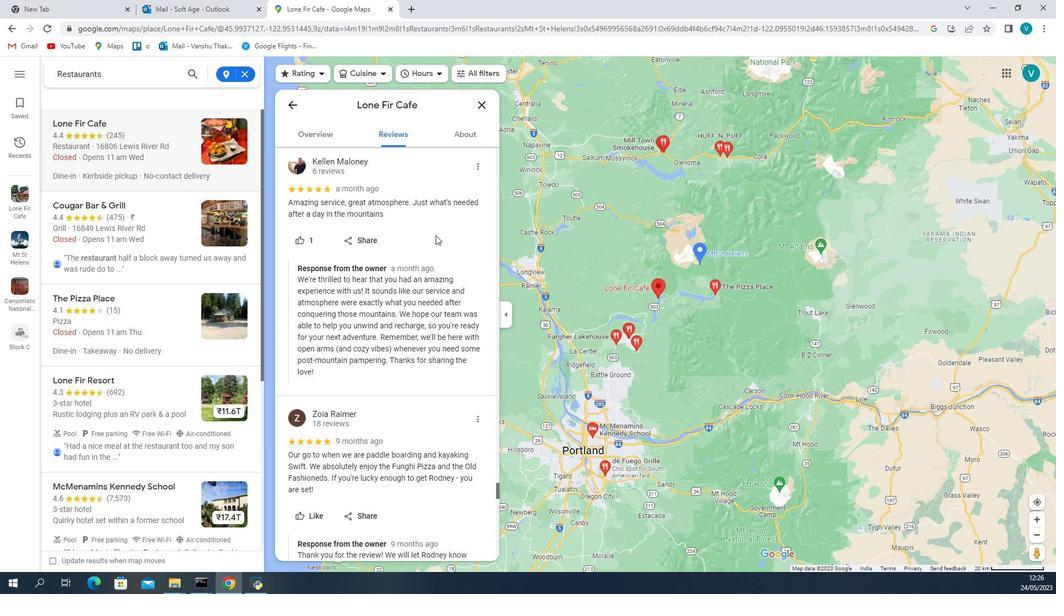 
Action: Key pressed <Key.right>
Screenshot: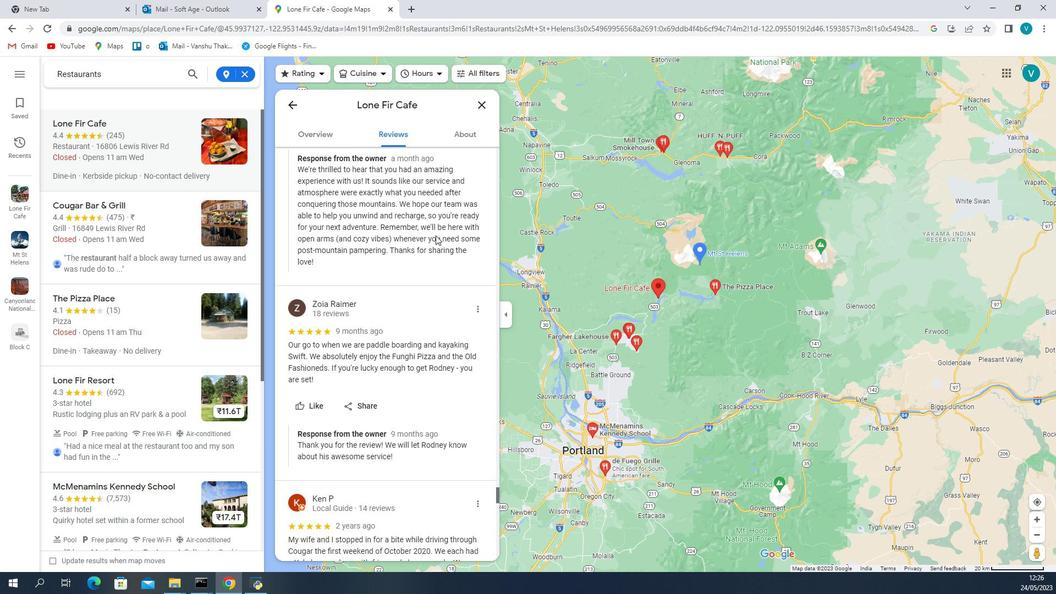
Action: Mouse moved to (721, 483)
Screenshot: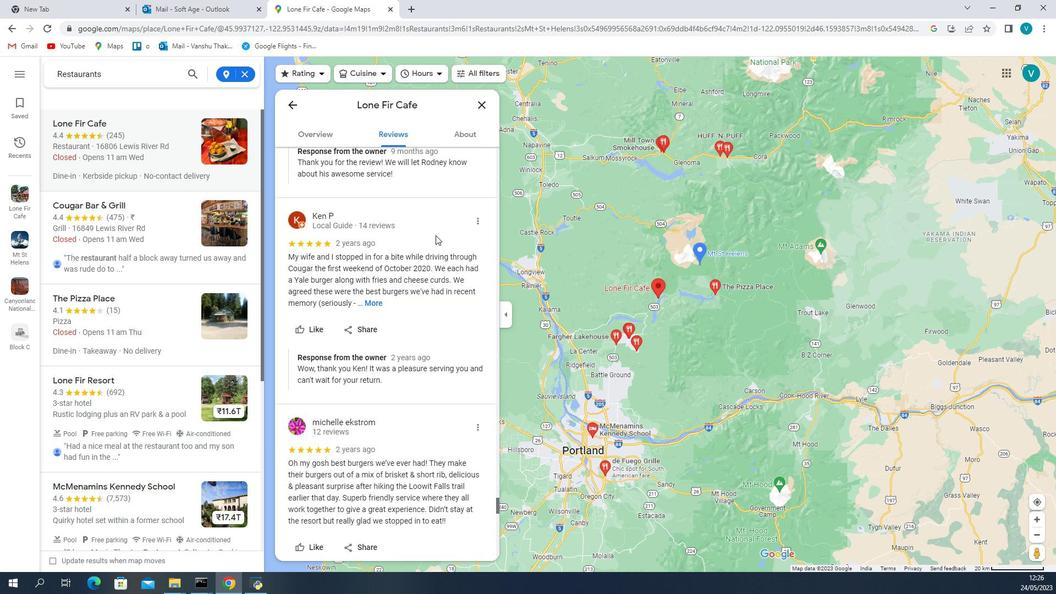 
Action: Mouse pressed left at (721, 483)
Screenshot: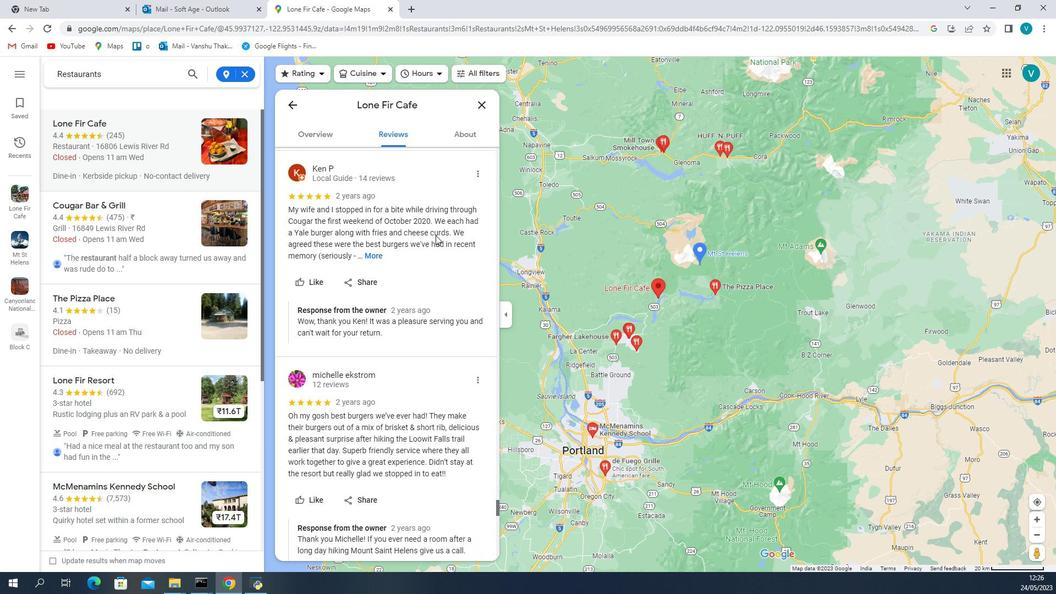 
Action: Mouse moved to (728, 341)
Screenshot: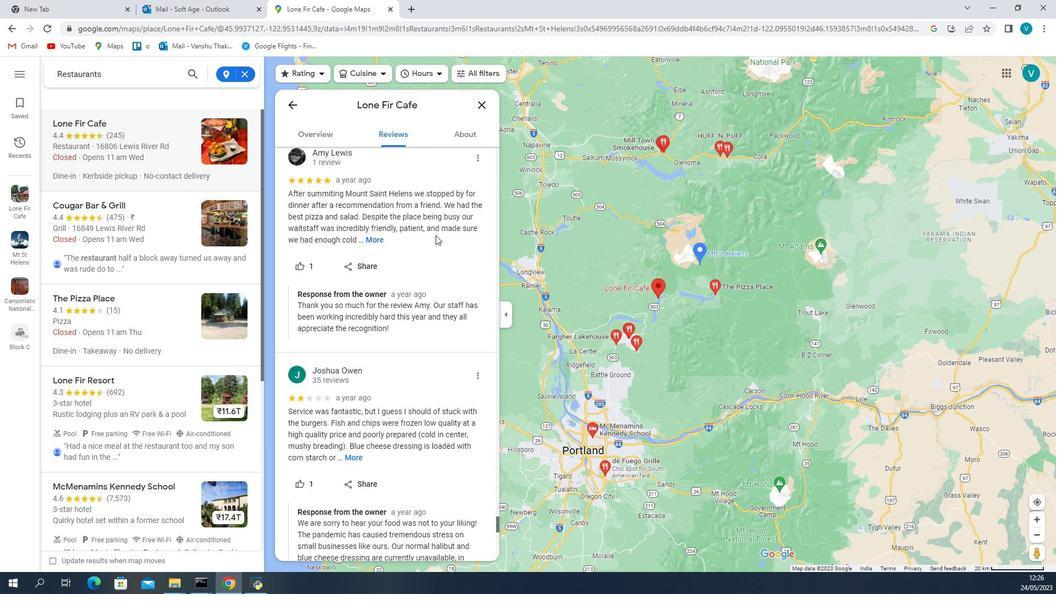 
Action: Mouse pressed left at (728, 341)
Screenshot: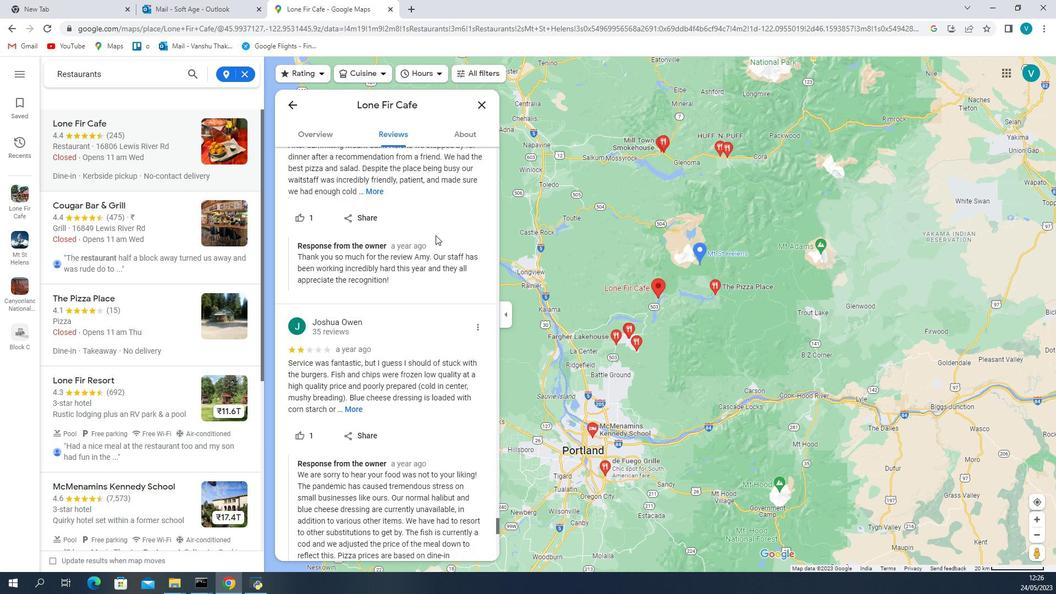 
Action: Mouse moved to (813, 382)
Screenshot: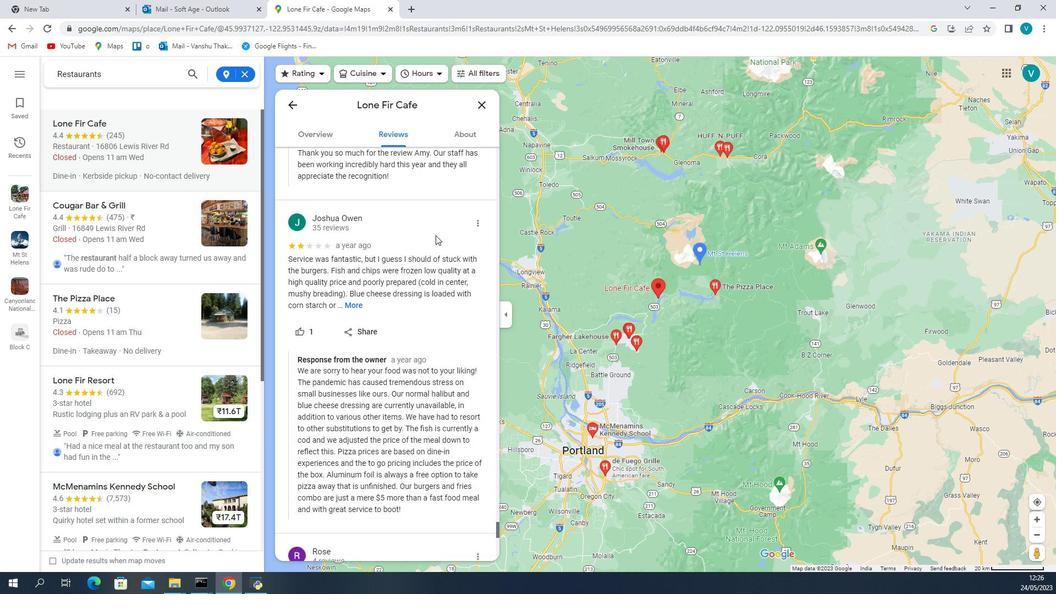 
Action: Mouse pressed left at (813, 382)
Screenshot: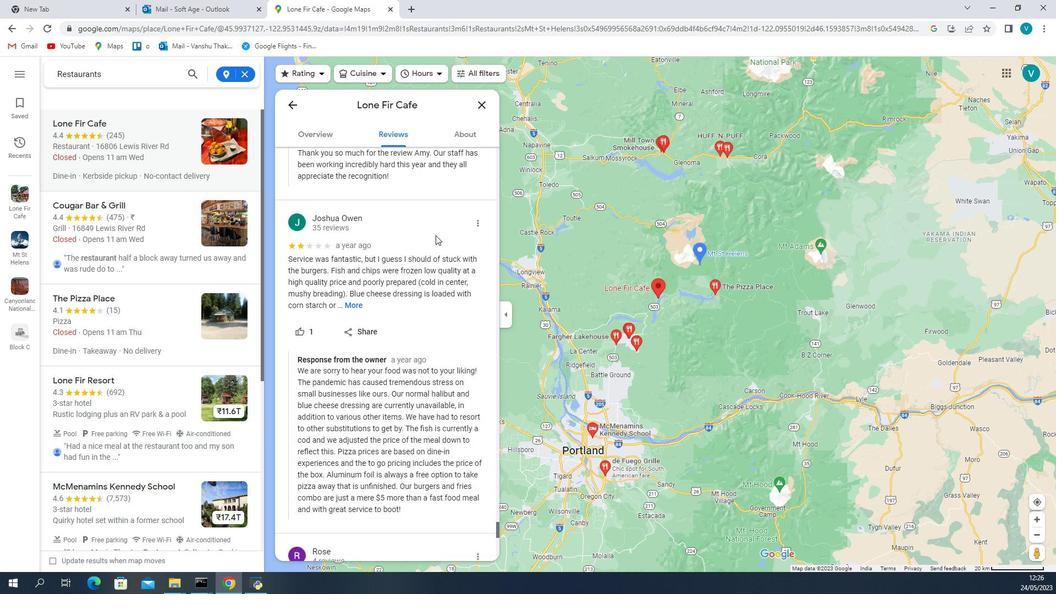 
Action: Mouse moved to (820, 357)
Screenshot: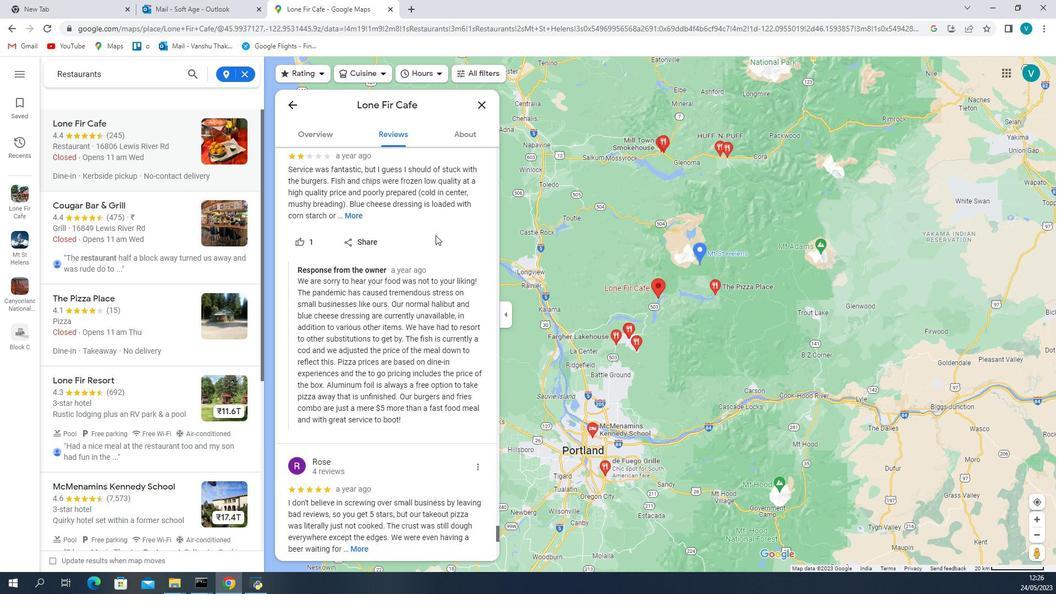 
Action: Mouse scrolled (820, 357) with delta (0, 0)
Screenshot: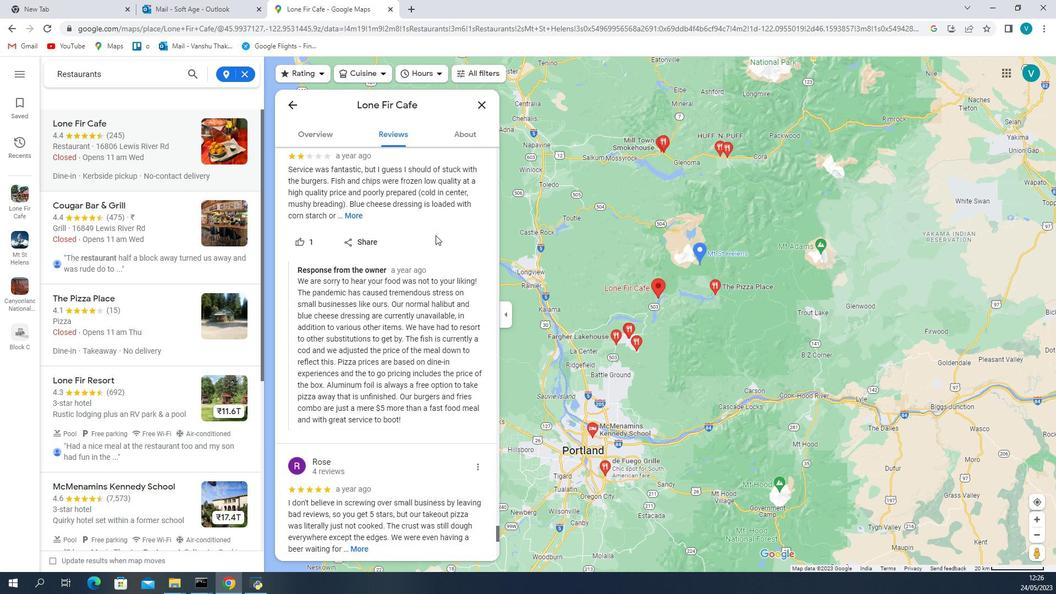 
Action: Mouse moved to (820, 354)
Screenshot: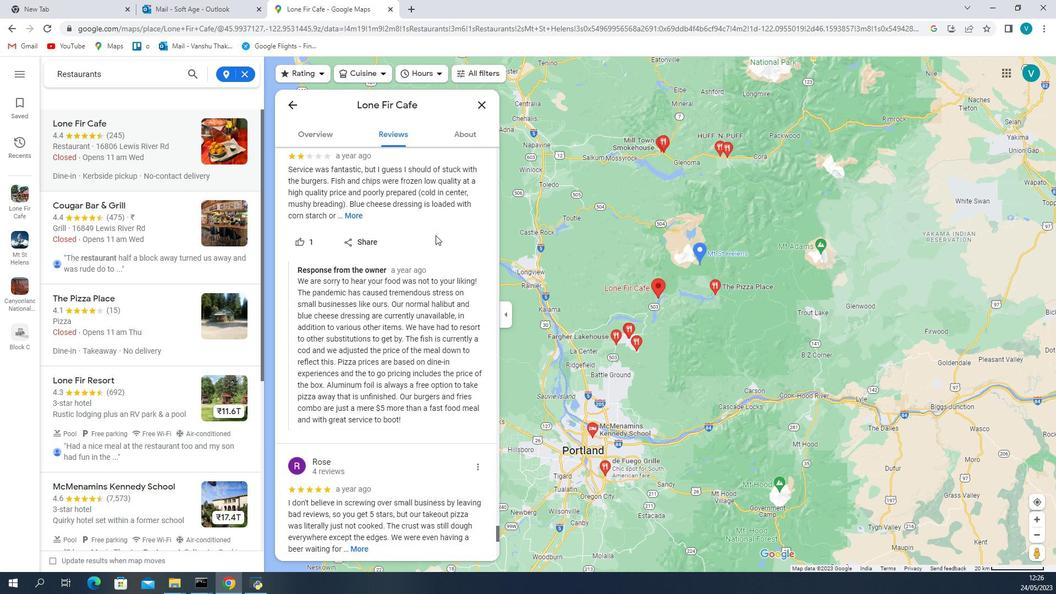
Action: Mouse scrolled (820, 355) with delta (0, 0)
Screenshot: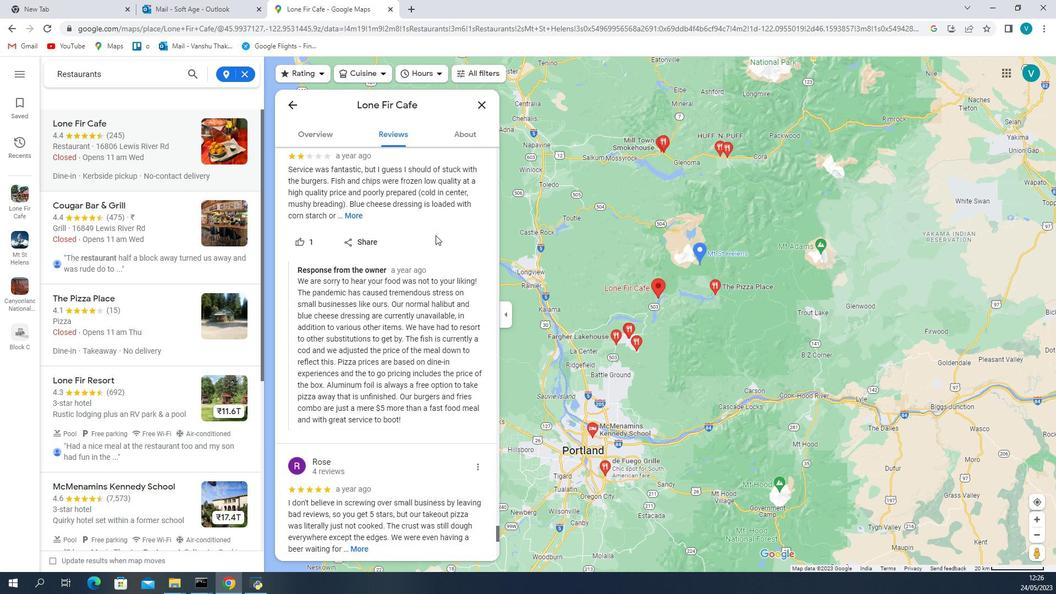 
Action: Mouse moved to (820, 353)
Screenshot: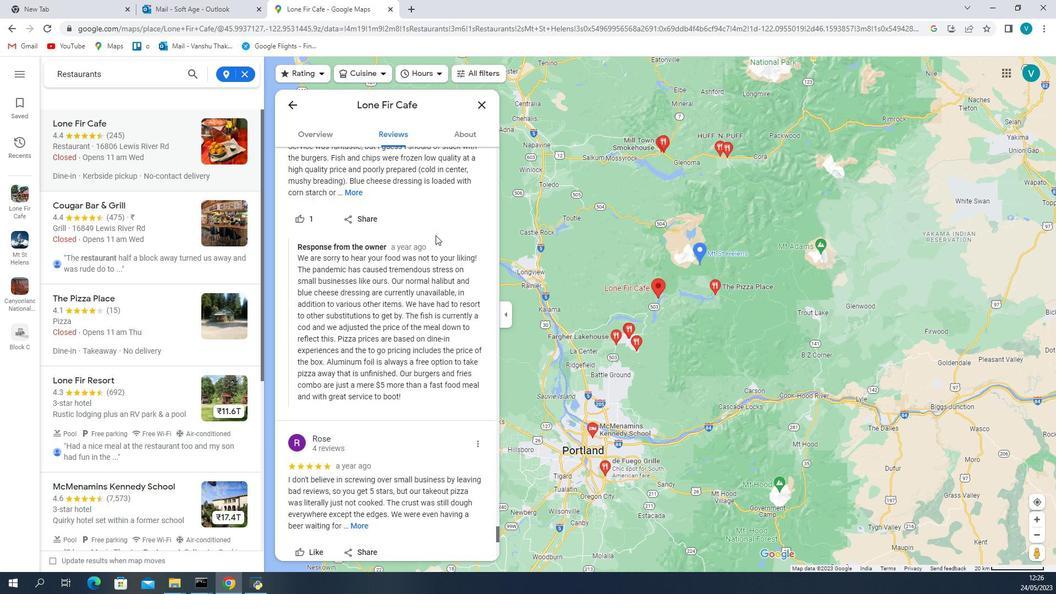 
Action: Mouse scrolled (820, 353) with delta (0, 0)
Screenshot: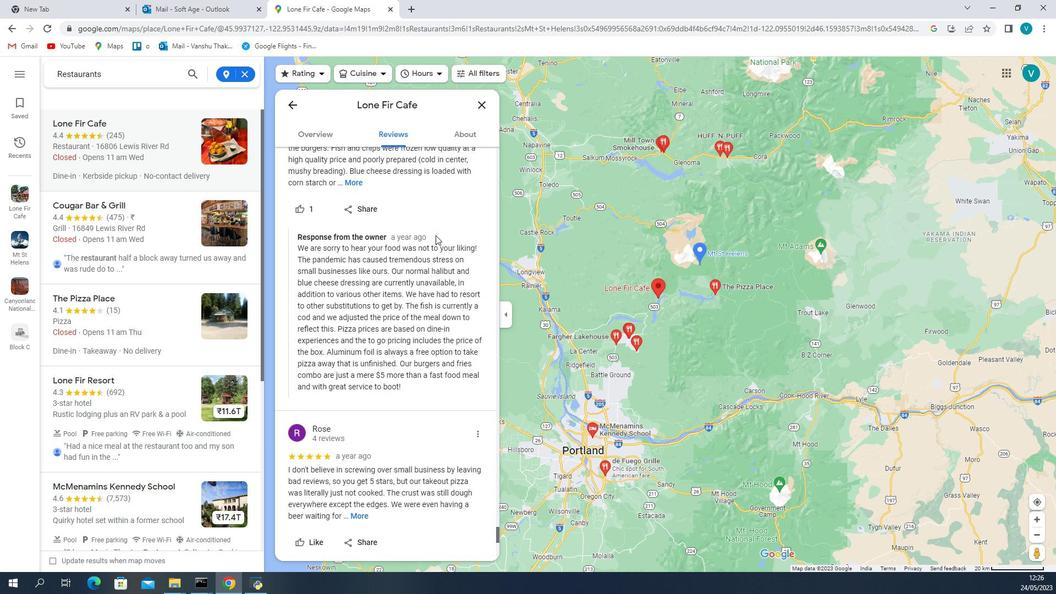 
Action: Mouse moved to (820, 353)
Screenshot: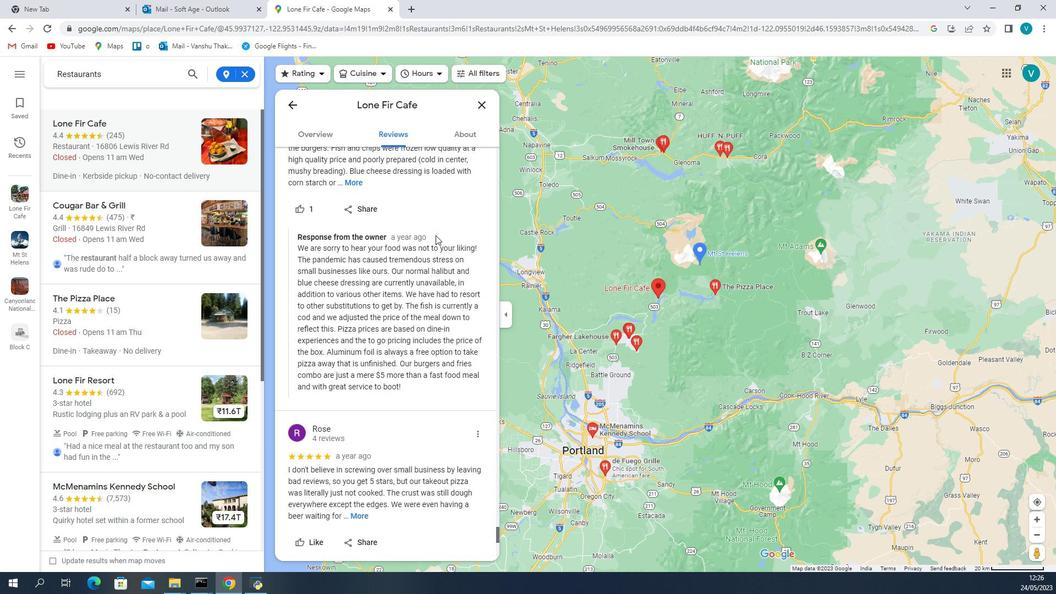 
Action: Mouse scrolled (820, 353) with delta (0, 0)
Screenshot: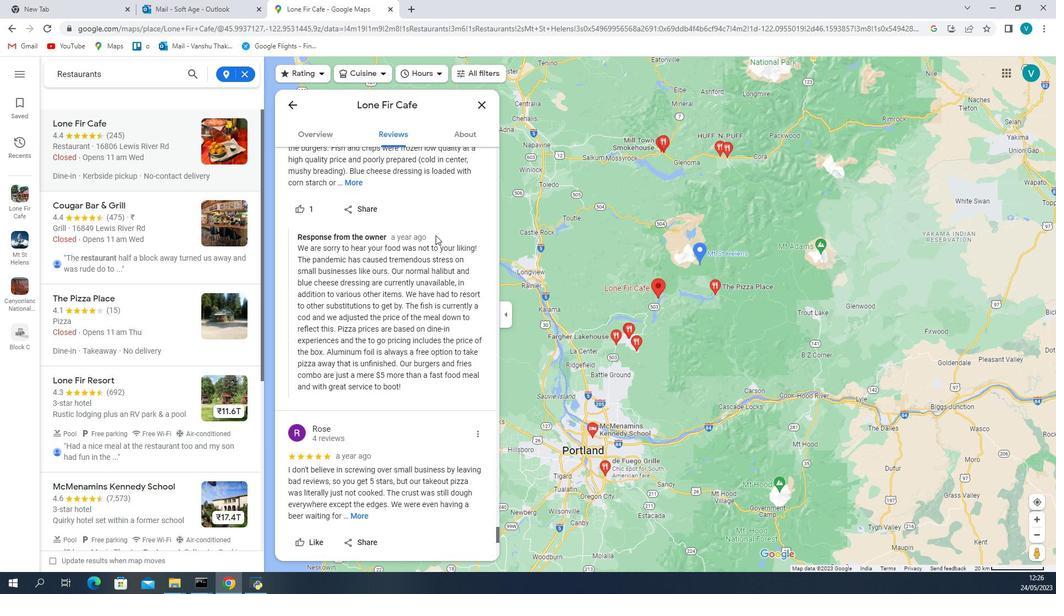 
Action: Mouse scrolled (820, 353) with delta (0, 0)
Screenshot: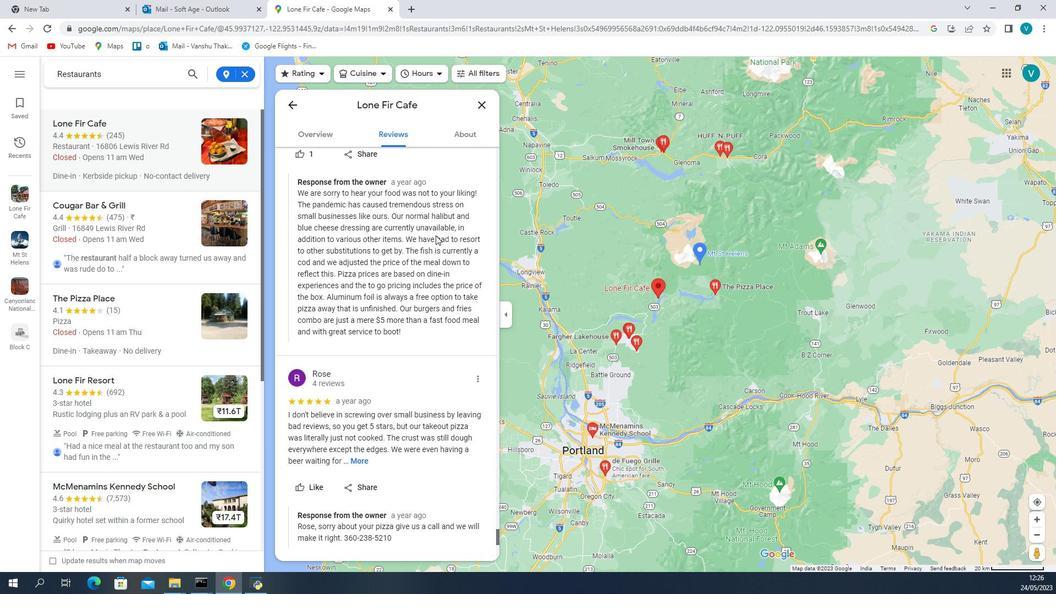 
Action: Mouse scrolled (820, 353) with delta (0, 0)
Screenshot: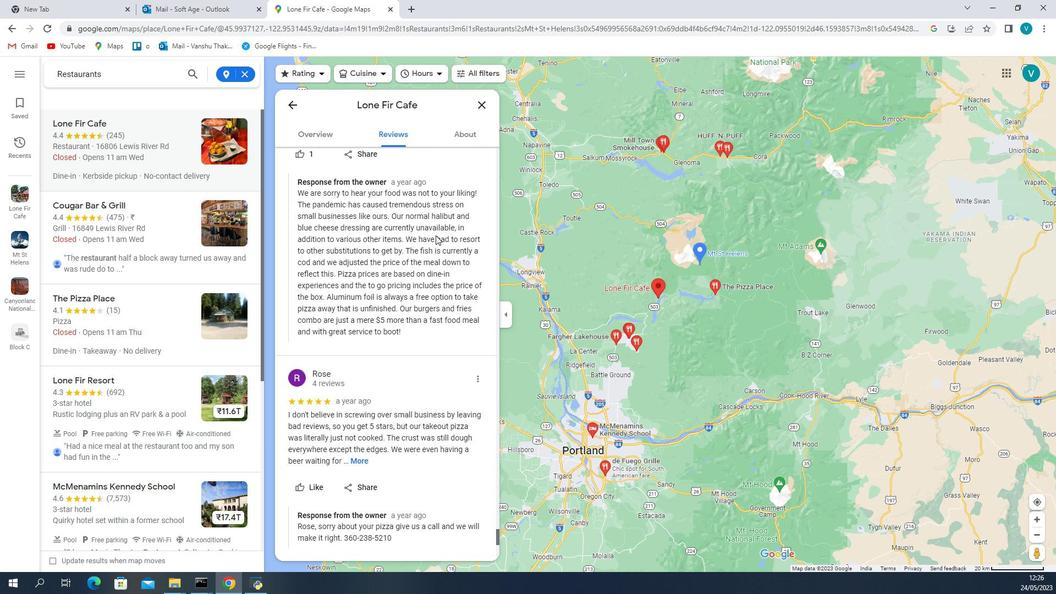 
Action: Mouse scrolled (820, 353) with delta (0, 0)
Screenshot: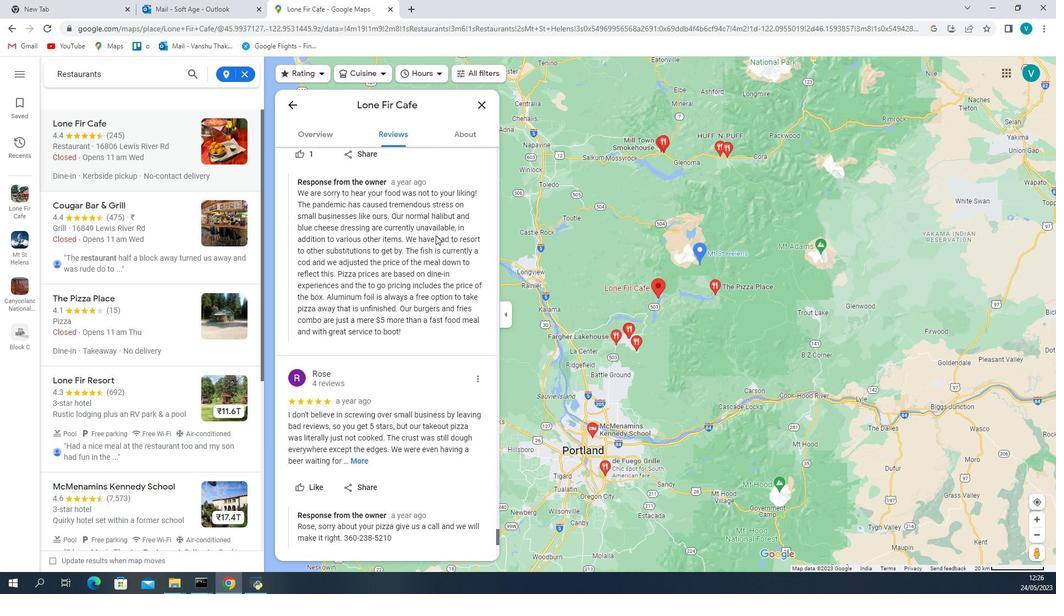 
Action: Mouse scrolled (820, 353) with delta (0, 0)
Screenshot: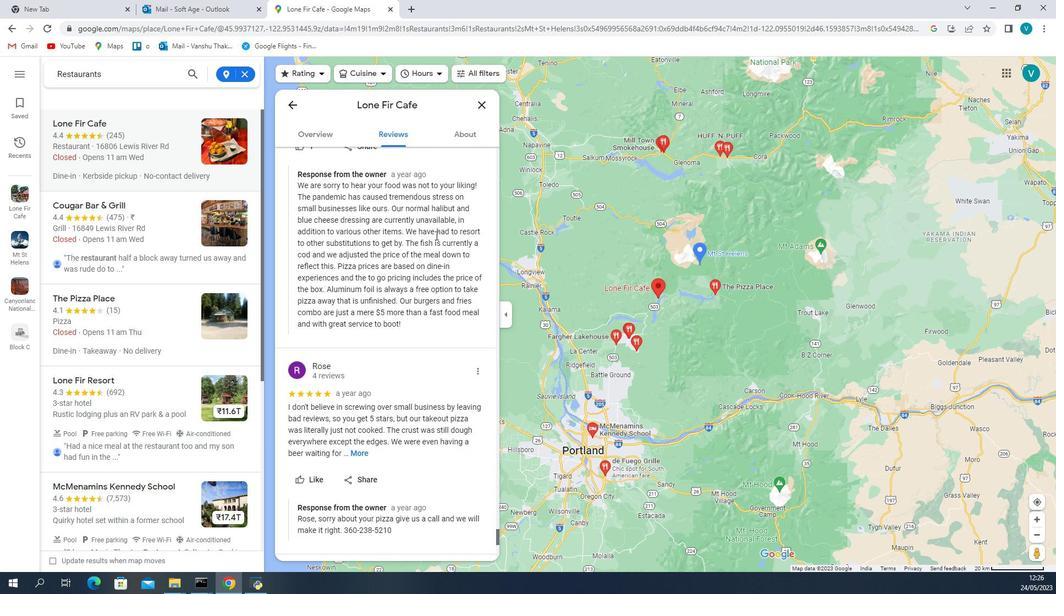 
Action: Mouse scrolled (820, 353) with delta (0, 0)
Screenshot: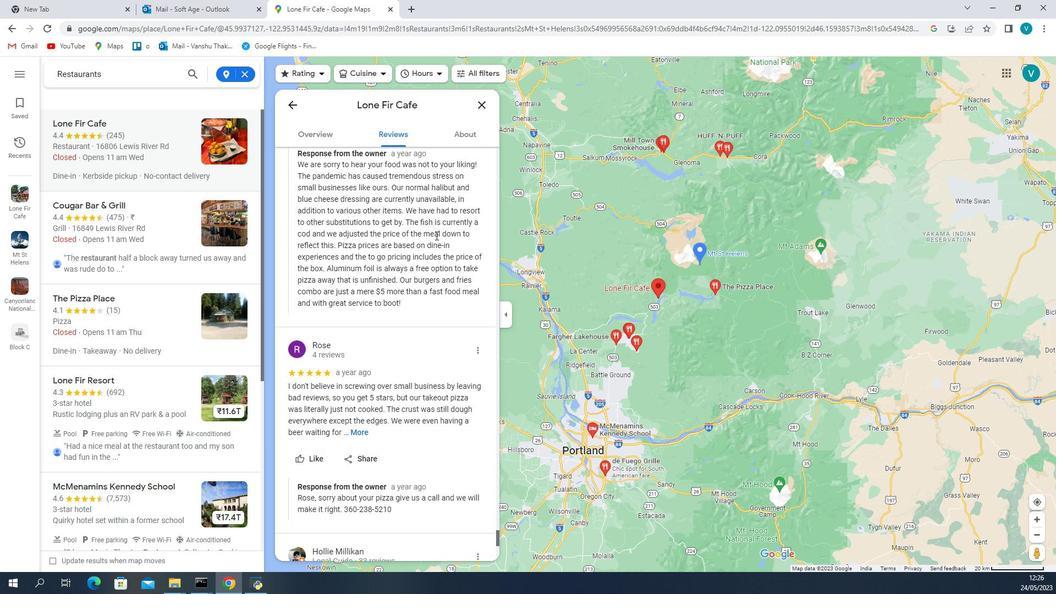 
Action: Mouse scrolled (820, 353) with delta (0, 0)
Screenshot: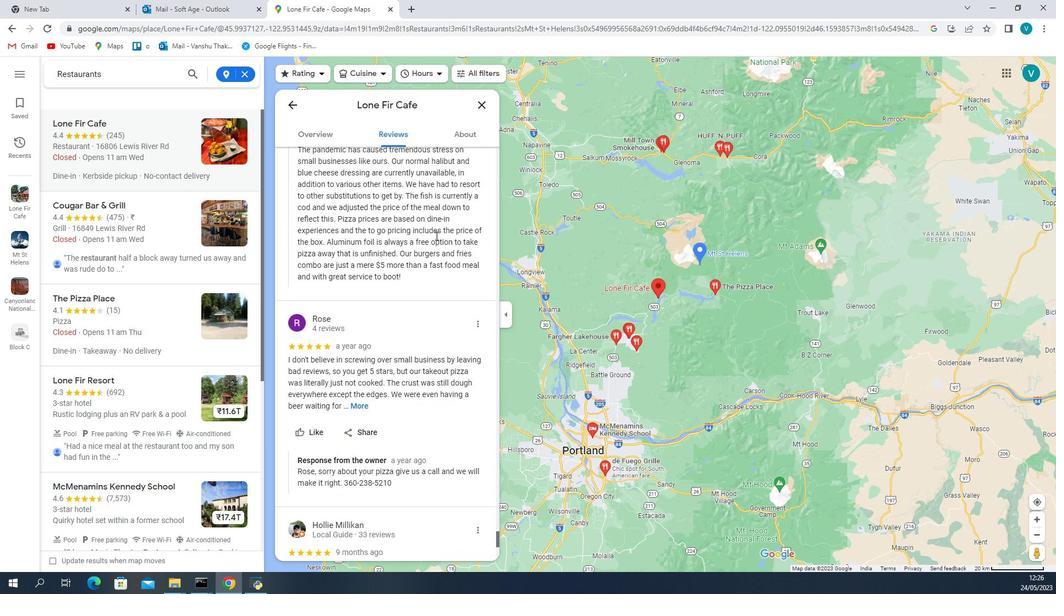 
Action: Mouse scrolled (820, 353) with delta (0, 0)
Screenshot: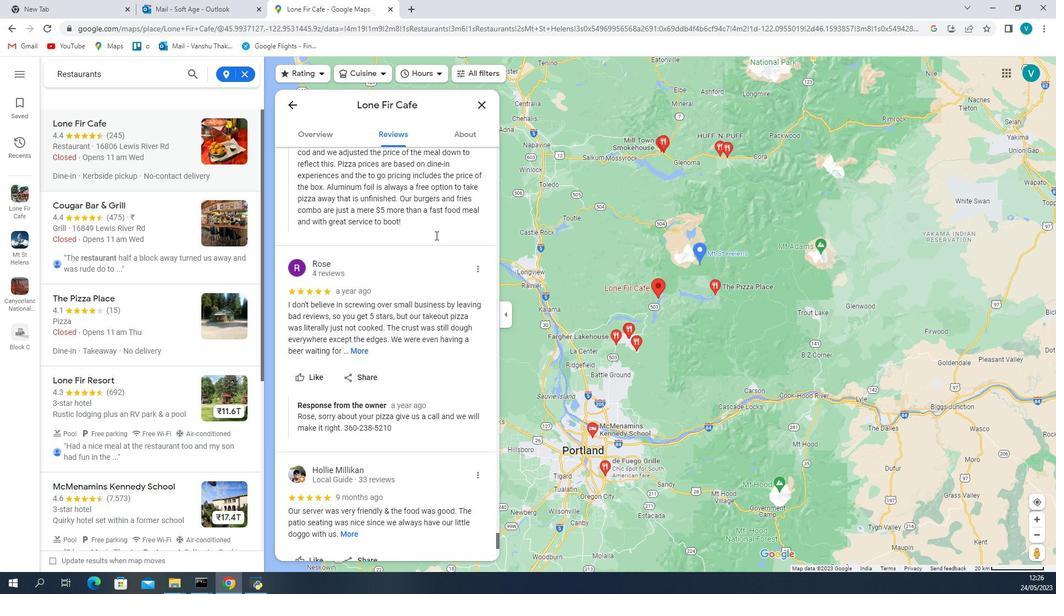 
Action: Mouse scrolled (820, 353) with delta (0, 0)
Screenshot: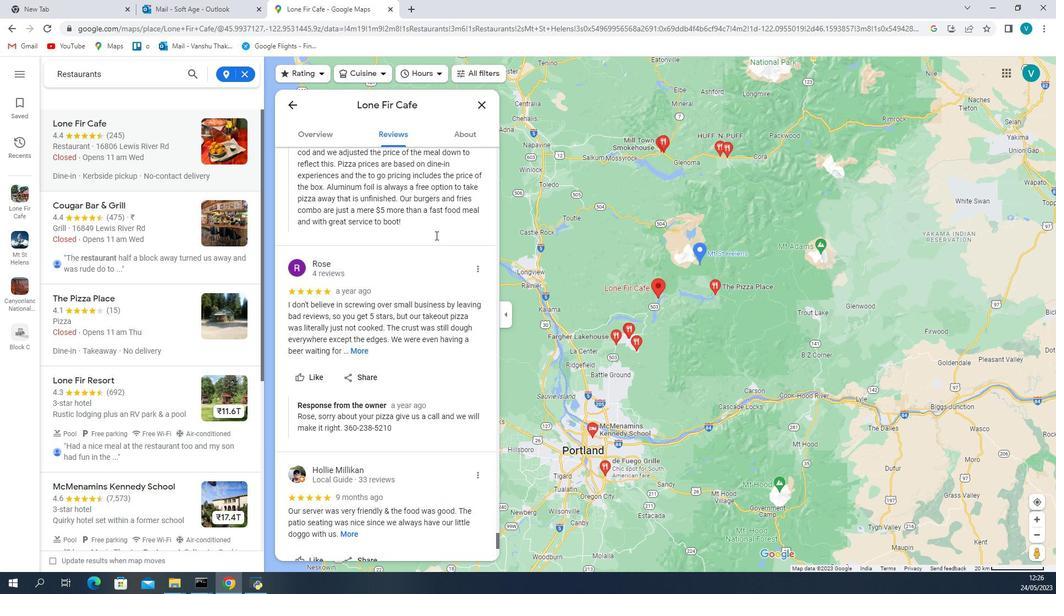 
Action: Mouse scrolled (820, 352) with delta (0, 0)
Screenshot: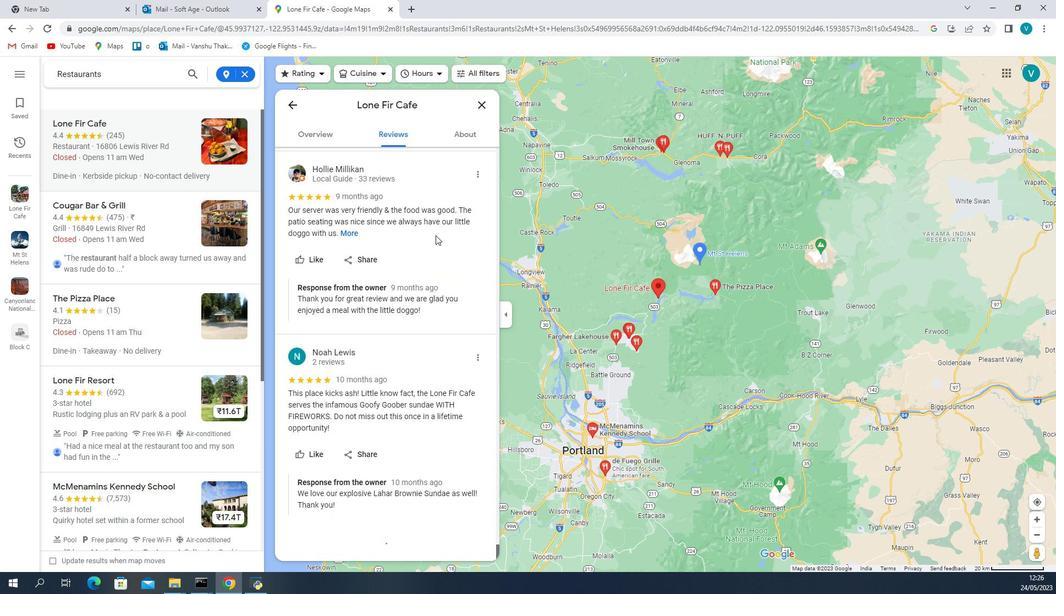 
Action: Mouse scrolled (820, 352) with delta (0, 0)
Screenshot: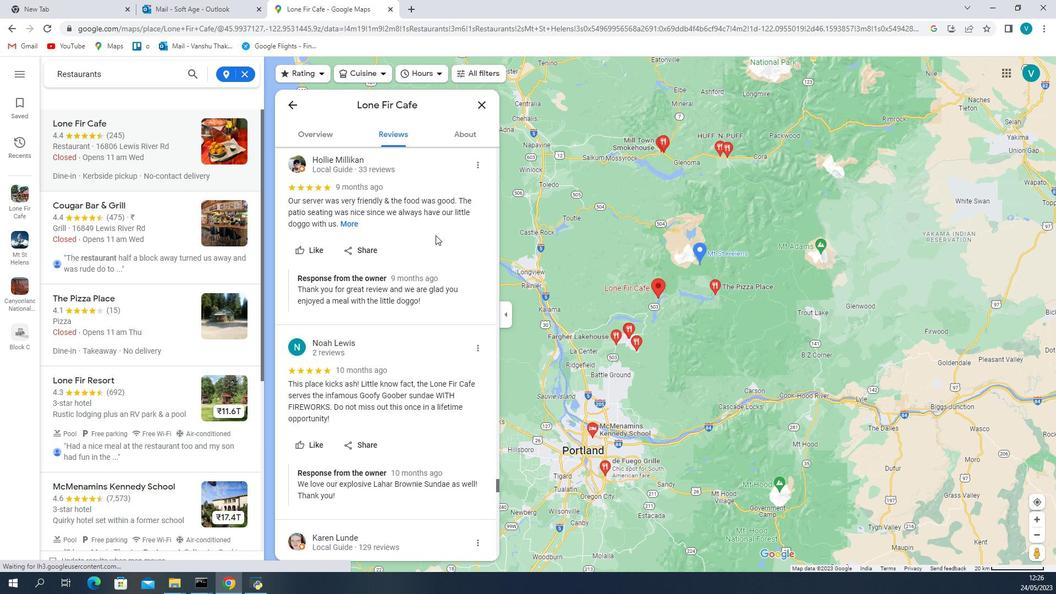 
Action: Mouse scrolled (820, 352) with delta (0, 0)
Screenshot: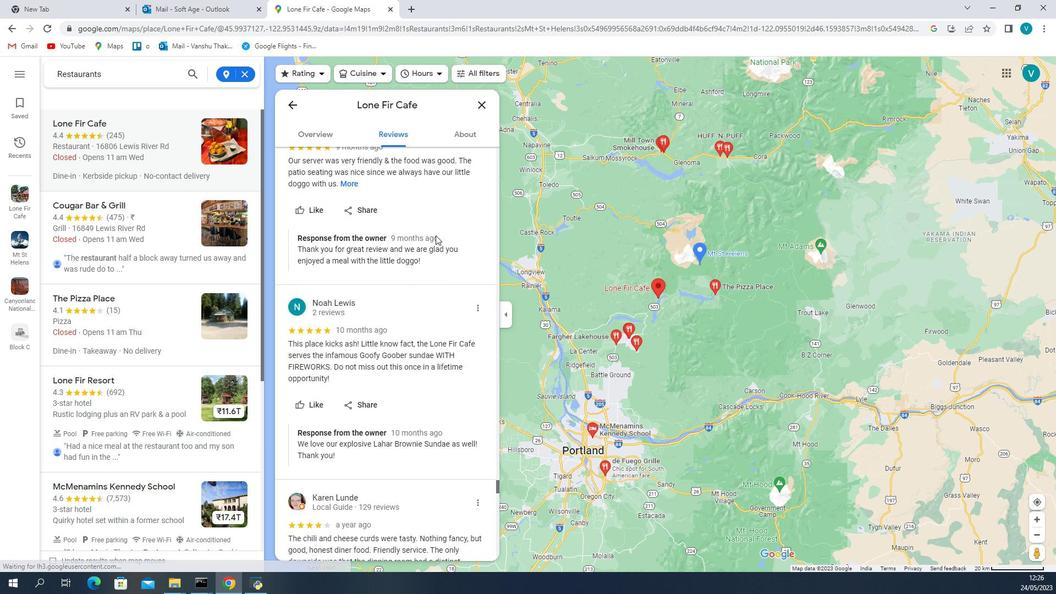 
Action: Mouse scrolled (820, 352) with delta (0, 0)
Screenshot: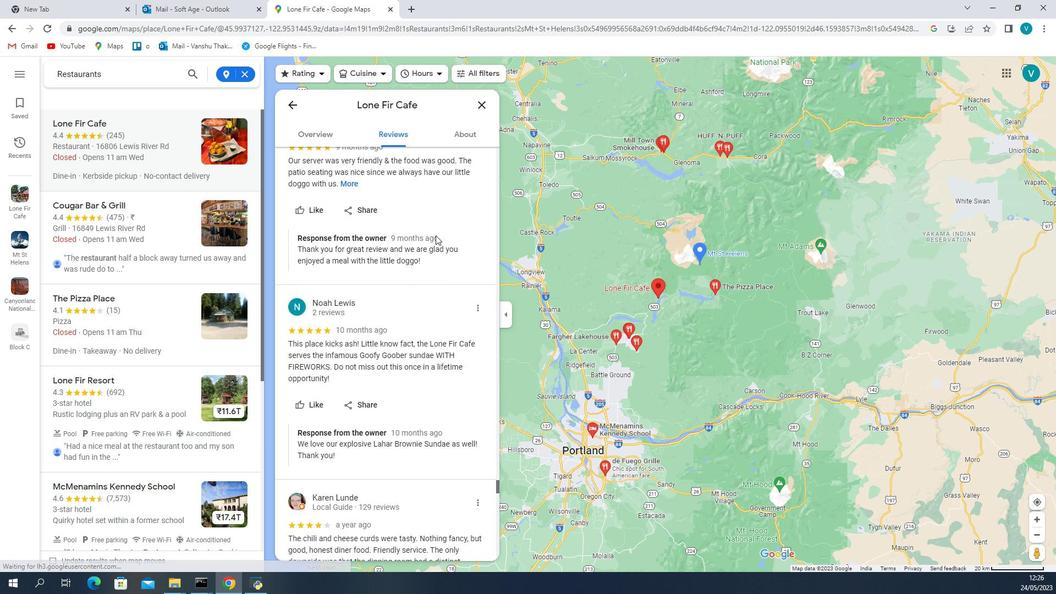 
Action: Mouse scrolled (820, 352) with delta (0, 0)
Screenshot: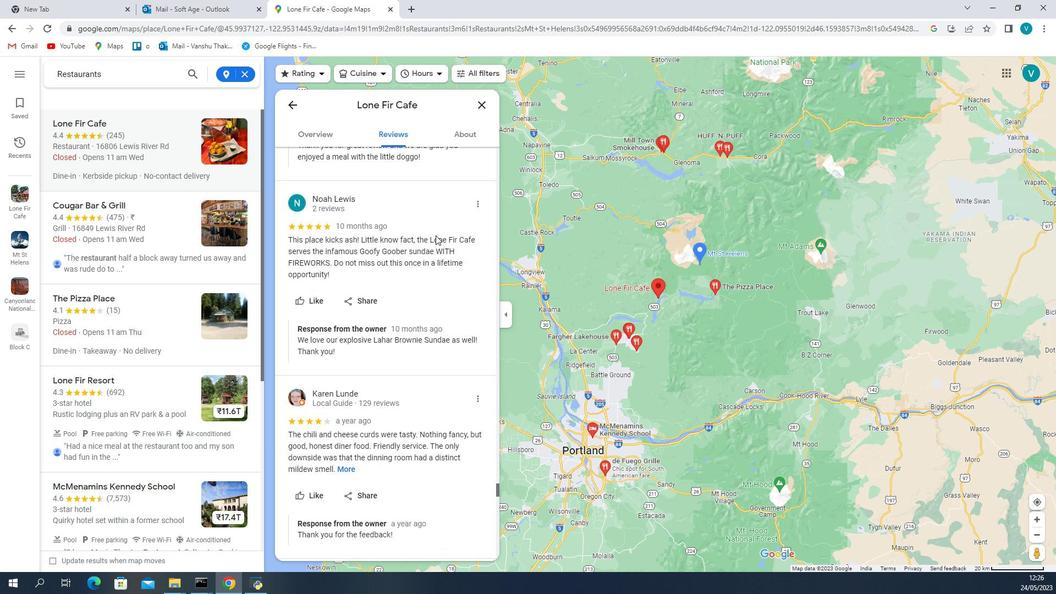 
Action: Mouse scrolled (820, 352) with delta (0, 0)
Screenshot: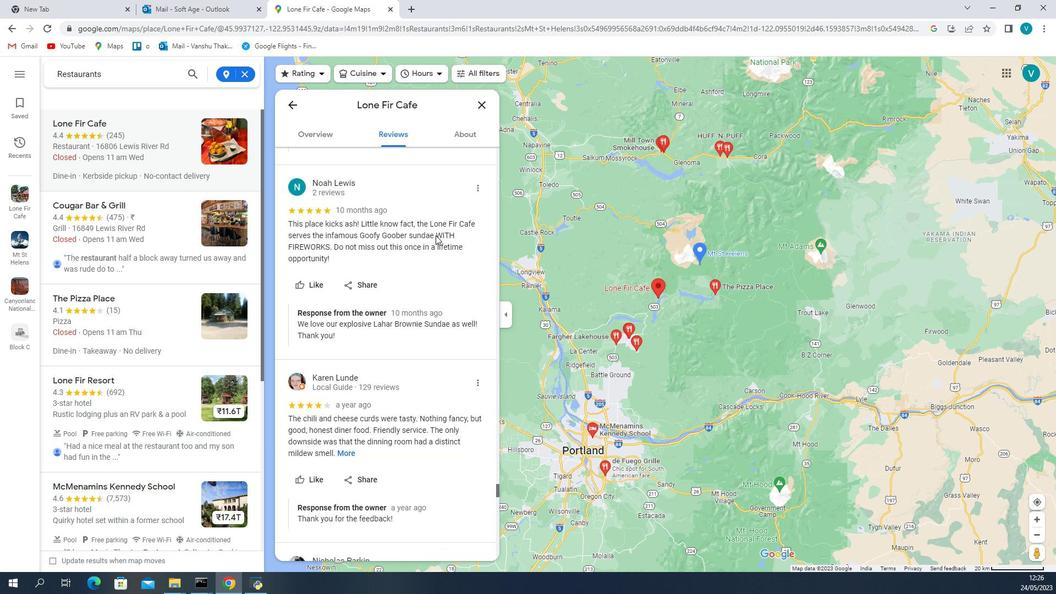 
Action: Mouse scrolled (820, 352) with delta (0, 0)
Screenshot: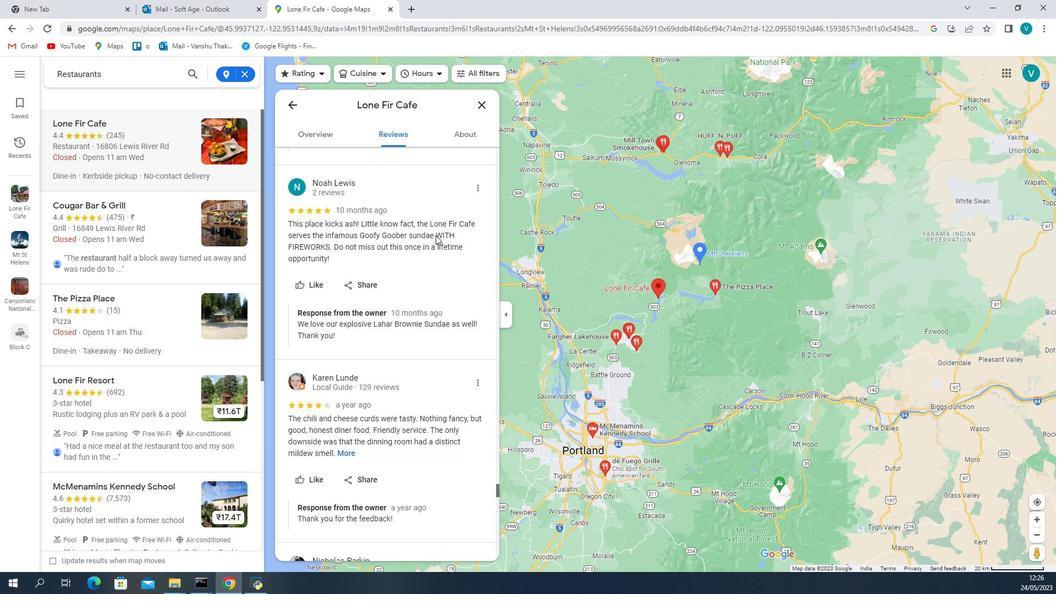 
Action: Mouse scrolled (820, 352) with delta (0, 0)
Screenshot: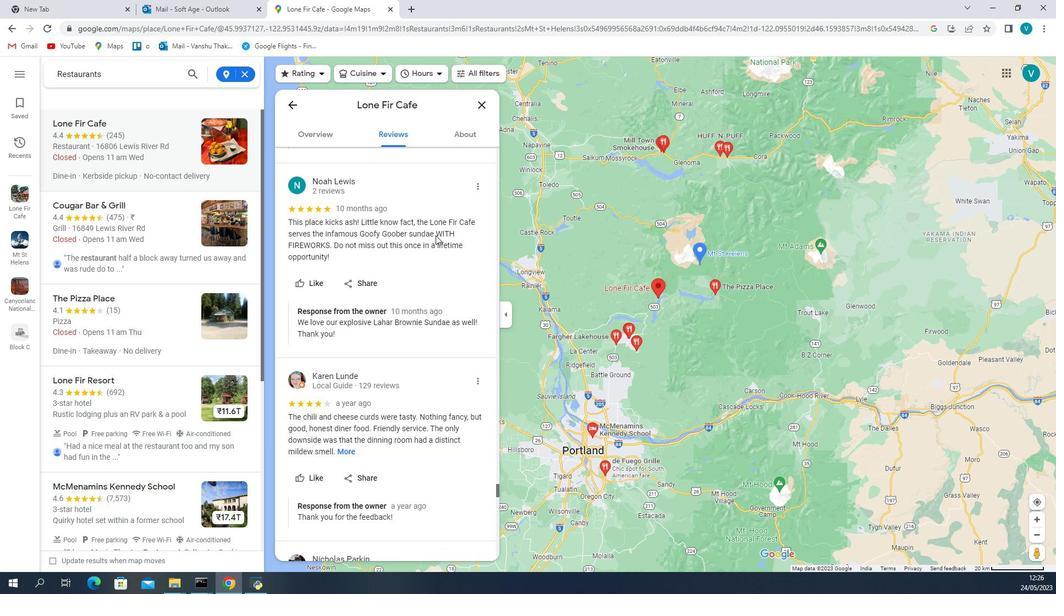 
Action: Mouse scrolled (820, 352) with delta (0, 0)
Screenshot: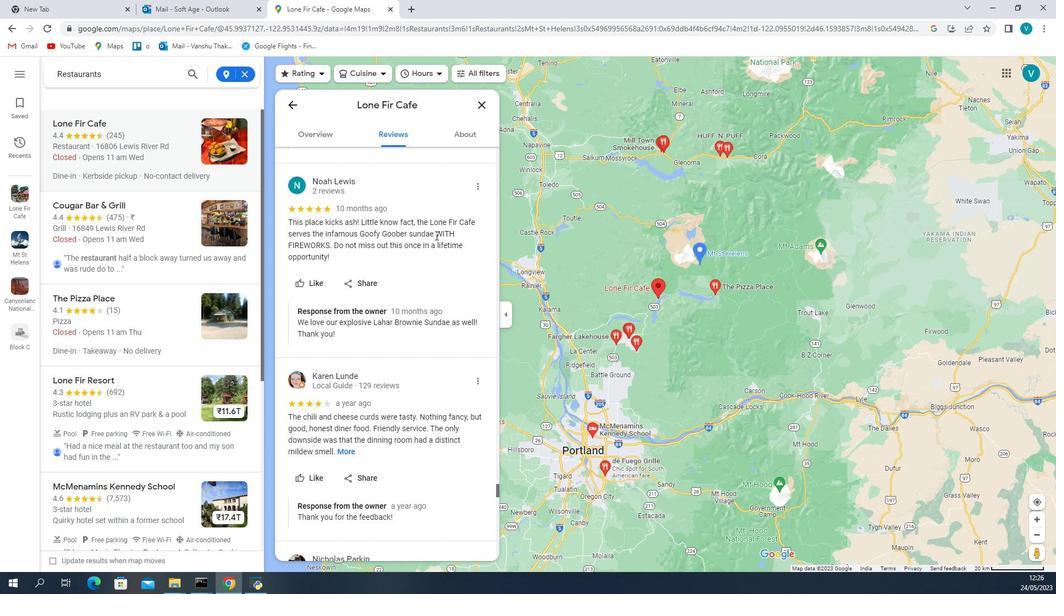 
Action: Mouse scrolled (820, 352) with delta (0, 0)
Screenshot: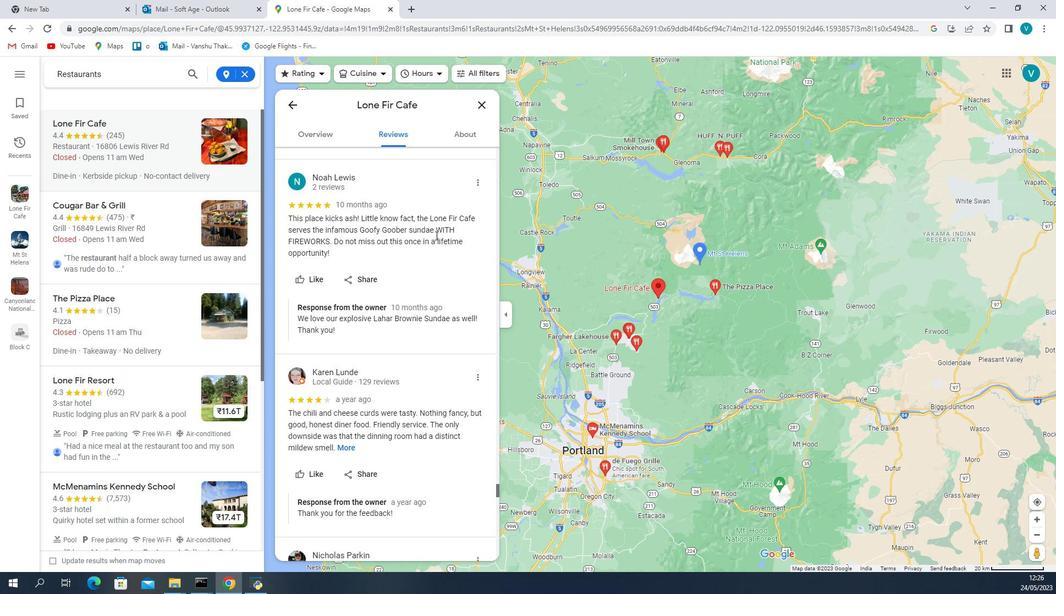 
Action: Mouse scrolled (820, 352) with delta (0, 0)
Screenshot: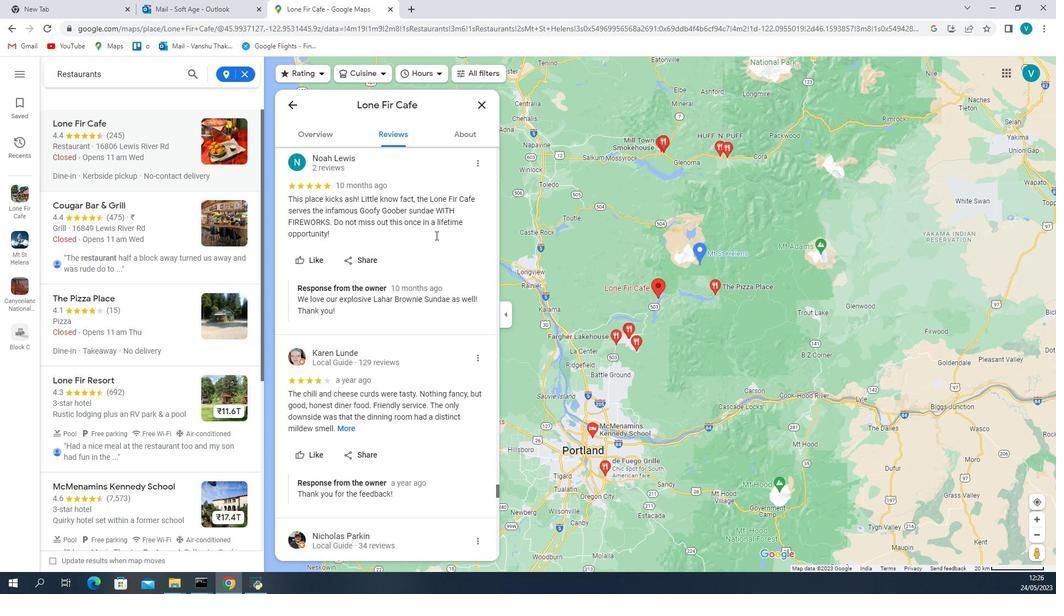 
Action: Mouse scrolled (820, 352) with delta (0, 0)
Screenshot: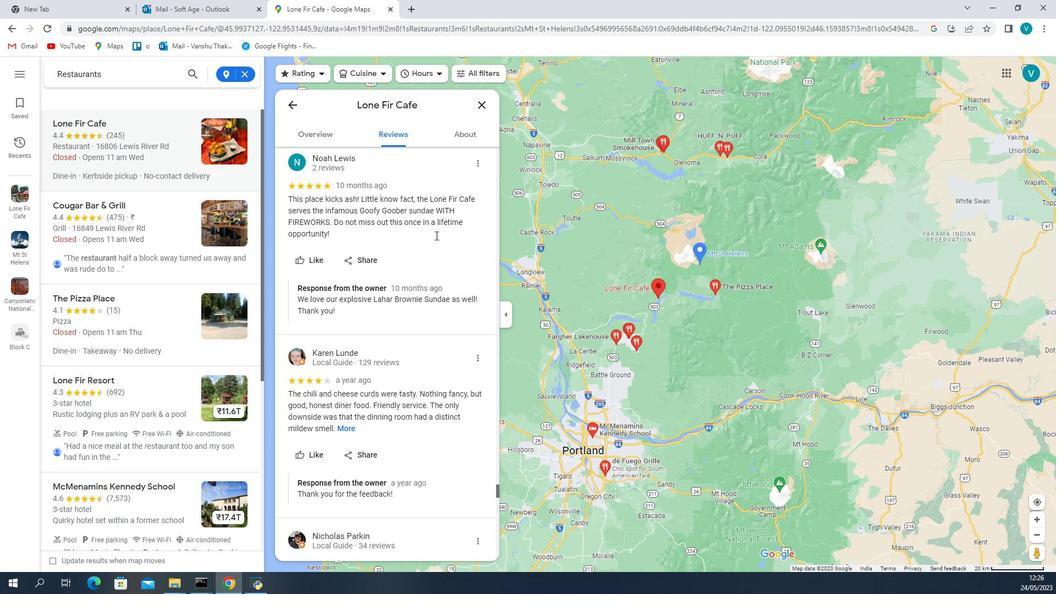 
Action: Mouse scrolled (820, 352) with delta (0, 0)
Screenshot: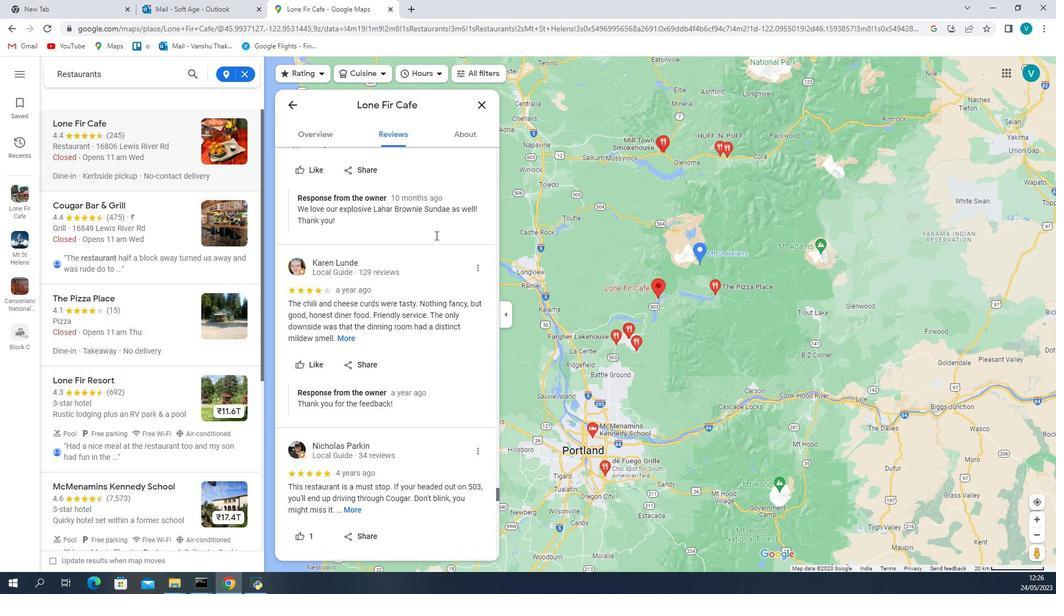 
Action: Mouse scrolled (820, 352) with delta (0, 0)
